 Task: Look for Airbnb options in Campo Alegre, Brazil from 26th December, 2023 to 30th December, 2023 for 1 adult. Place can be private room with 1  bedroom having 1 bed and 1 bathroom. Property type can be hotel.
Action: Mouse moved to (521, 140)
Screenshot: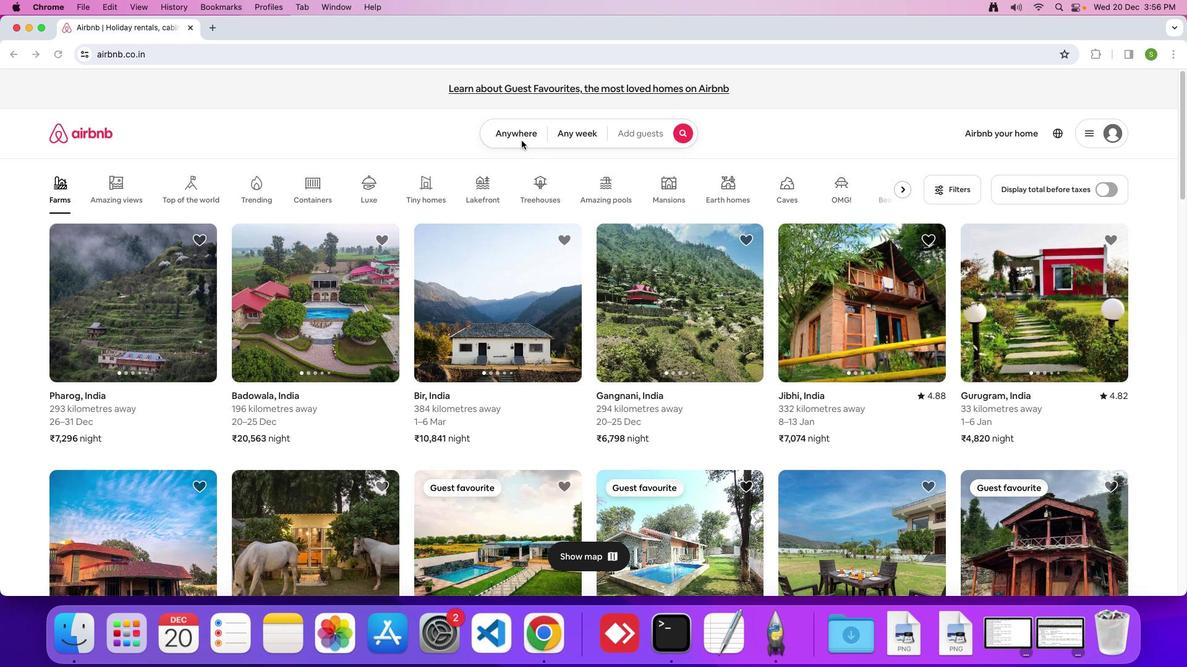
Action: Mouse pressed left at (521, 140)
Screenshot: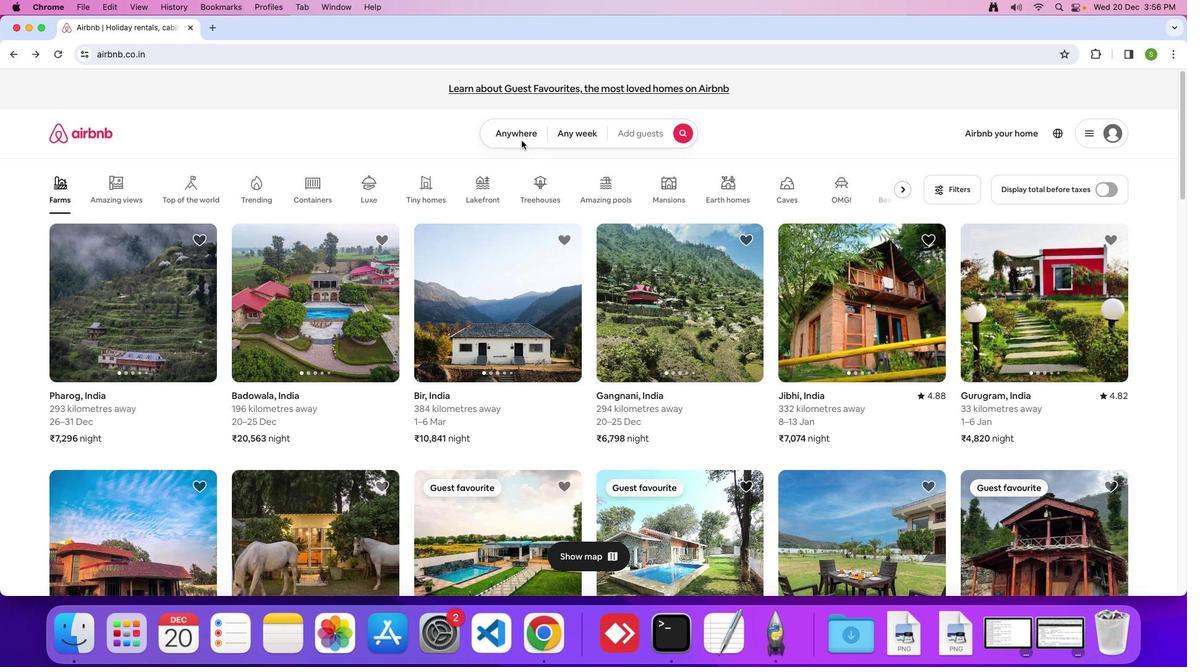 
Action: Mouse moved to (509, 137)
Screenshot: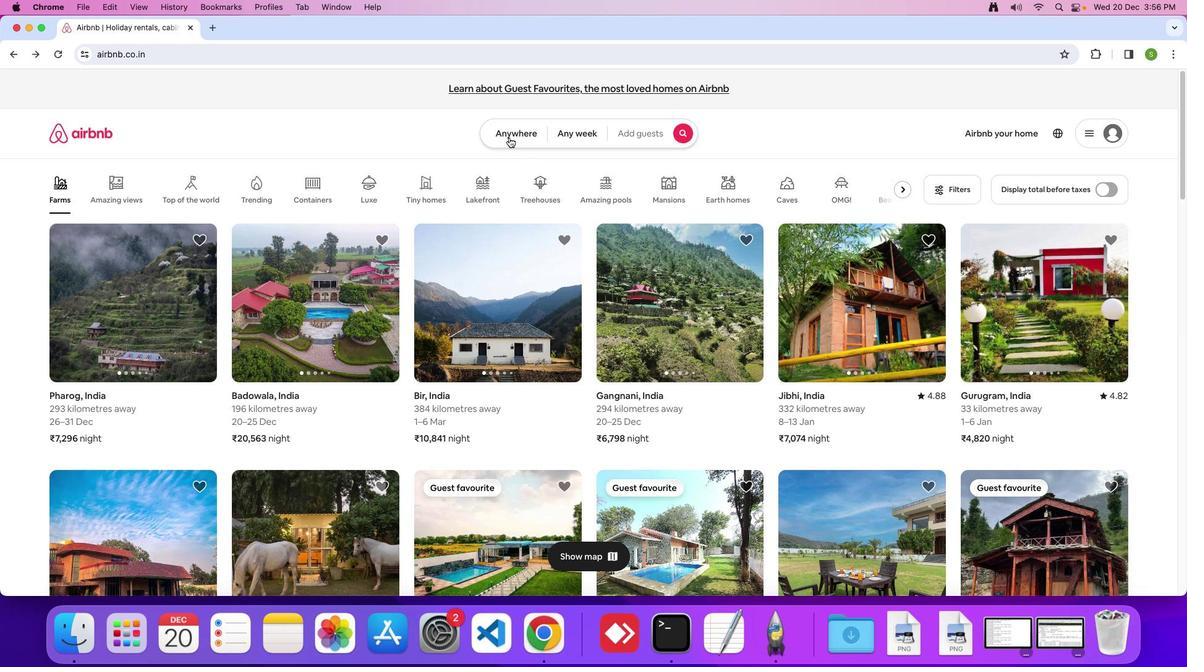 
Action: Mouse pressed left at (509, 137)
Screenshot: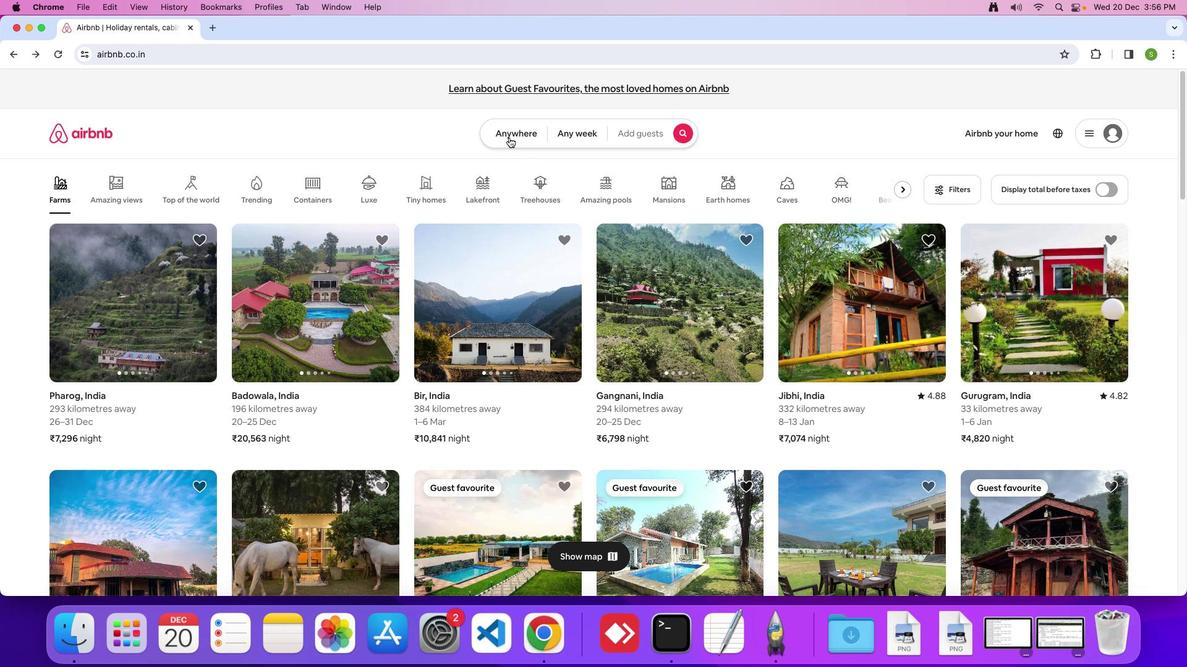 
Action: Mouse moved to (467, 174)
Screenshot: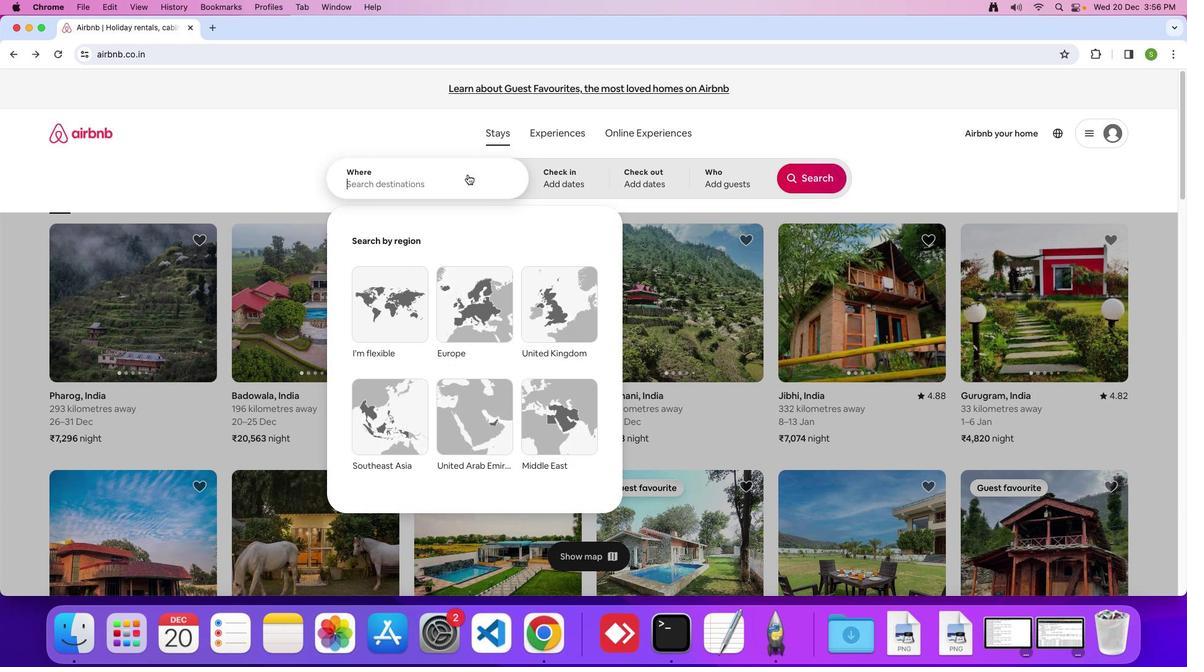 
Action: Mouse pressed left at (467, 174)
Screenshot: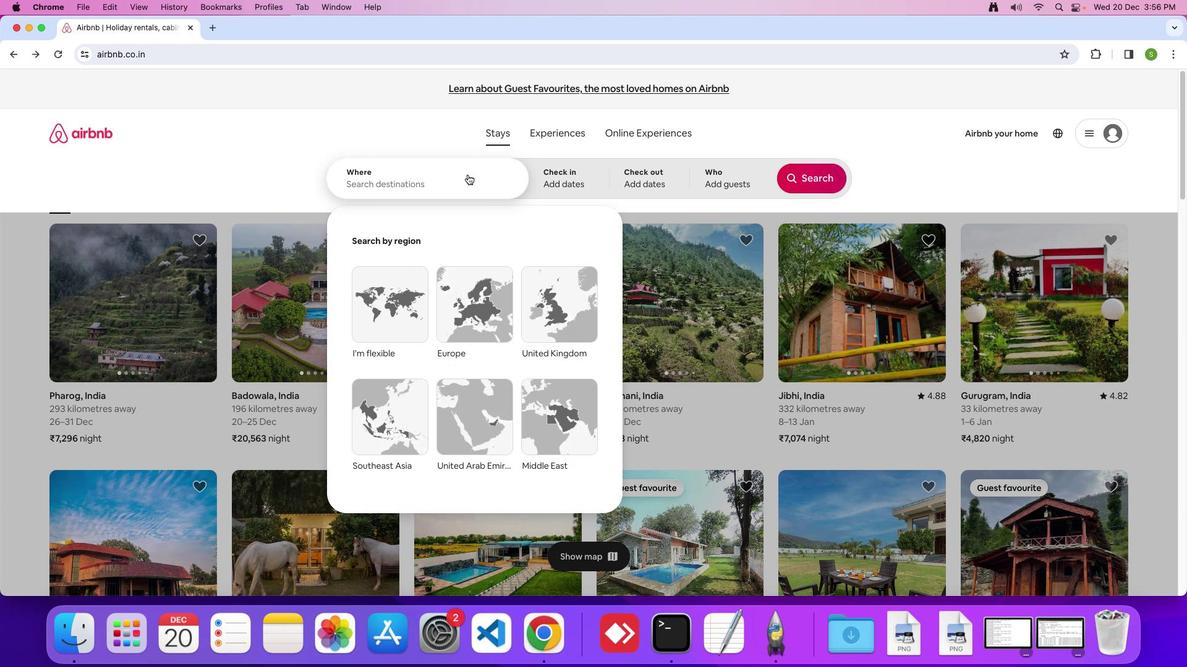 
Action: Mouse moved to (466, 175)
Screenshot: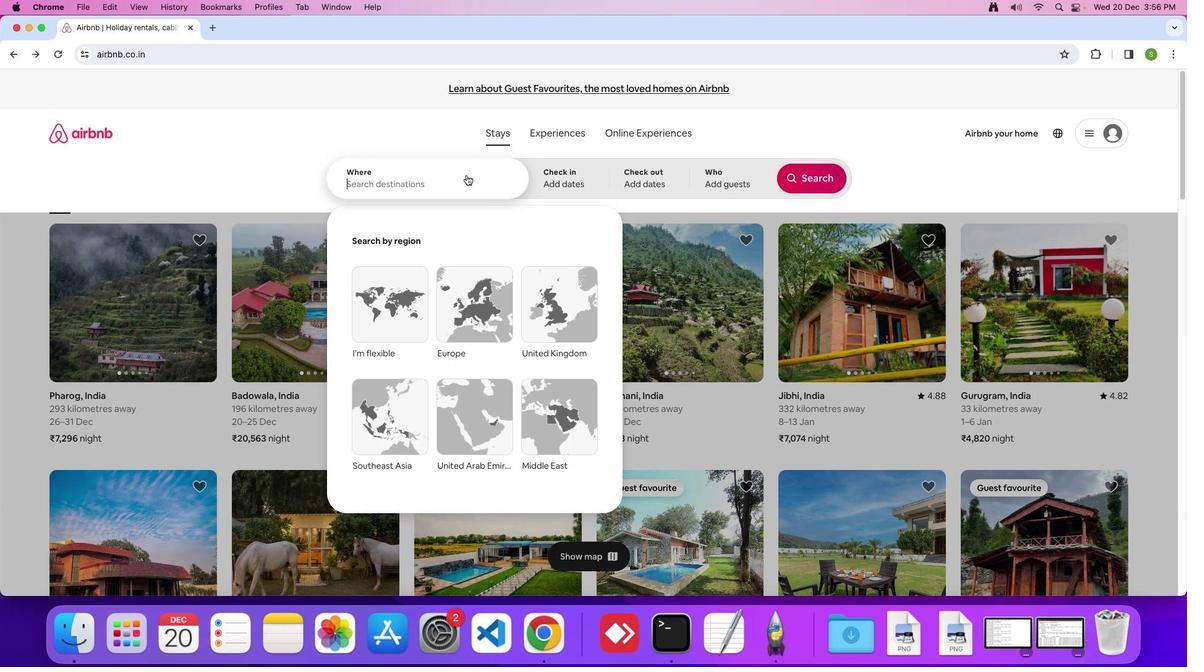 
Action: Key pressed 'C'Key.caps_lock'a''m''p''o'Key.spaceKey.shift'A''l''e''g''r''a'Key.backspace'e'','Key.spaceKey.shift'B''r''a''z''i''l'Key.enter
Screenshot: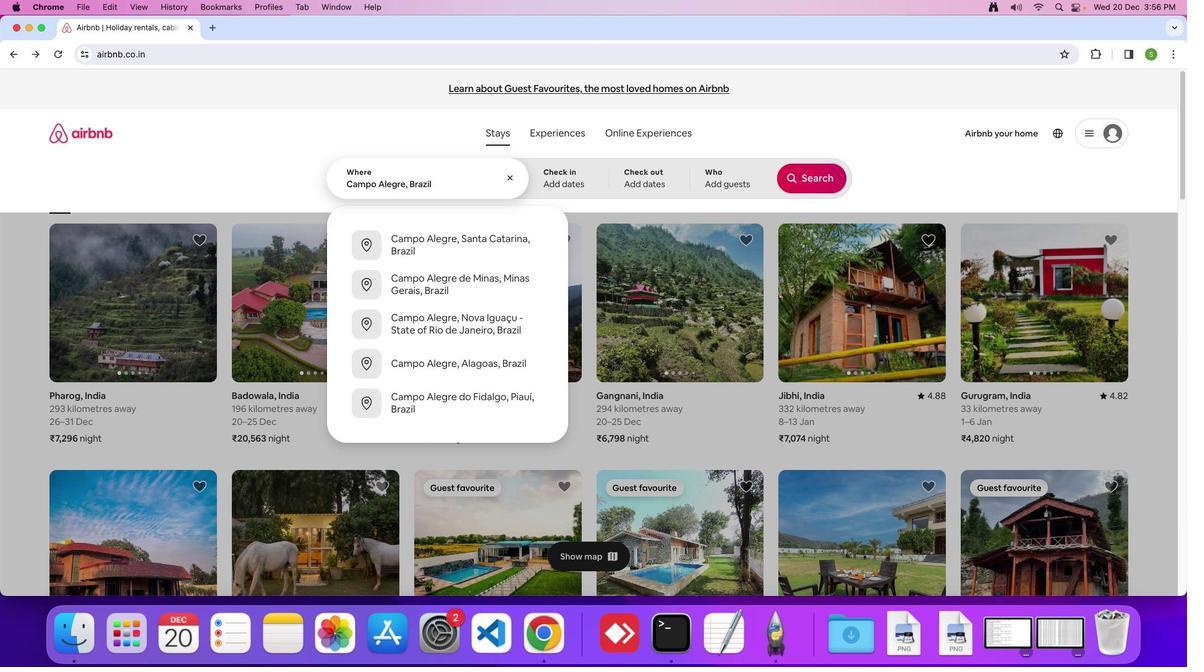 
Action: Mouse moved to (442, 447)
Screenshot: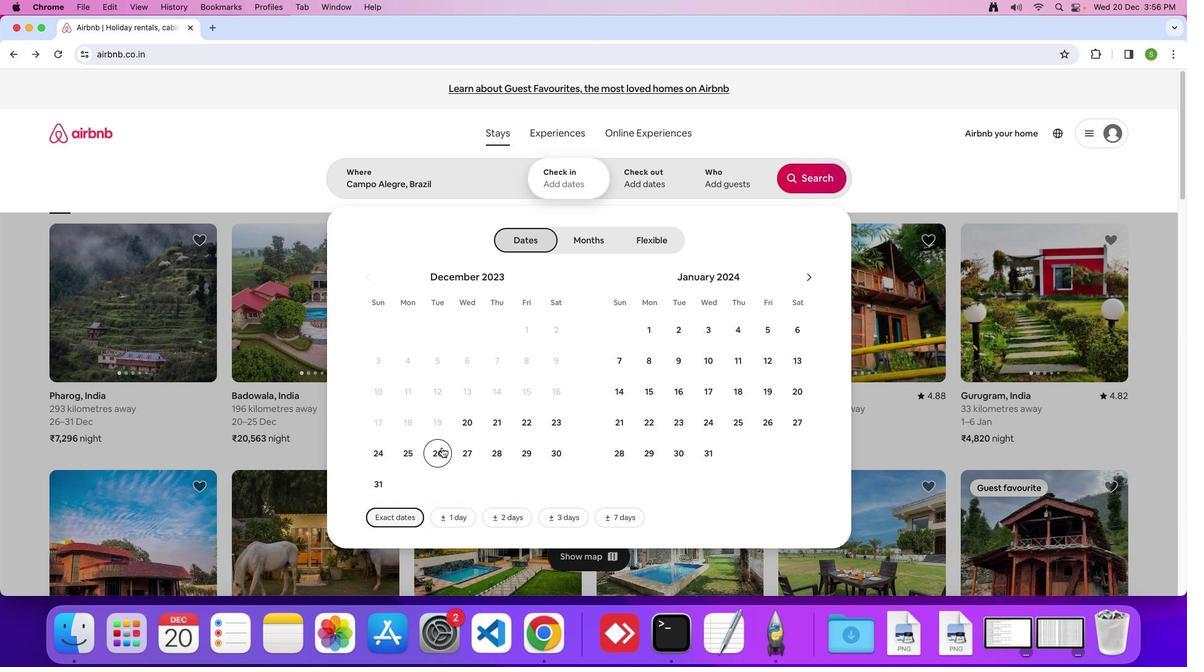 
Action: Mouse pressed left at (442, 447)
Screenshot: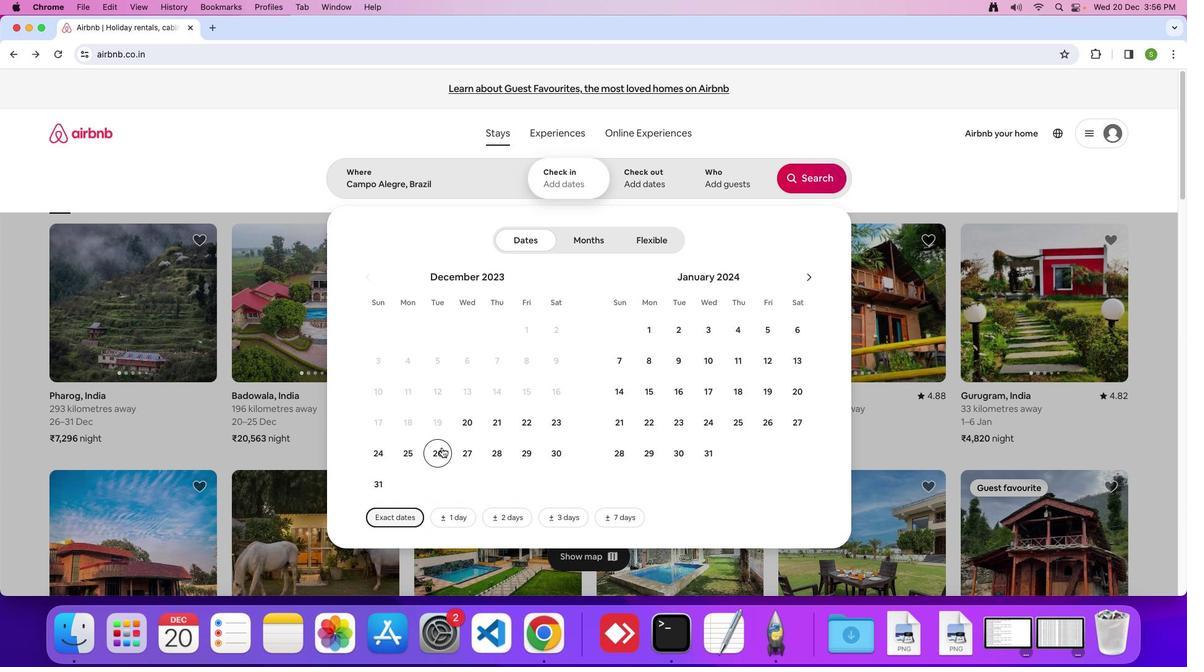 
Action: Mouse moved to (558, 460)
Screenshot: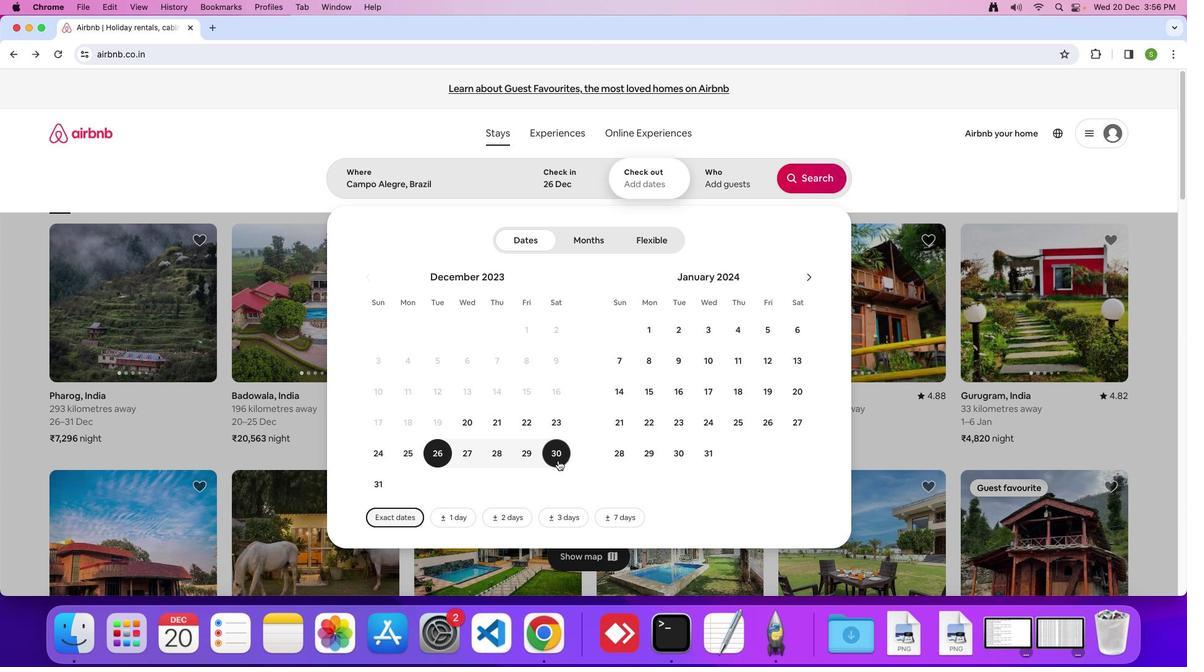 
Action: Mouse pressed left at (558, 460)
Screenshot: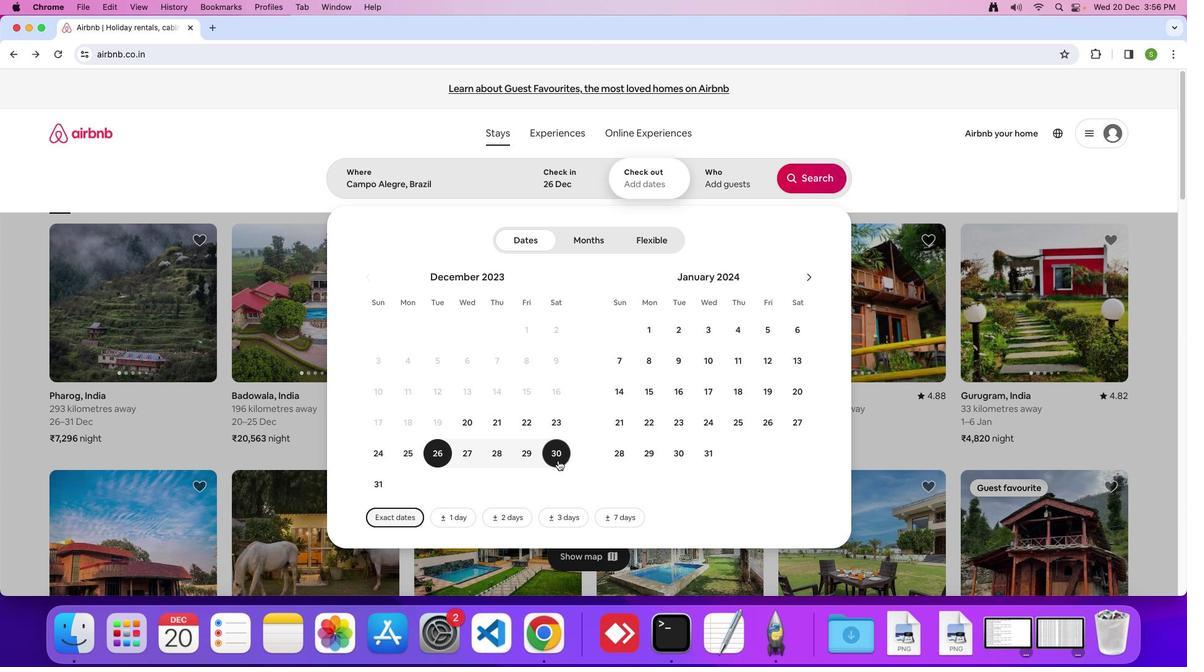 
Action: Mouse moved to (743, 189)
Screenshot: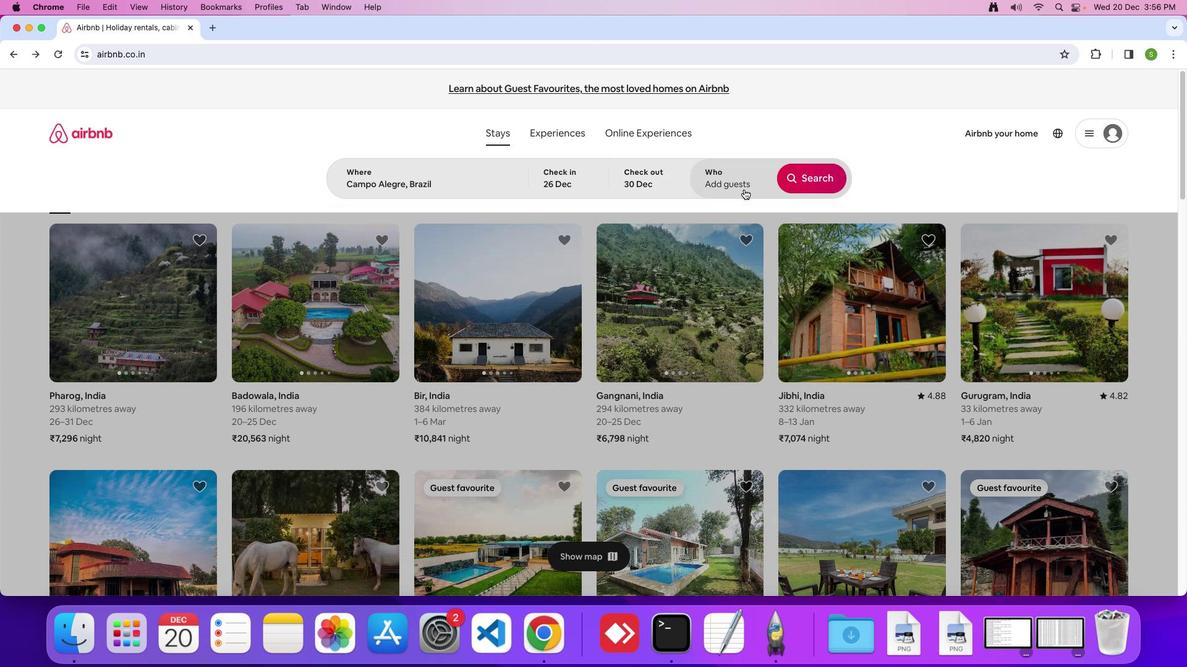 
Action: Mouse pressed left at (743, 189)
Screenshot: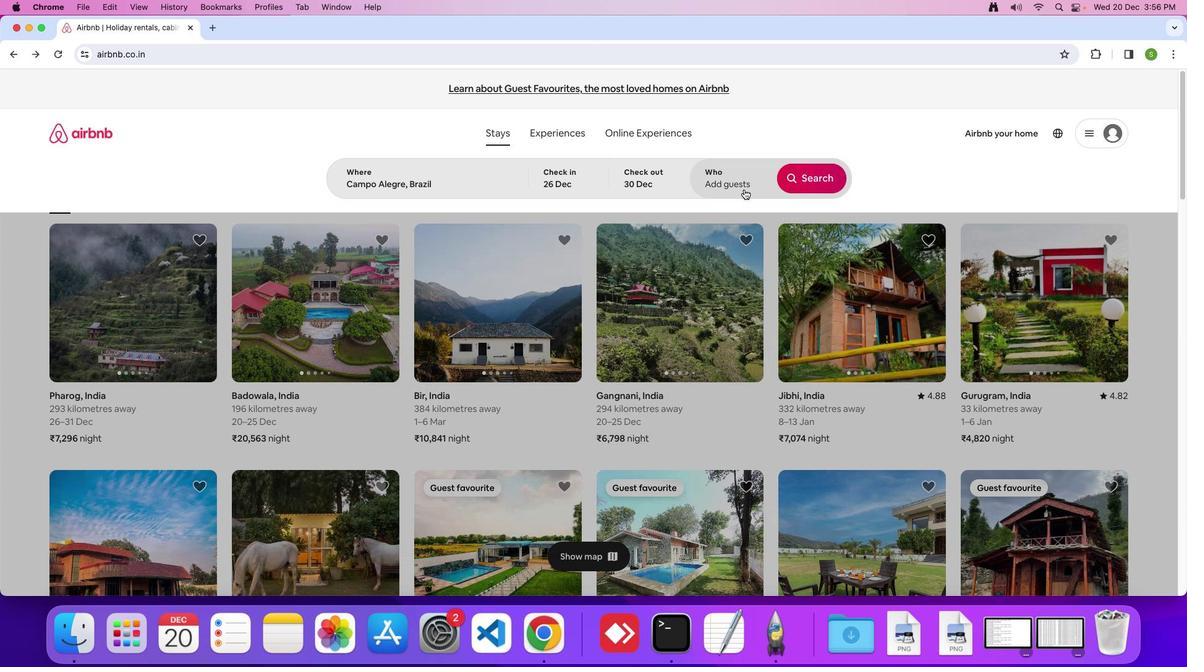 
Action: Mouse moved to (807, 240)
Screenshot: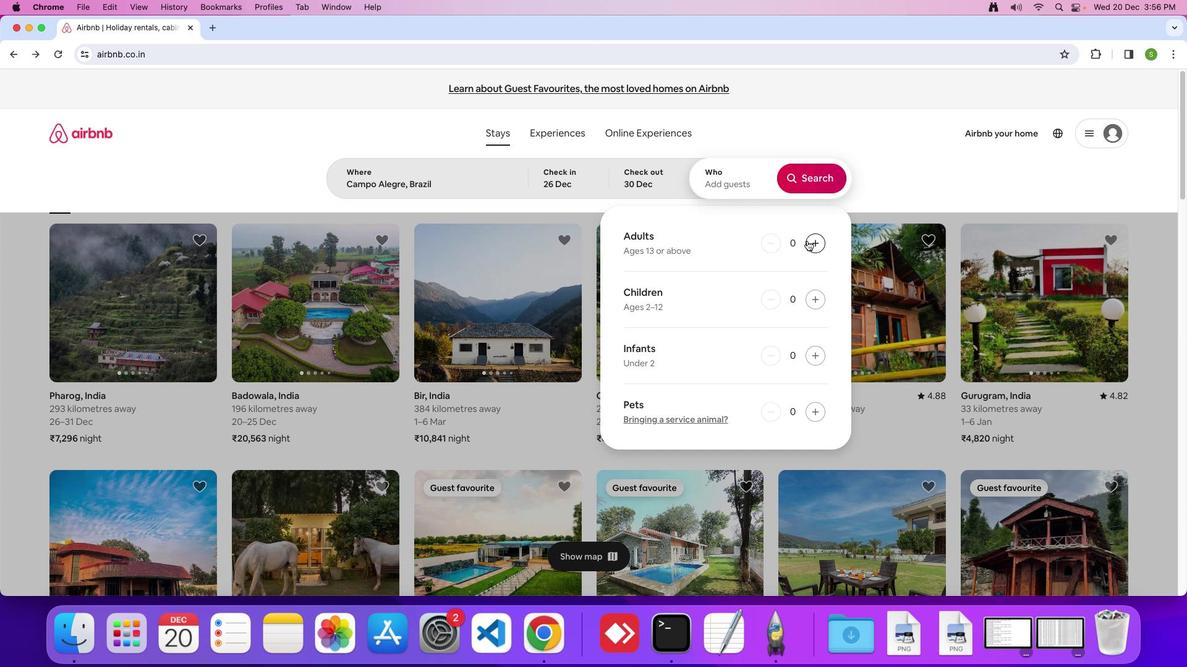 
Action: Mouse pressed left at (807, 240)
Screenshot: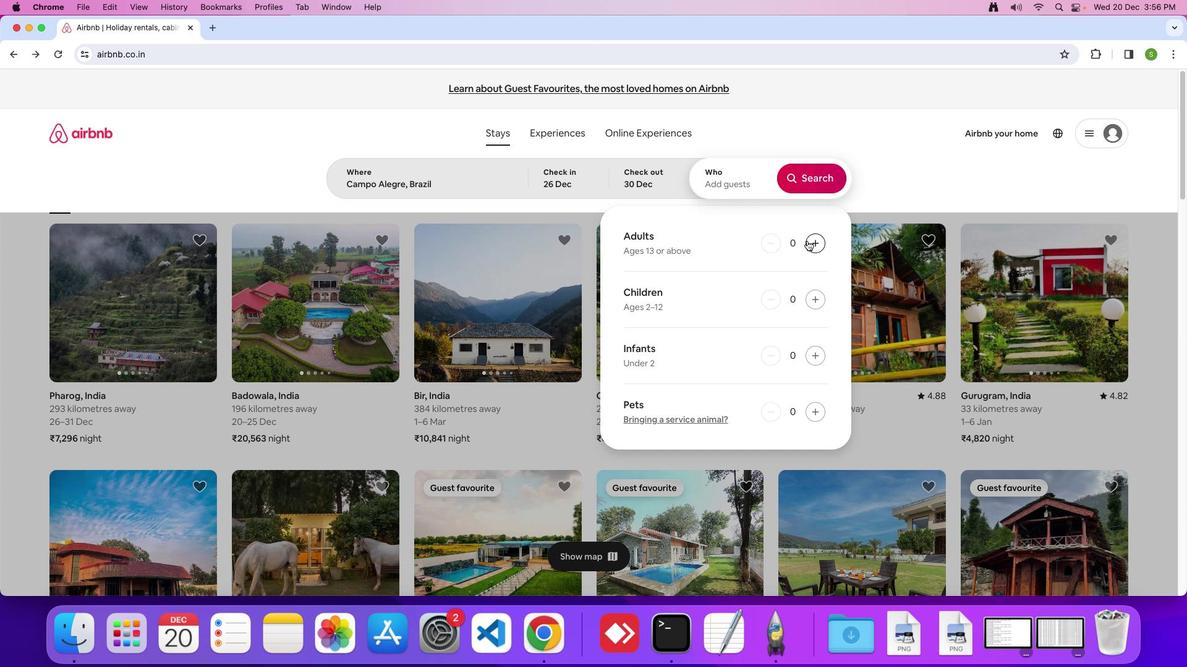 
Action: Mouse moved to (803, 181)
Screenshot: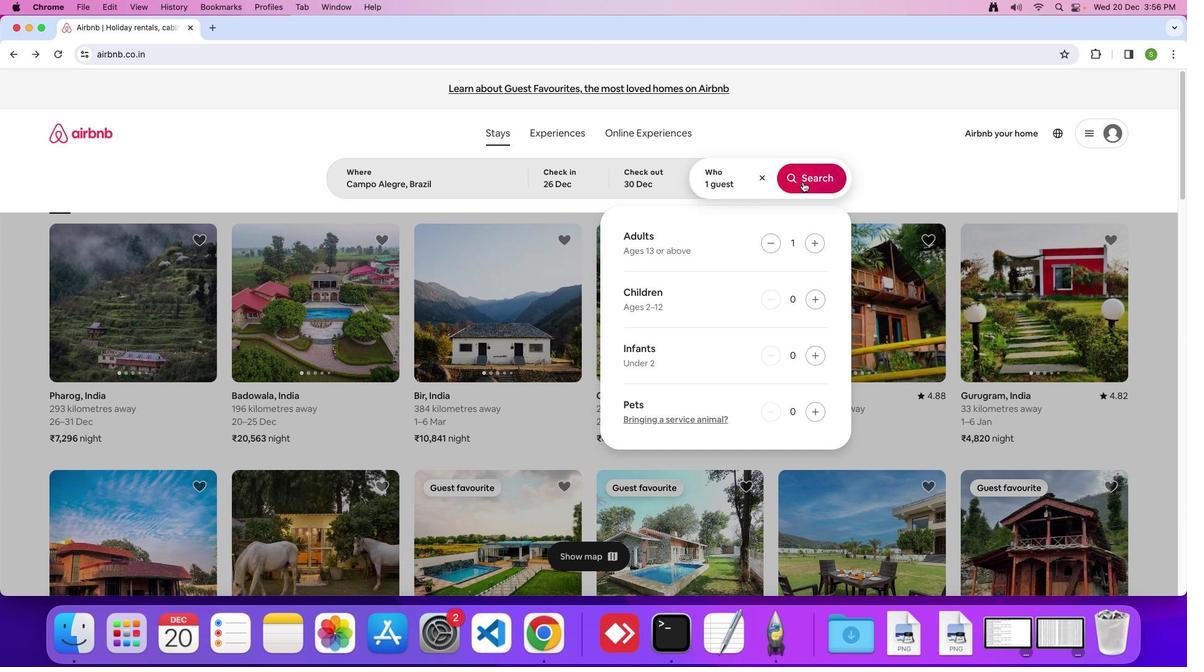 
Action: Mouse pressed left at (803, 181)
Screenshot: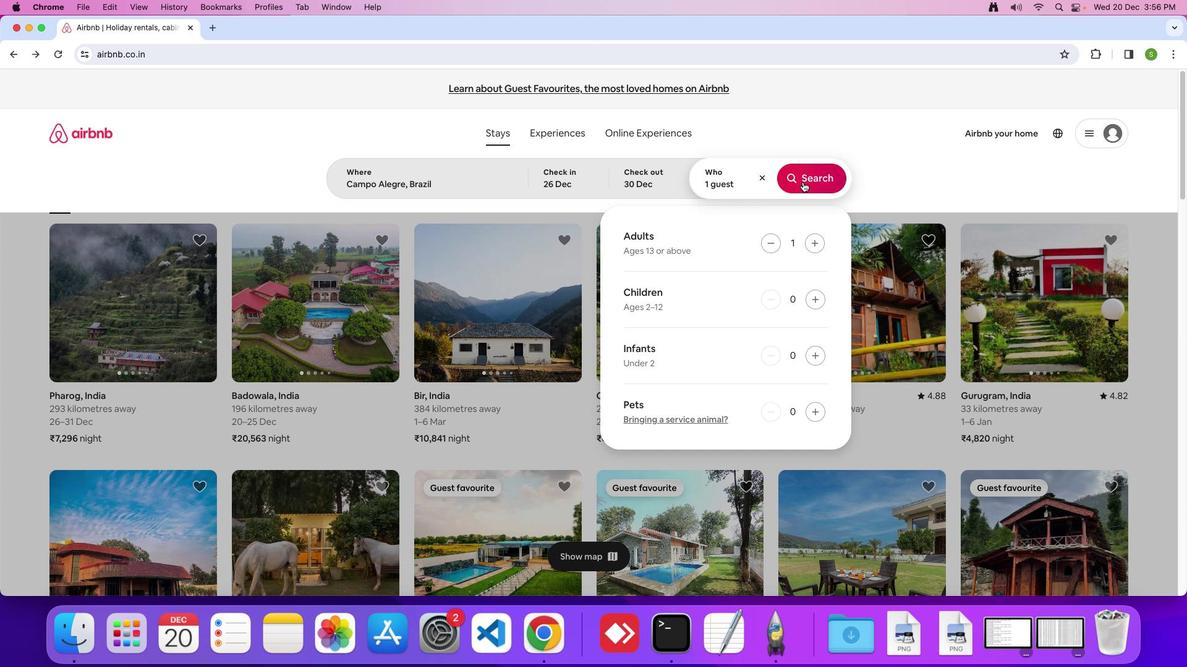 
Action: Mouse moved to (979, 146)
Screenshot: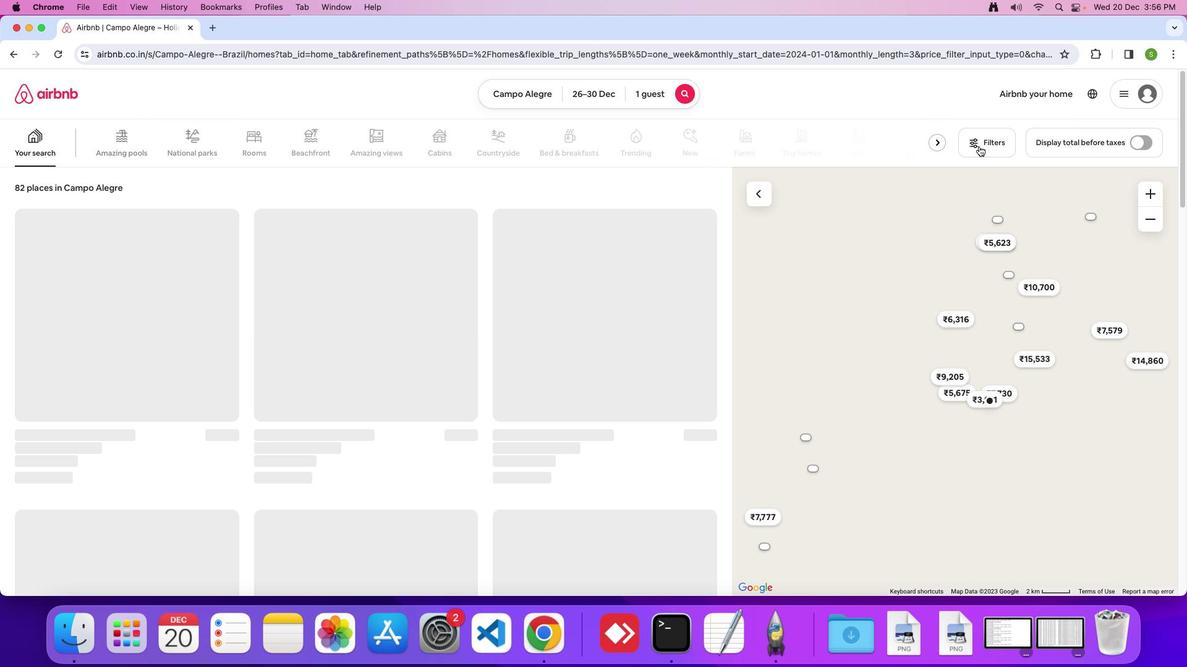 
Action: Mouse pressed left at (979, 146)
Screenshot: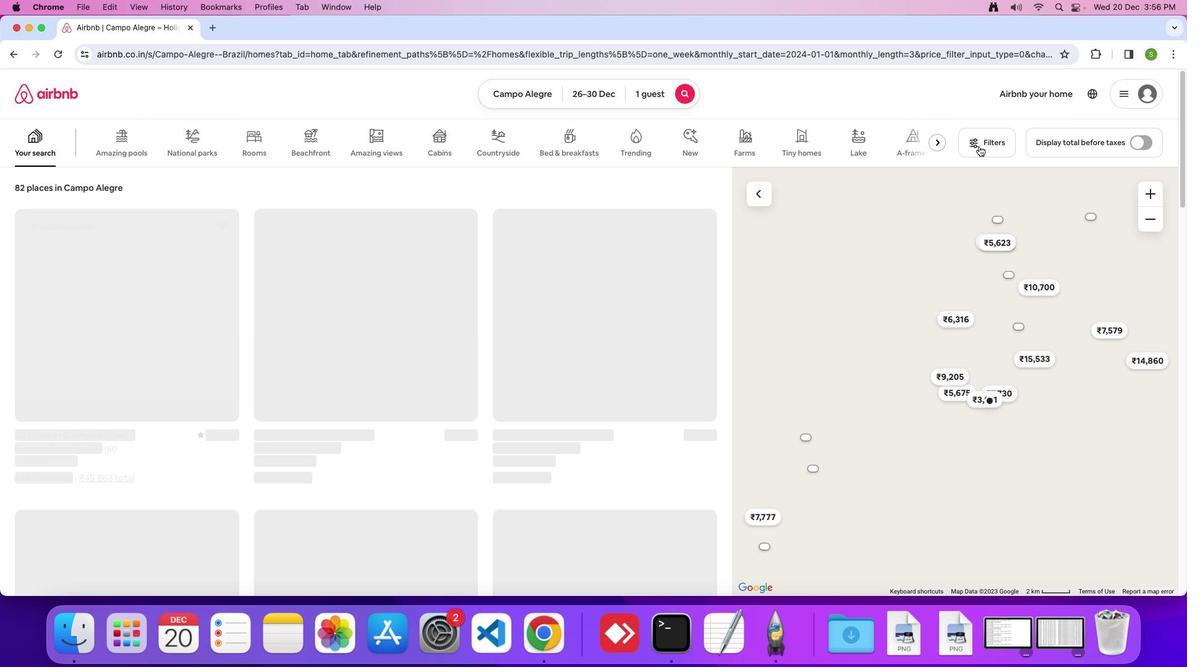 
Action: Mouse moved to (598, 394)
Screenshot: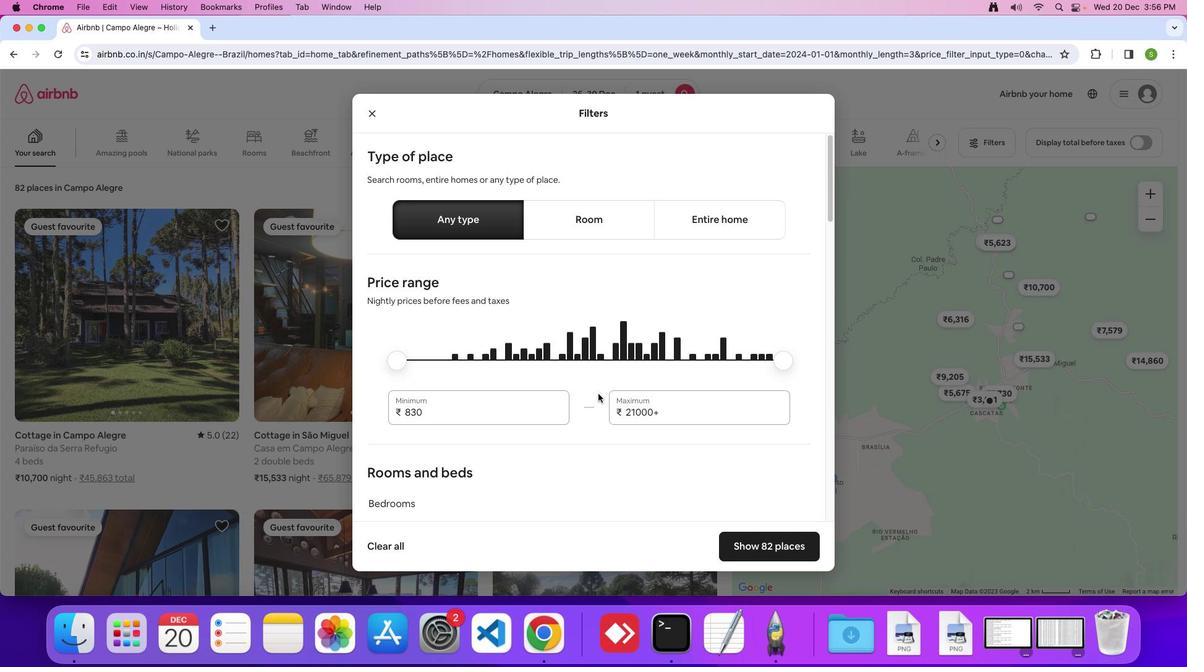 
Action: Mouse scrolled (598, 394) with delta (0, 0)
Screenshot: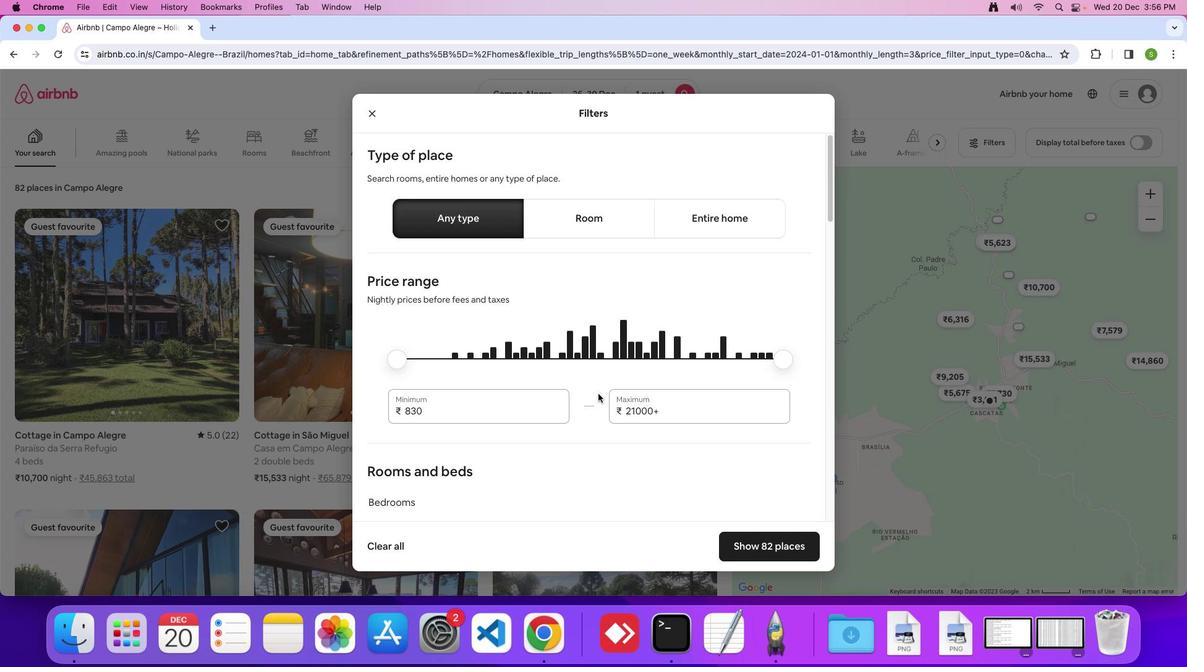 
Action: Mouse scrolled (598, 394) with delta (0, 0)
Screenshot: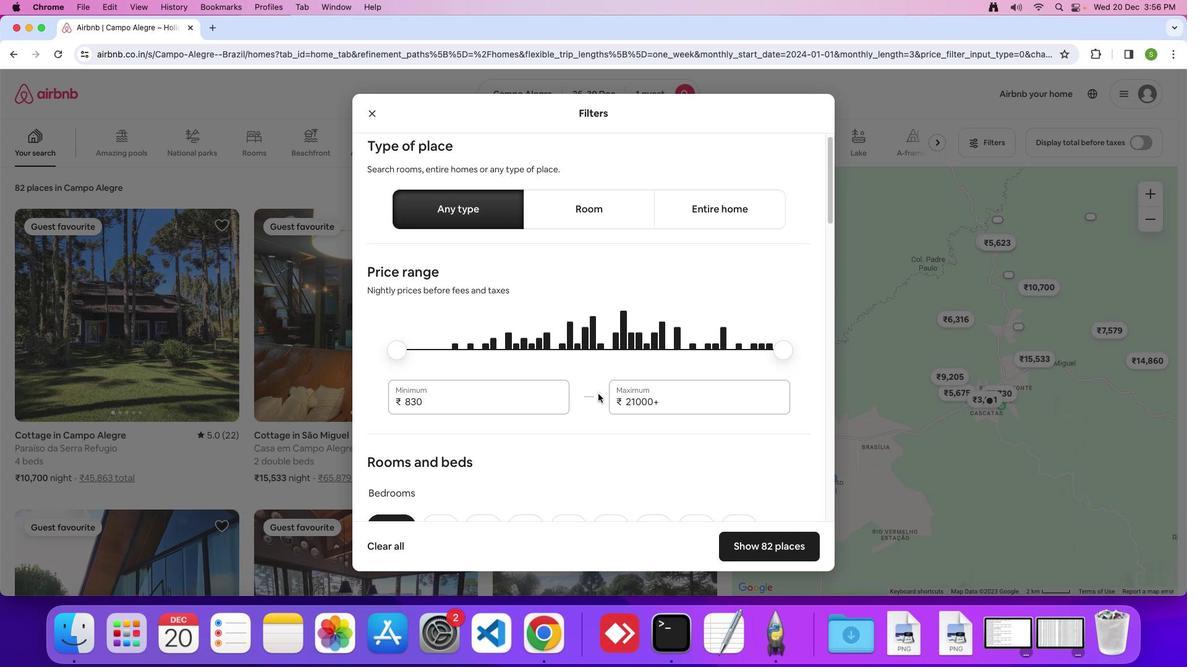 
Action: Mouse moved to (598, 394)
Screenshot: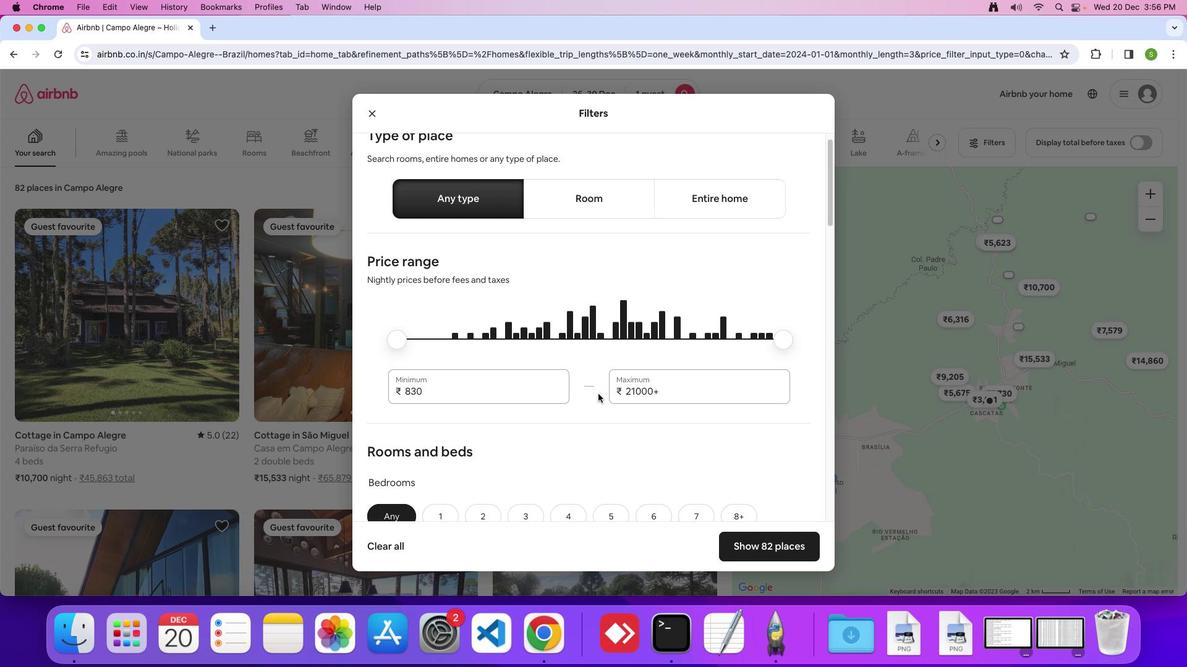 
Action: Mouse scrolled (598, 394) with delta (0, 0)
Screenshot: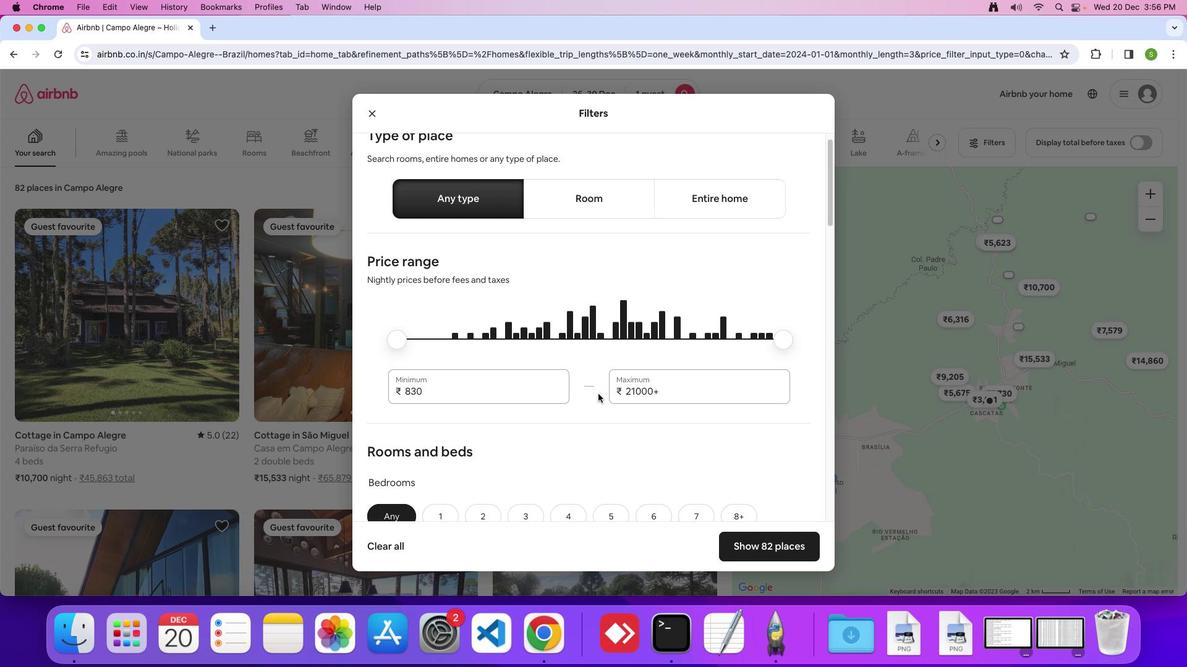 
Action: Mouse scrolled (598, 394) with delta (0, 0)
Screenshot: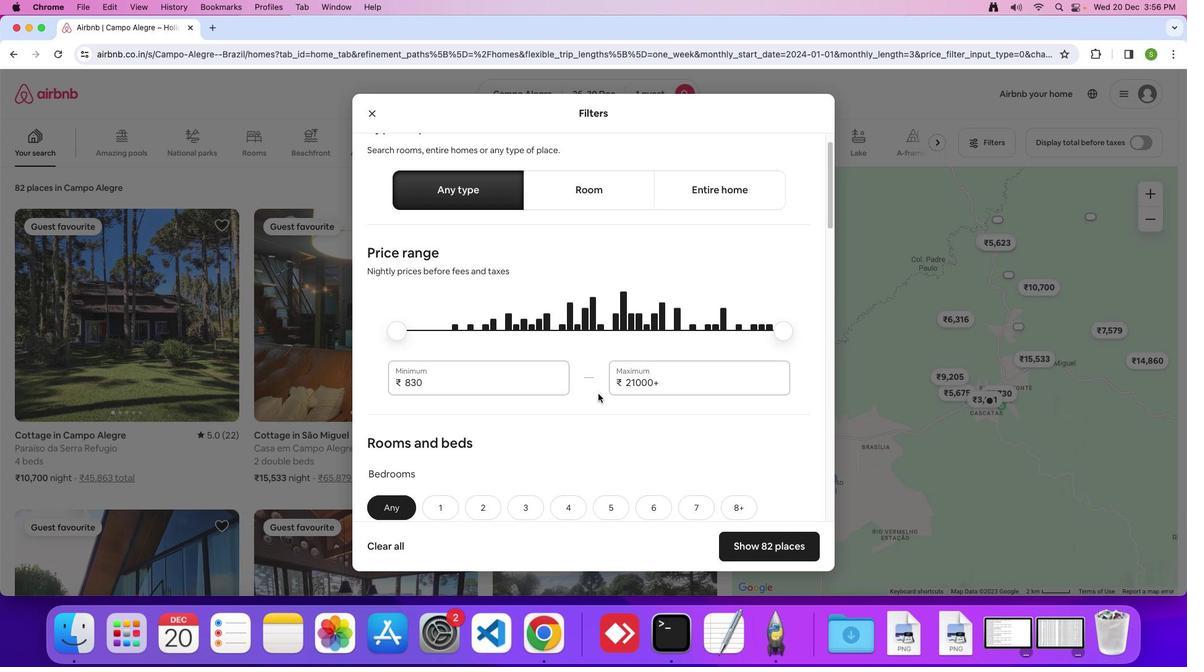 
Action: Mouse moved to (598, 394)
Screenshot: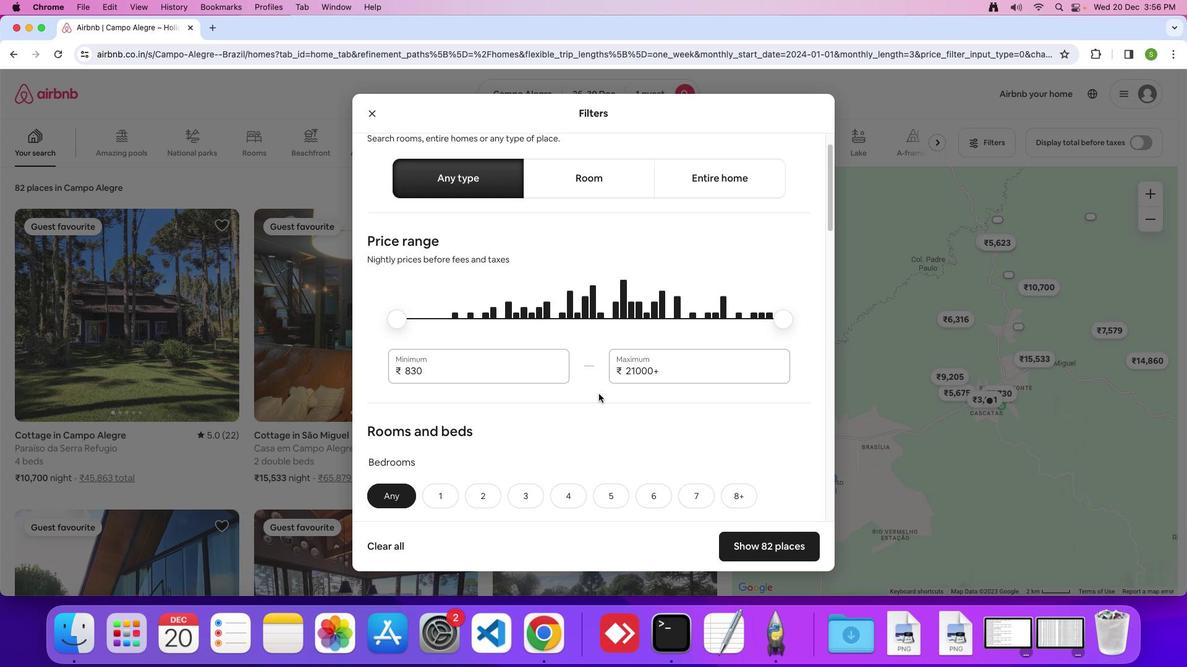 
Action: Mouse scrolled (598, 394) with delta (0, 0)
Screenshot: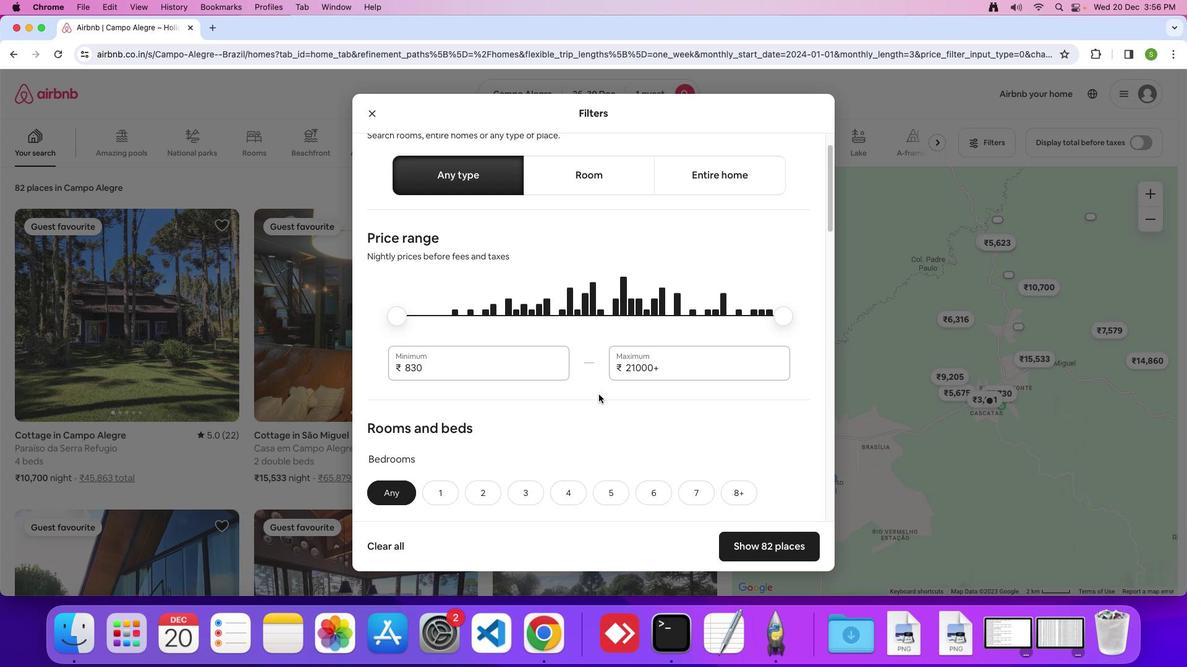 
Action: Mouse moved to (599, 394)
Screenshot: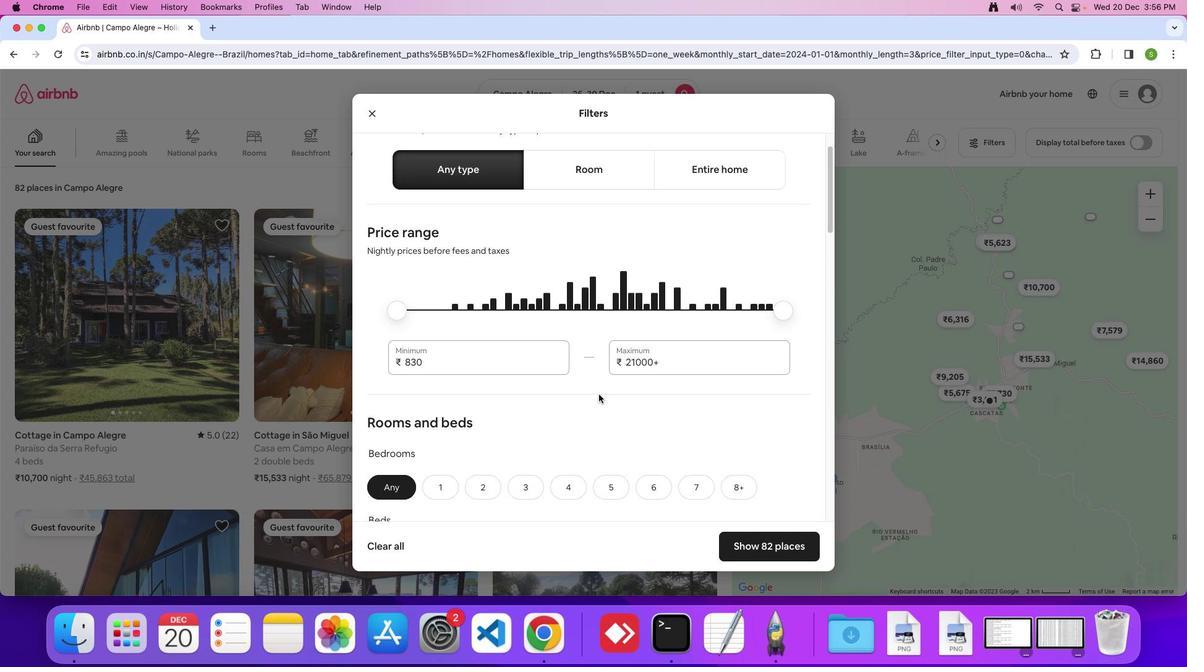 
Action: Mouse scrolled (599, 394) with delta (0, 0)
Screenshot: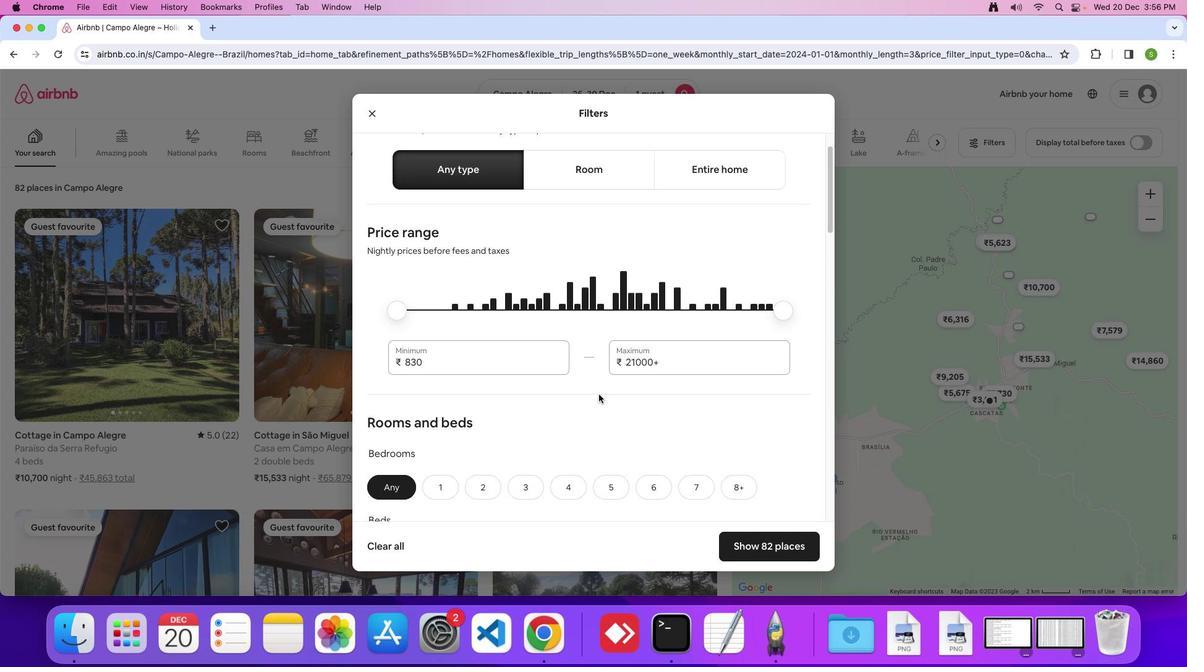 
Action: Mouse scrolled (599, 394) with delta (0, -1)
Screenshot: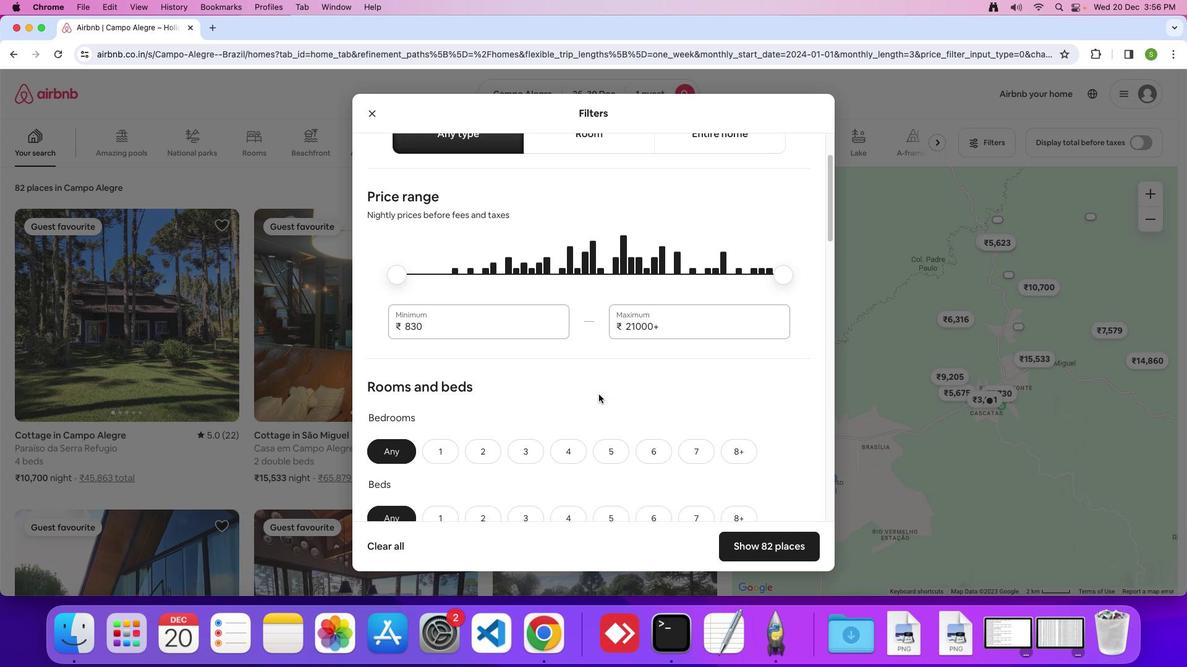 
Action: Mouse scrolled (599, 394) with delta (0, 0)
Screenshot: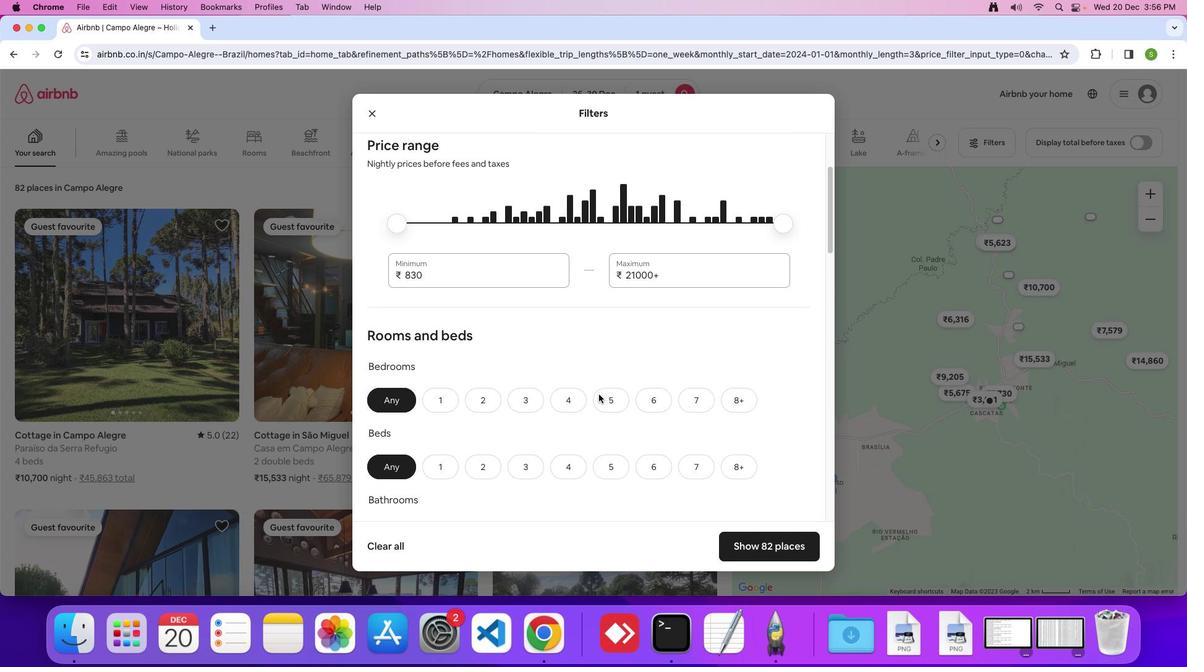 
Action: Mouse scrolled (599, 394) with delta (0, 0)
Screenshot: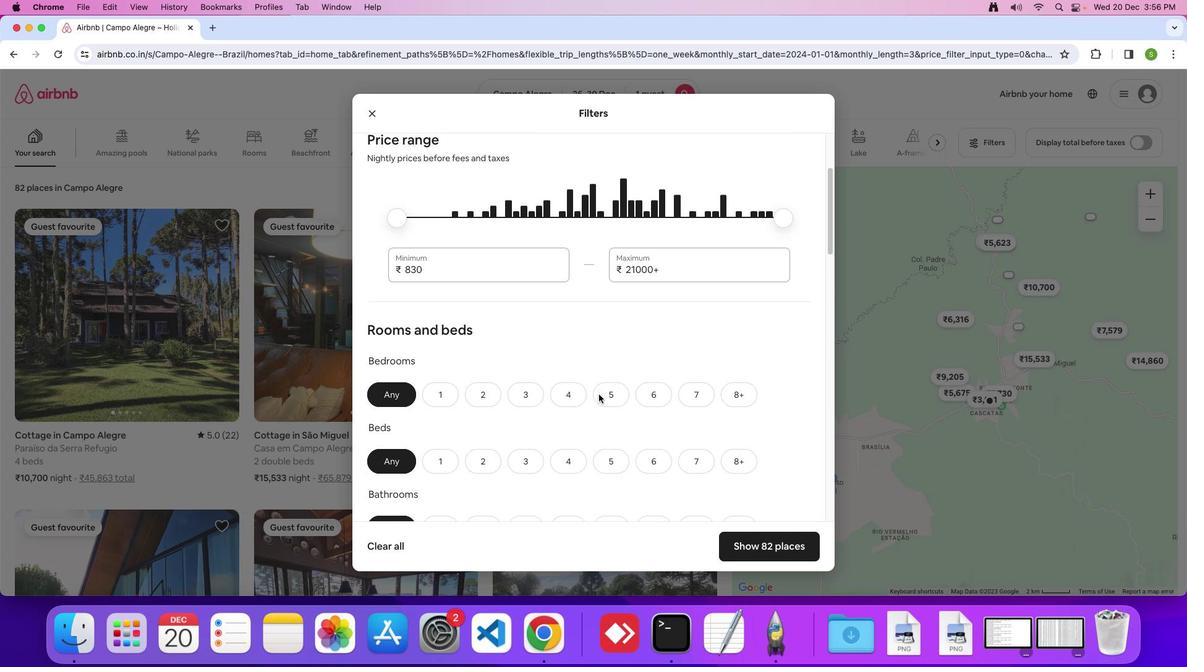 
Action: Mouse scrolled (599, 394) with delta (0, 0)
Screenshot: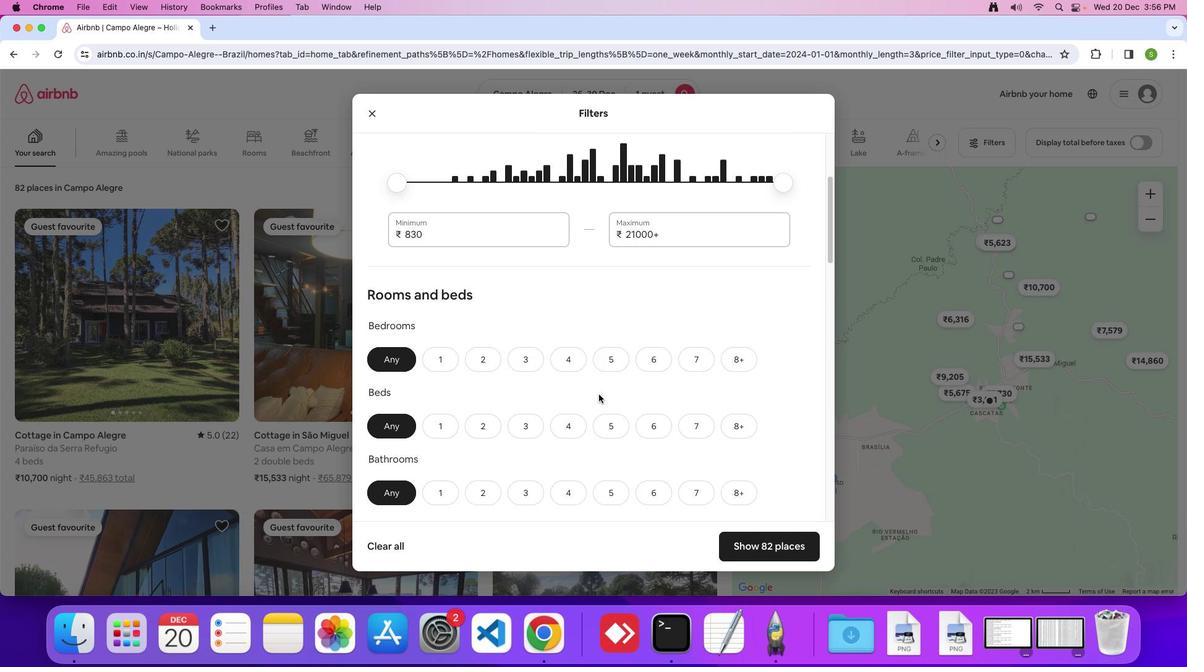 
Action: Mouse scrolled (599, 394) with delta (0, 0)
Screenshot: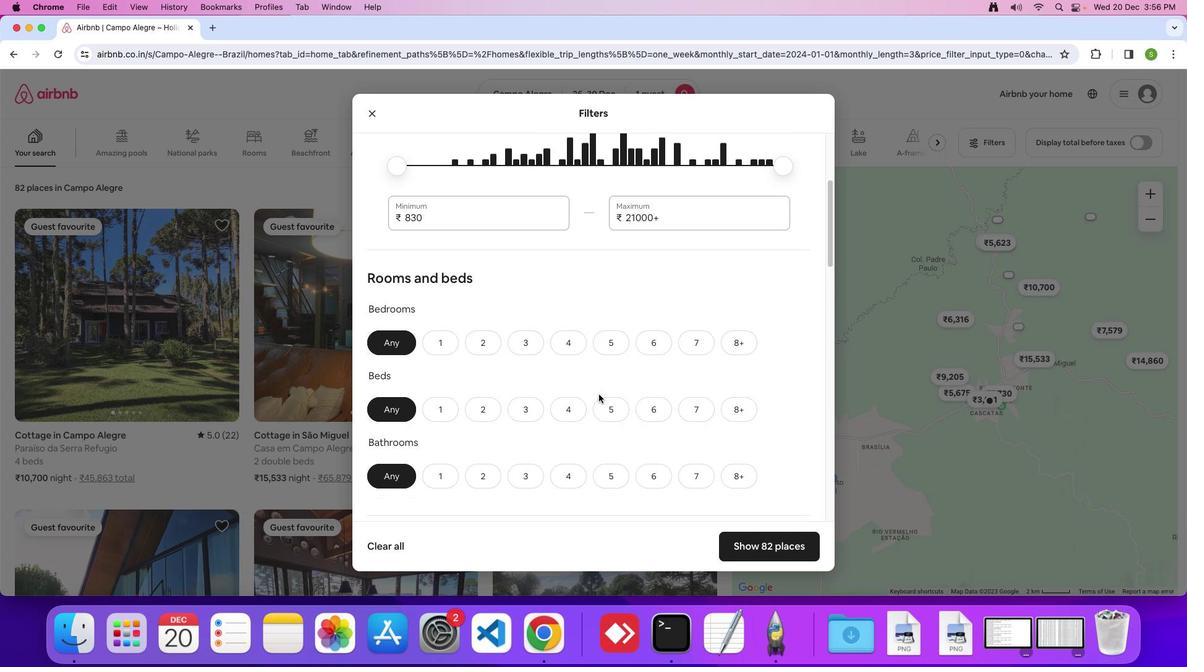 
Action: Mouse scrolled (599, 394) with delta (0, 0)
Screenshot: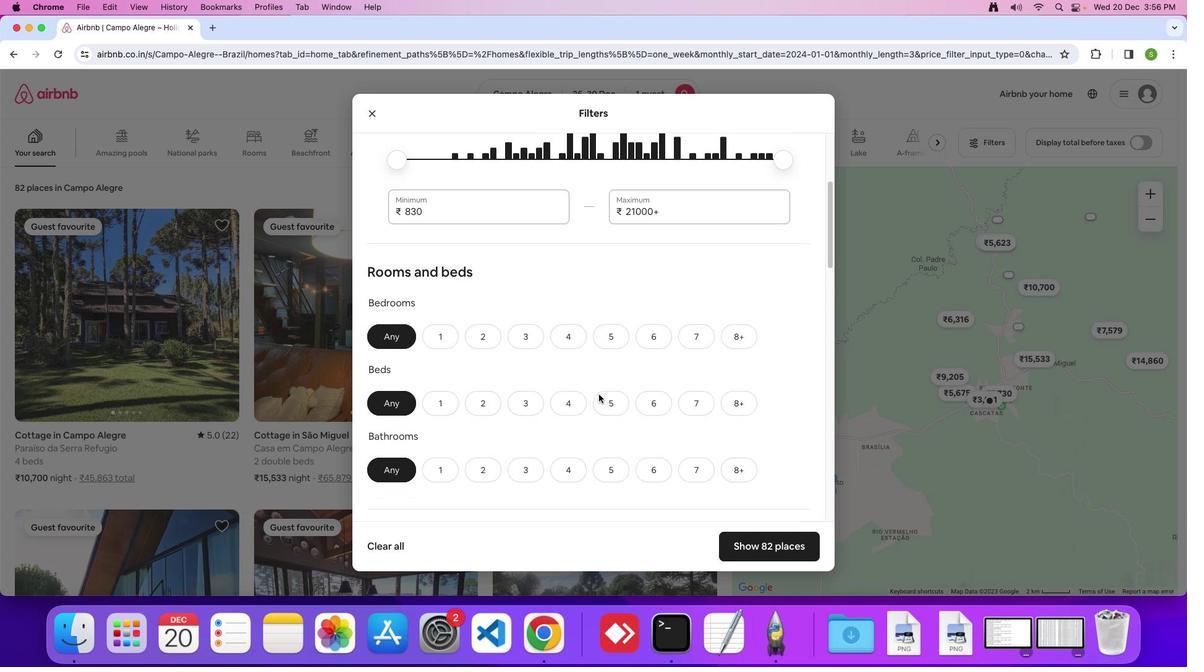 
Action: Mouse scrolled (599, 394) with delta (0, 0)
Screenshot: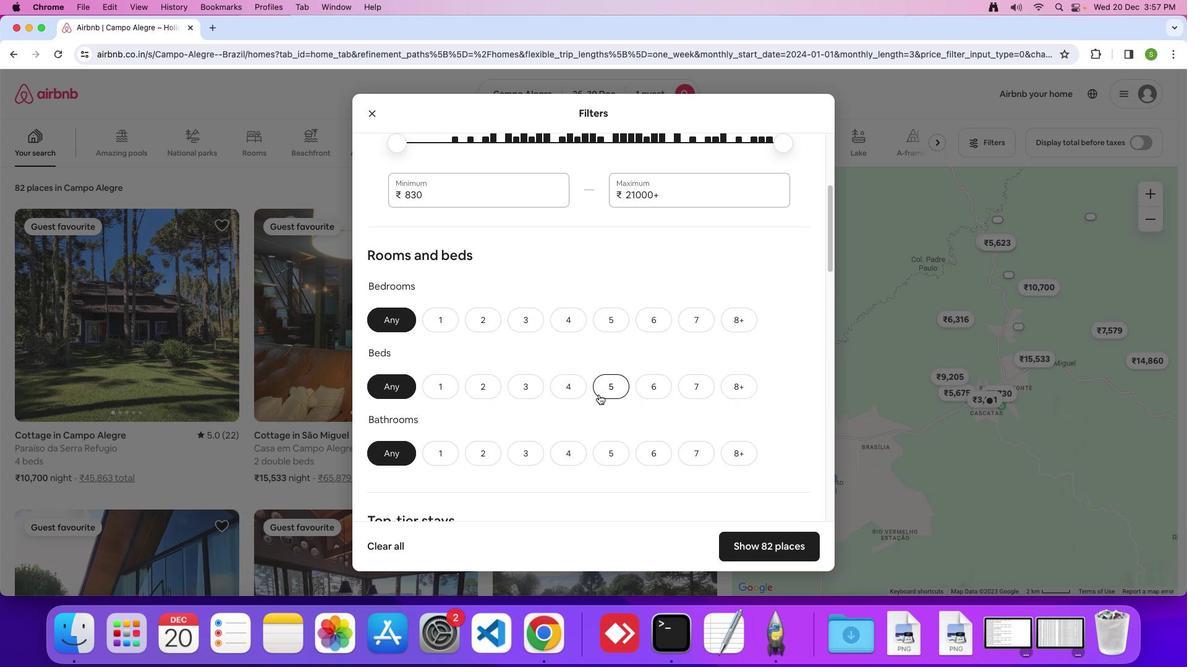 
Action: Mouse scrolled (599, 394) with delta (0, 0)
Screenshot: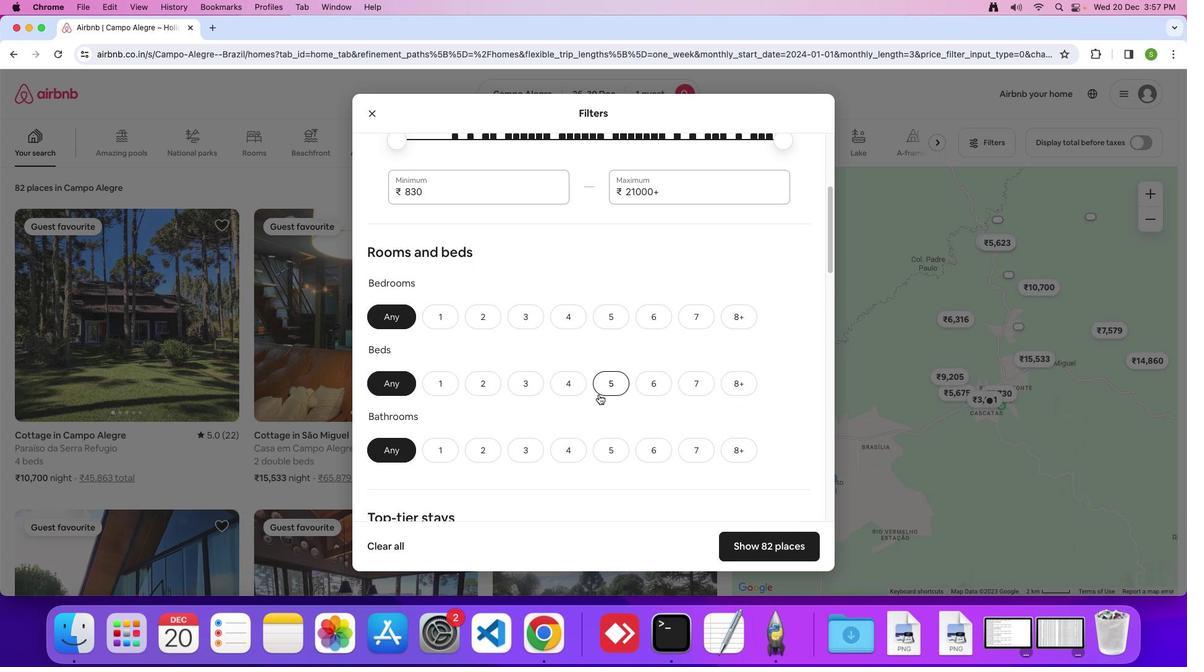 
Action: Mouse scrolled (599, 394) with delta (0, -1)
Screenshot: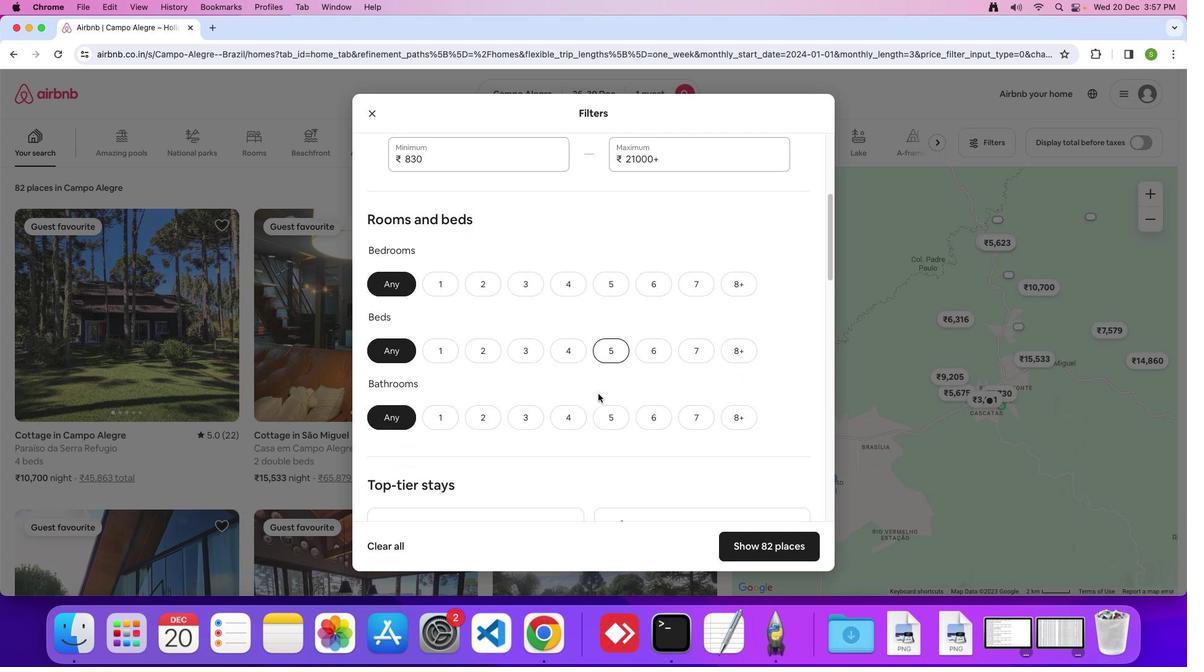 
Action: Mouse moved to (450, 239)
Screenshot: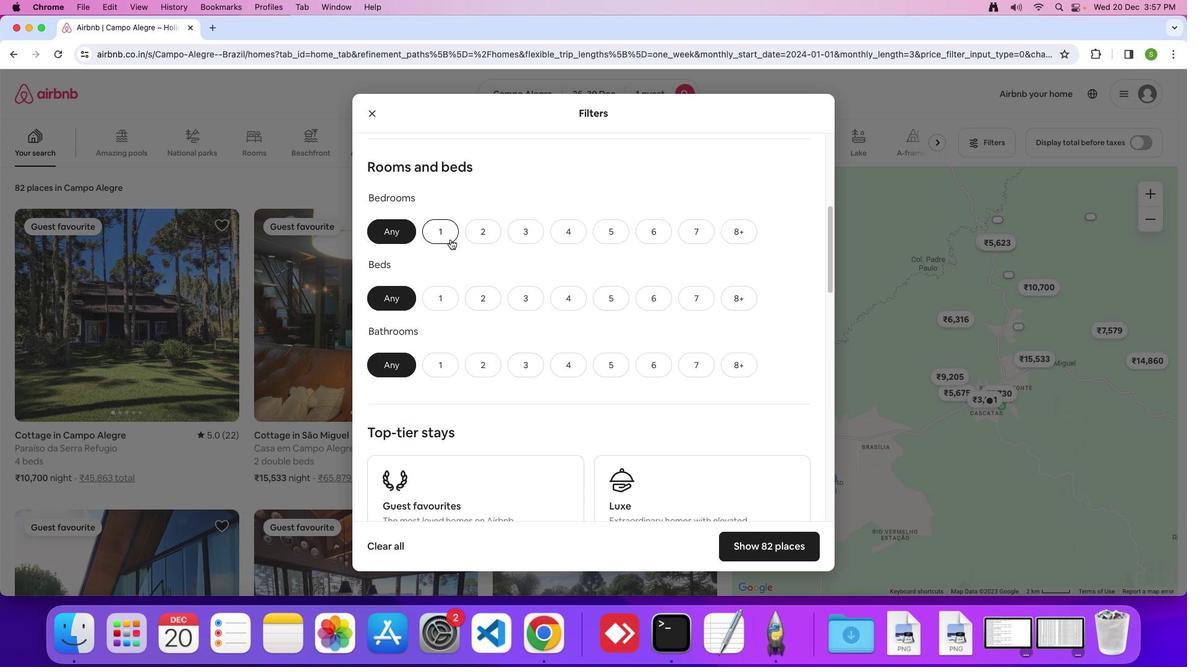 
Action: Mouse pressed left at (450, 239)
Screenshot: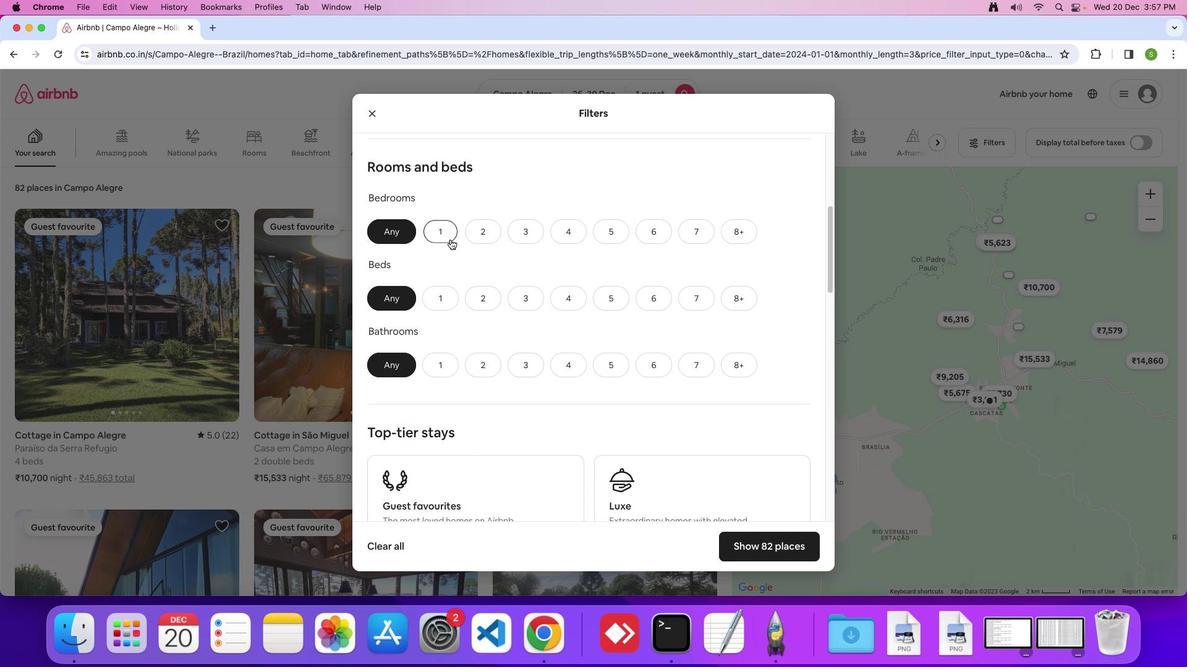 
Action: Mouse moved to (443, 301)
Screenshot: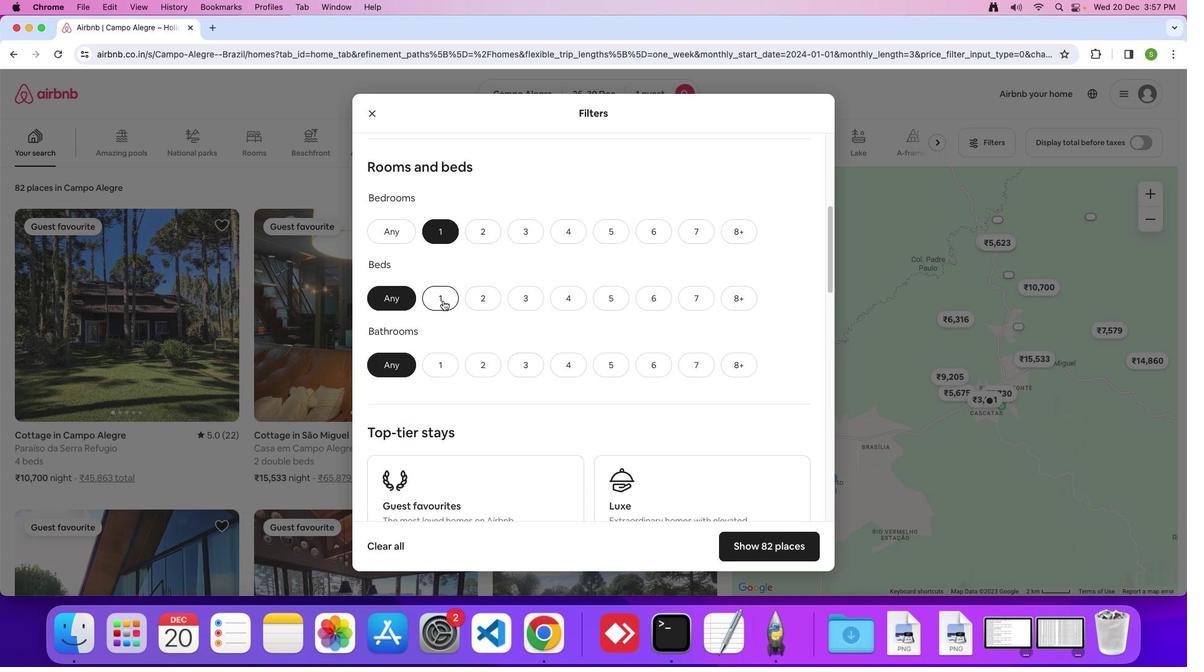 
Action: Mouse pressed left at (443, 301)
Screenshot: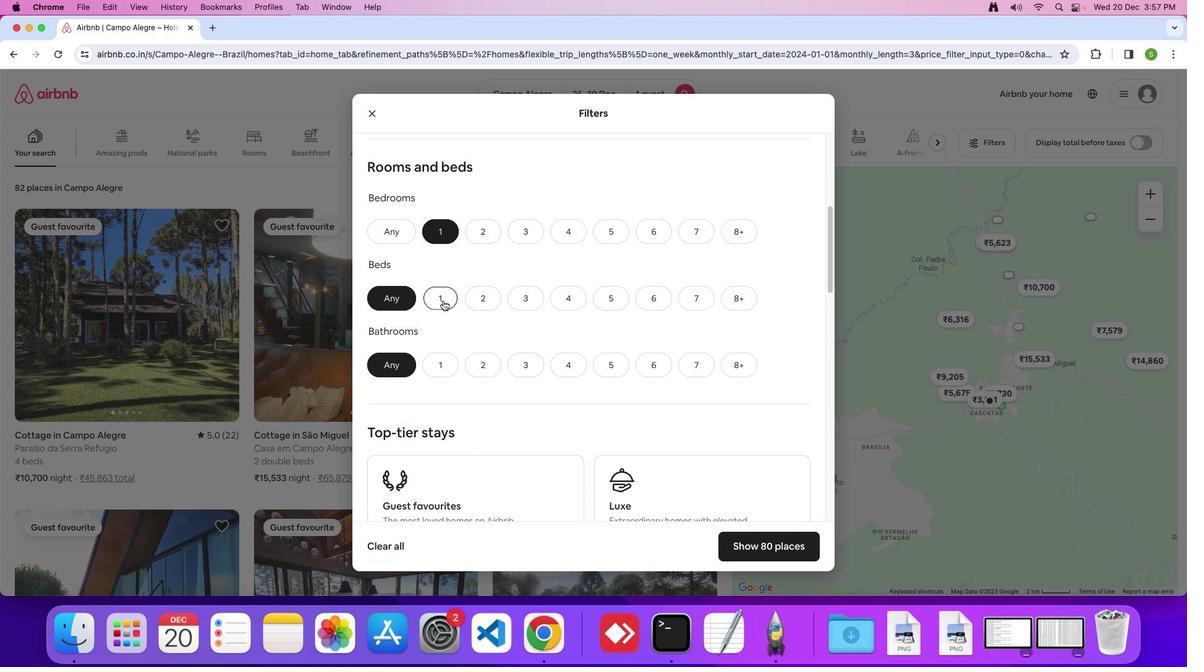 
Action: Mouse moved to (443, 358)
Screenshot: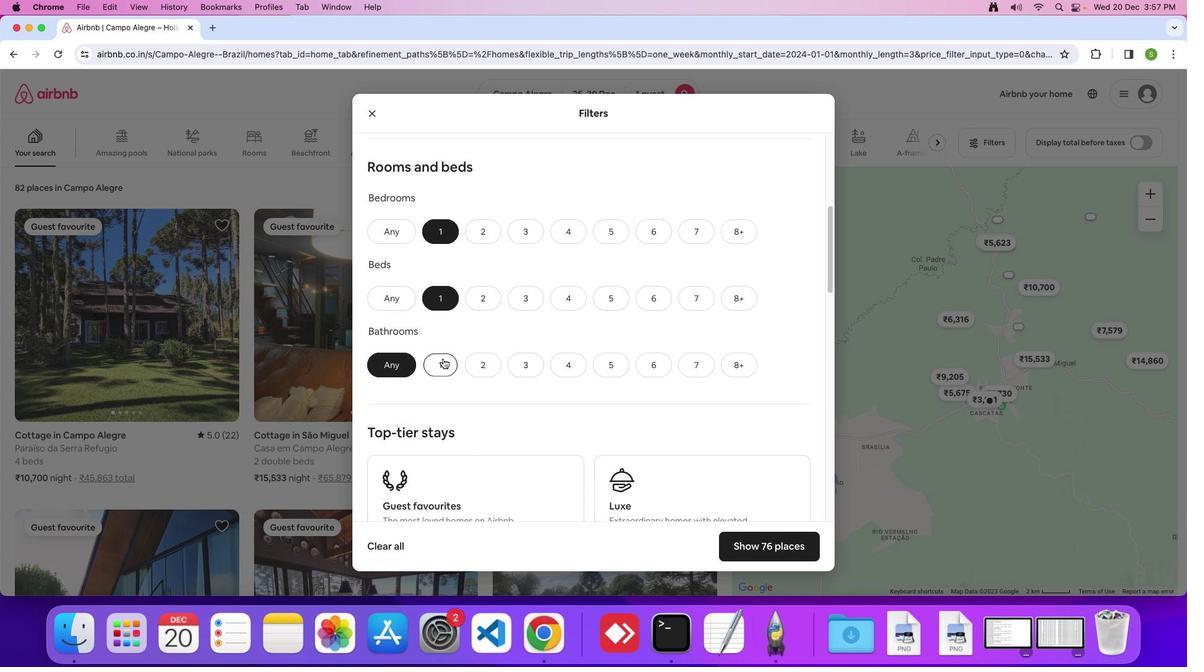 
Action: Mouse pressed left at (443, 358)
Screenshot: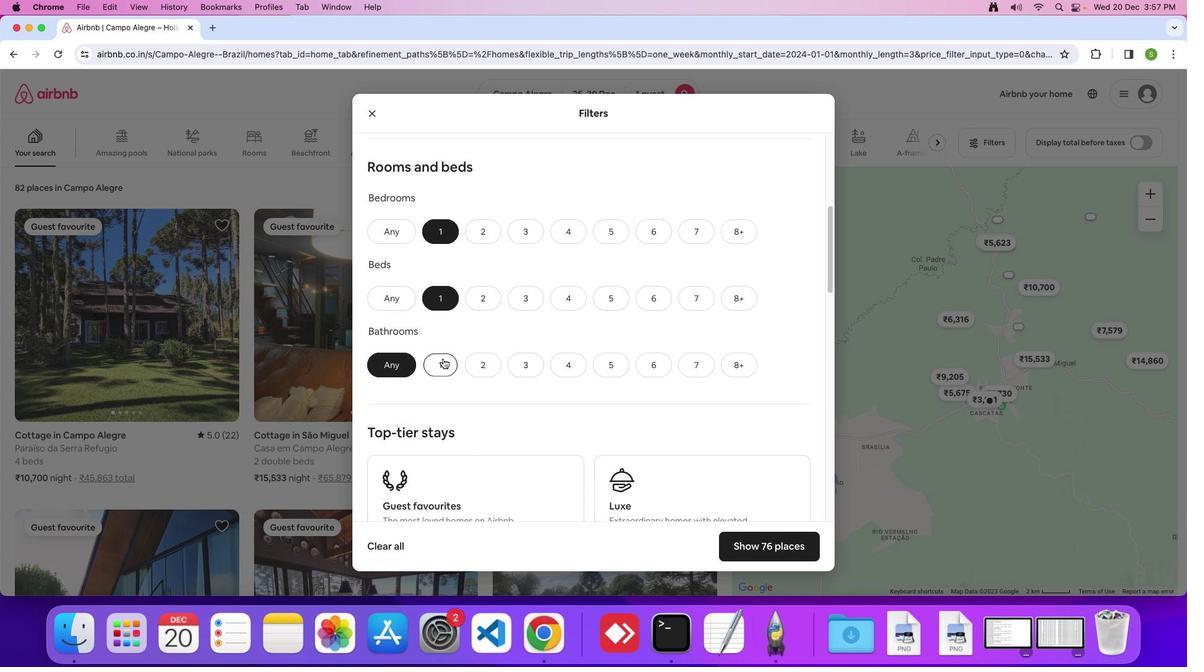 
Action: Mouse moved to (510, 343)
Screenshot: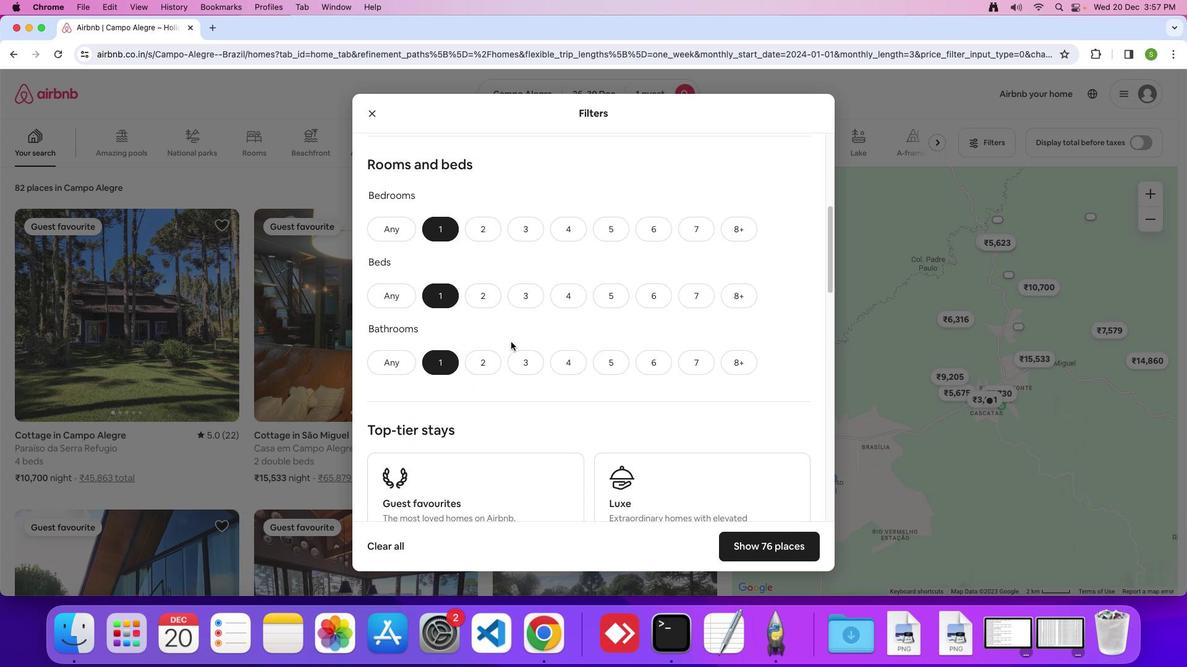
Action: Mouse scrolled (510, 343) with delta (0, 0)
Screenshot: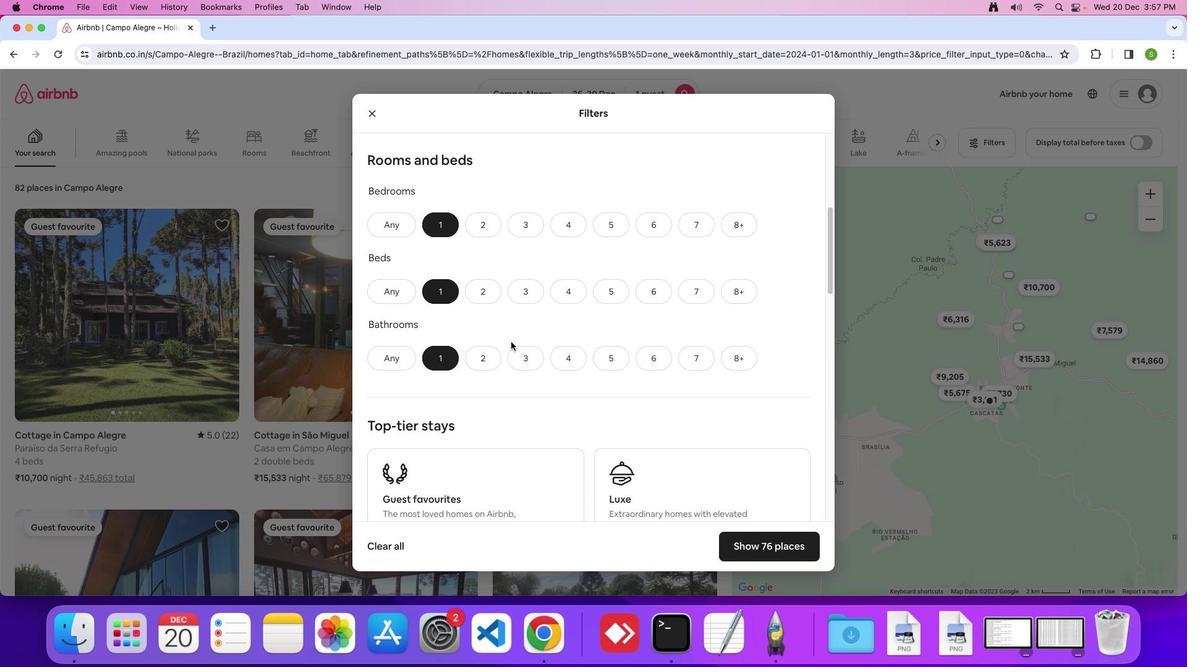 
Action: Mouse moved to (510, 342)
Screenshot: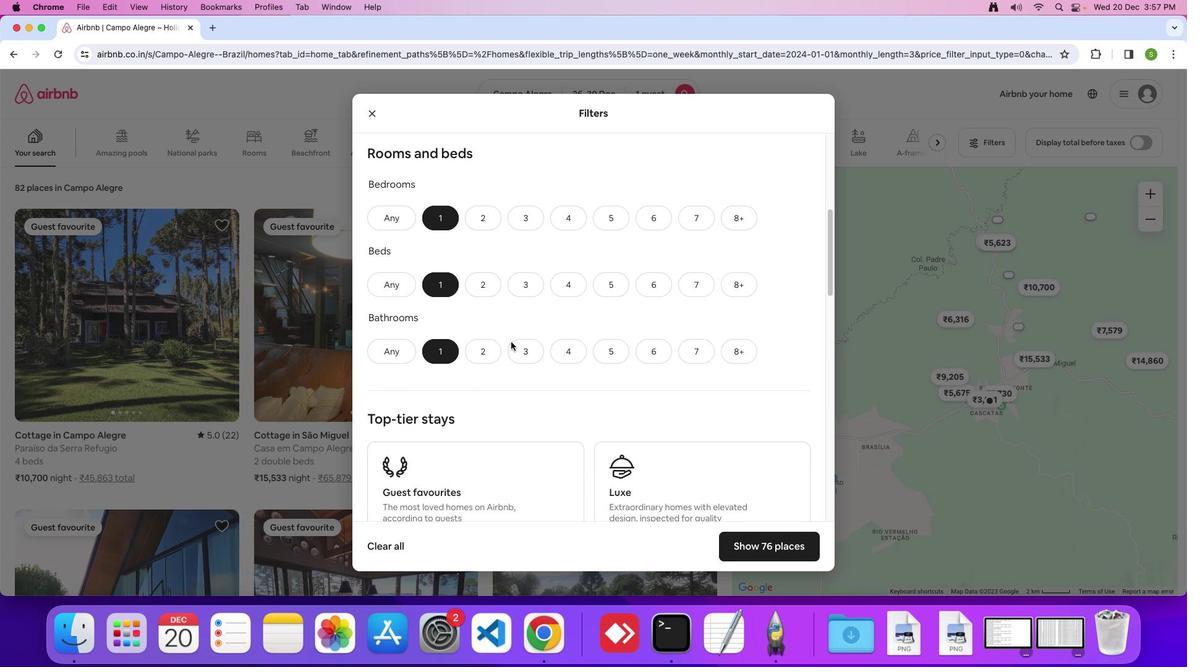 
Action: Mouse scrolled (510, 342) with delta (0, 0)
Screenshot: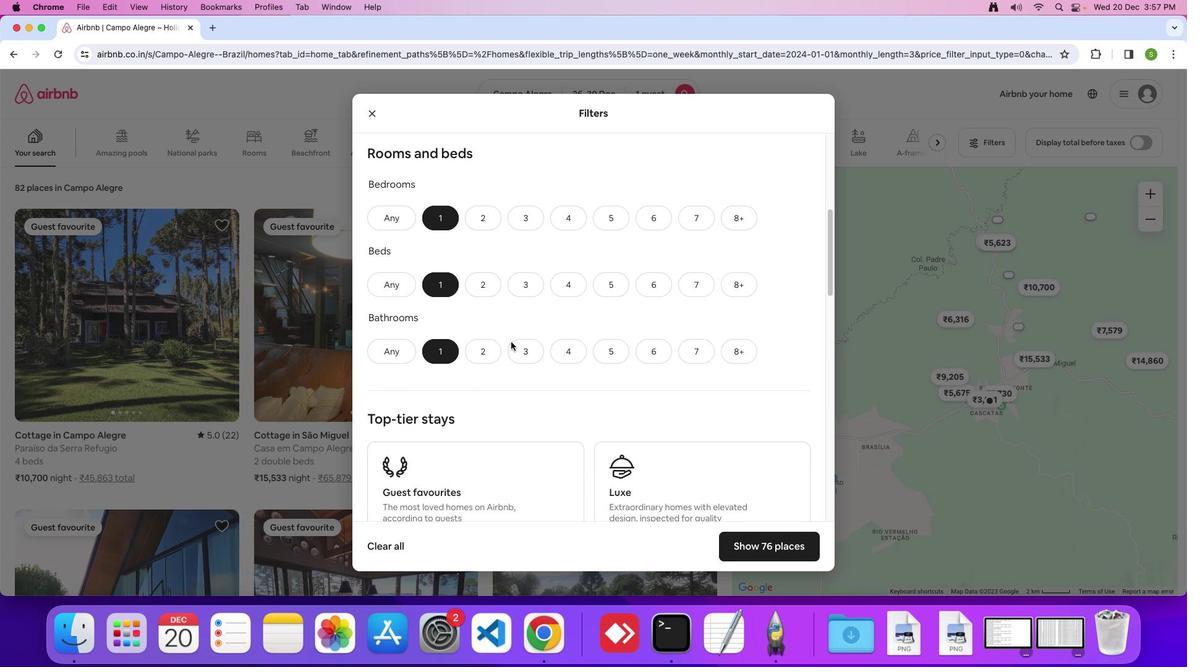 
Action: Mouse moved to (511, 341)
Screenshot: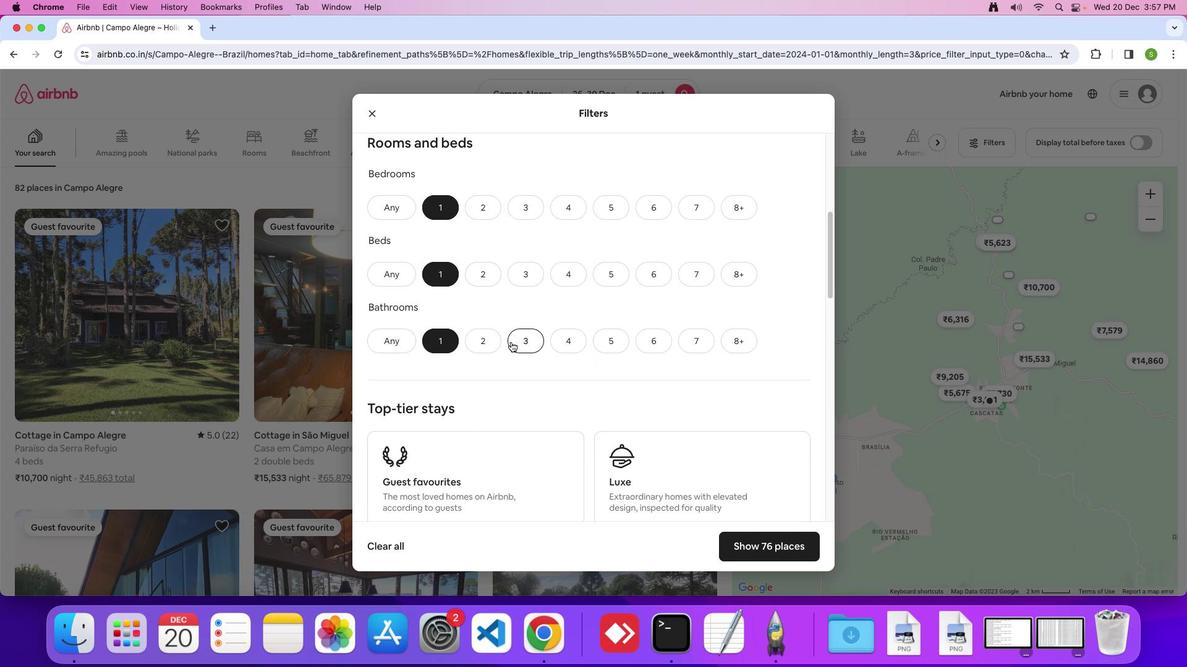 
Action: Mouse scrolled (511, 341) with delta (0, 0)
Screenshot: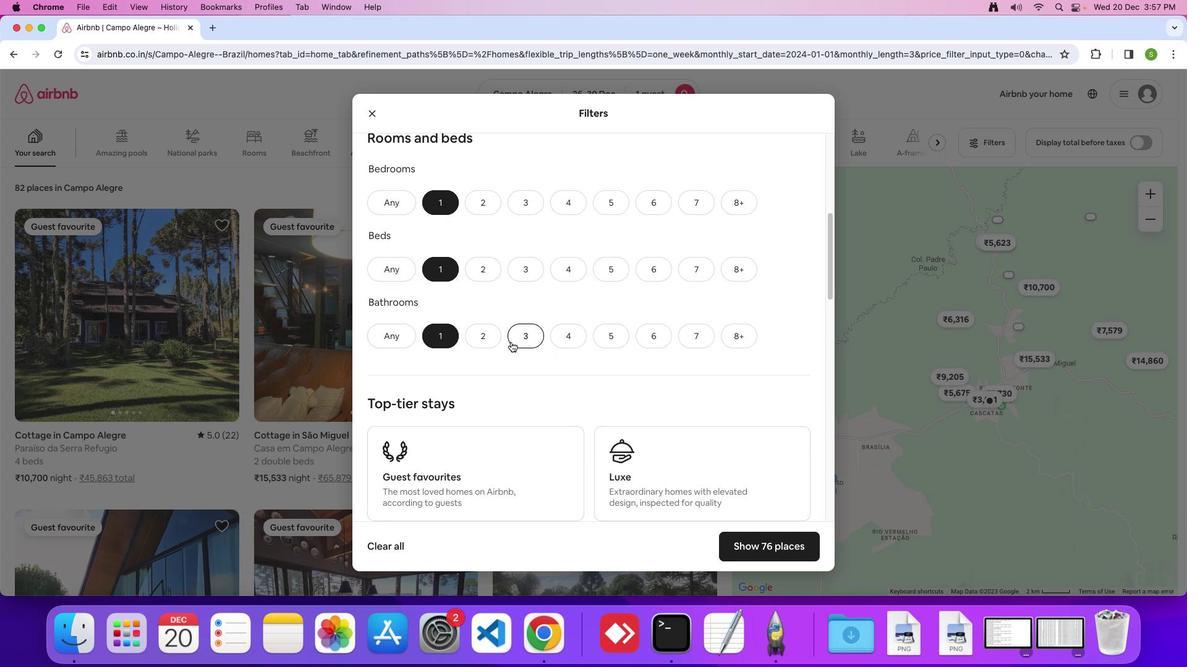 
Action: Mouse scrolled (511, 341) with delta (0, 0)
Screenshot: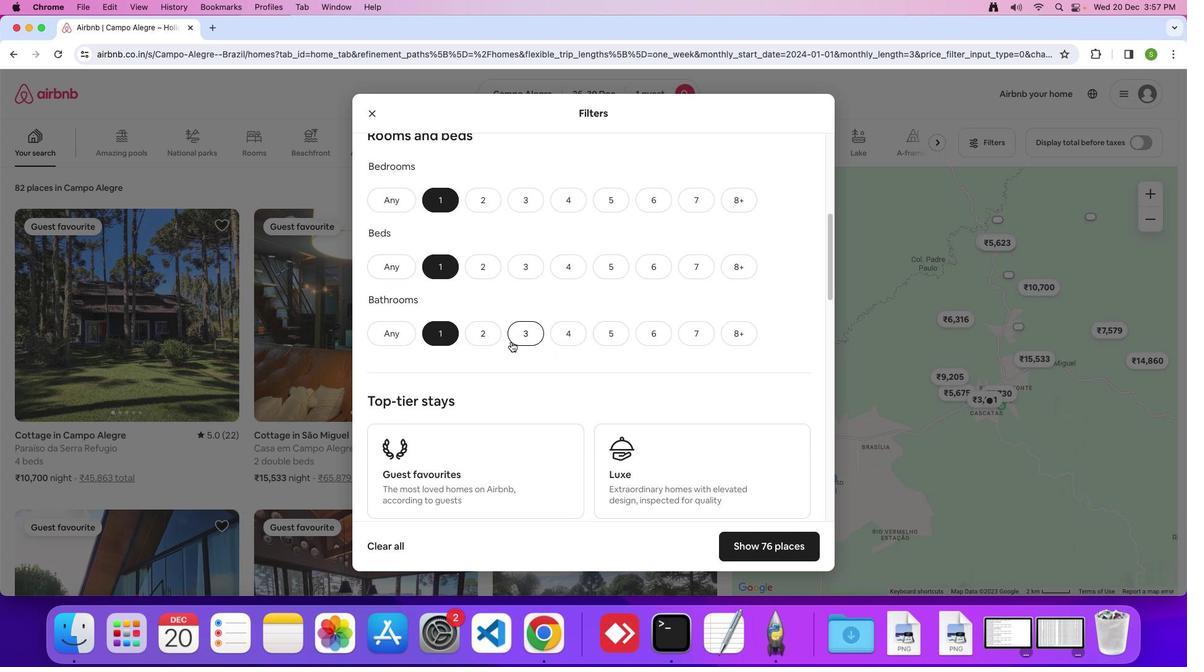 
Action: Mouse scrolled (511, 341) with delta (0, -1)
Screenshot: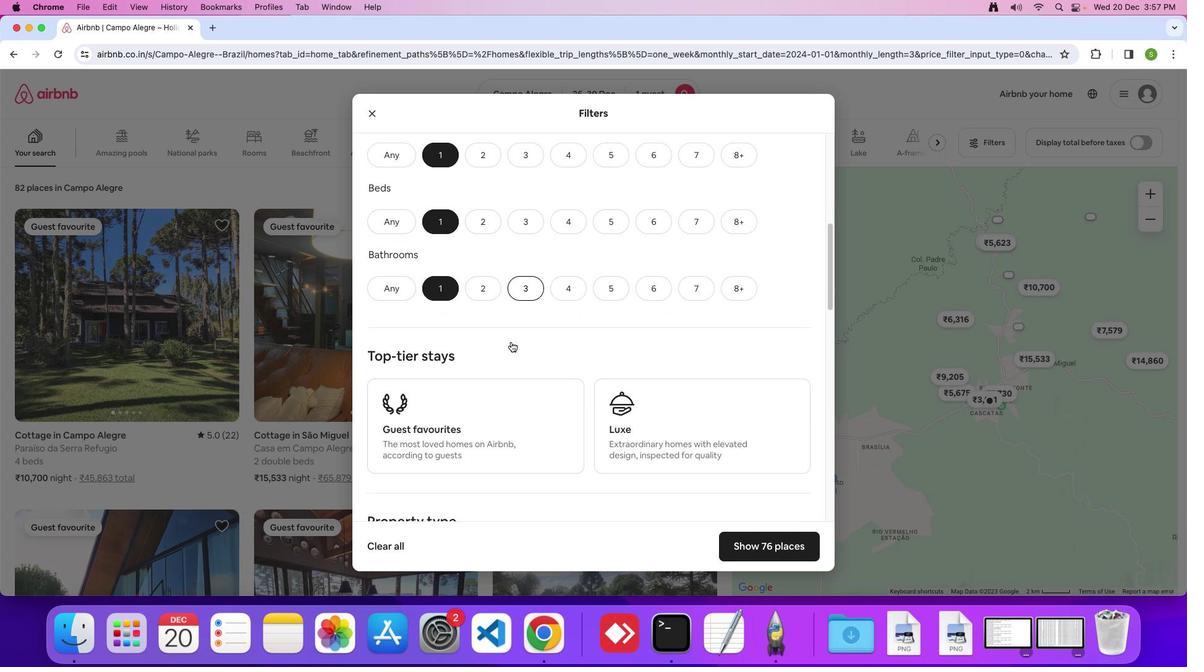 
Action: Mouse scrolled (511, 341) with delta (0, 0)
Screenshot: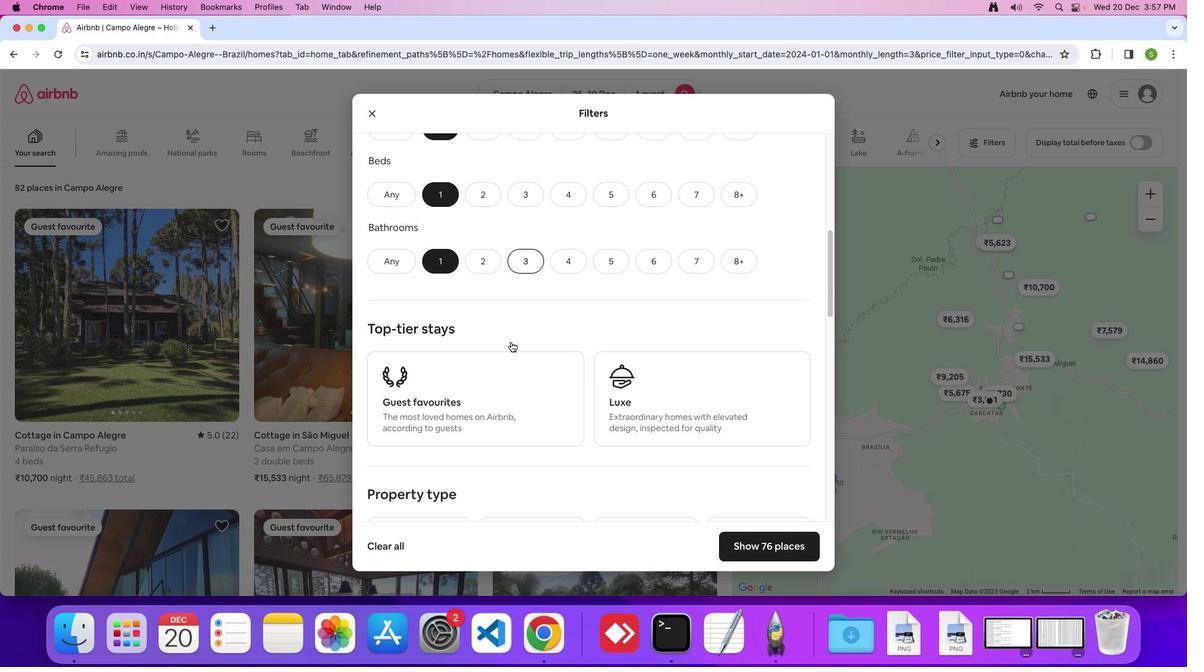 
Action: Mouse scrolled (511, 341) with delta (0, 0)
Screenshot: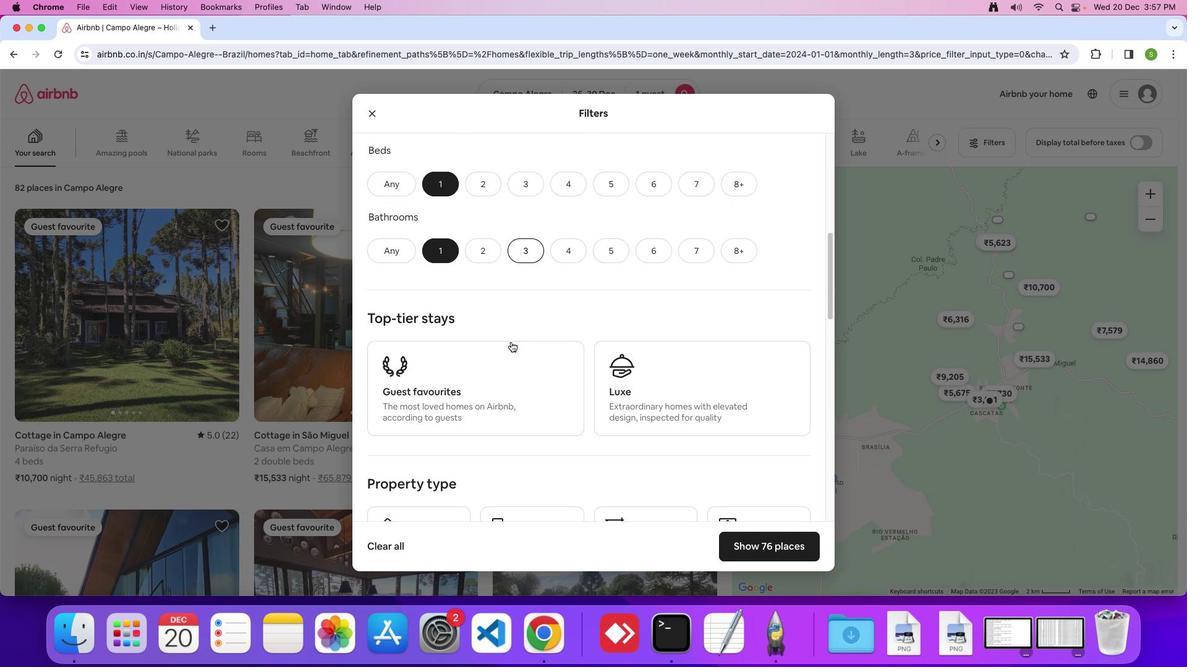 
Action: Mouse scrolled (511, 341) with delta (0, 0)
Screenshot: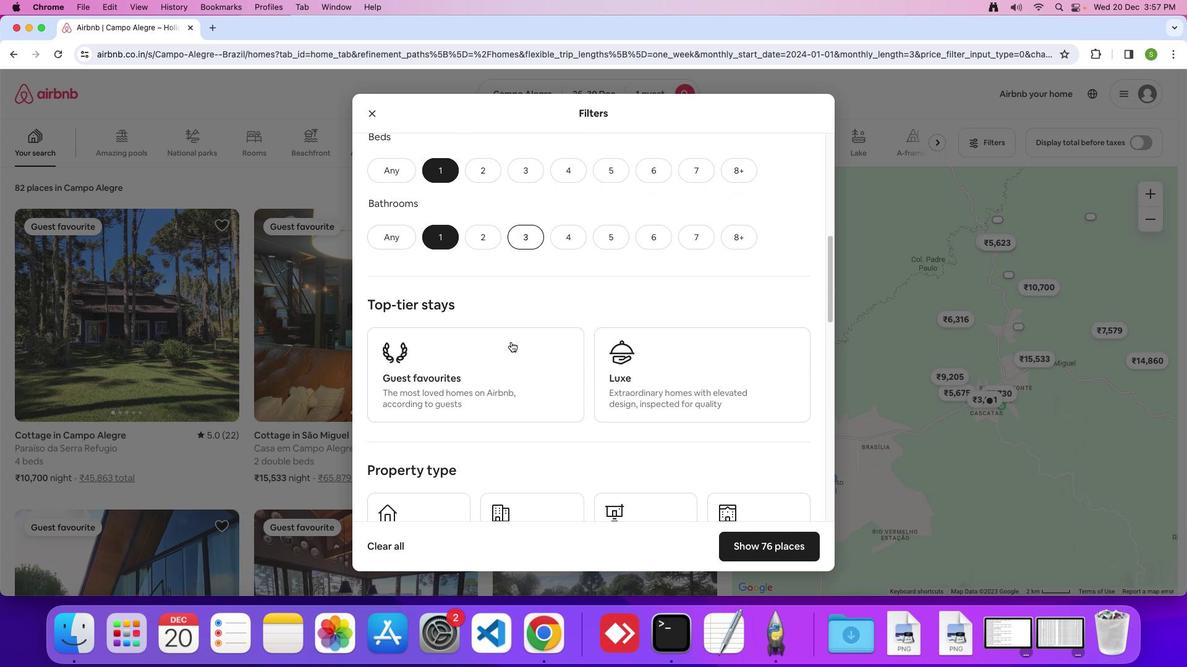 
Action: Mouse scrolled (511, 341) with delta (0, 0)
Screenshot: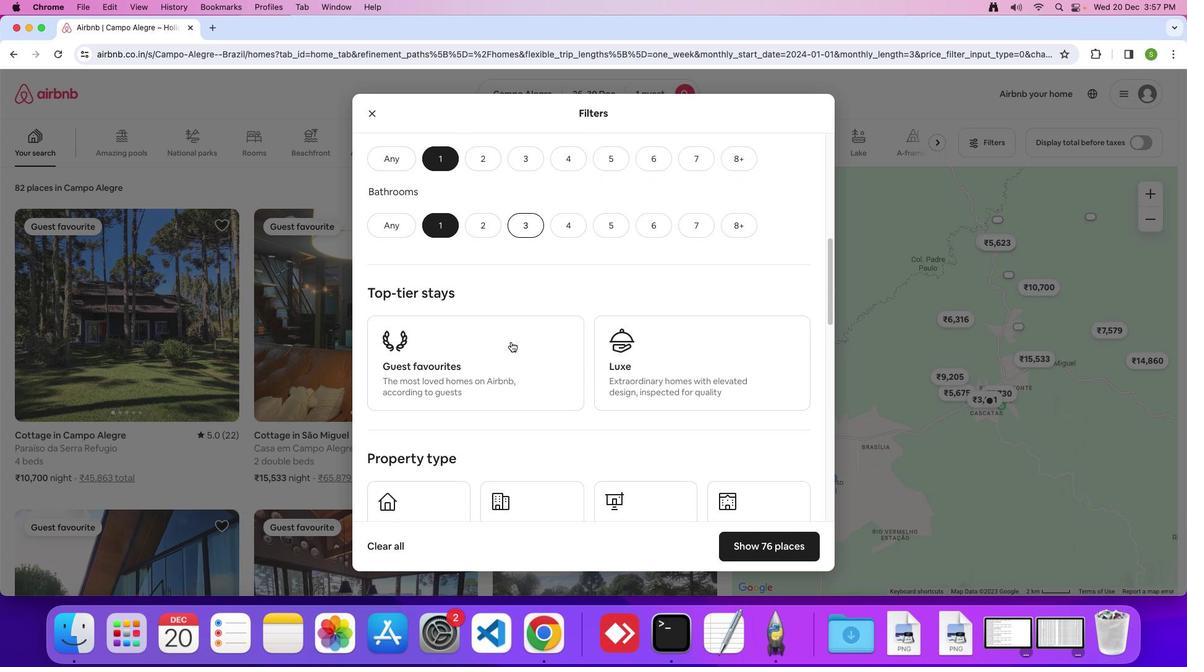 
Action: Mouse scrolled (511, 341) with delta (0, -1)
Screenshot: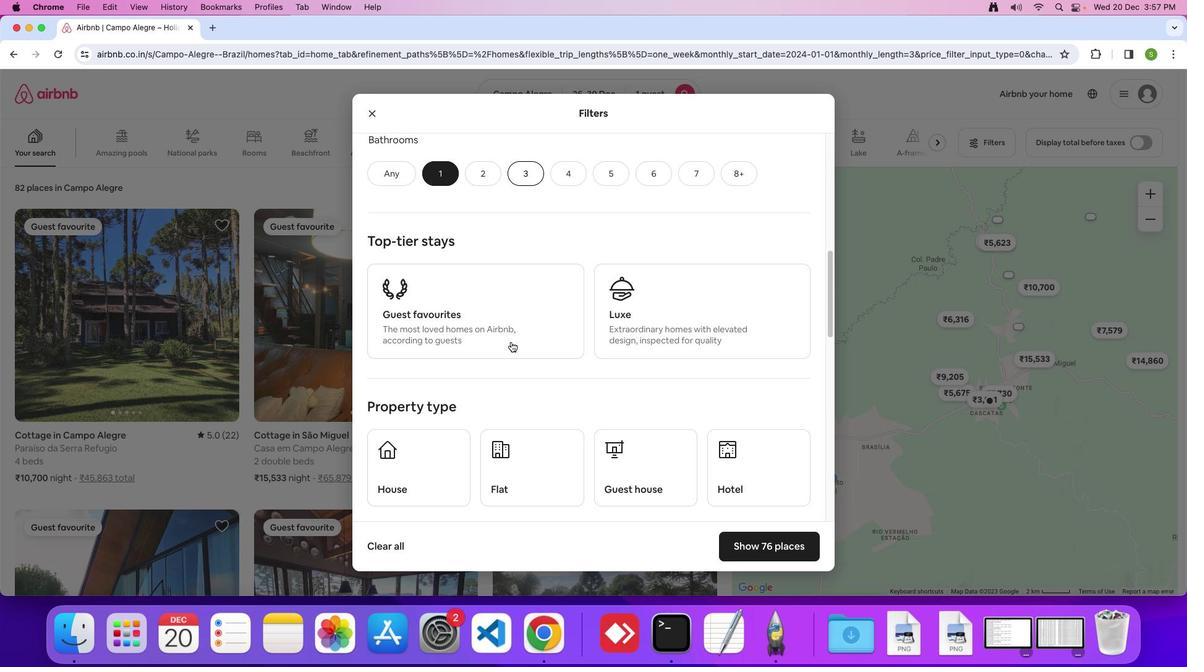 
Action: Mouse scrolled (511, 341) with delta (0, 0)
Screenshot: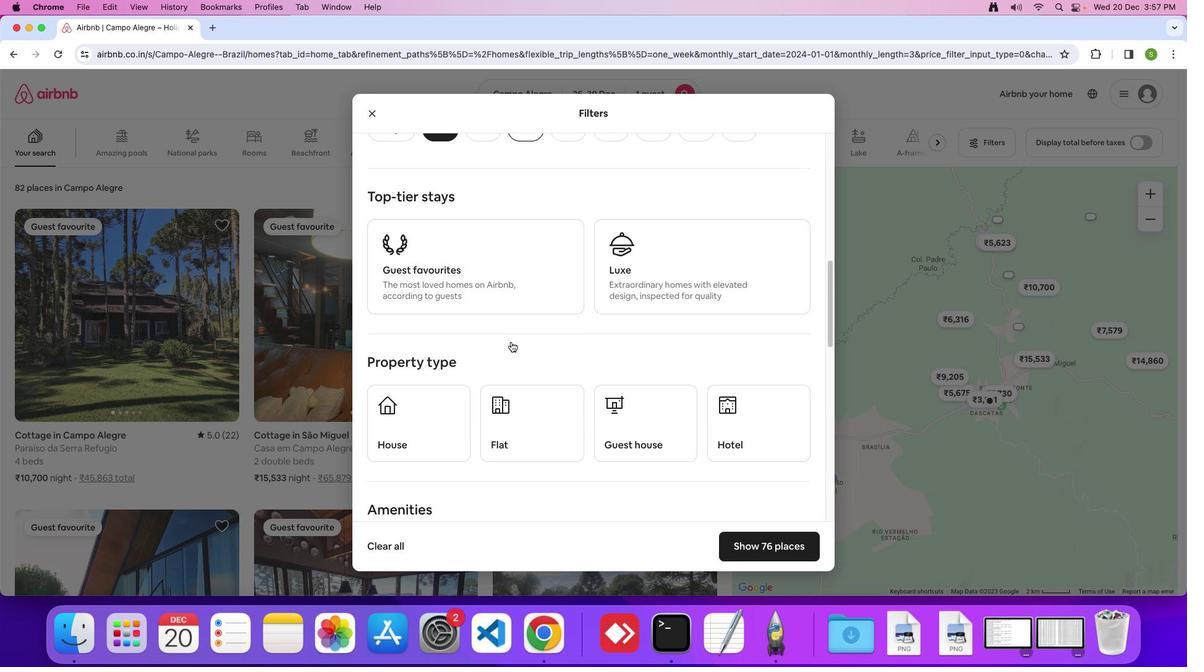 
Action: Mouse scrolled (511, 341) with delta (0, 0)
Screenshot: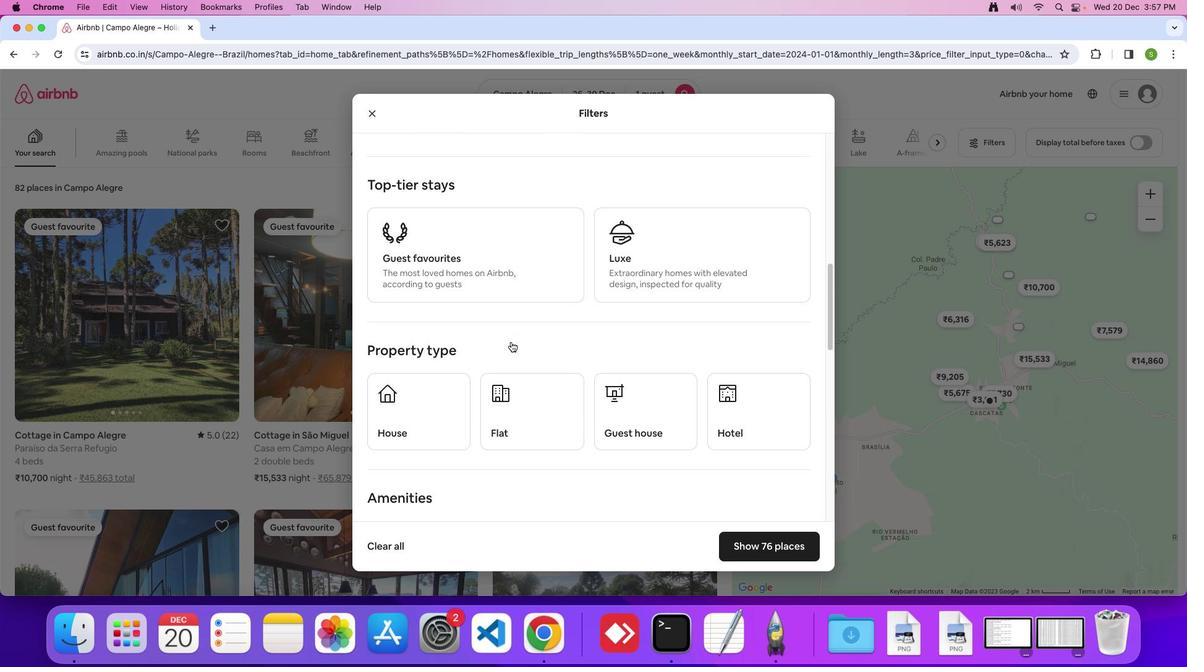 
Action: Mouse moved to (788, 424)
Screenshot: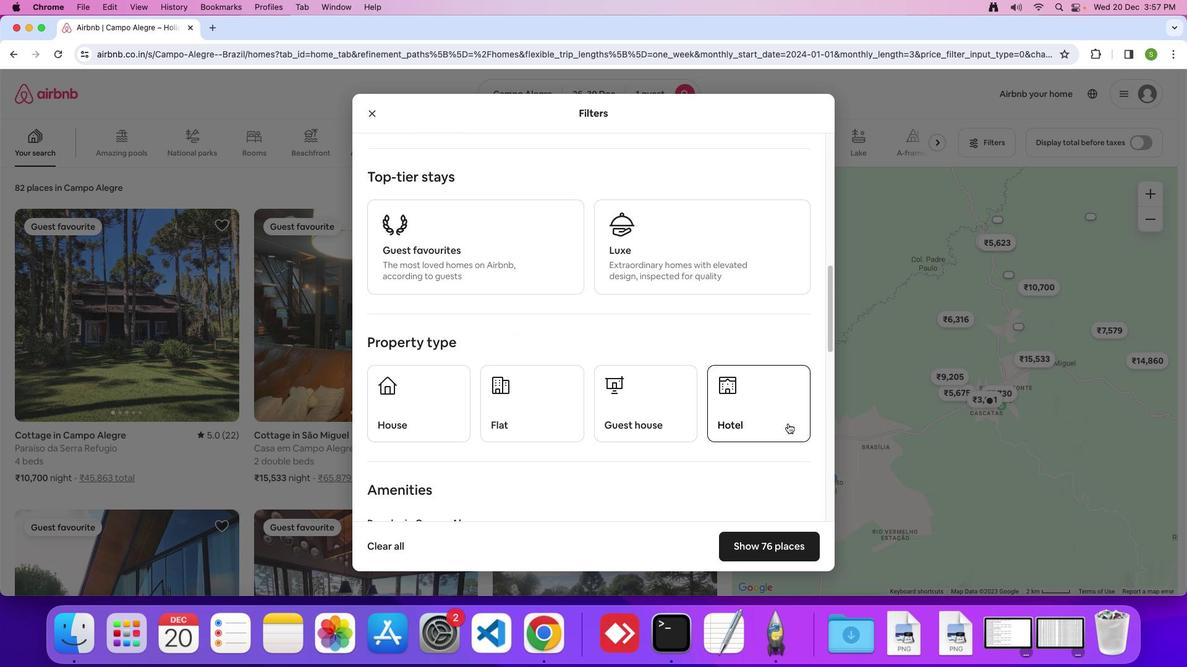 
Action: Mouse pressed left at (788, 424)
Screenshot: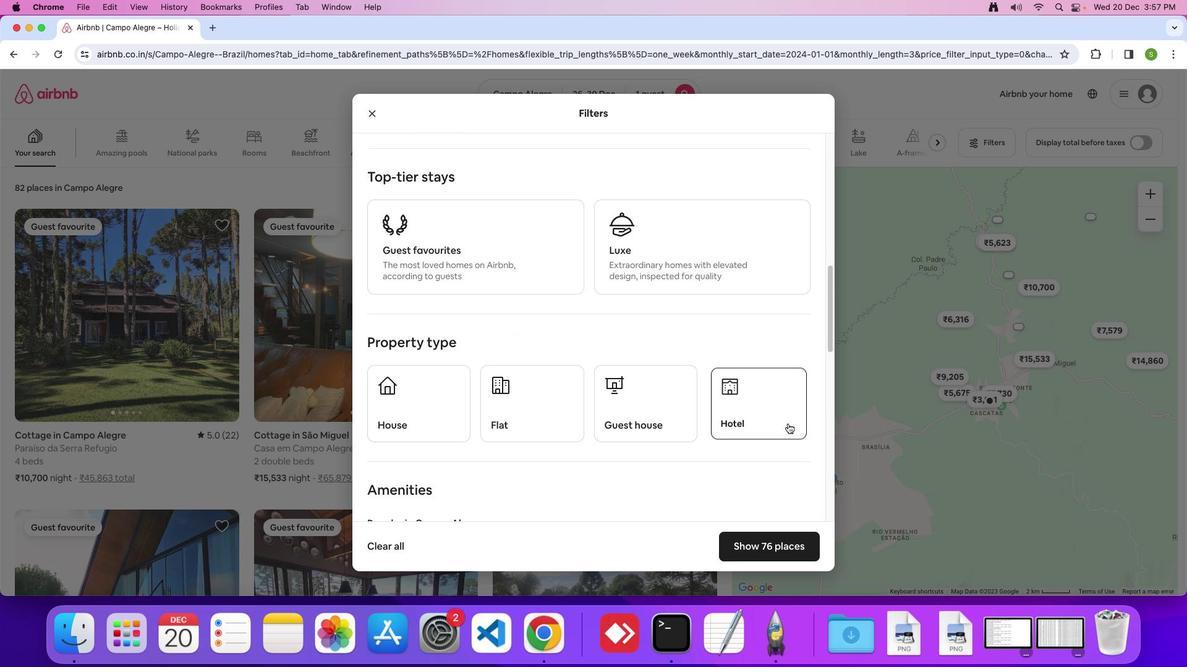 
Action: Mouse moved to (582, 419)
Screenshot: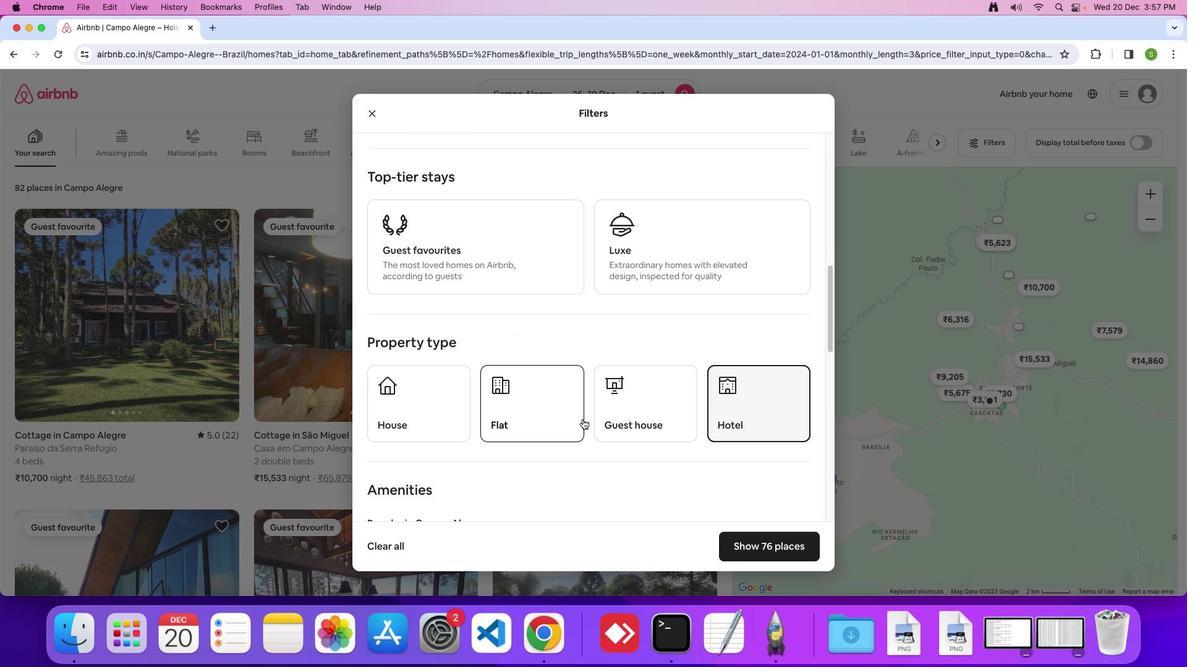 
Action: Mouse scrolled (582, 419) with delta (0, 0)
Screenshot: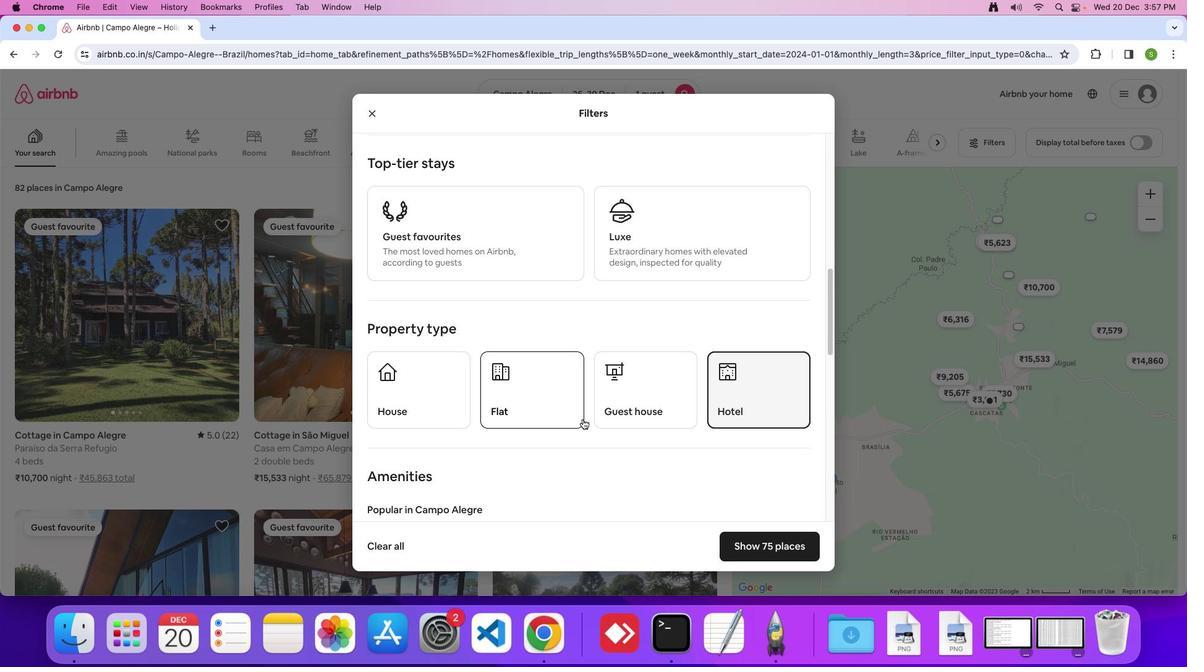 
Action: Mouse scrolled (582, 419) with delta (0, 0)
Screenshot: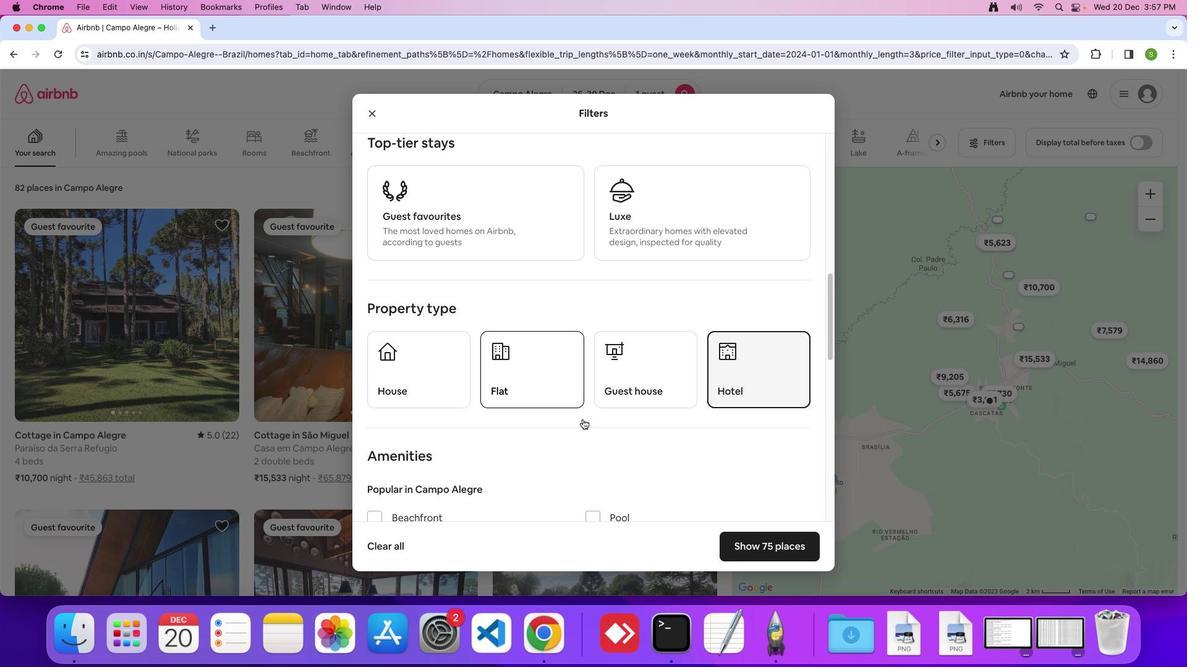 
Action: Mouse scrolled (582, 419) with delta (0, -1)
Screenshot: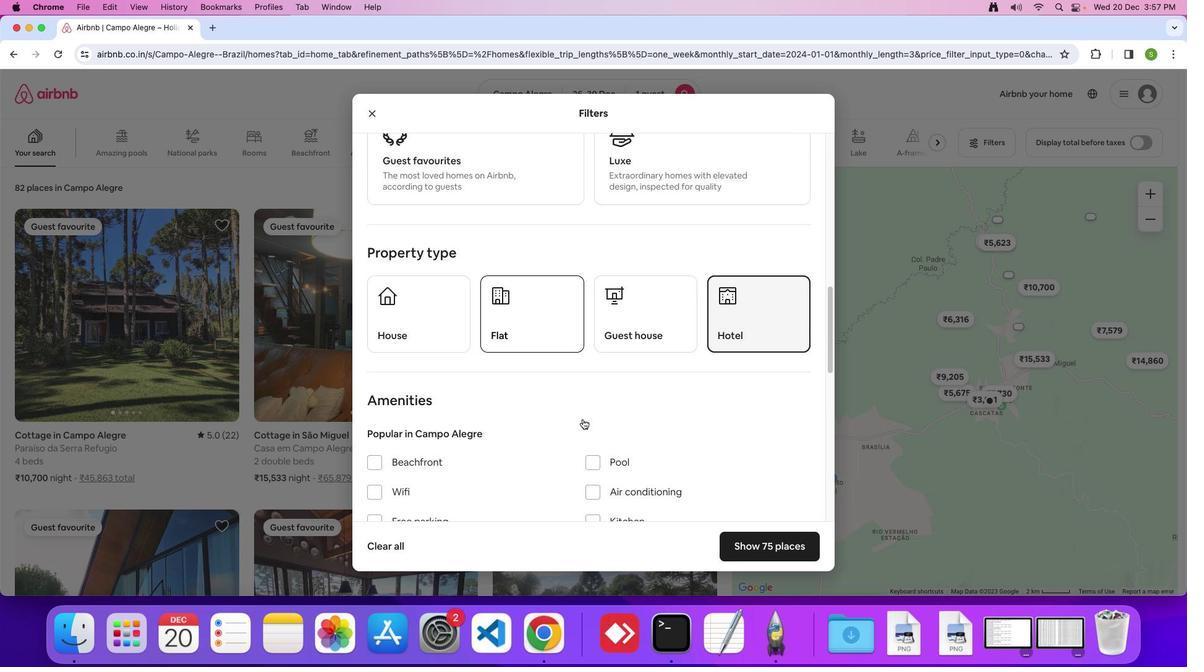 
Action: Mouse moved to (583, 419)
Screenshot: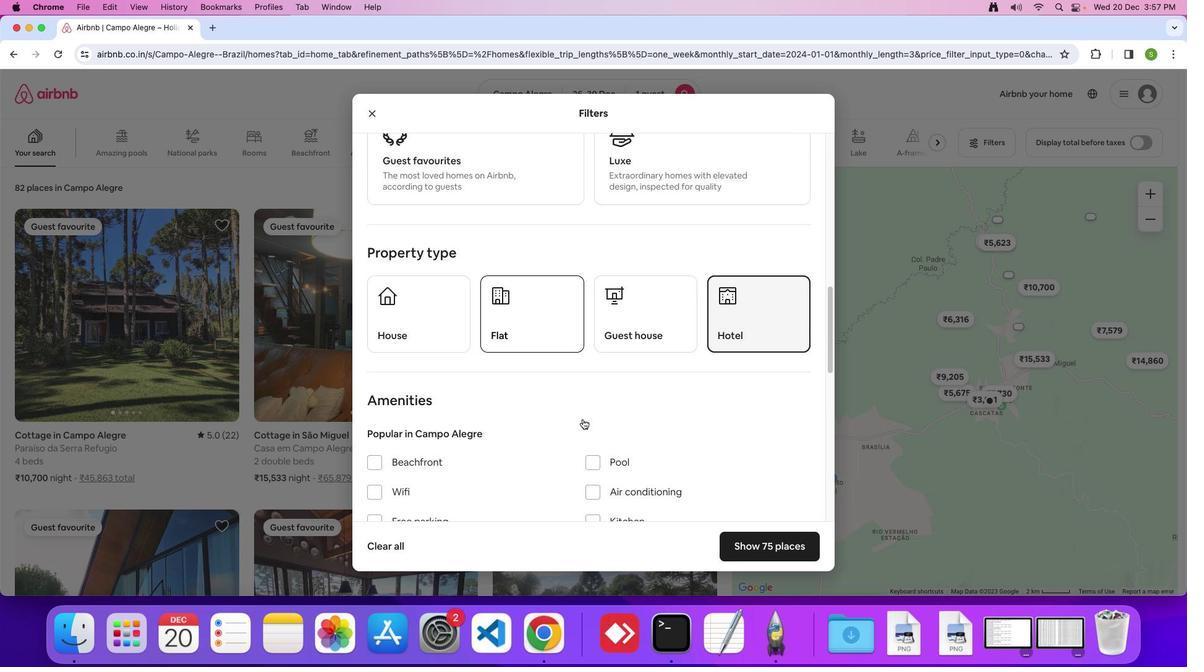 
Action: Mouse scrolled (583, 419) with delta (0, 0)
Screenshot: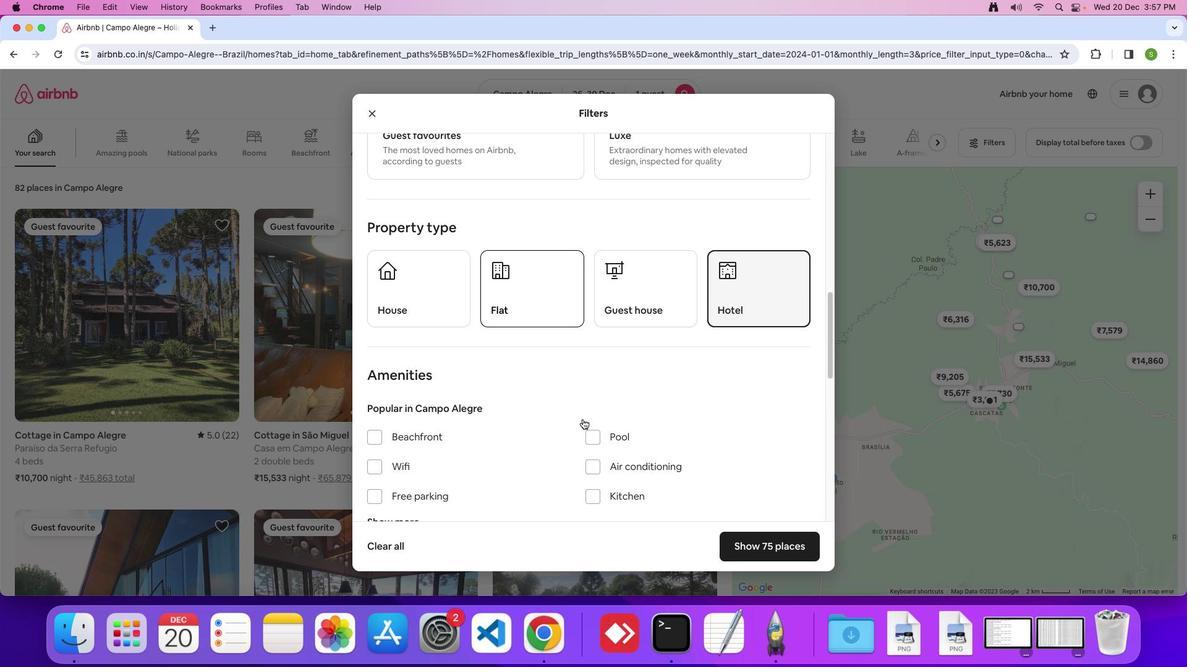
Action: Mouse scrolled (583, 419) with delta (0, 0)
Screenshot: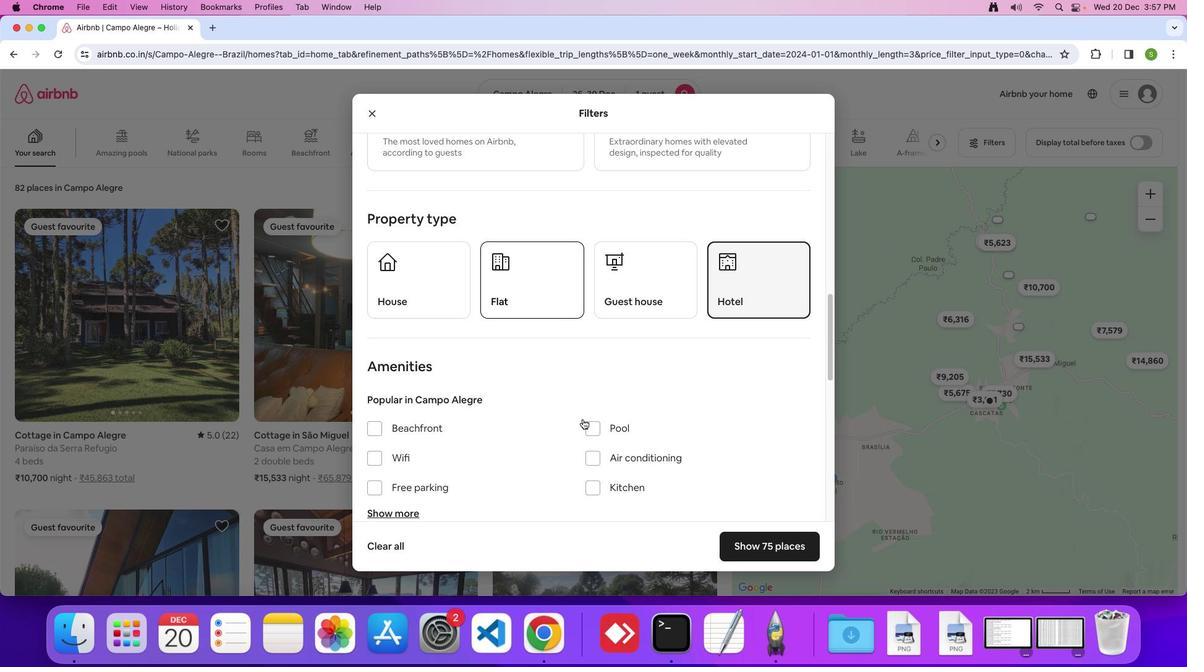 
Action: Mouse scrolled (583, 419) with delta (0, -1)
Screenshot: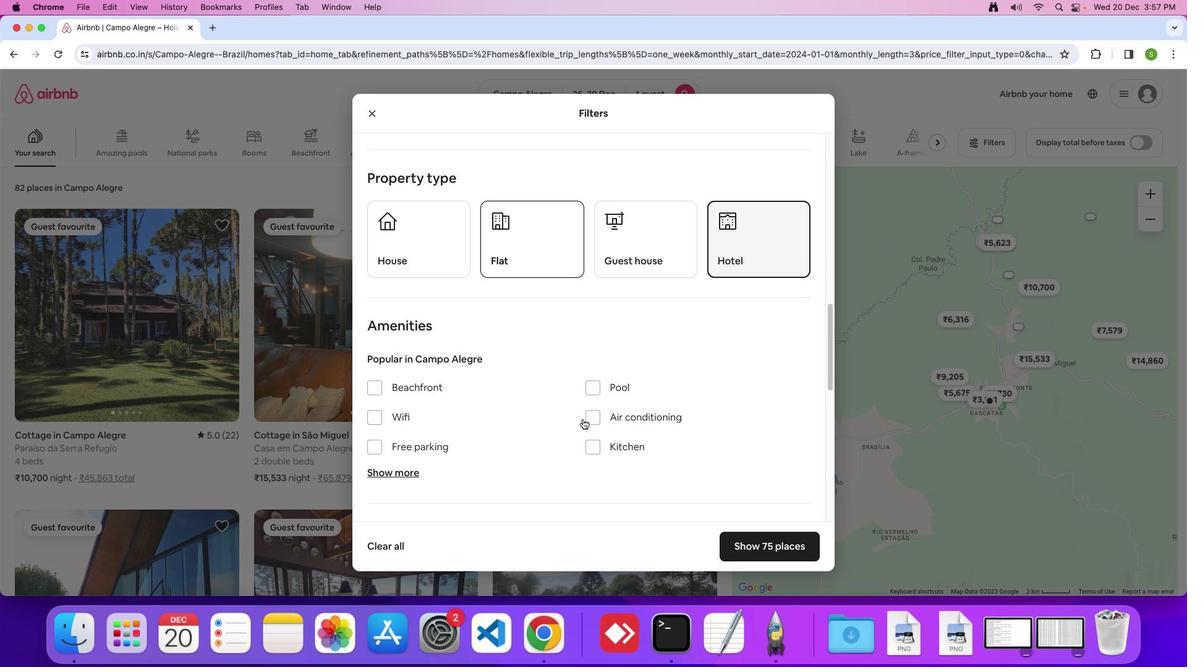 
Action: Mouse scrolled (583, 419) with delta (0, 0)
Screenshot: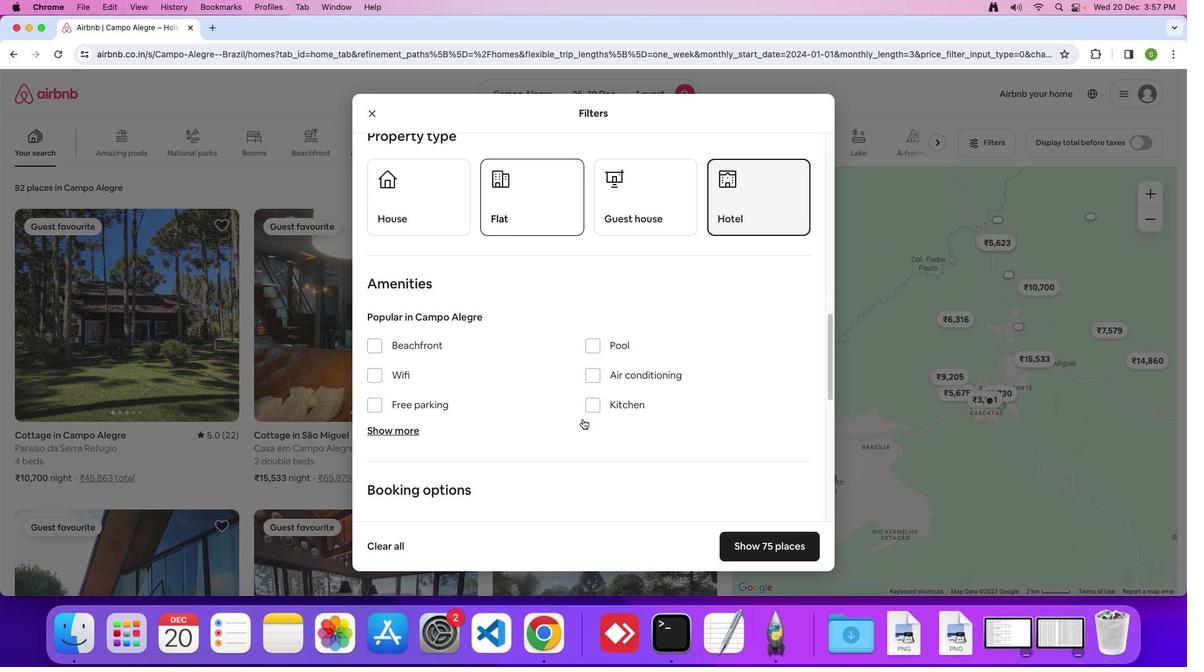 
Action: Mouse scrolled (583, 419) with delta (0, 0)
Screenshot: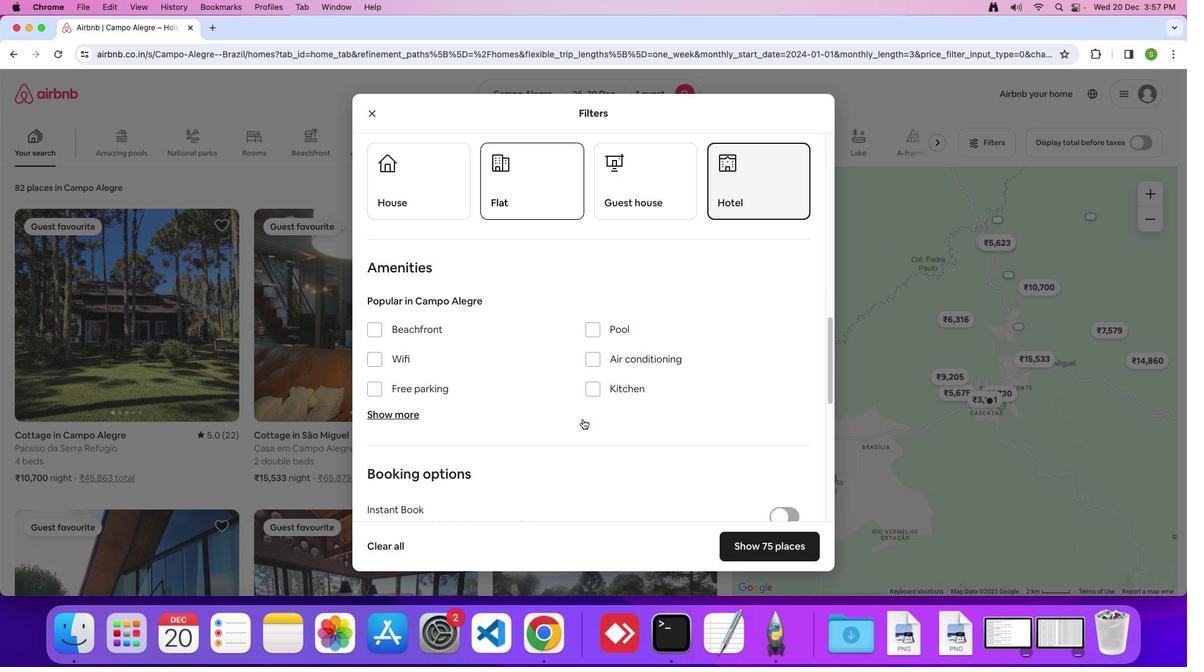 
Action: Mouse scrolled (583, 419) with delta (0, -1)
Screenshot: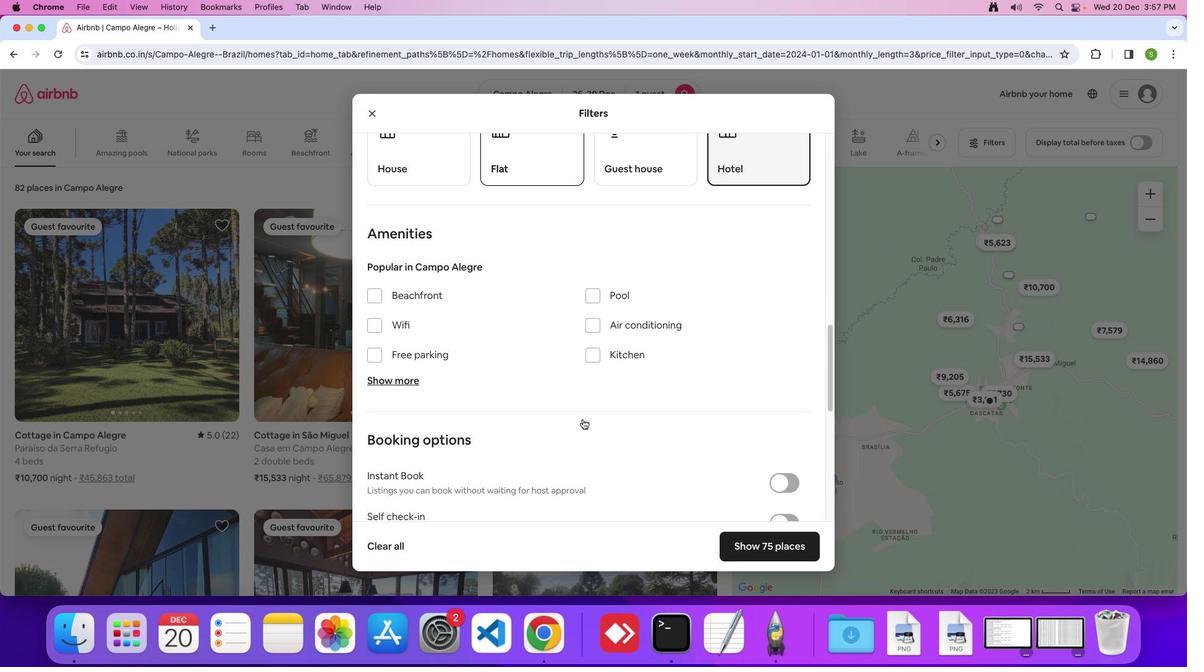 
Action: Mouse scrolled (583, 419) with delta (0, 0)
Screenshot: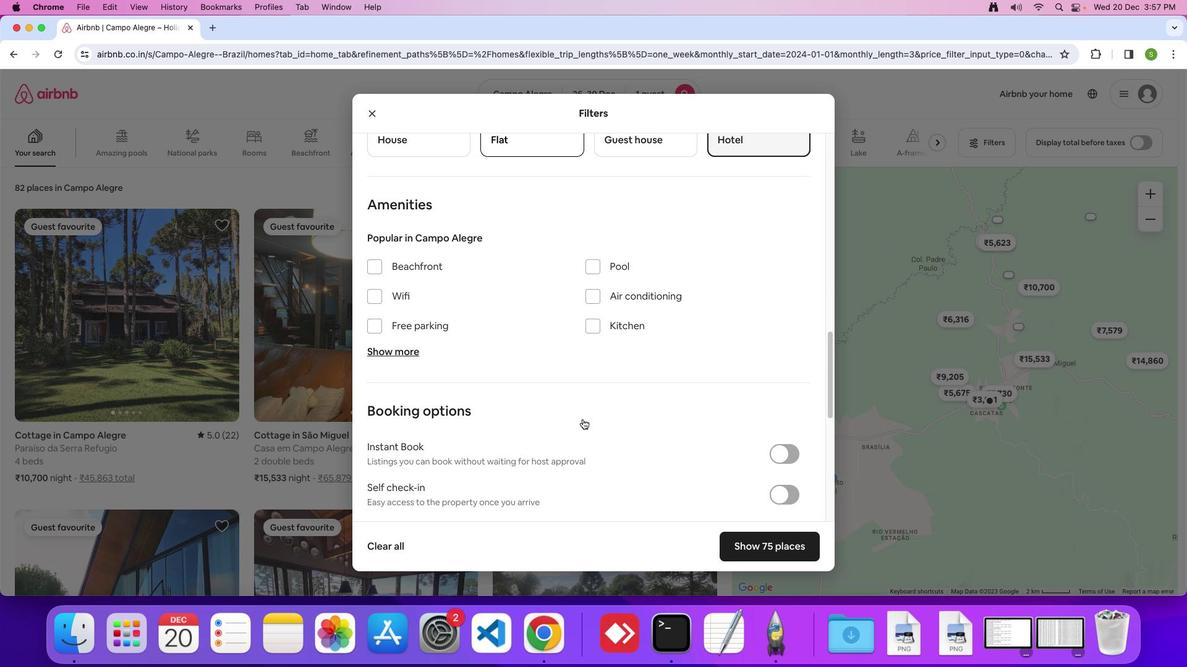 
Action: Mouse scrolled (583, 419) with delta (0, 0)
Screenshot: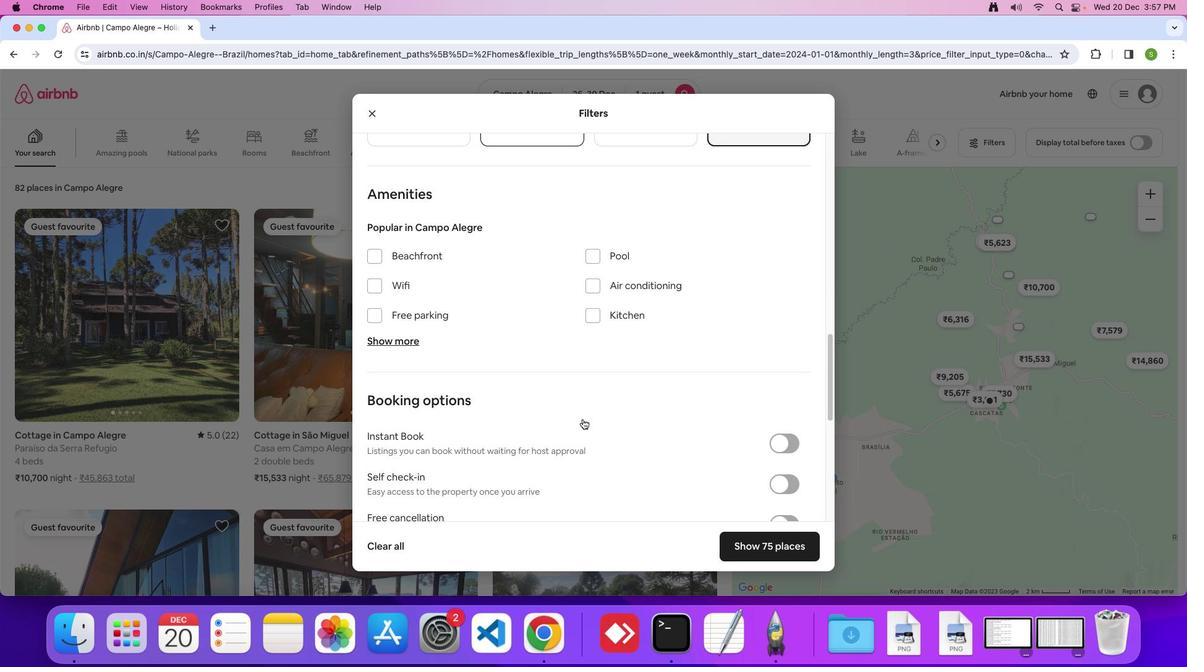 
Action: Mouse scrolled (583, 419) with delta (0, 0)
Screenshot: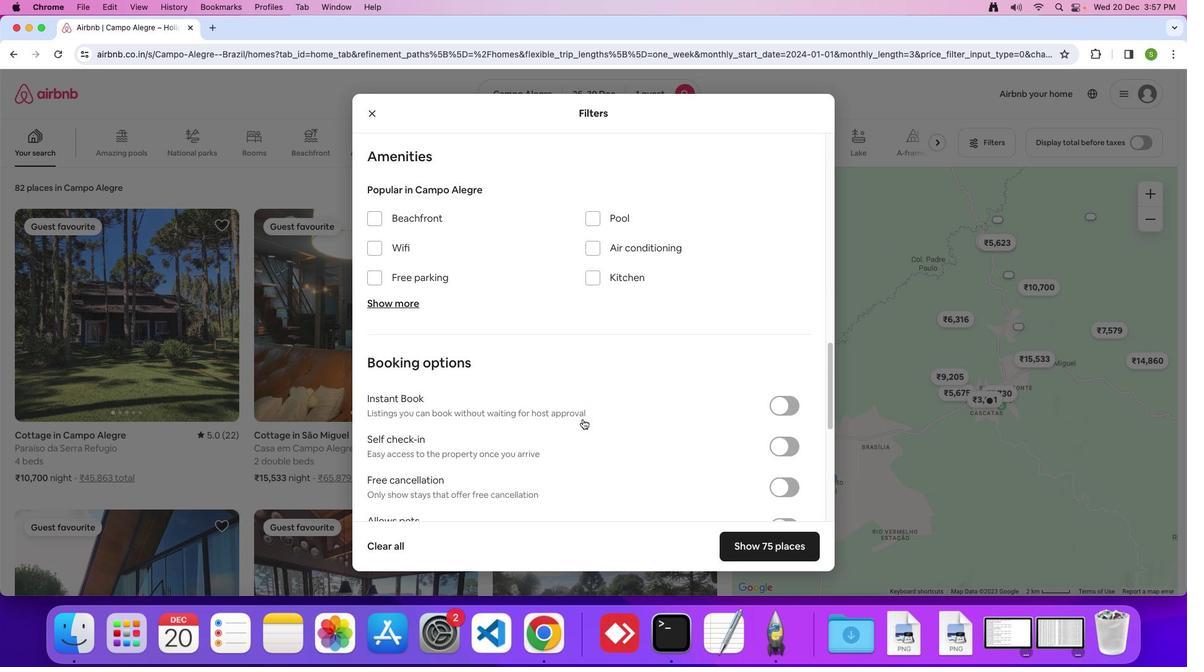 
Action: Mouse scrolled (583, 419) with delta (0, 0)
Screenshot: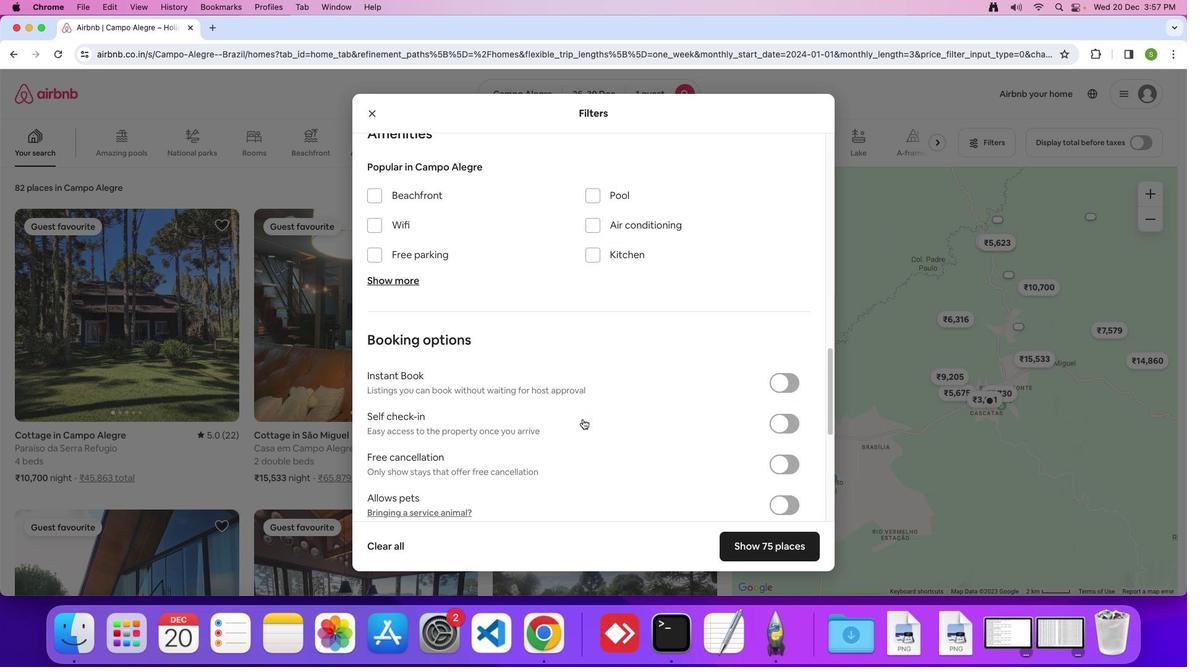 
Action: Mouse scrolled (583, 419) with delta (0, 0)
Screenshot: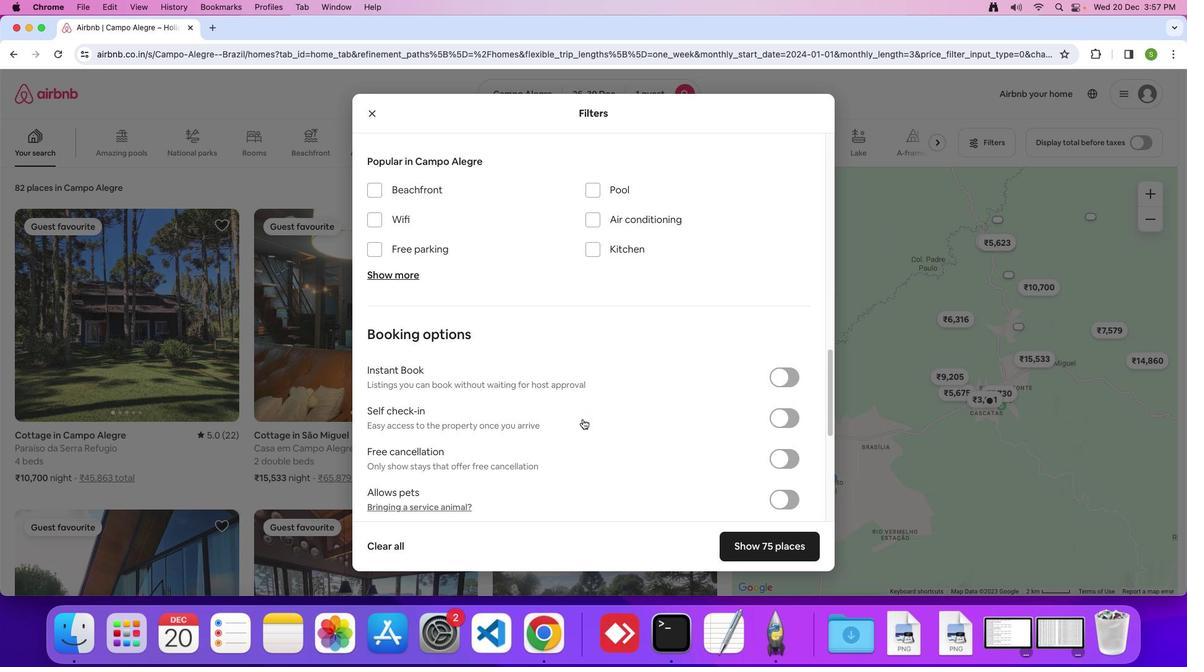 
Action: Mouse scrolled (583, 419) with delta (0, 0)
Screenshot: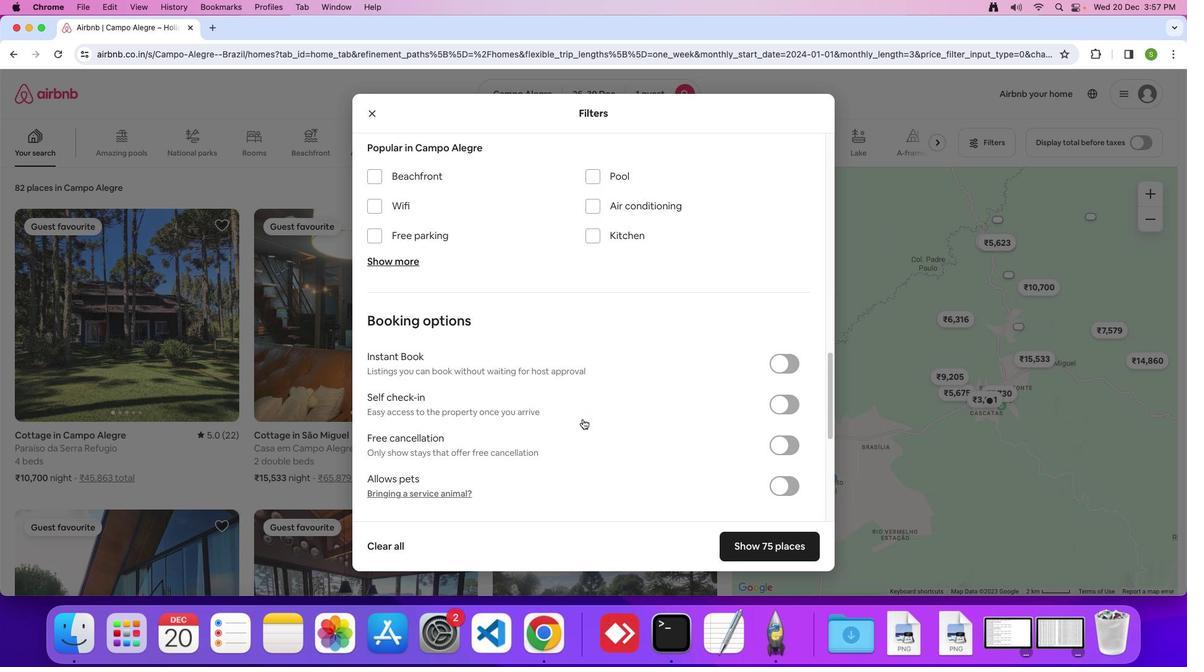 
Action: Mouse scrolled (583, 419) with delta (0, 0)
Screenshot: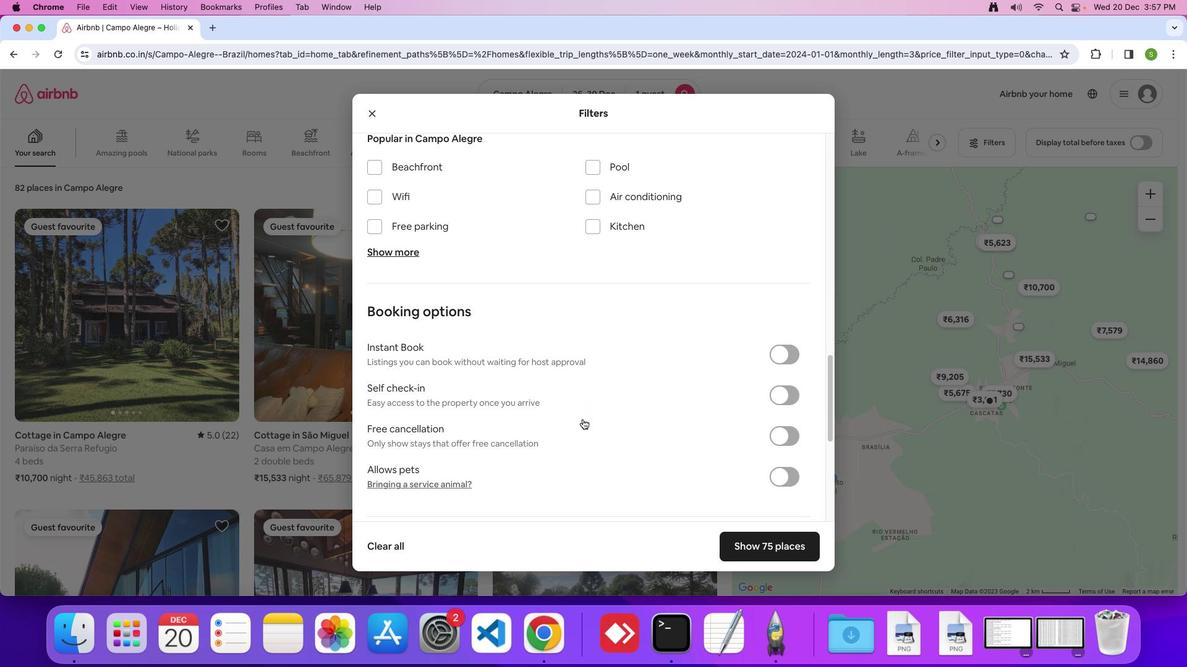 
Action: Mouse scrolled (583, 419) with delta (0, 0)
Screenshot: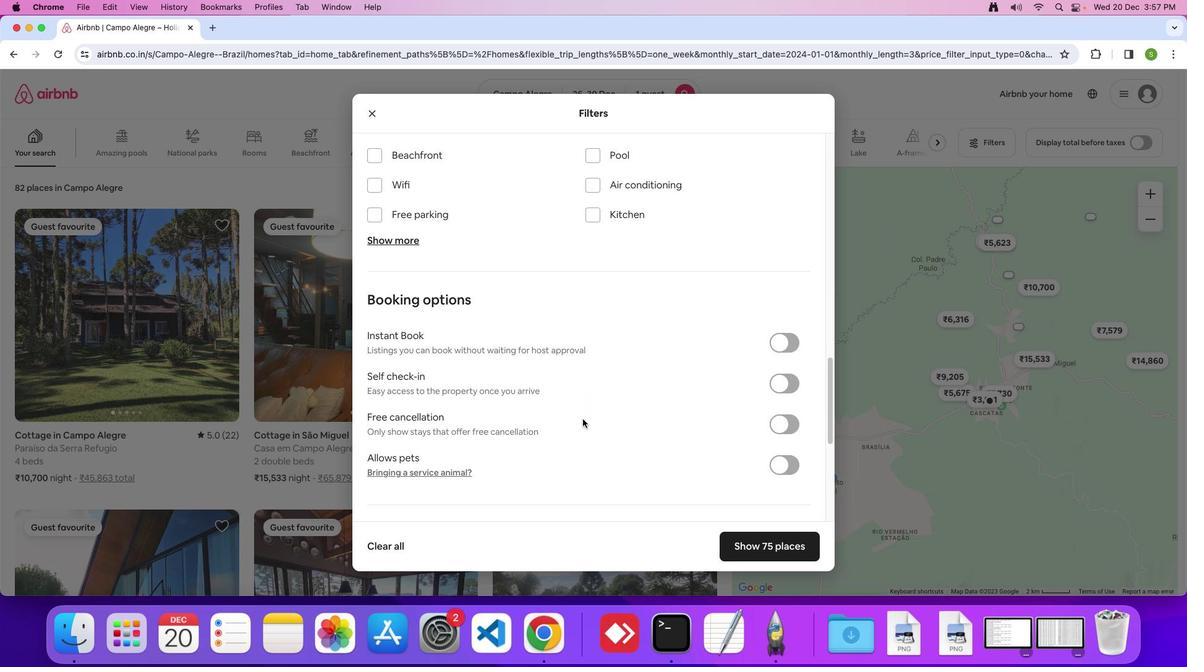 
Action: Mouse scrolled (583, 419) with delta (0, 0)
Screenshot: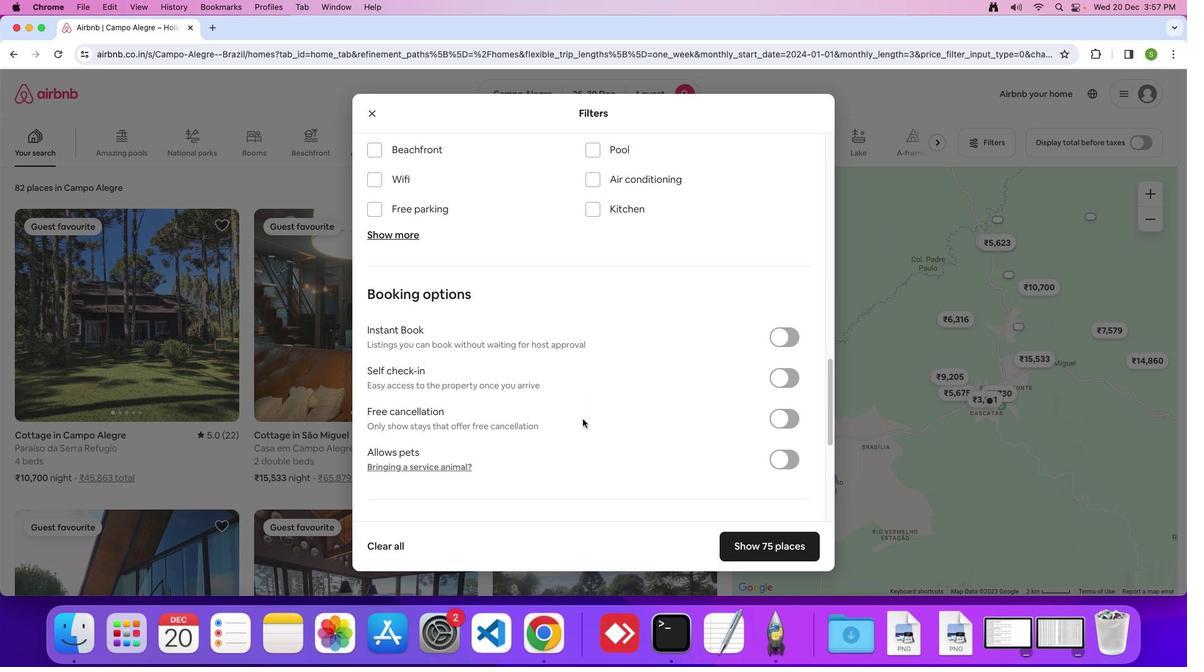 
Action: Mouse scrolled (583, 419) with delta (0, 0)
Screenshot: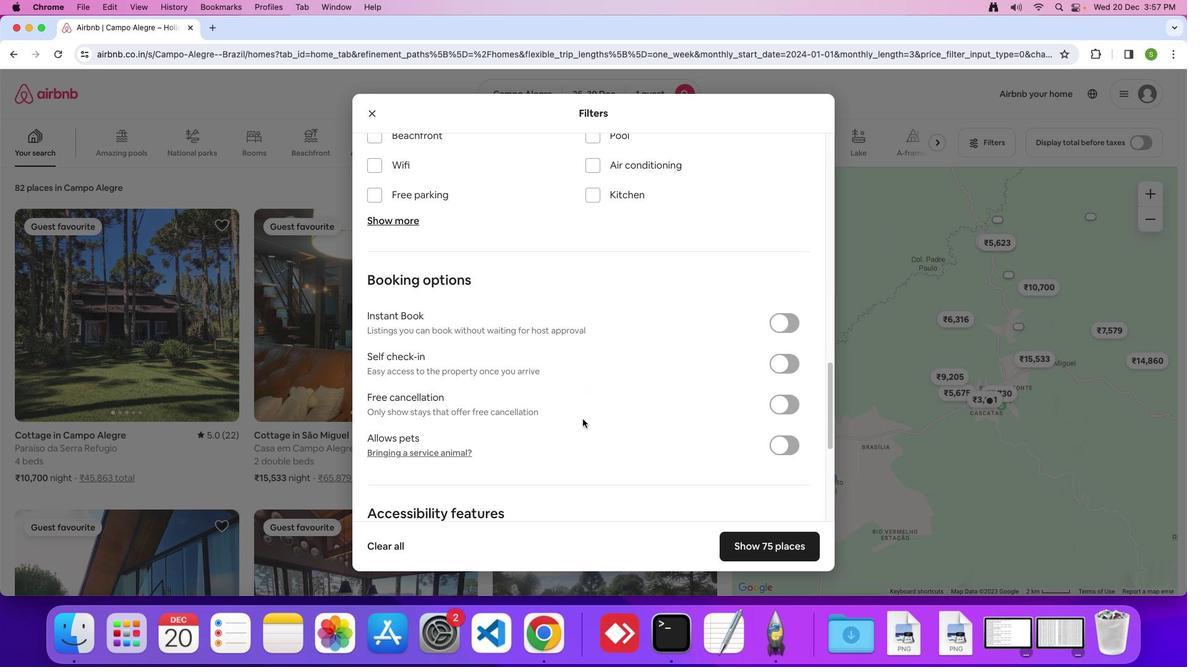 
Action: Mouse scrolled (583, 419) with delta (0, 0)
Screenshot: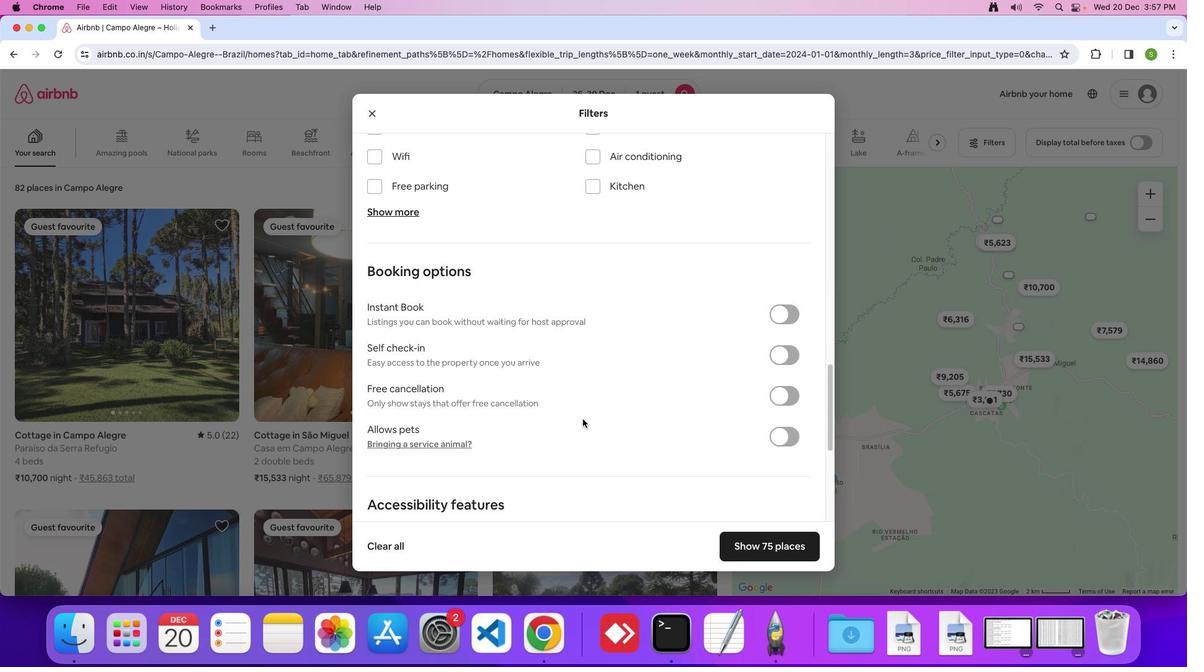 
Action: Mouse scrolled (583, 419) with delta (0, 0)
Screenshot: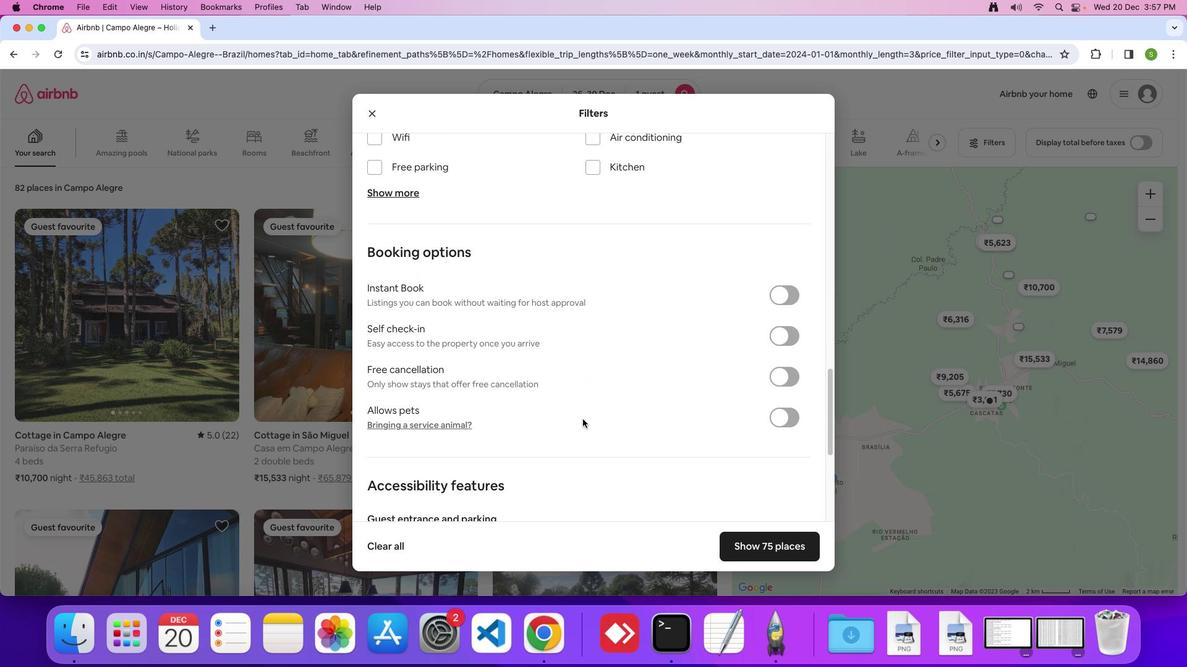 
Action: Mouse scrolled (583, 419) with delta (0, 0)
Screenshot: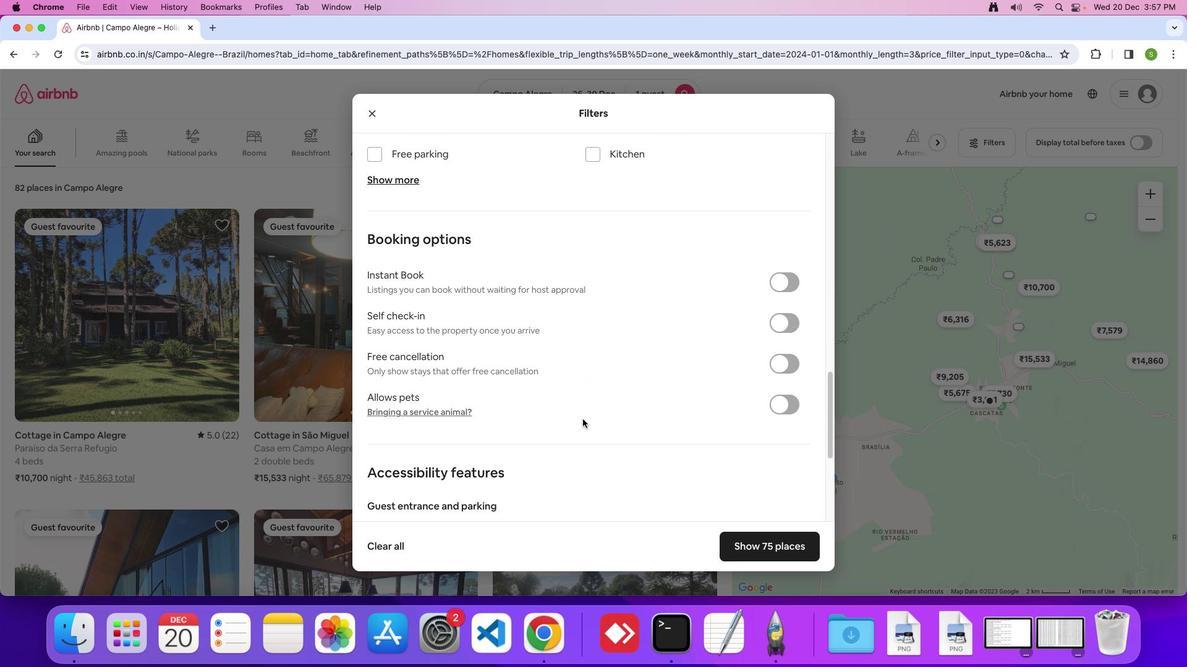 
Action: Mouse scrolled (583, 419) with delta (0, 0)
Screenshot: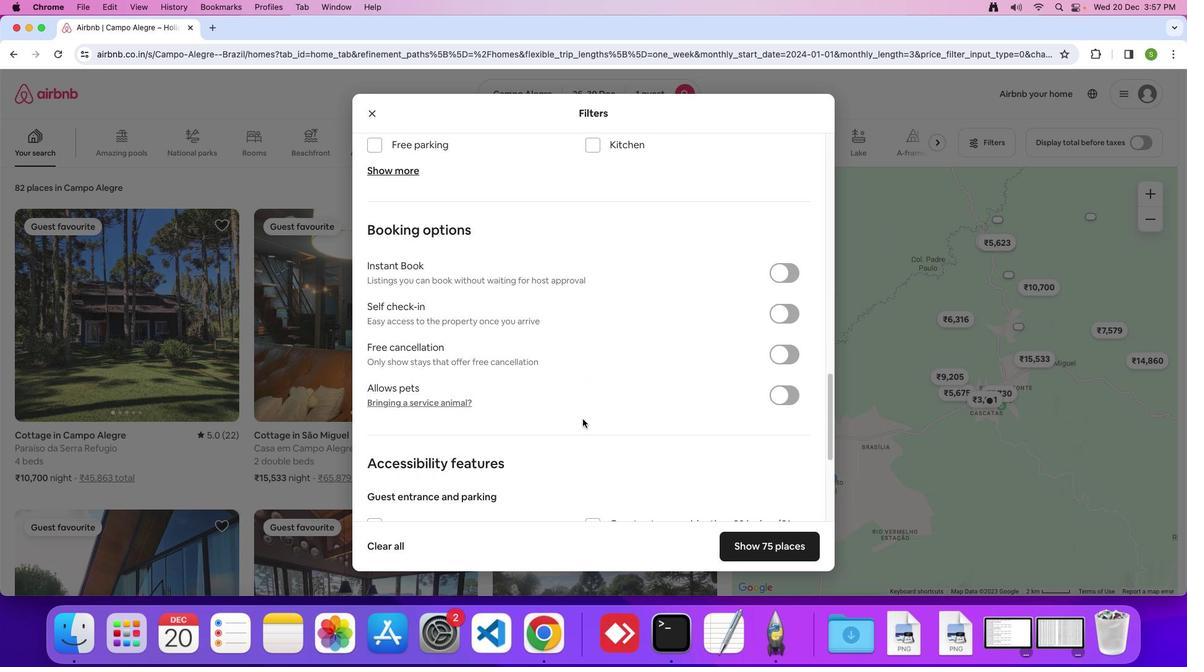 
Action: Mouse scrolled (583, 419) with delta (0, 0)
Screenshot: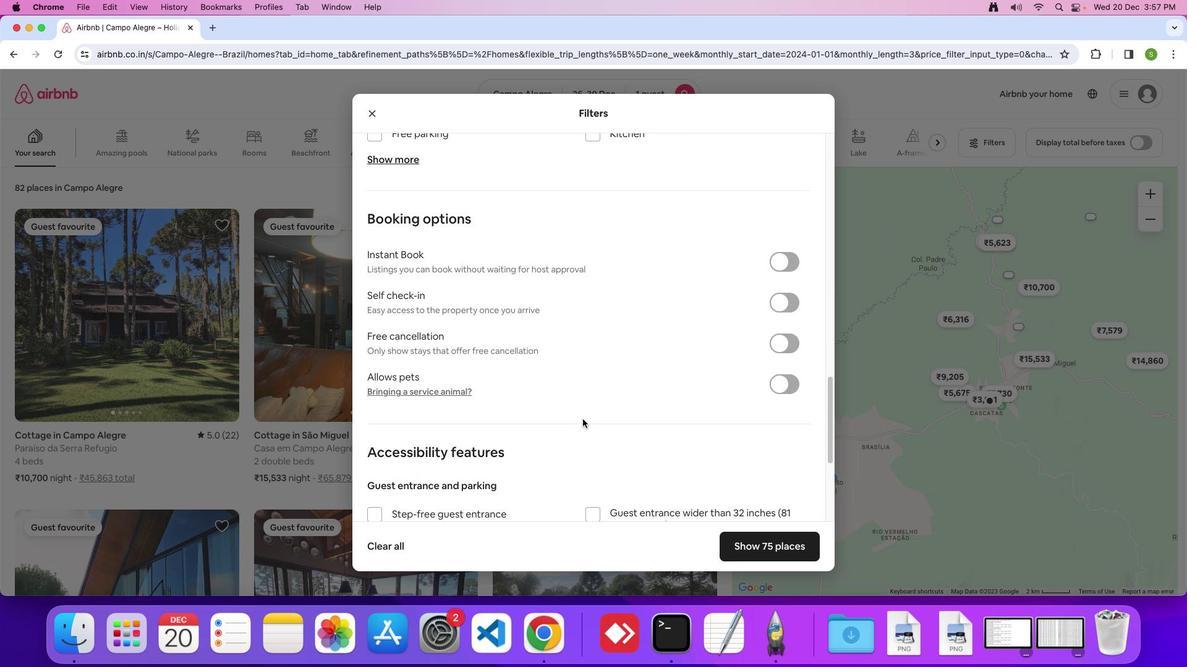 
Action: Mouse scrolled (583, 419) with delta (0, 0)
Screenshot: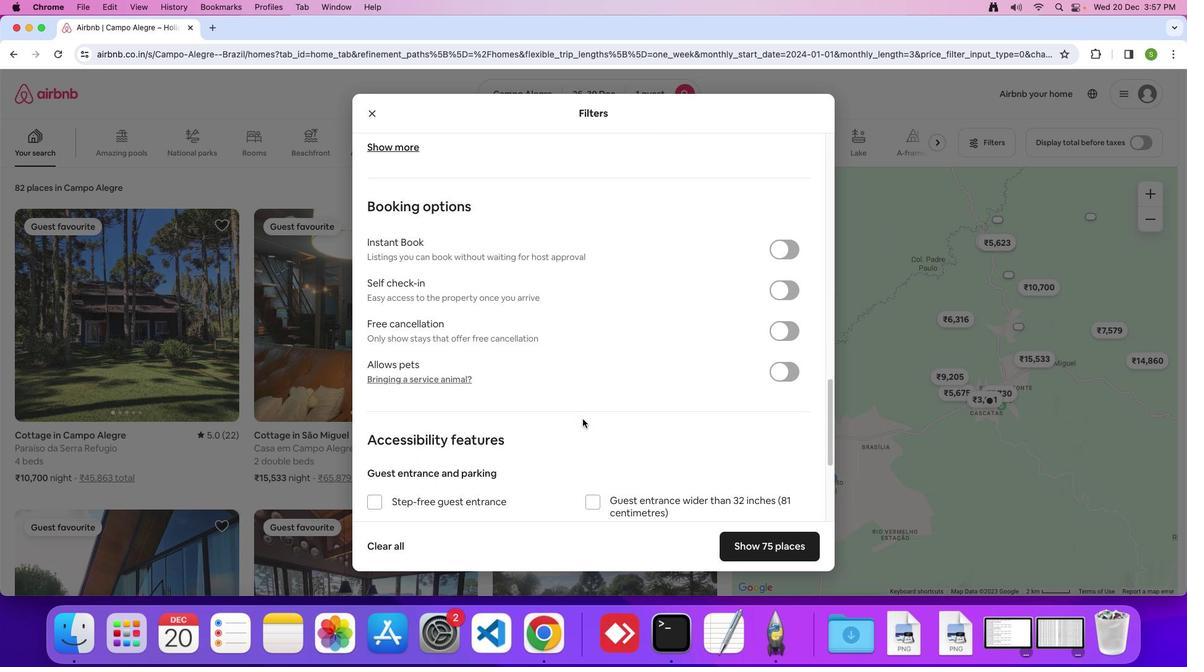 
Action: Mouse scrolled (583, 419) with delta (0, 0)
Screenshot: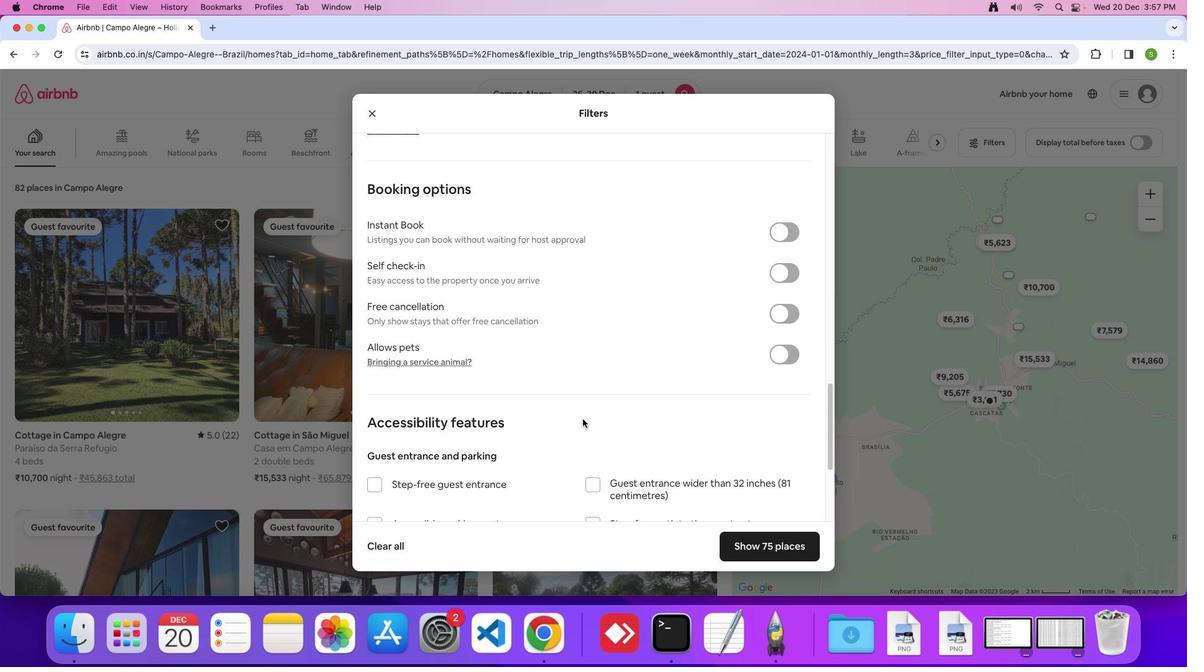 
Action: Mouse scrolled (583, 419) with delta (0, 0)
Screenshot: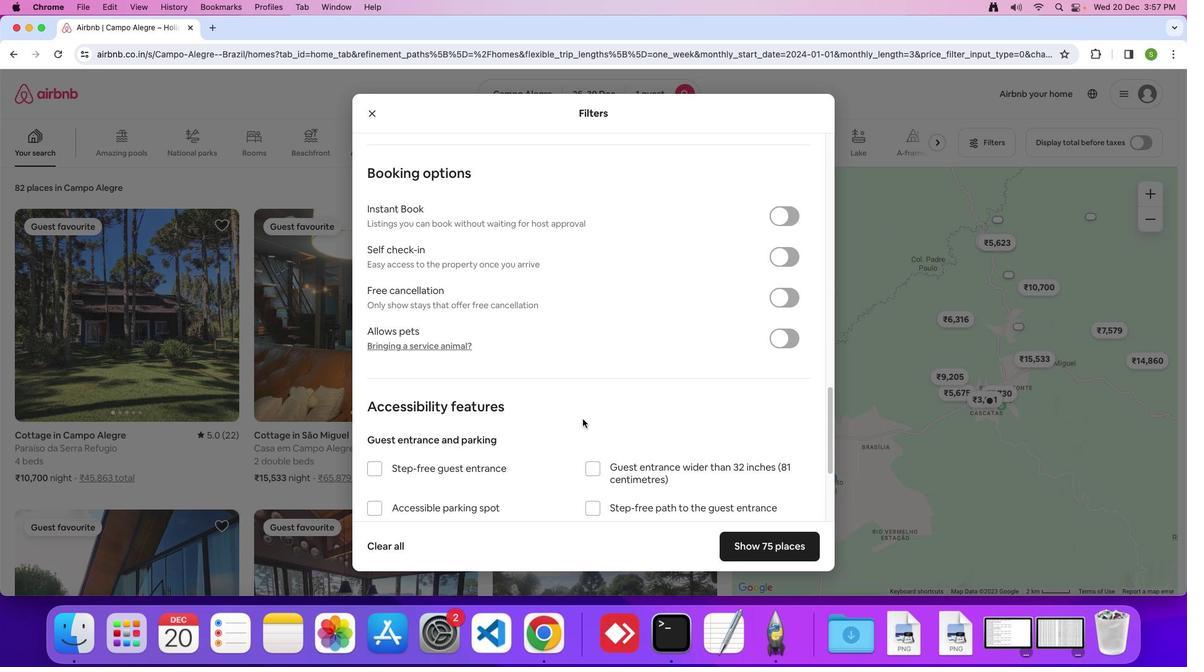 
Action: Mouse scrolled (583, 419) with delta (0, -1)
Screenshot: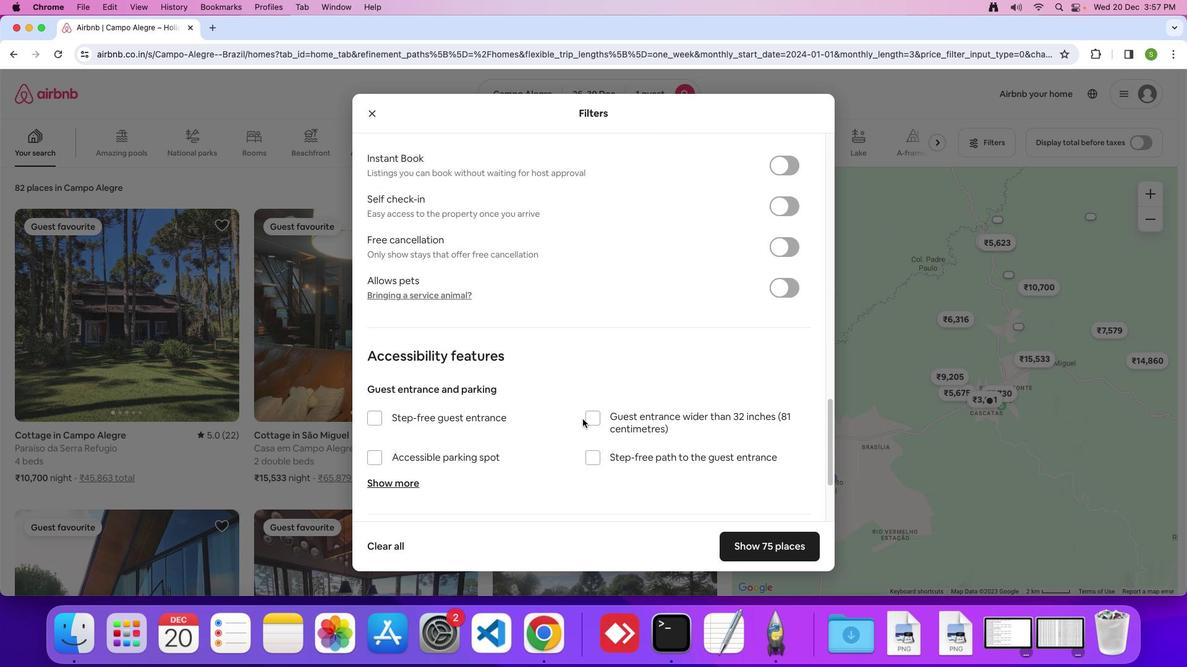 
Action: Mouse scrolled (583, 419) with delta (0, 0)
Screenshot: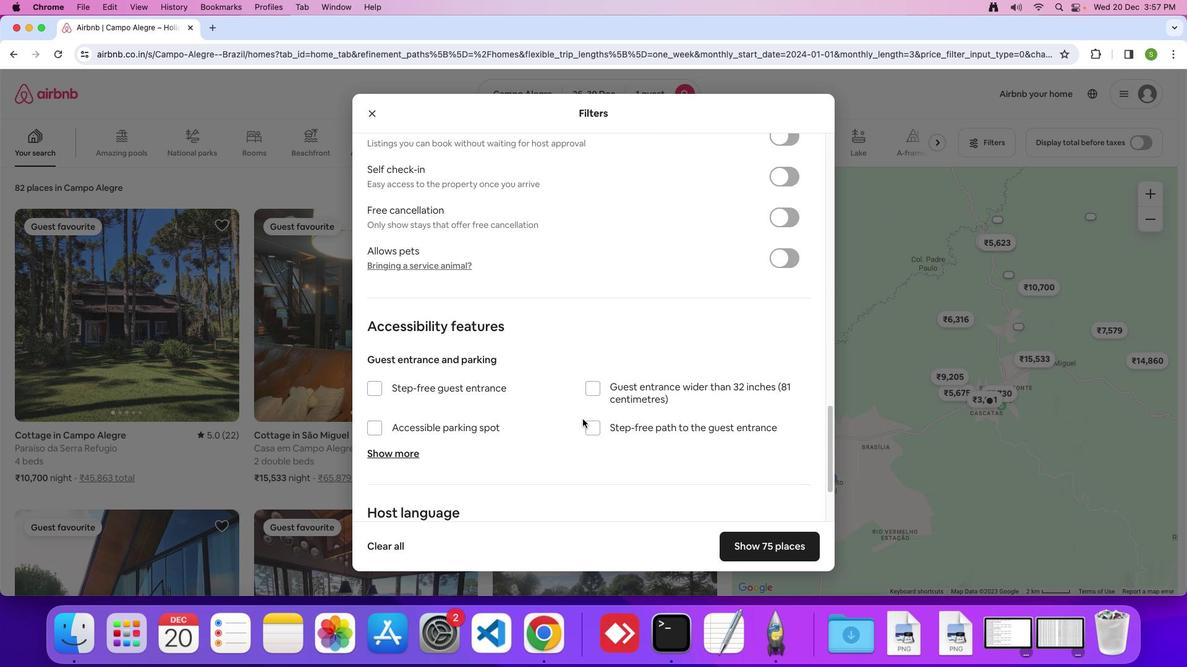 
Action: Mouse scrolled (583, 419) with delta (0, 0)
Screenshot: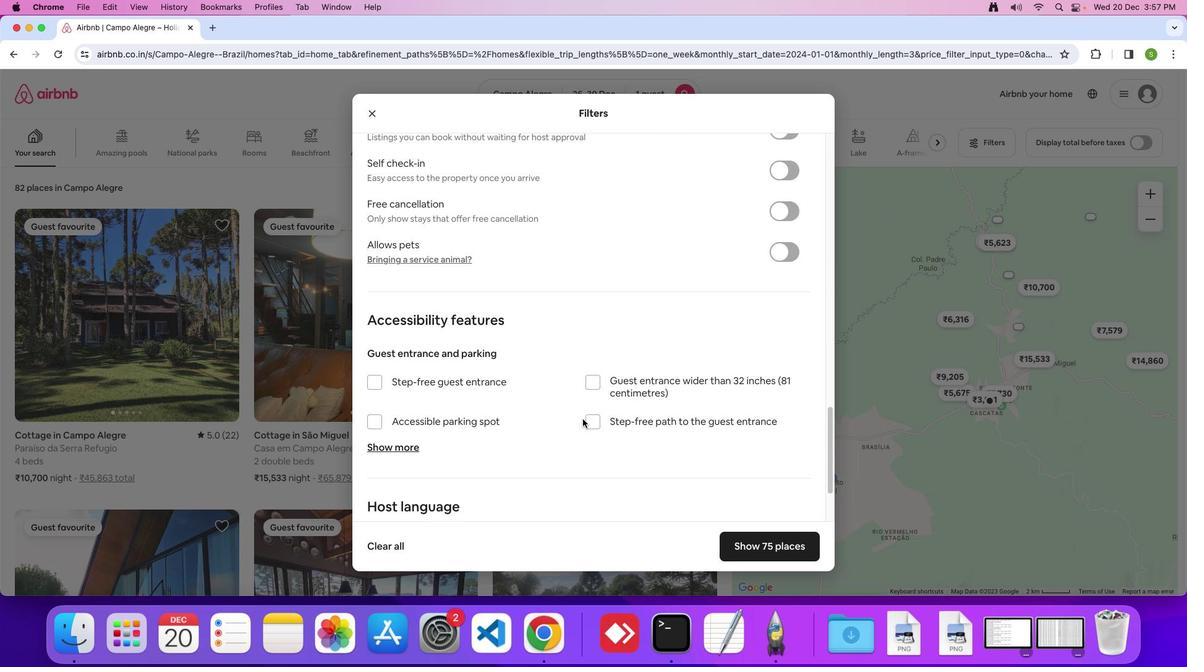 
Action: Mouse scrolled (583, 419) with delta (0, 0)
Screenshot: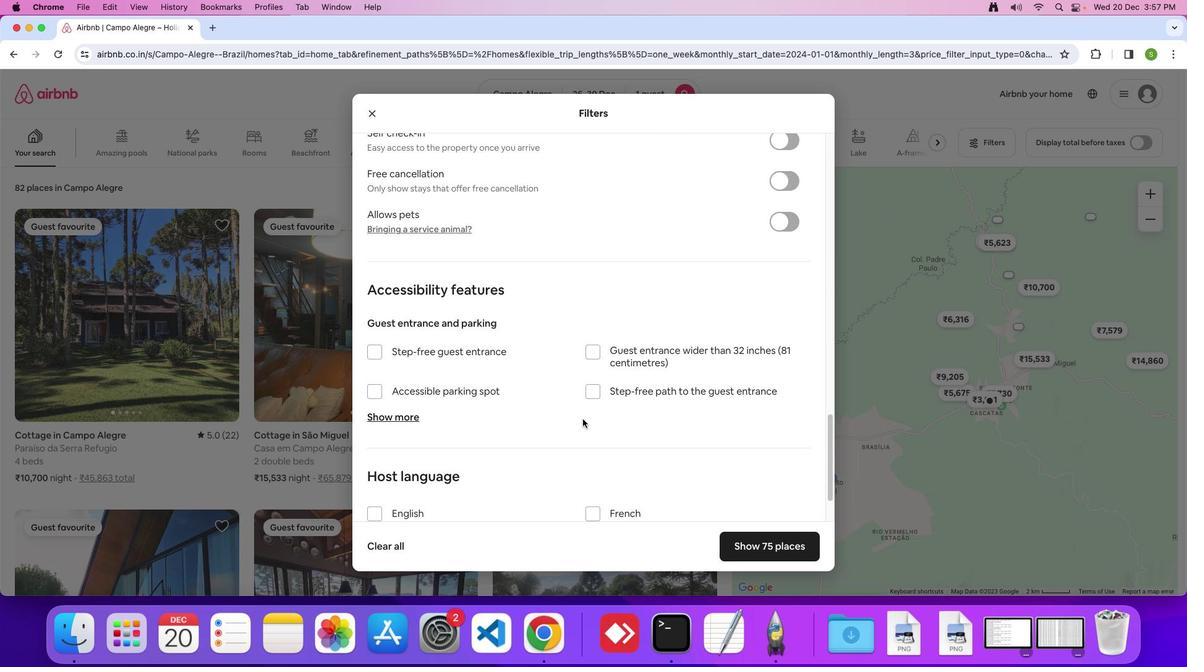 
Action: Mouse scrolled (583, 419) with delta (0, 0)
Screenshot: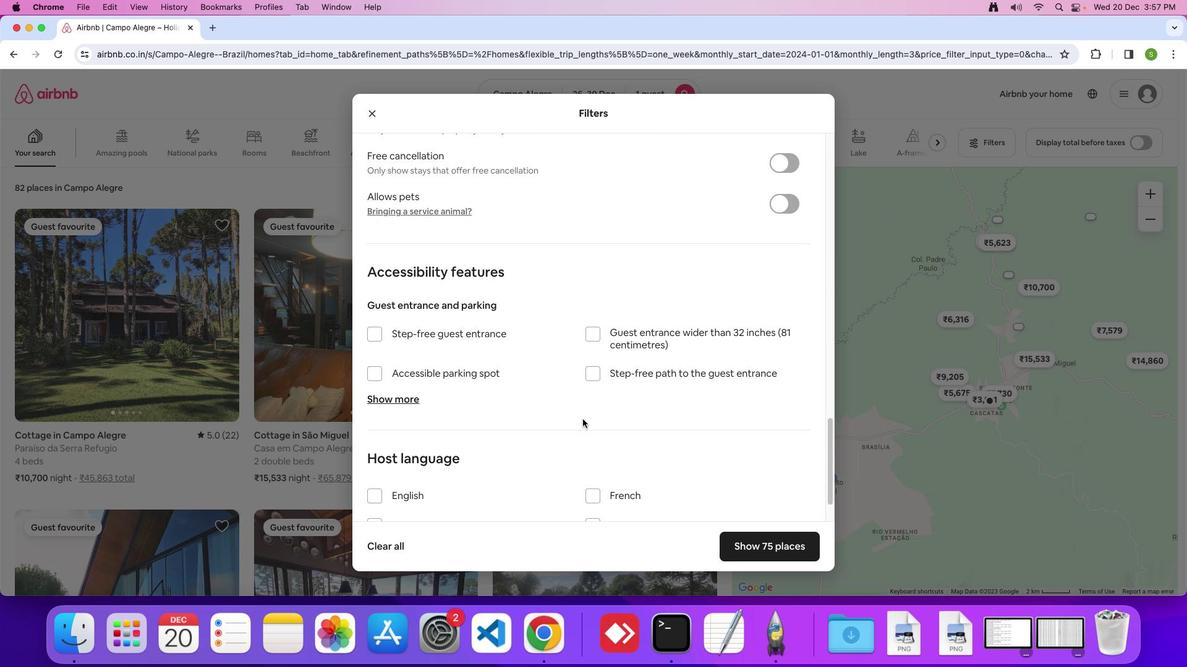 
Action: Mouse scrolled (583, 419) with delta (0, 0)
Screenshot: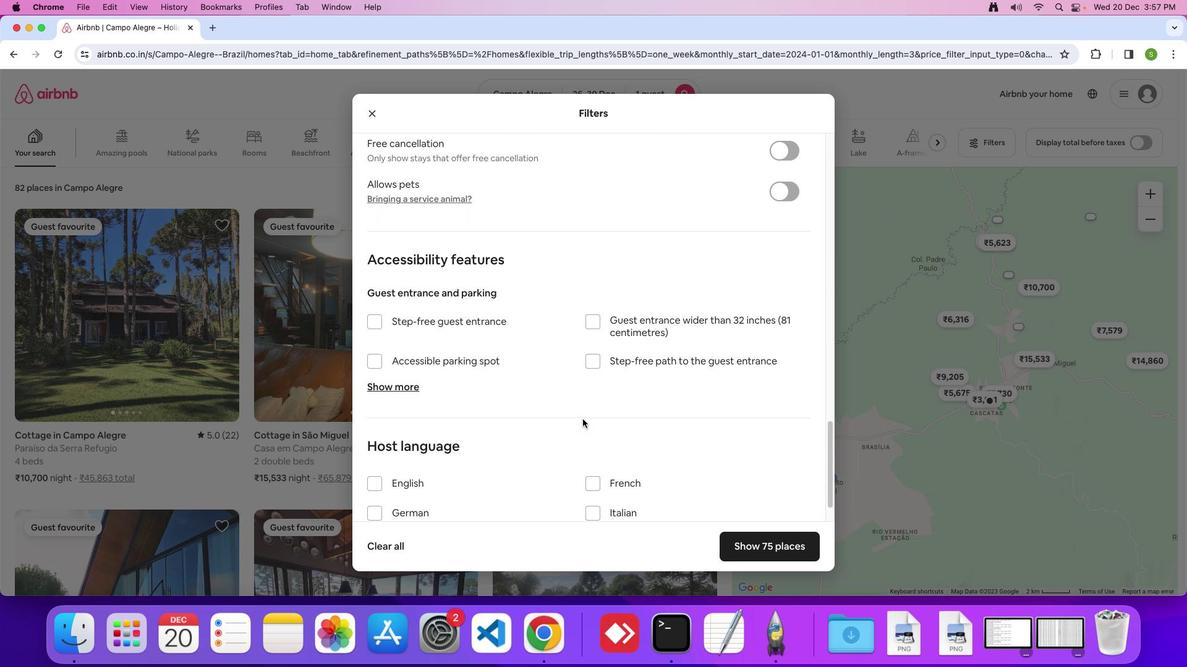 
Action: Mouse scrolled (583, 419) with delta (0, 0)
Screenshot: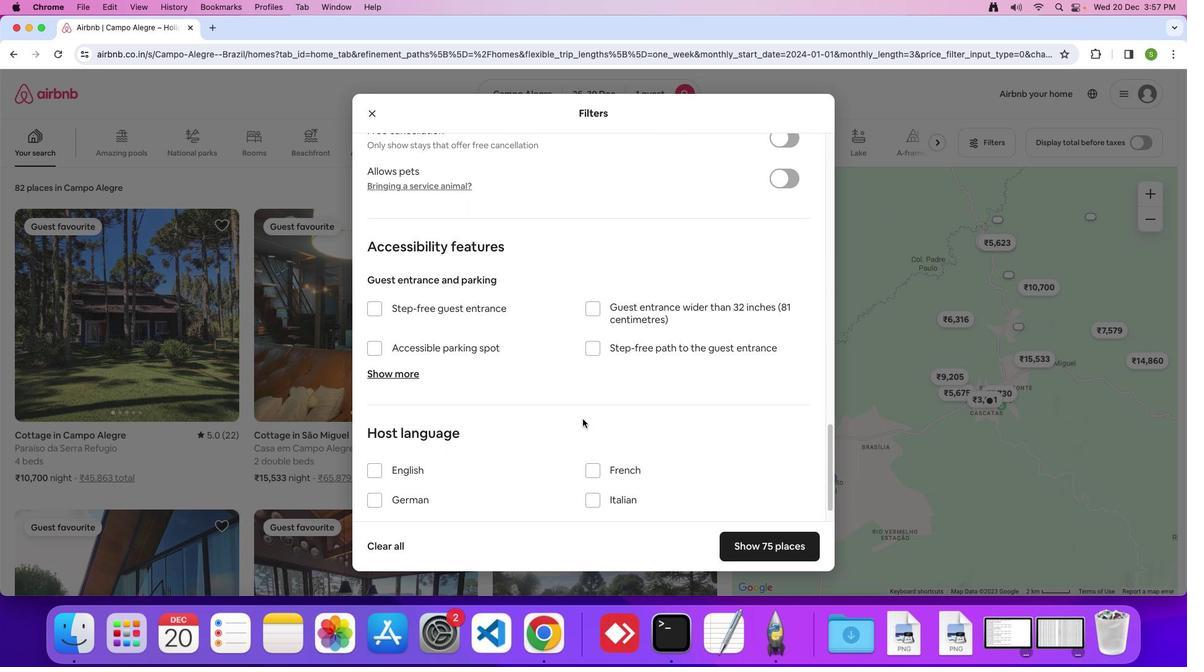 
Action: Mouse scrolled (583, 419) with delta (0, 0)
Screenshot: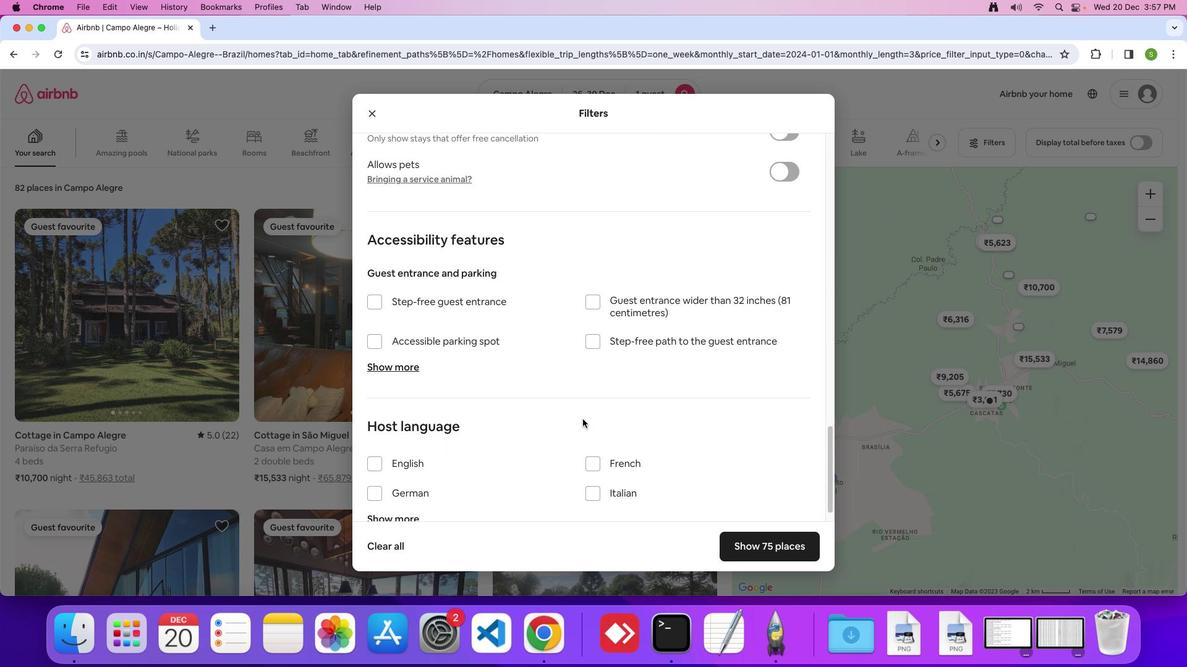 
Action: Mouse scrolled (583, 419) with delta (0, -1)
Screenshot: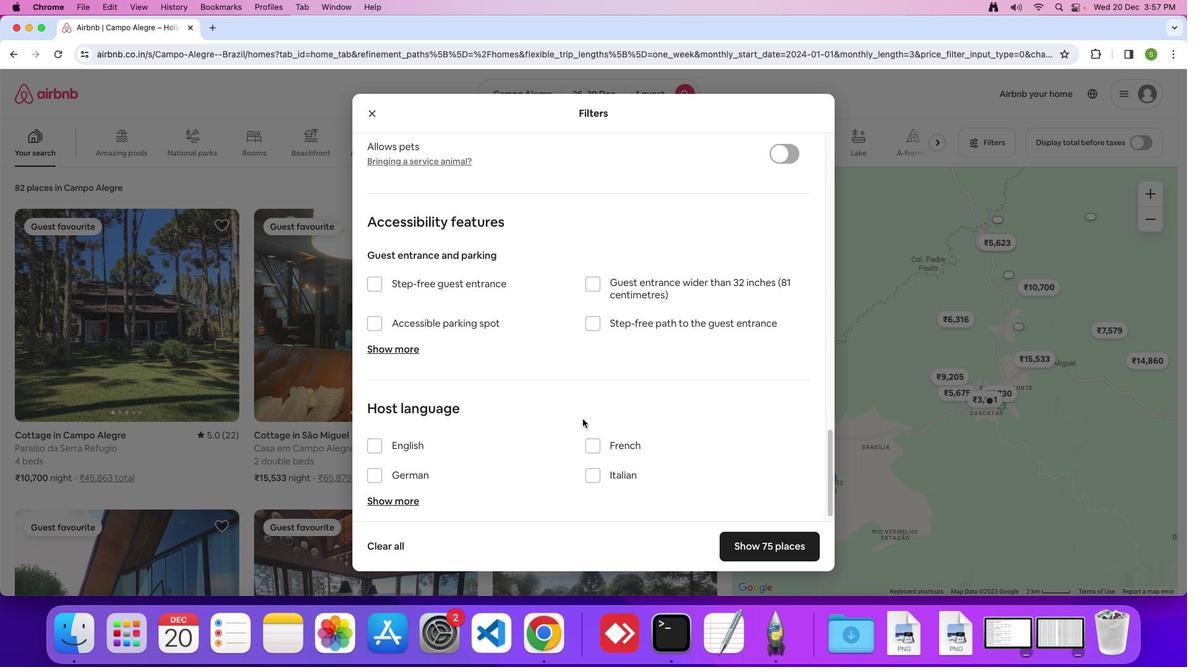 
Action: Mouse scrolled (583, 419) with delta (0, 0)
Screenshot: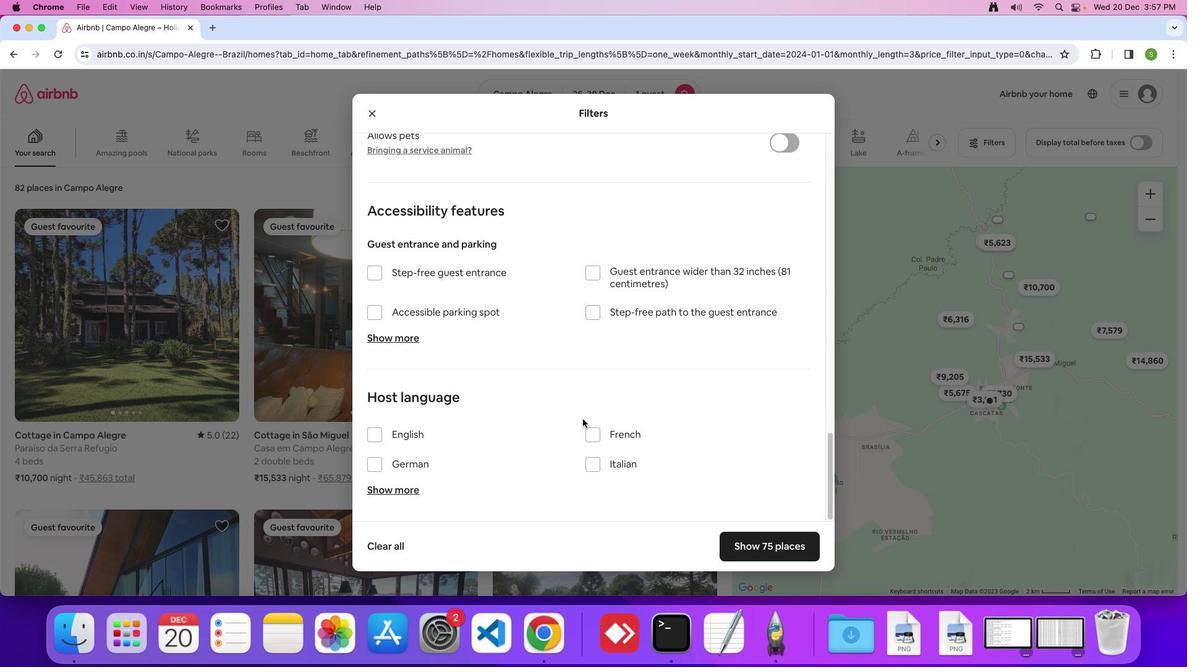 
Action: Mouse scrolled (583, 419) with delta (0, 0)
Screenshot: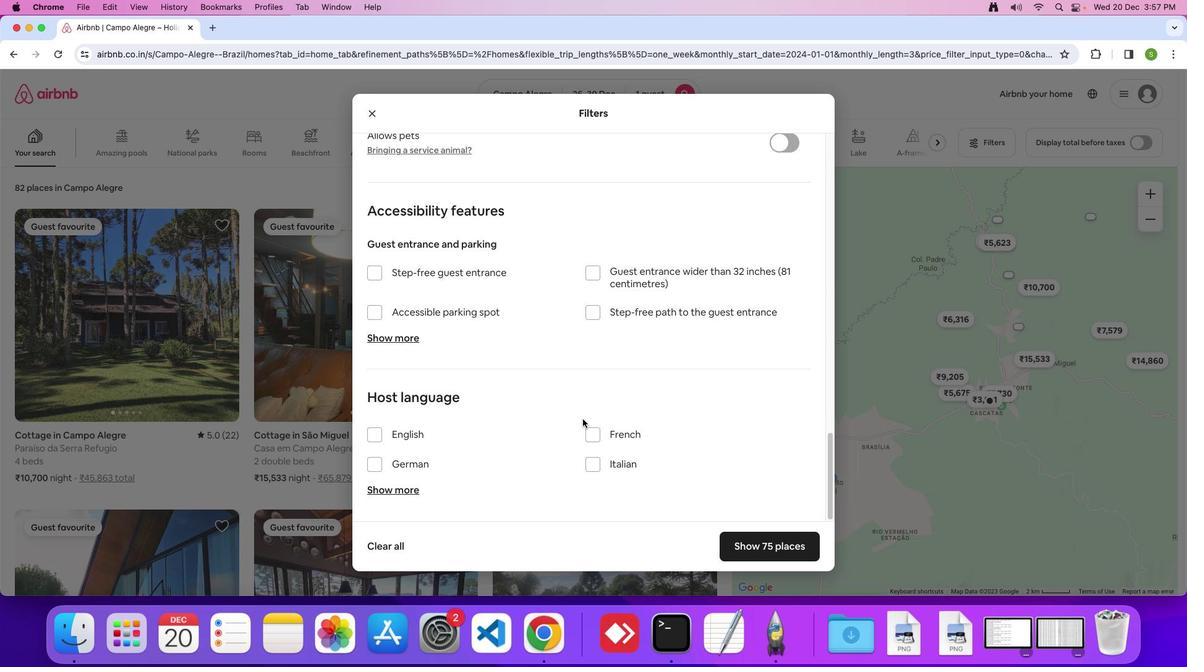
Action: Mouse moved to (753, 551)
Screenshot: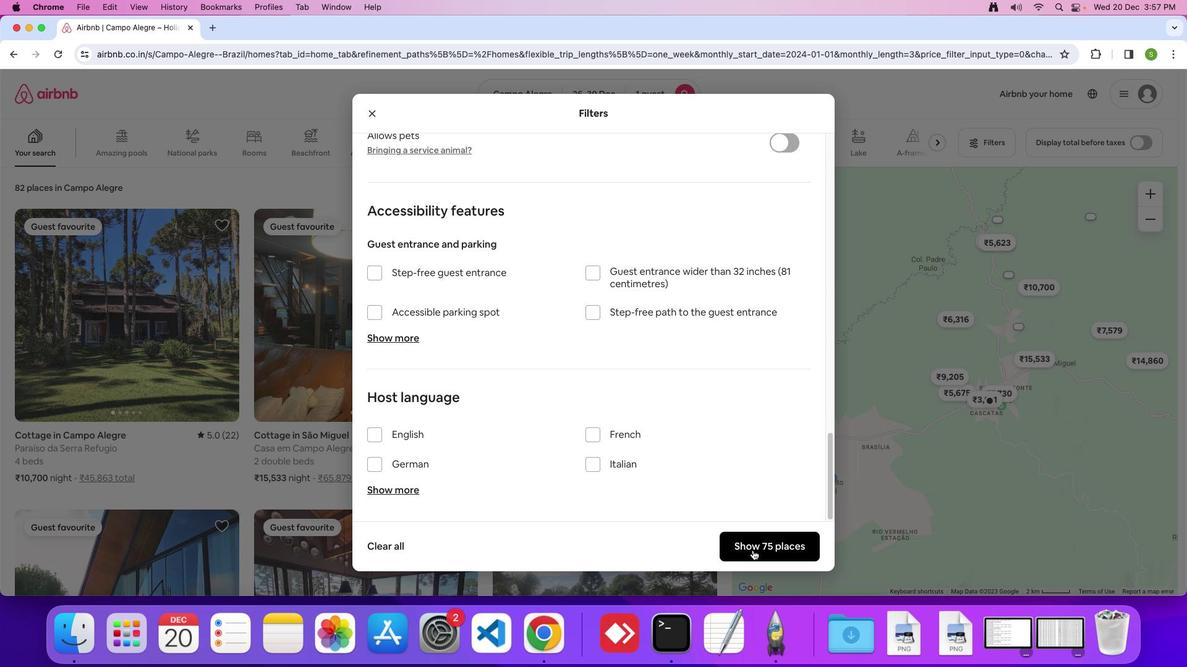 
Action: Mouse pressed left at (753, 551)
Screenshot: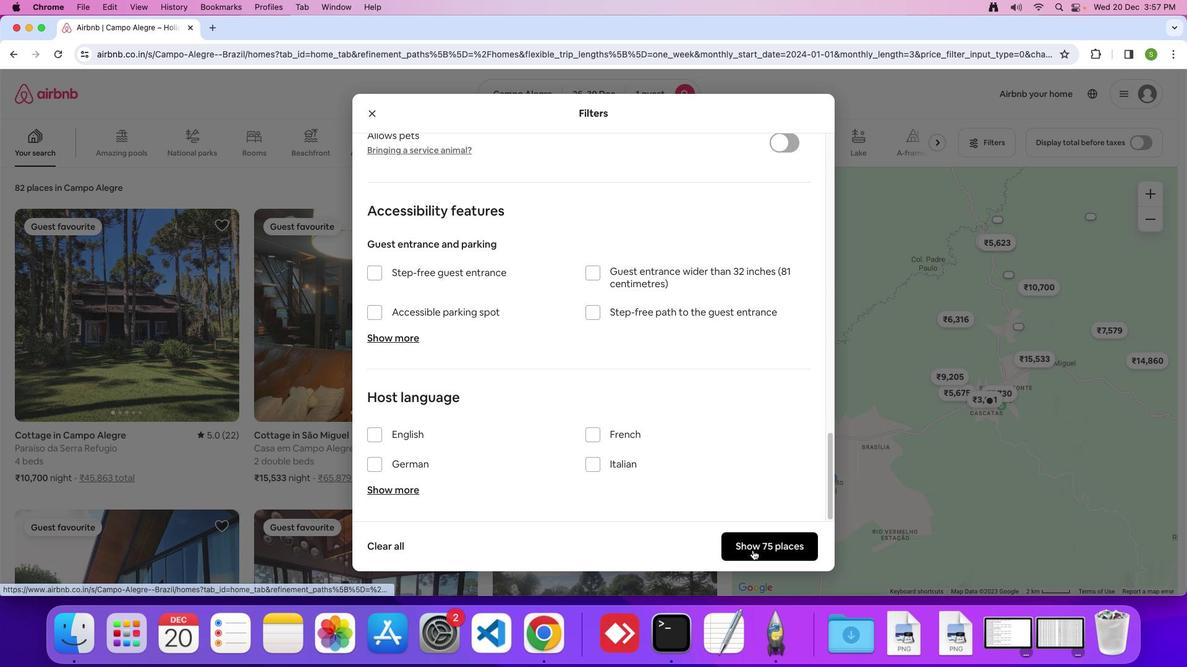 
Action: Mouse moved to (183, 306)
Screenshot: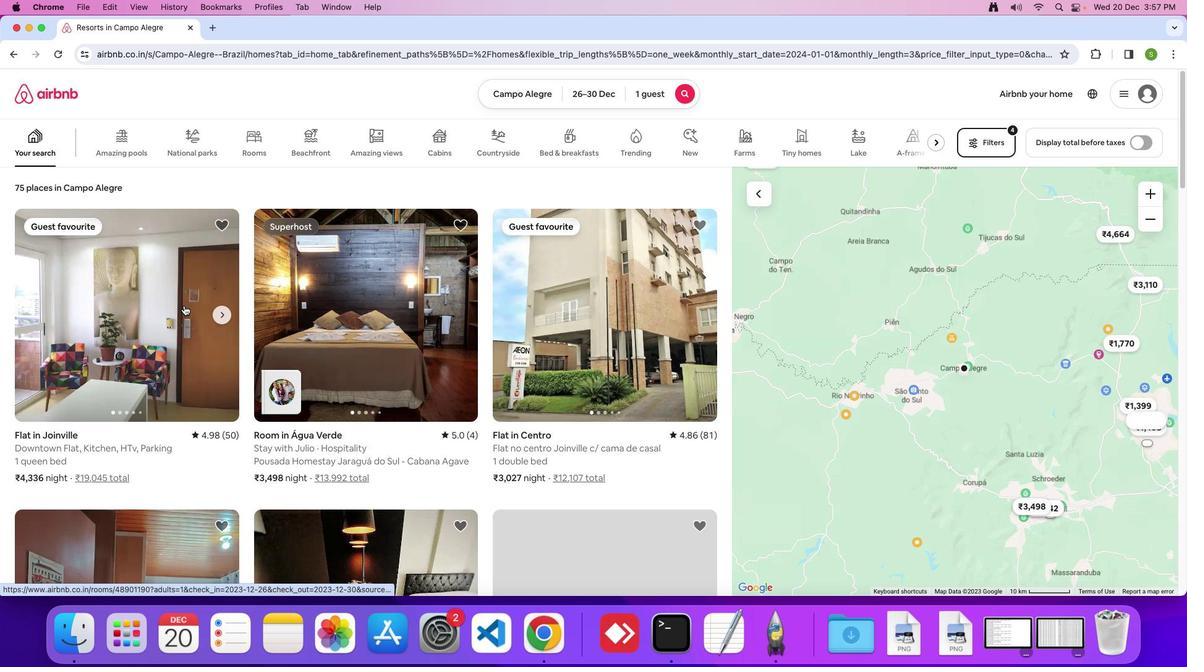 
Action: Mouse pressed left at (183, 306)
Screenshot: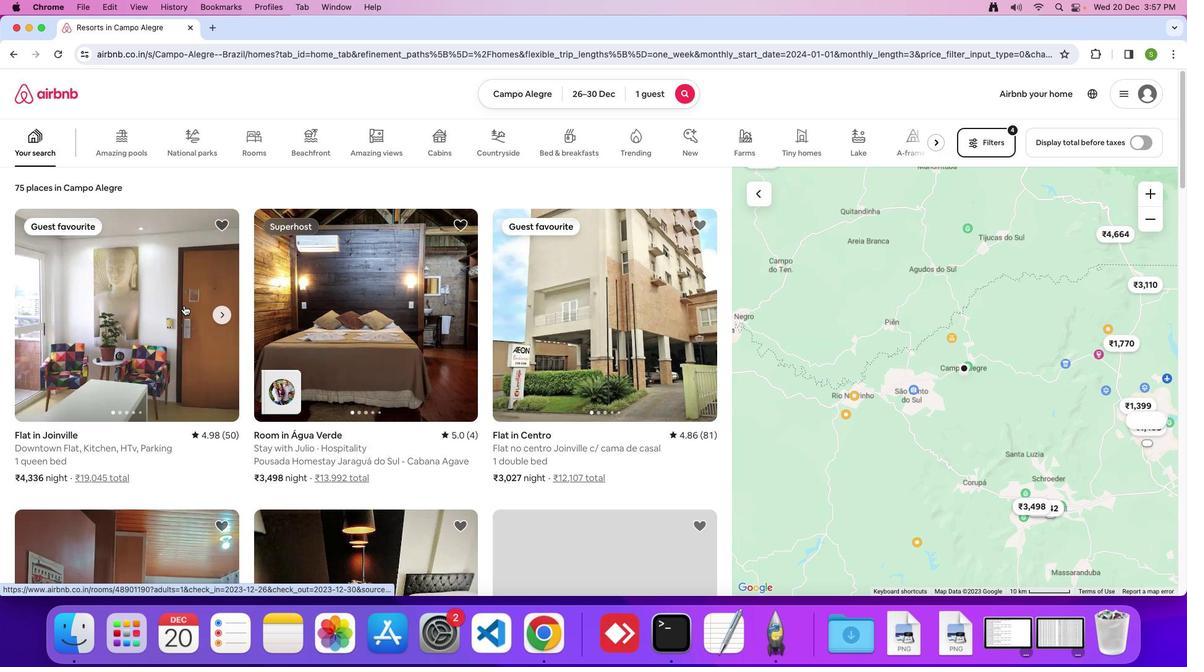 
Action: Mouse moved to (473, 322)
Screenshot: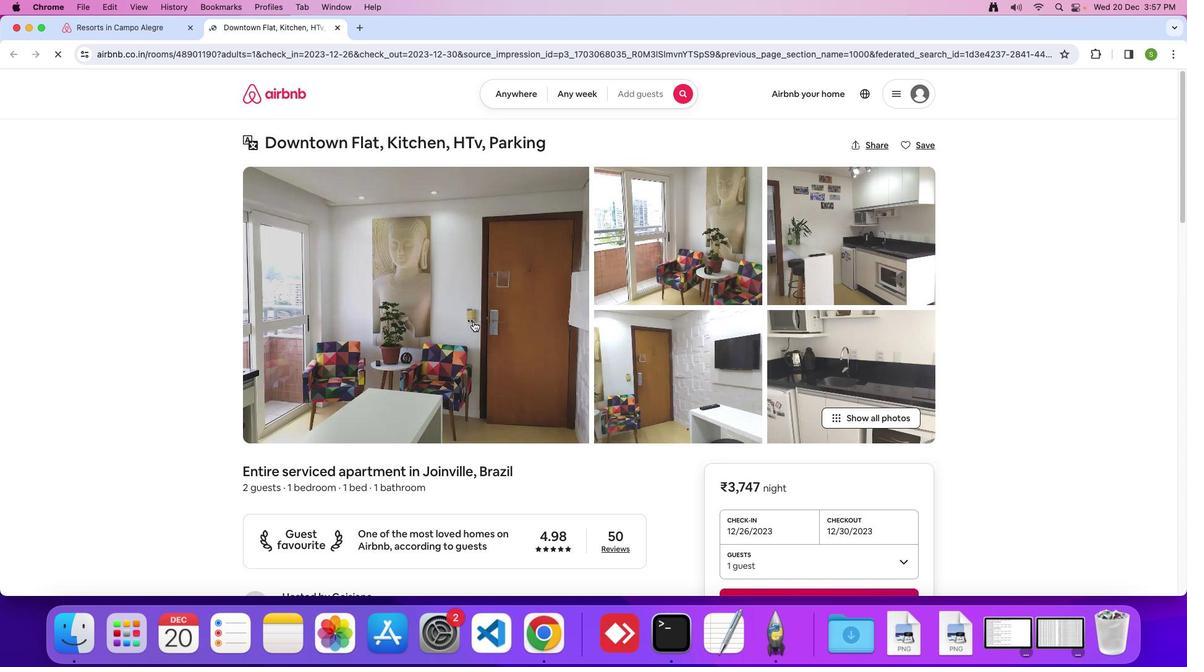 
Action: Mouse pressed left at (473, 322)
Screenshot: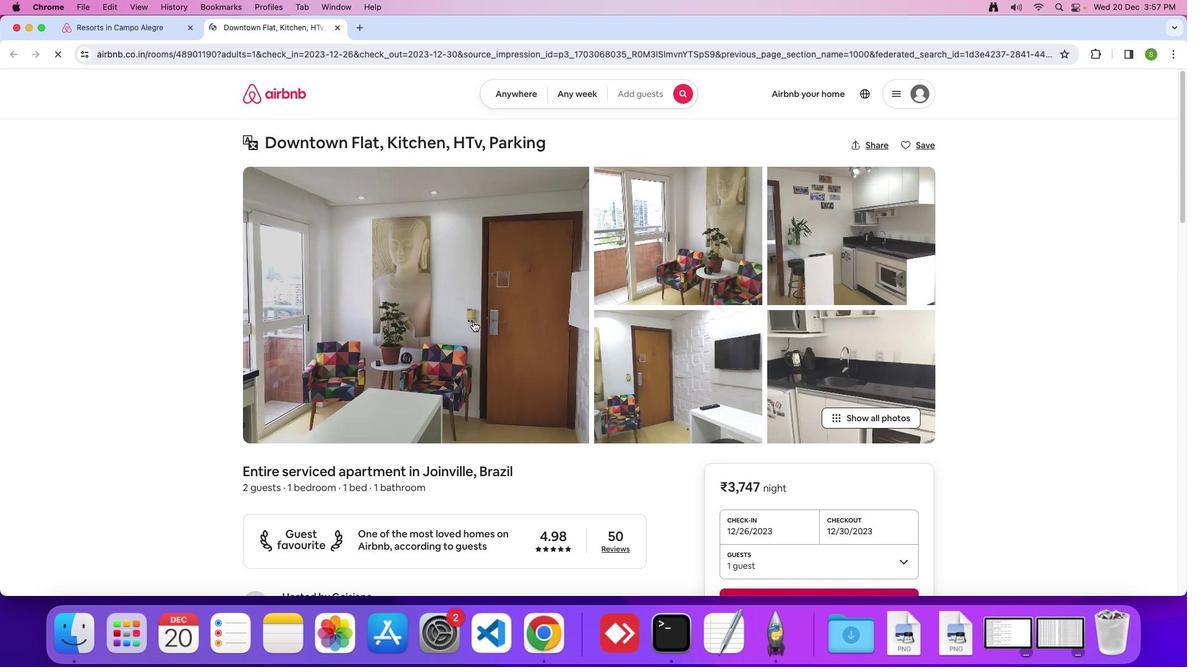 
Action: Mouse moved to (599, 385)
Screenshot: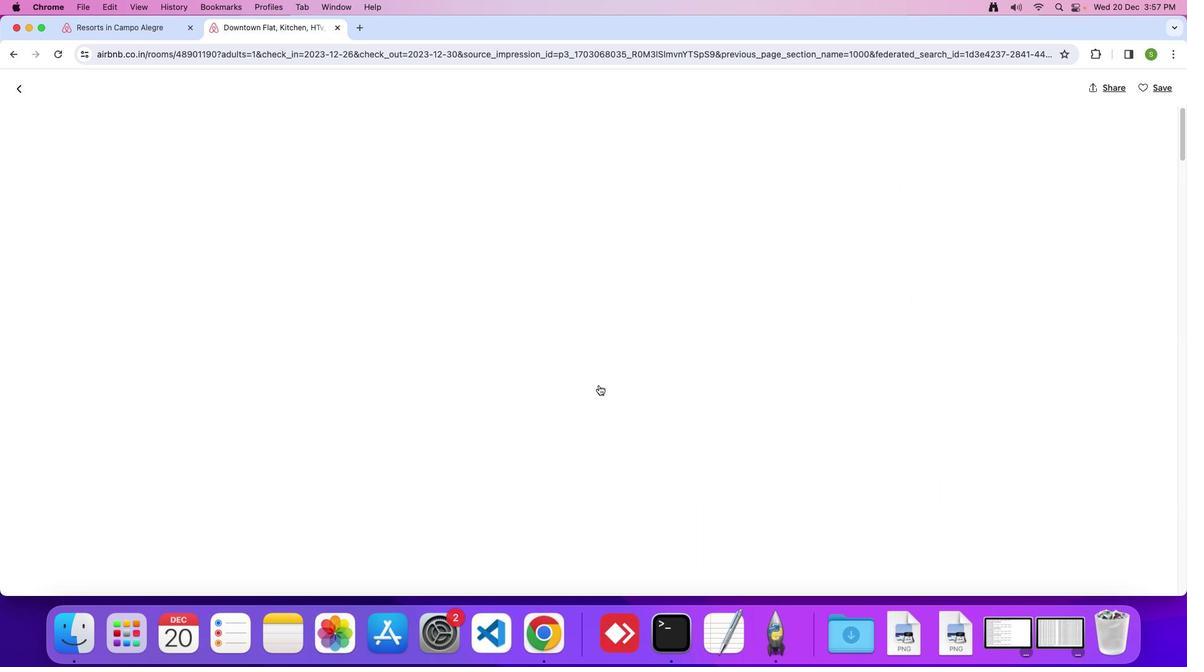 
Action: Mouse scrolled (599, 385) with delta (0, 0)
Screenshot: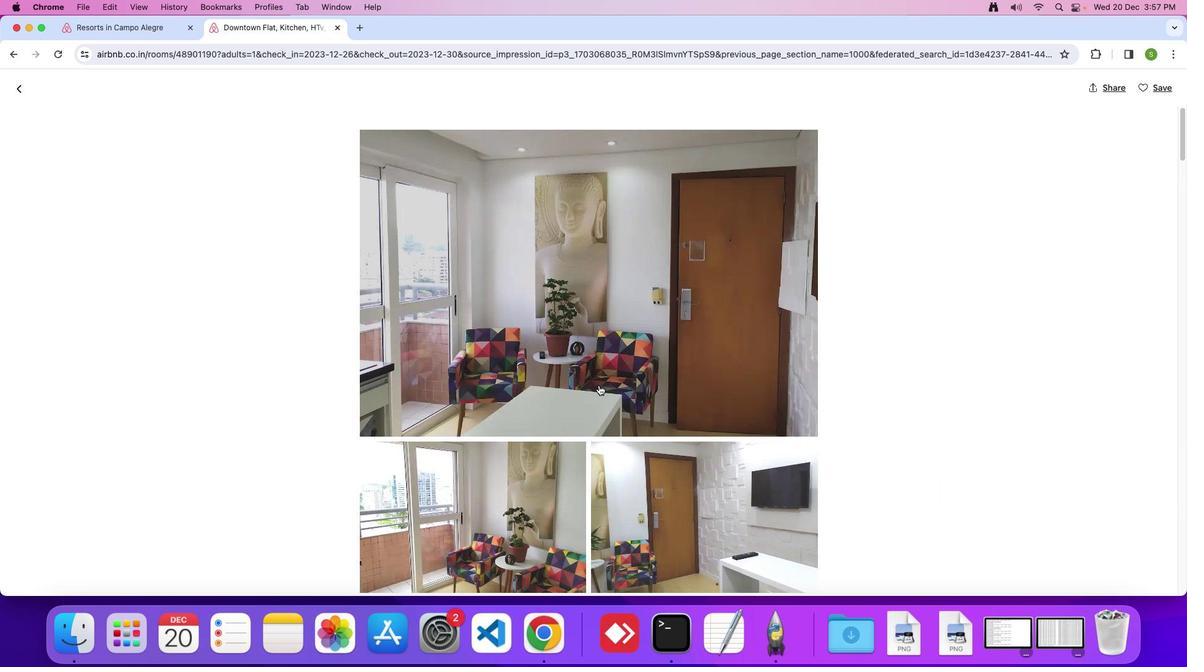 
Action: Mouse scrolled (599, 385) with delta (0, 0)
Screenshot: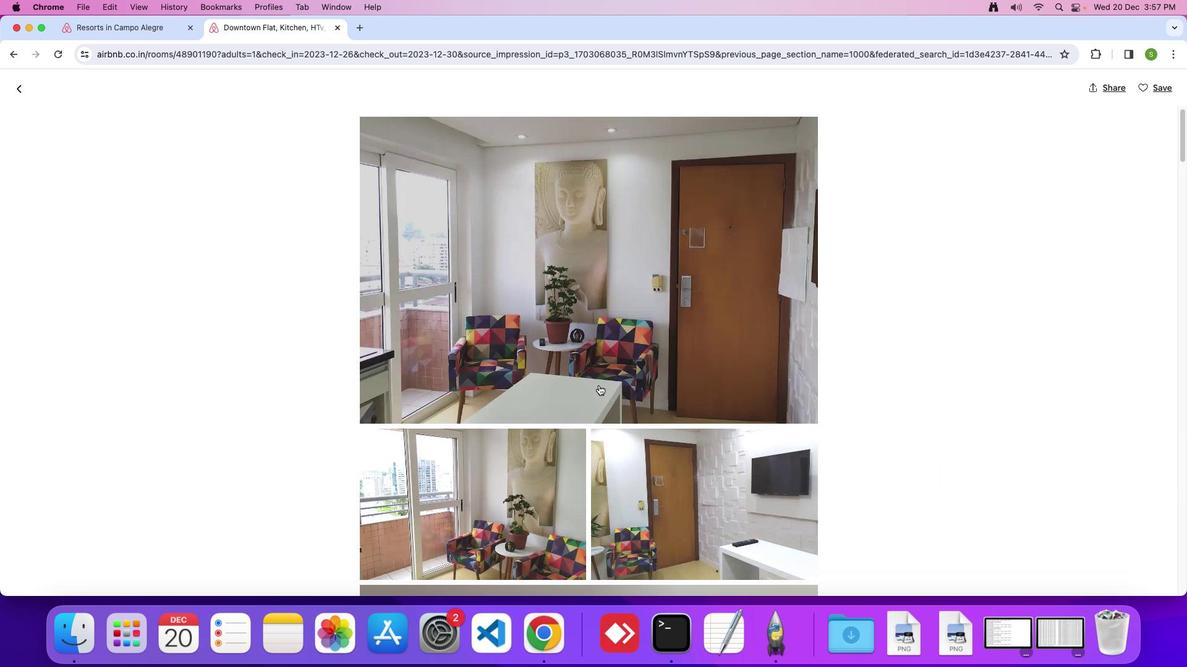 
Action: Mouse scrolled (599, 385) with delta (0, -1)
Screenshot: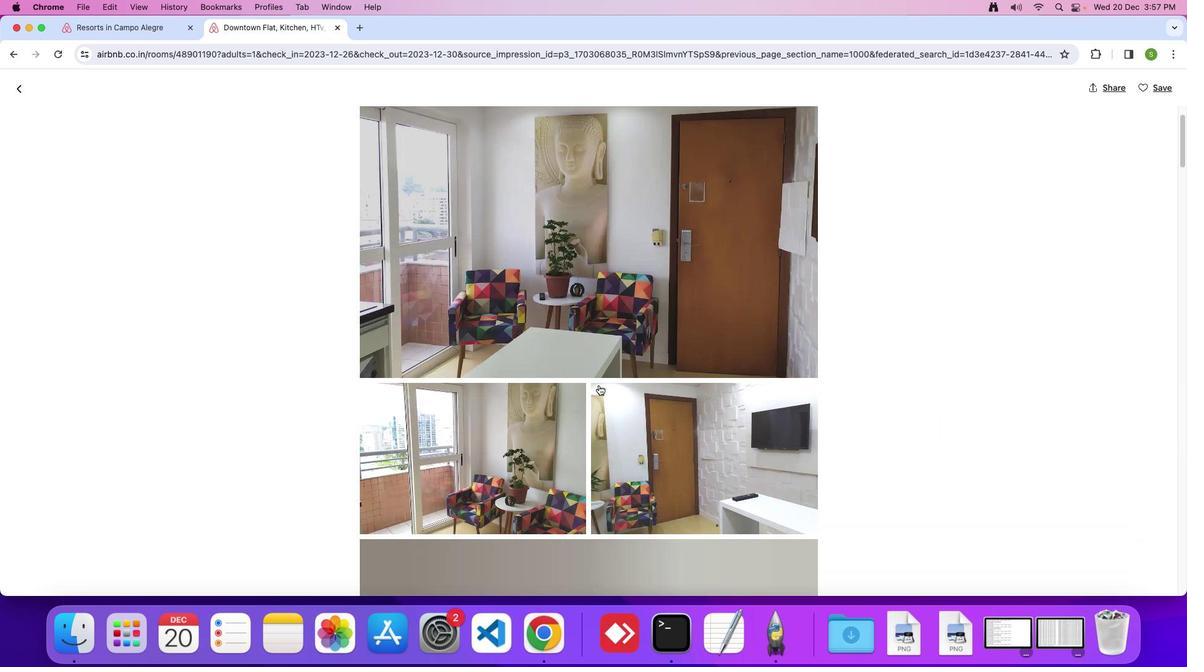 
Action: Mouse scrolled (599, 385) with delta (0, 0)
Screenshot: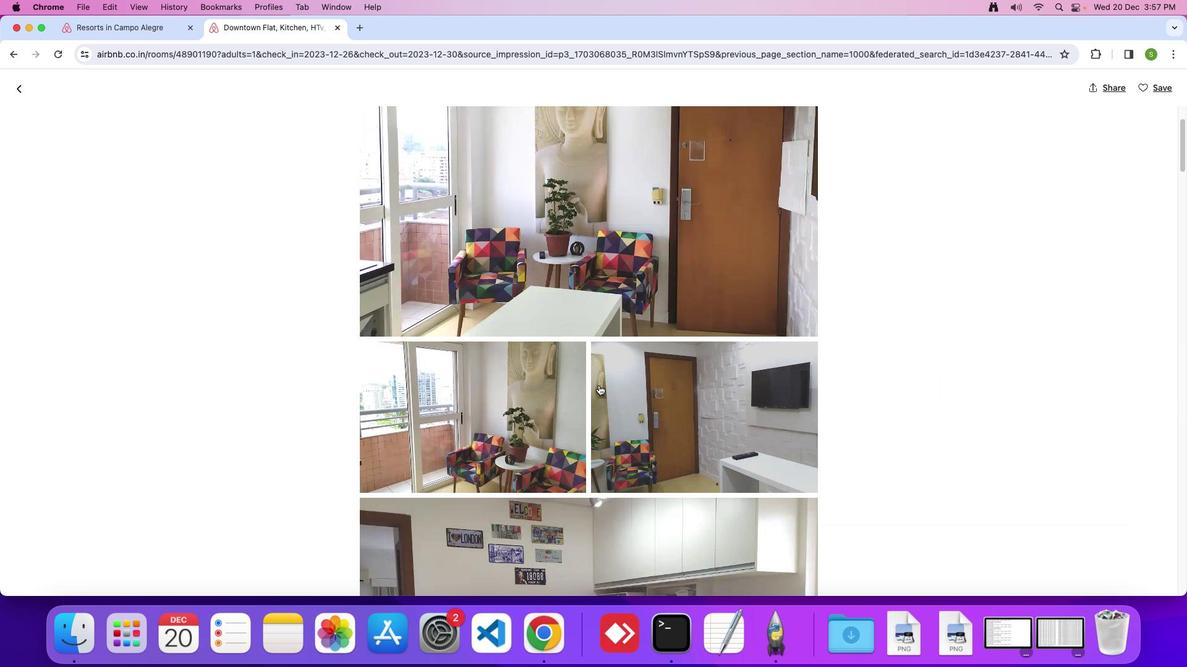 
Action: Mouse scrolled (599, 385) with delta (0, 0)
Screenshot: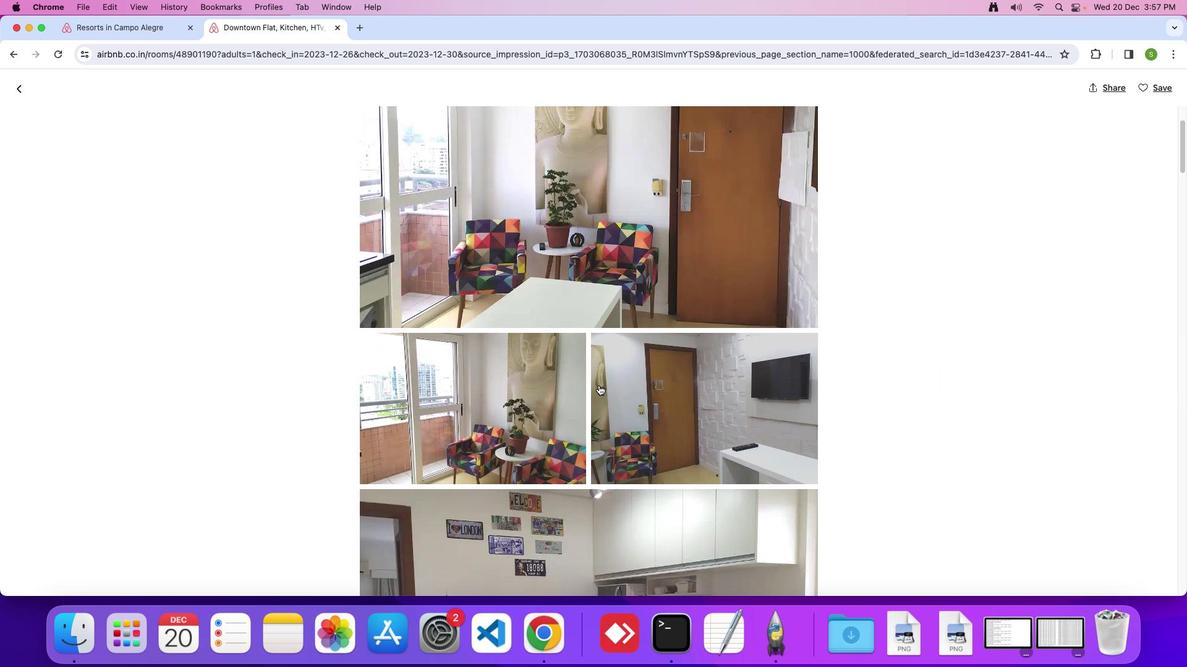 
Action: Mouse scrolled (599, 385) with delta (0, 0)
Screenshot: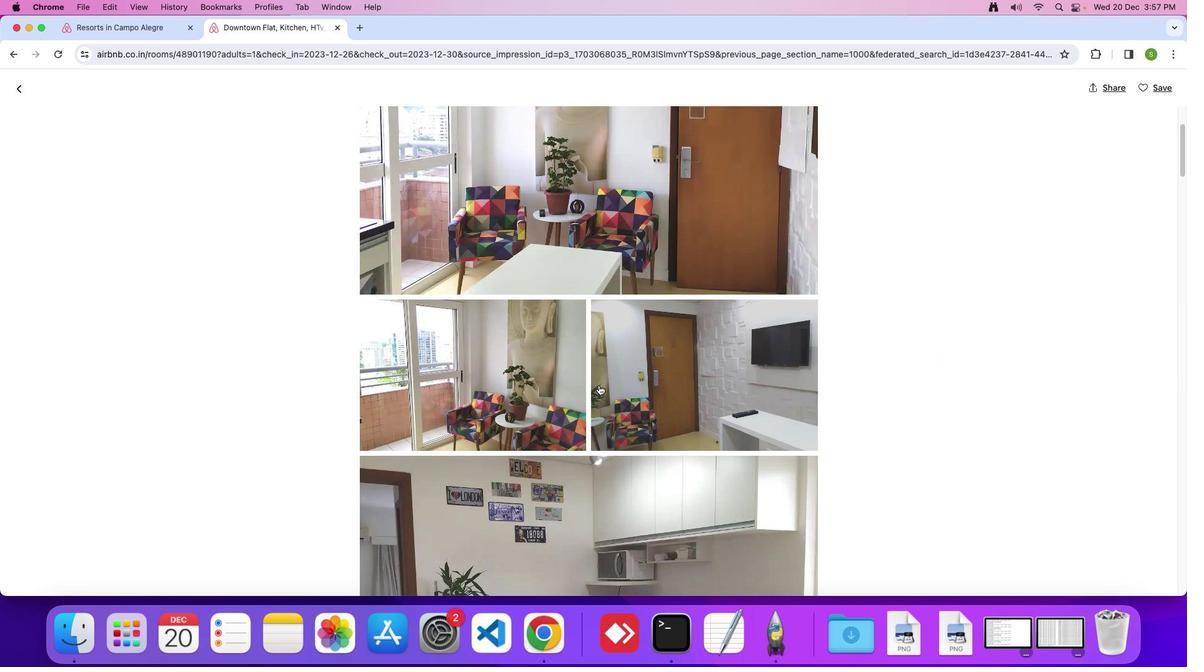 
Action: Mouse scrolled (599, 385) with delta (0, 0)
Screenshot: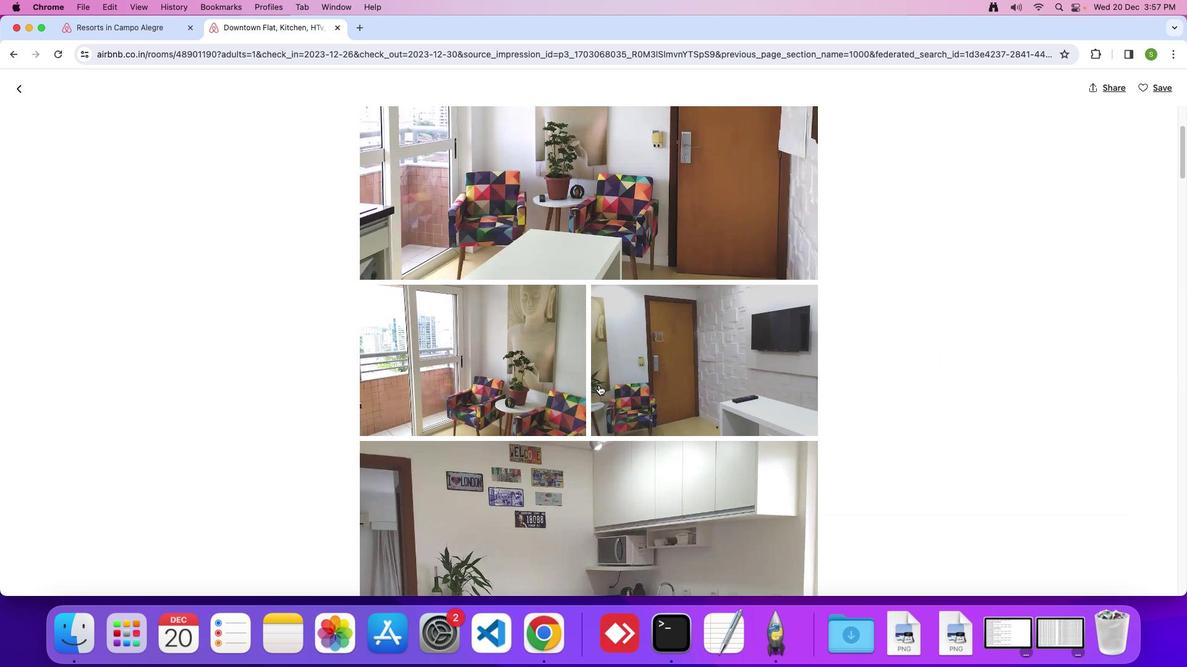 
Action: Mouse scrolled (599, 385) with delta (0, 0)
Screenshot: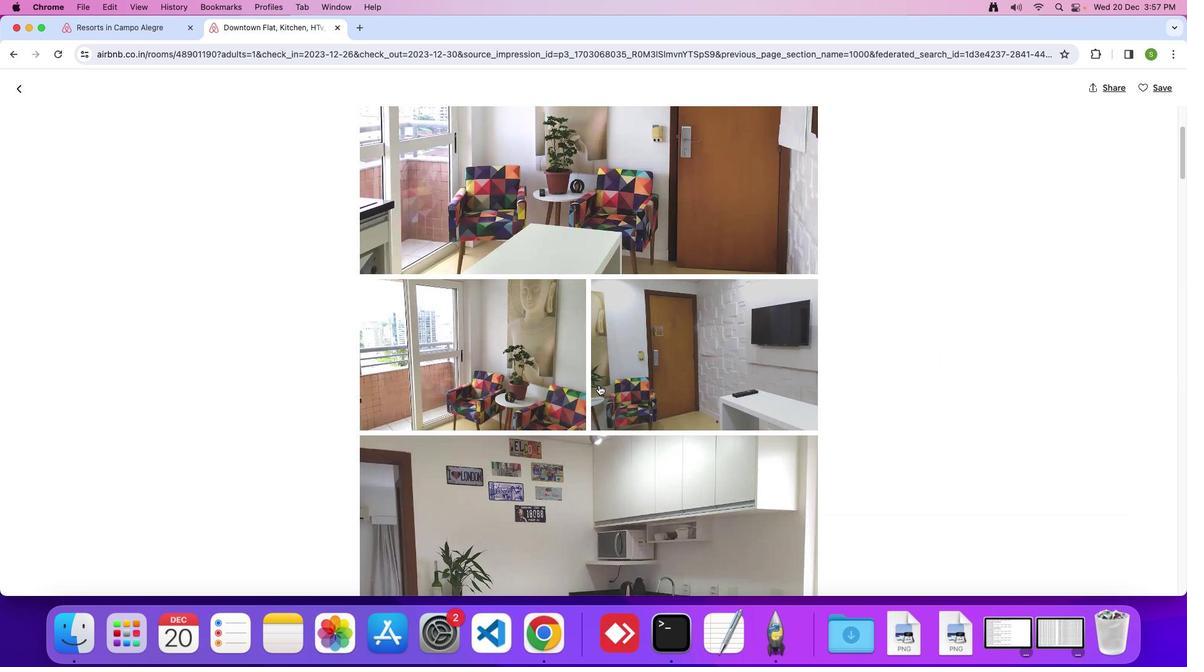 
Action: Mouse scrolled (599, 385) with delta (0, 0)
Screenshot: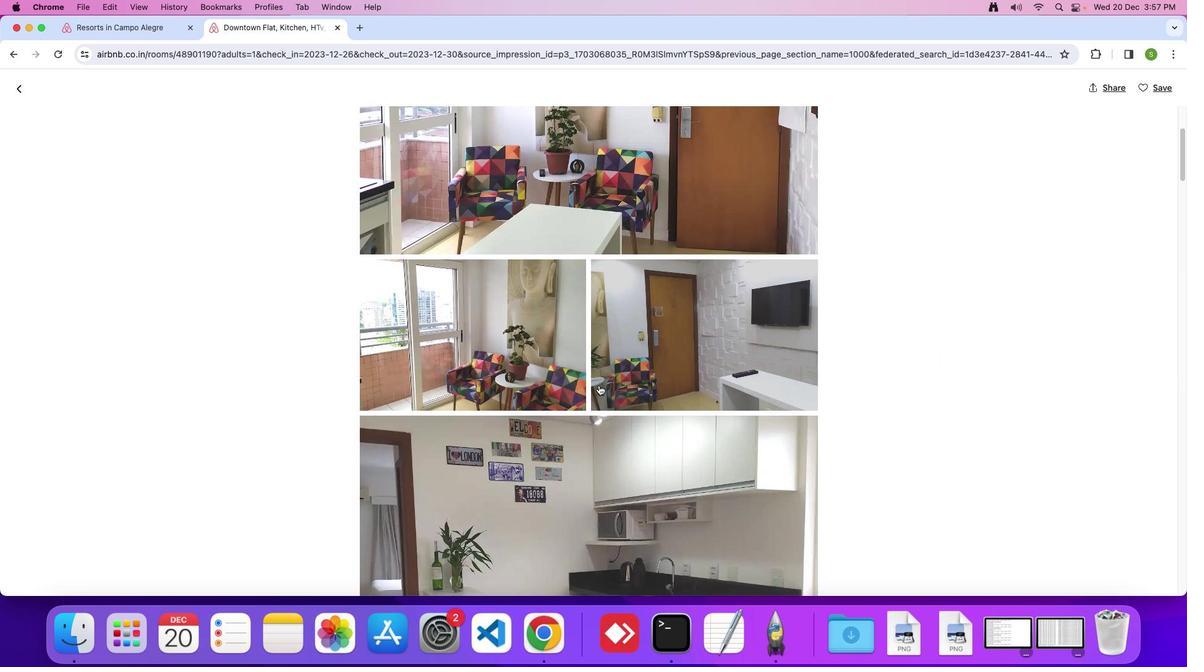 
Action: Mouse scrolled (599, 385) with delta (0, 0)
Screenshot: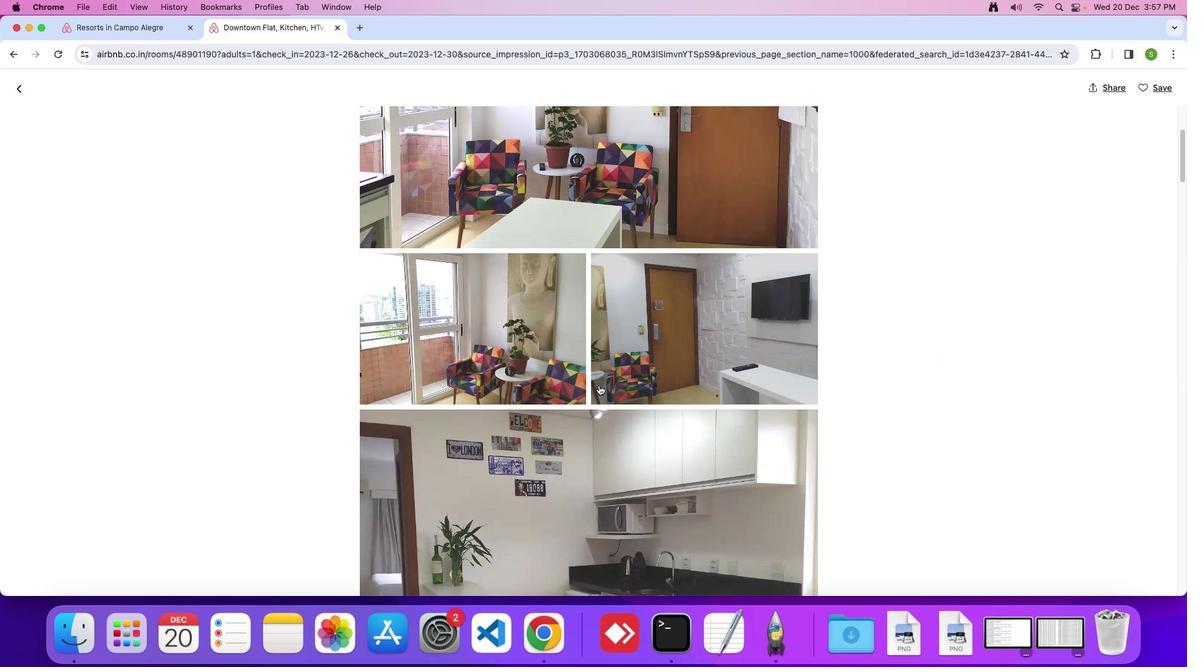 
Action: Mouse scrolled (599, 385) with delta (0, 0)
Screenshot: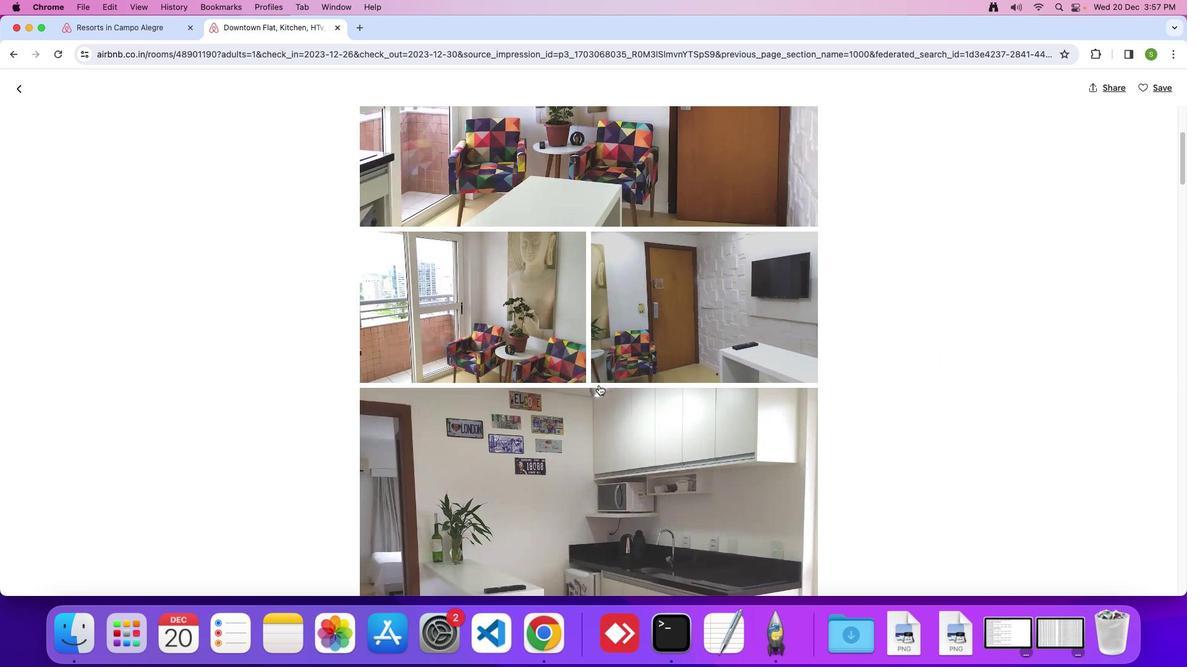 
Action: Mouse scrolled (599, 385) with delta (0, 0)
Screenshot: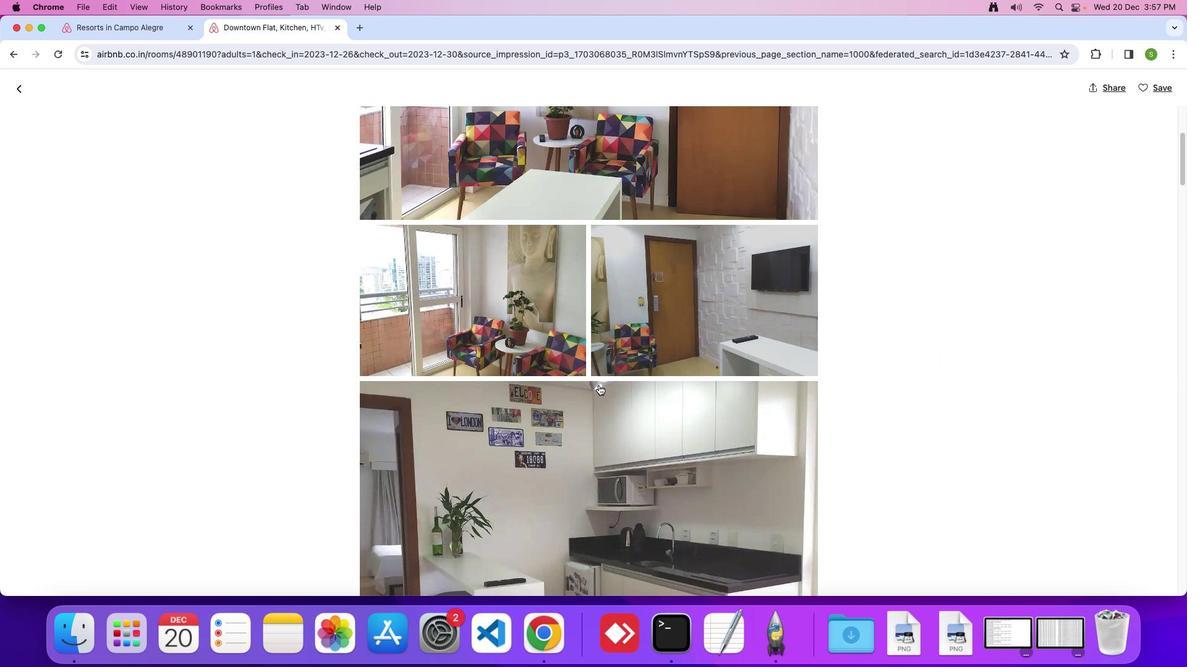 
Action: Mouse scrolled (599, 385) with delta (0, 0)
Screenshot: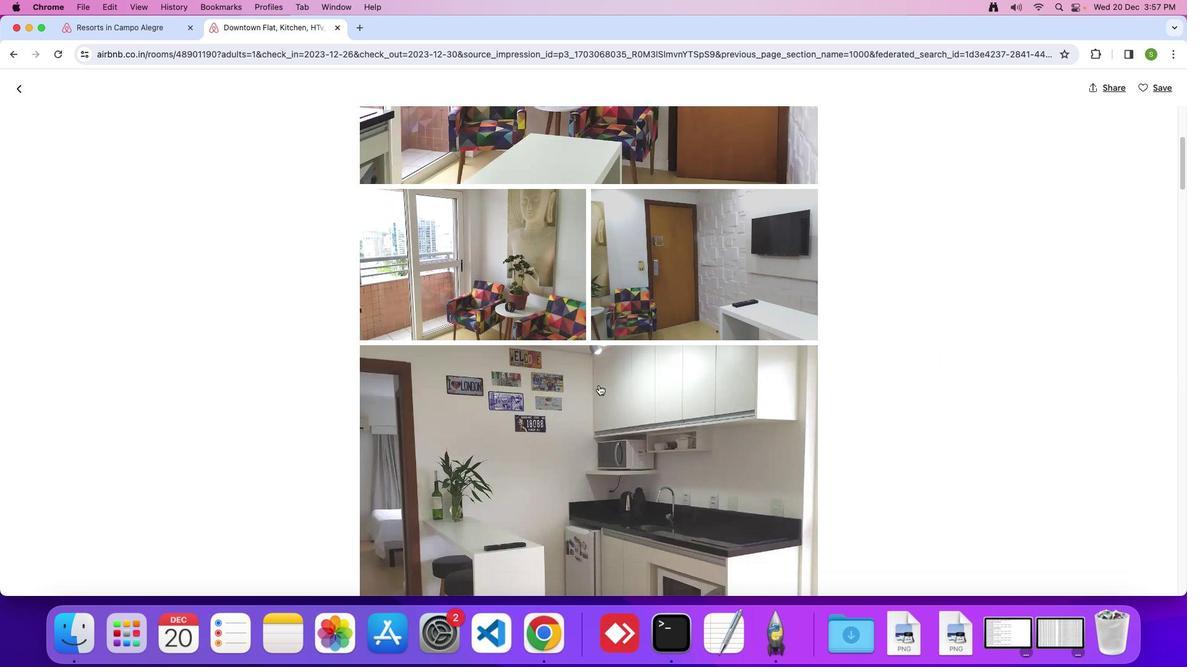 
Action: Mouse scrolled (599, 385) with delta (0, 0)
Screenshot: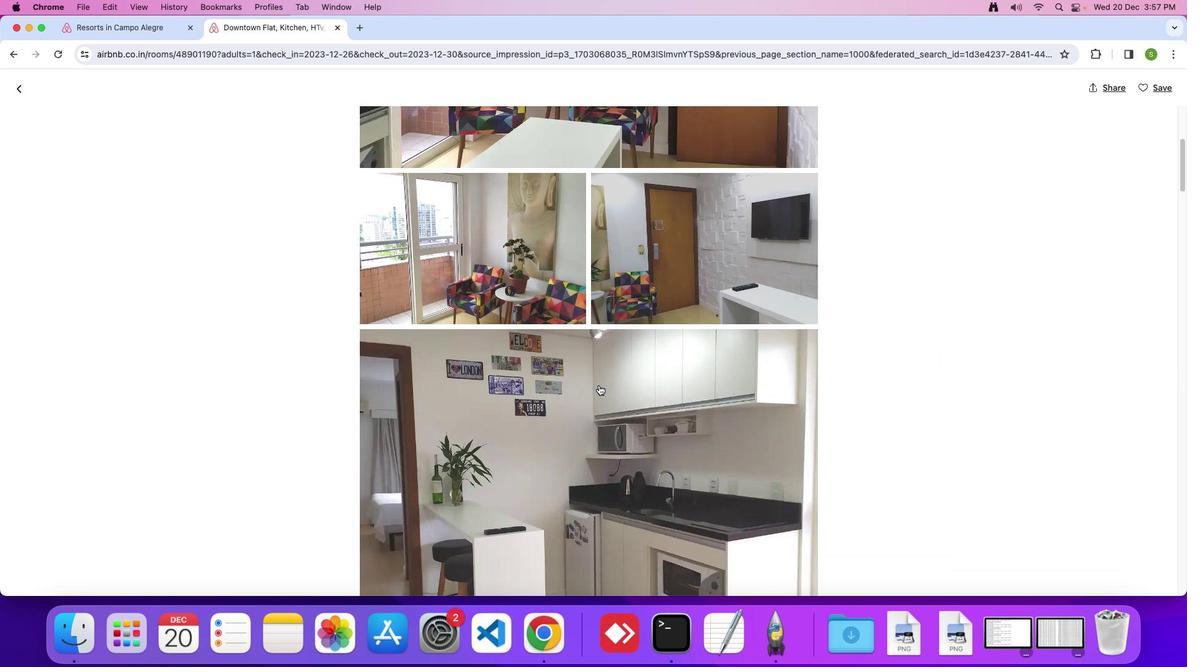 
Action: Mouse scrolled (599, 385) with delta (0, 0)
Screenshot: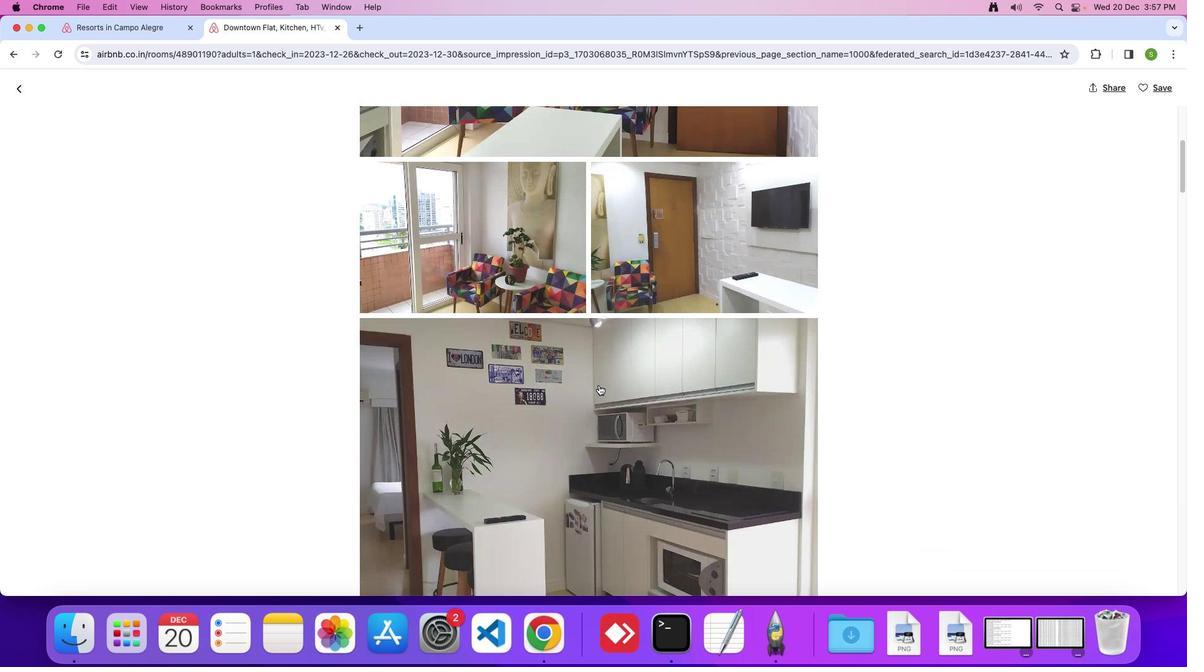 
Action: Mouse scrolled (599, 385) with delta (0, 0)
Screenshot: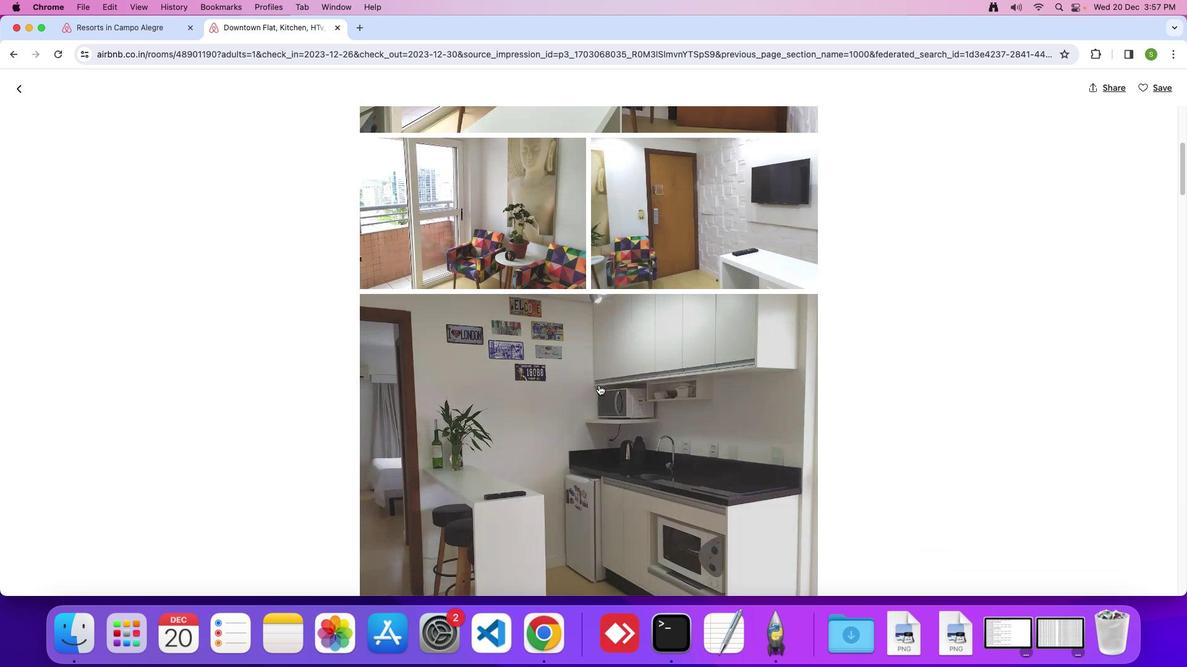 
Action: Mouse scrolled (599, 385) with delta (0, 0)
Screenshot: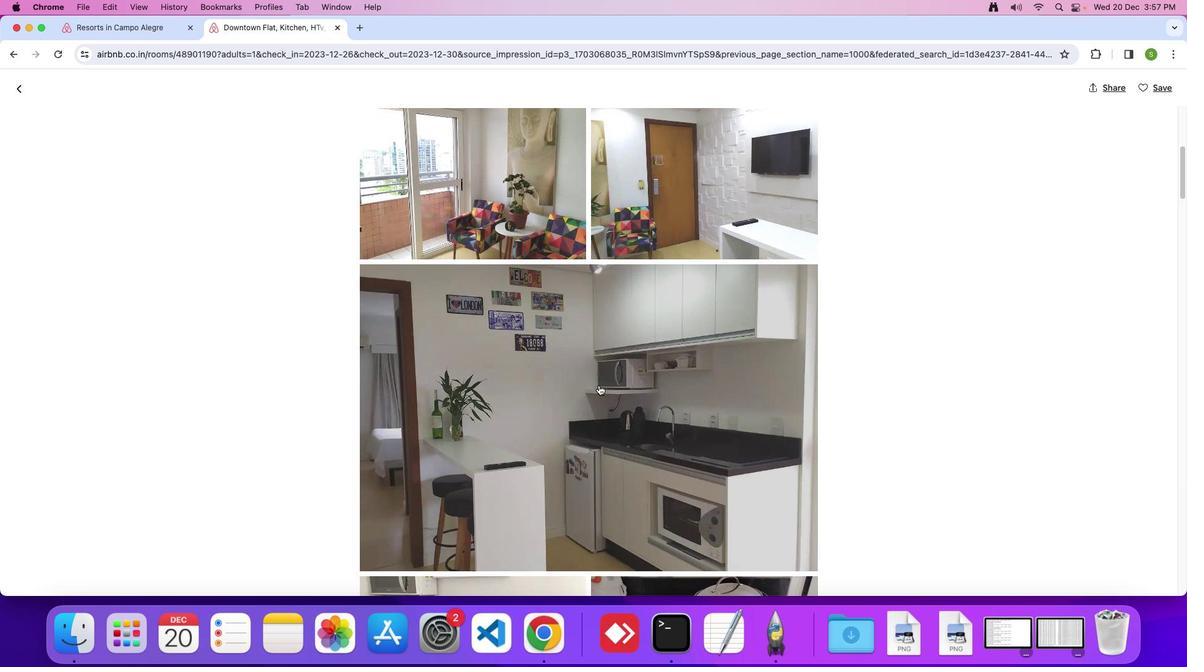 
Action: Mouse scrolled (599, 385) with delta (0, 0)
Screenshot: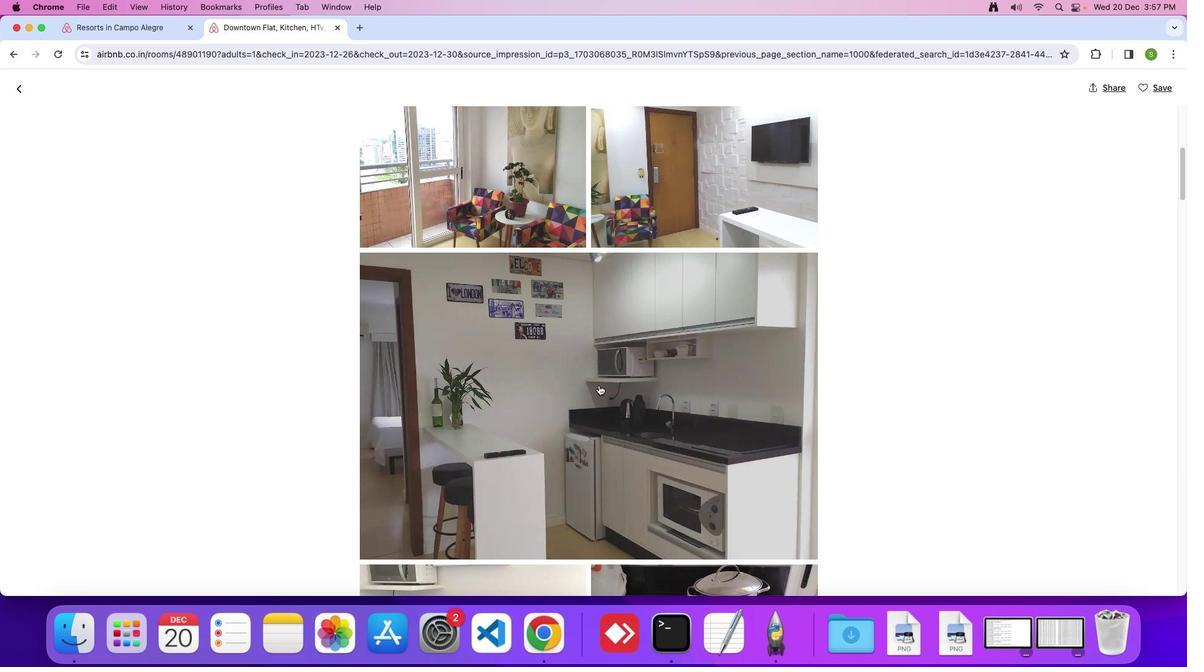 
Action: Mouse scrolled (599, 385) with delta (0, 0)
Screenshot: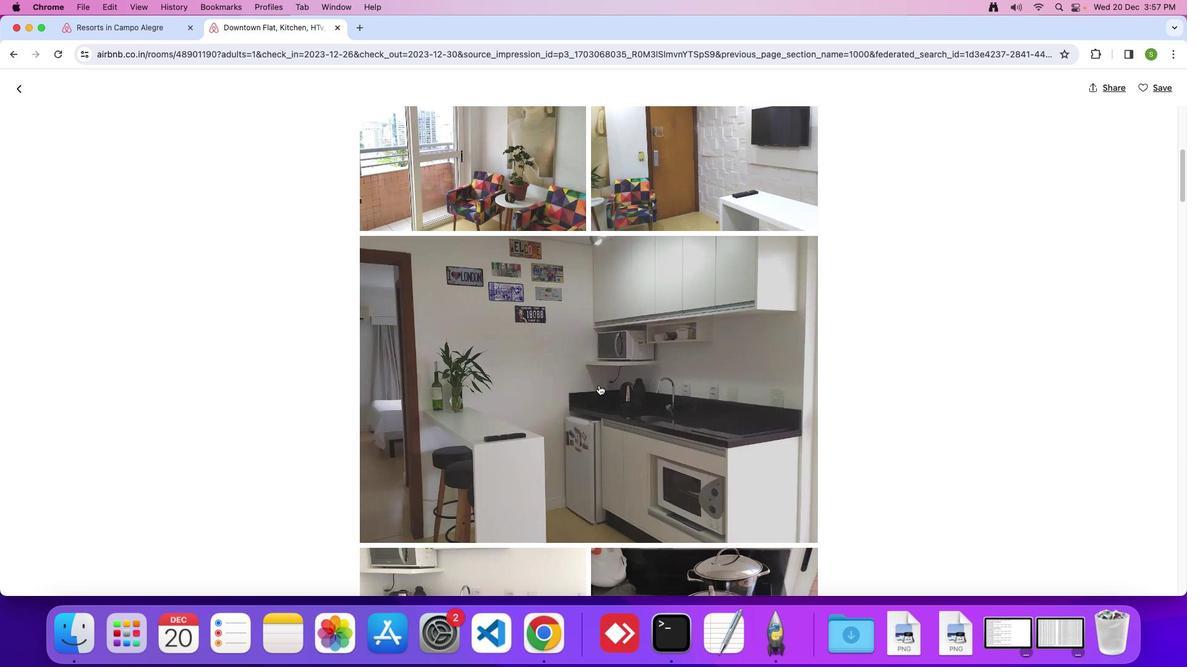 
Action: Mouse scrolled (599, 385) with delta (0, 0)
Screenshot: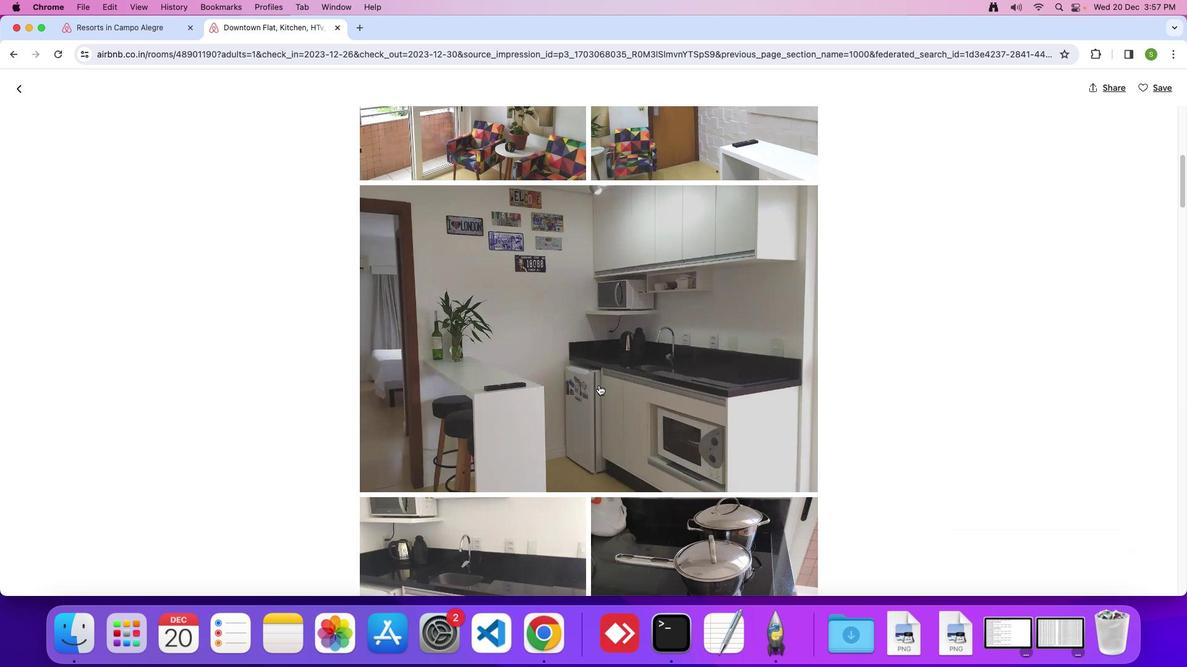 
Action: Mouse scrolled (599, 385) with delta (0, -1)
Screenshot: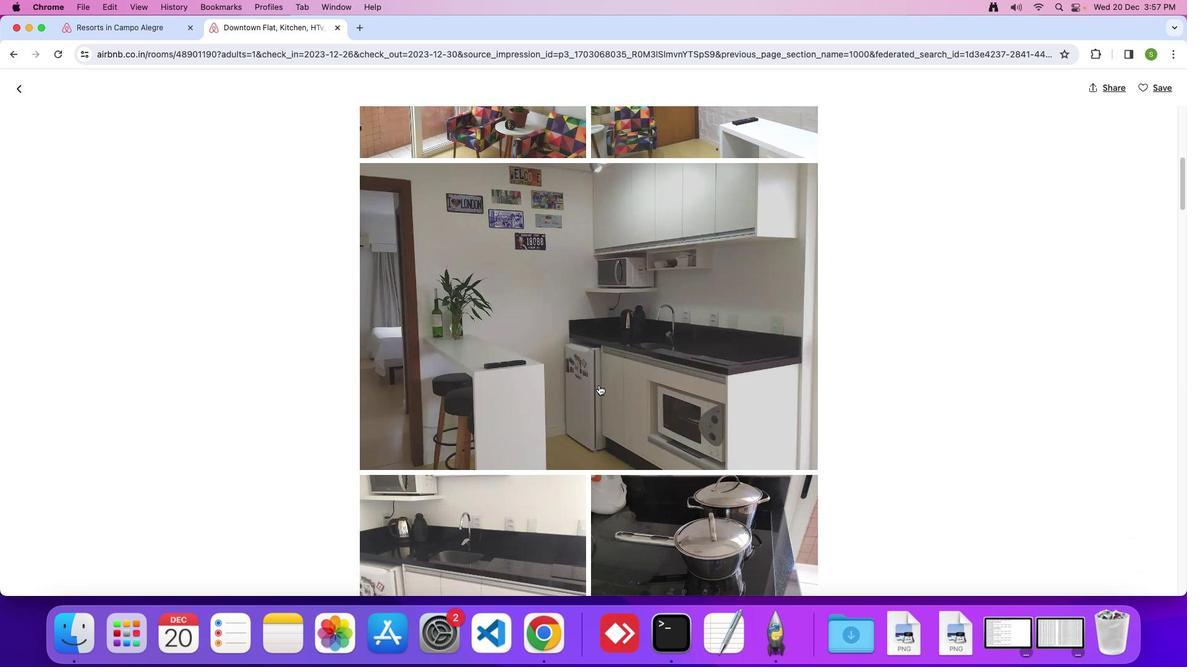 
Action: Mouse scrolled (599, 385) with delta (0, 0)
Screenshot: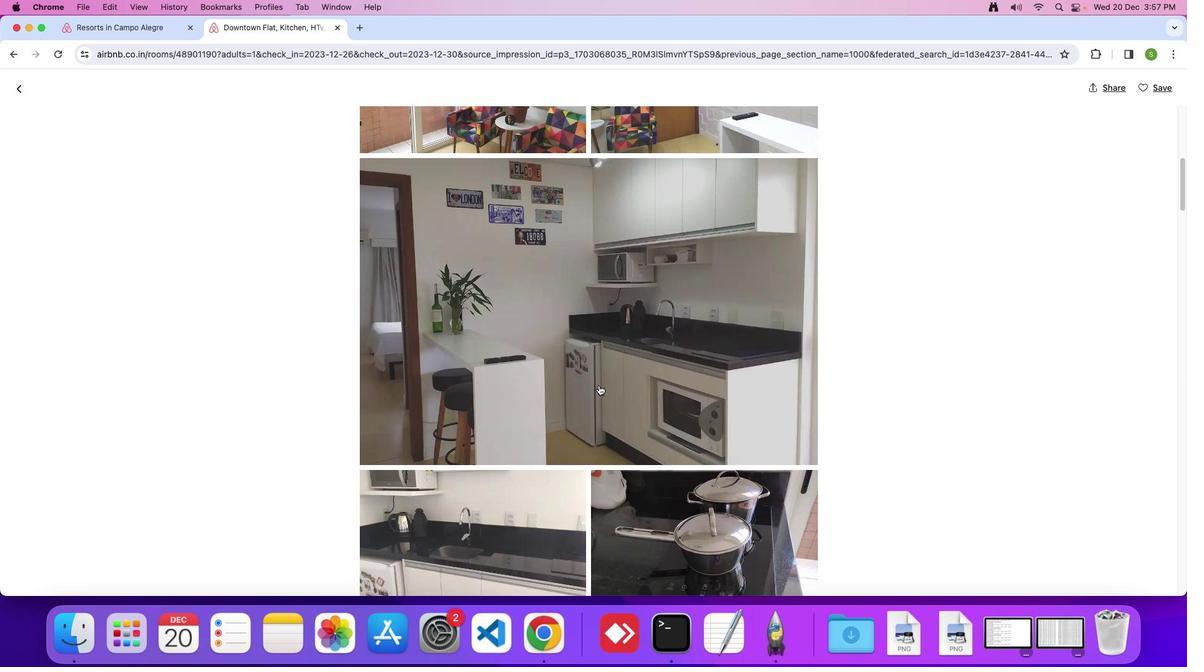 
Action: Mouse scrolled (599, 385) with delta (0, 0)
Screenshot: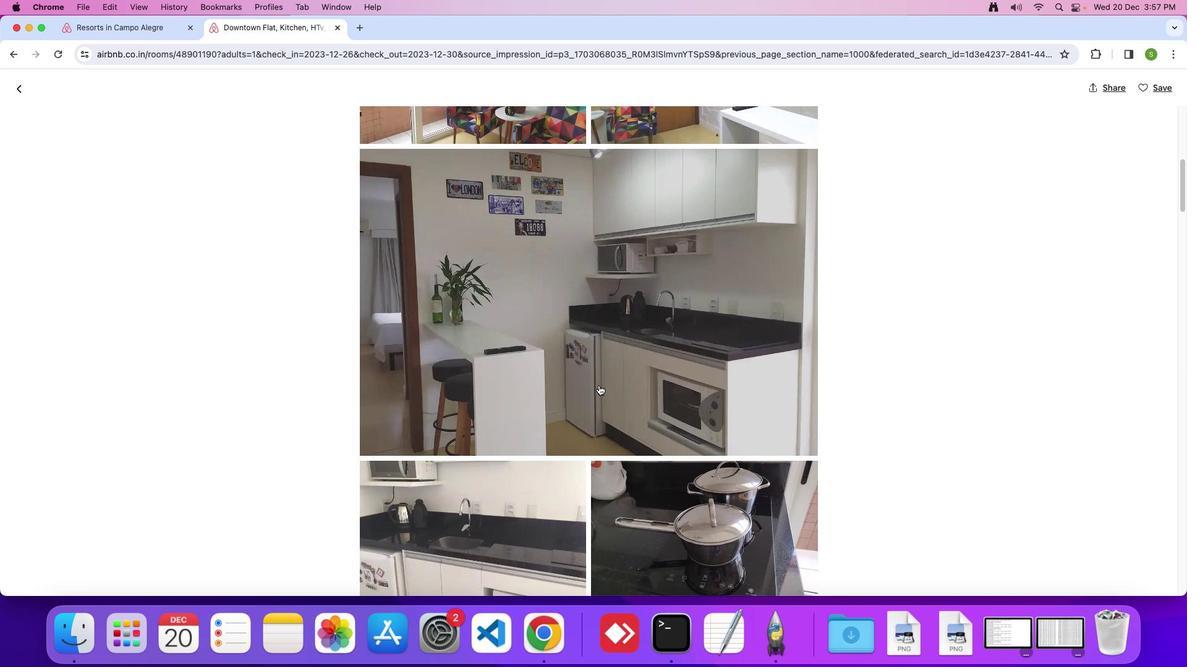 
Action: Mouse scrolled (599, 385) with delta (0, 0)
Screenshot: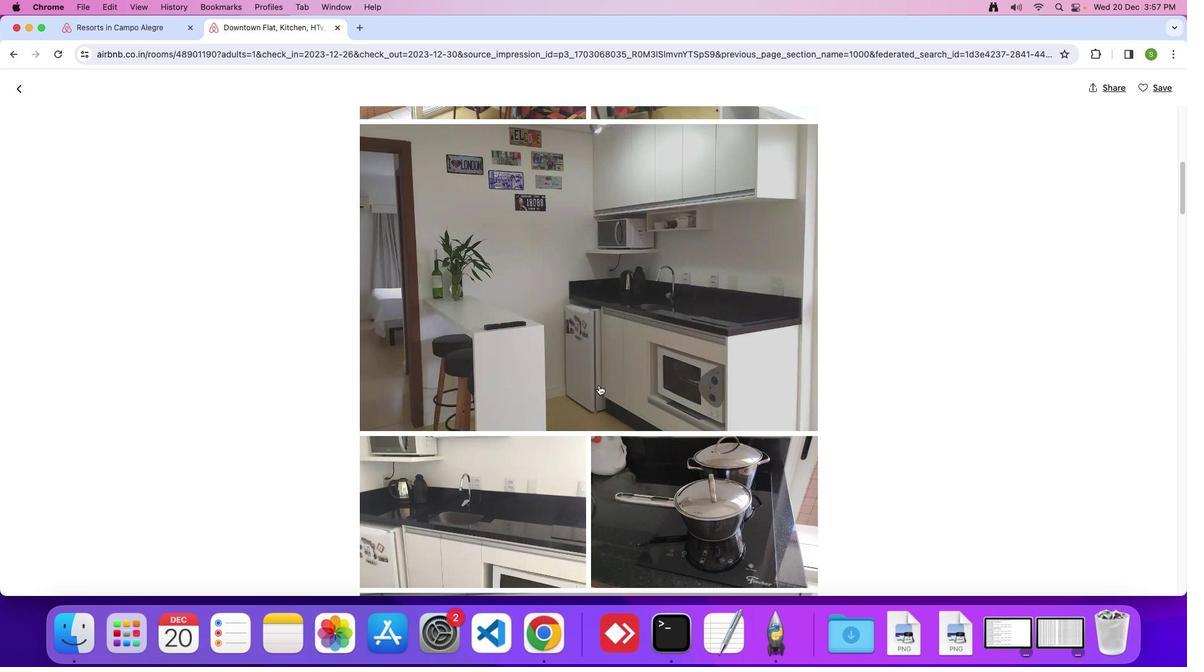 
Action: Mouse scrolled (599, 385) with delta (0, 0)
Screenshot: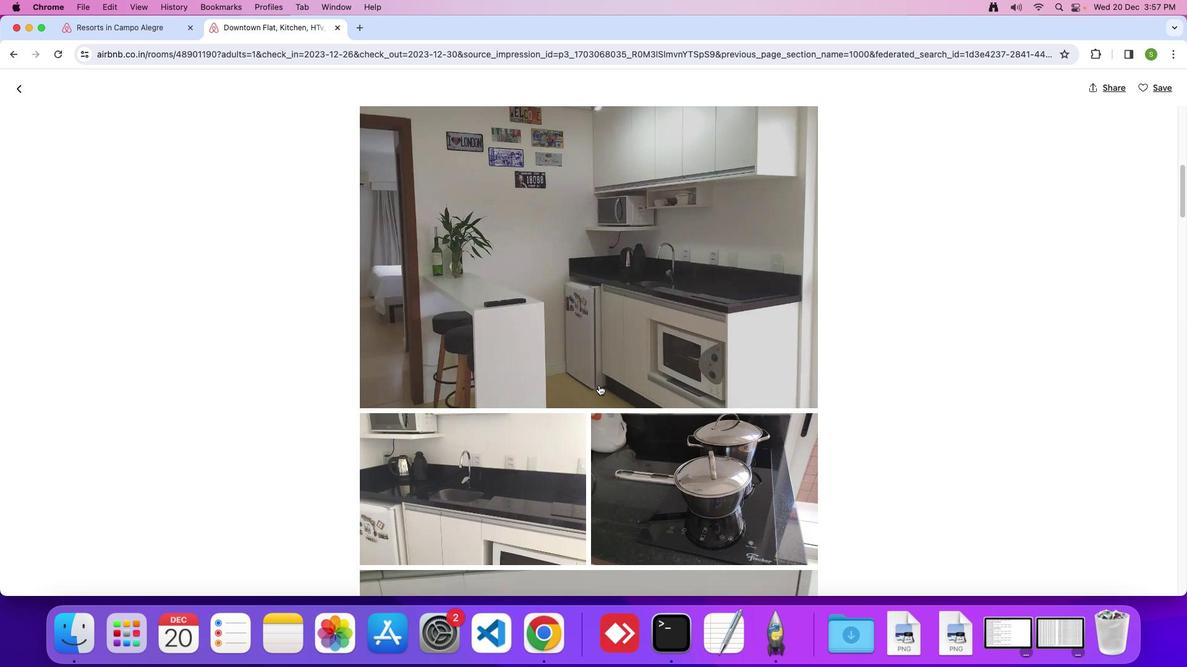 
Action: Mouse scrolled (599, 385) with delta (0, -1)
Screenshot: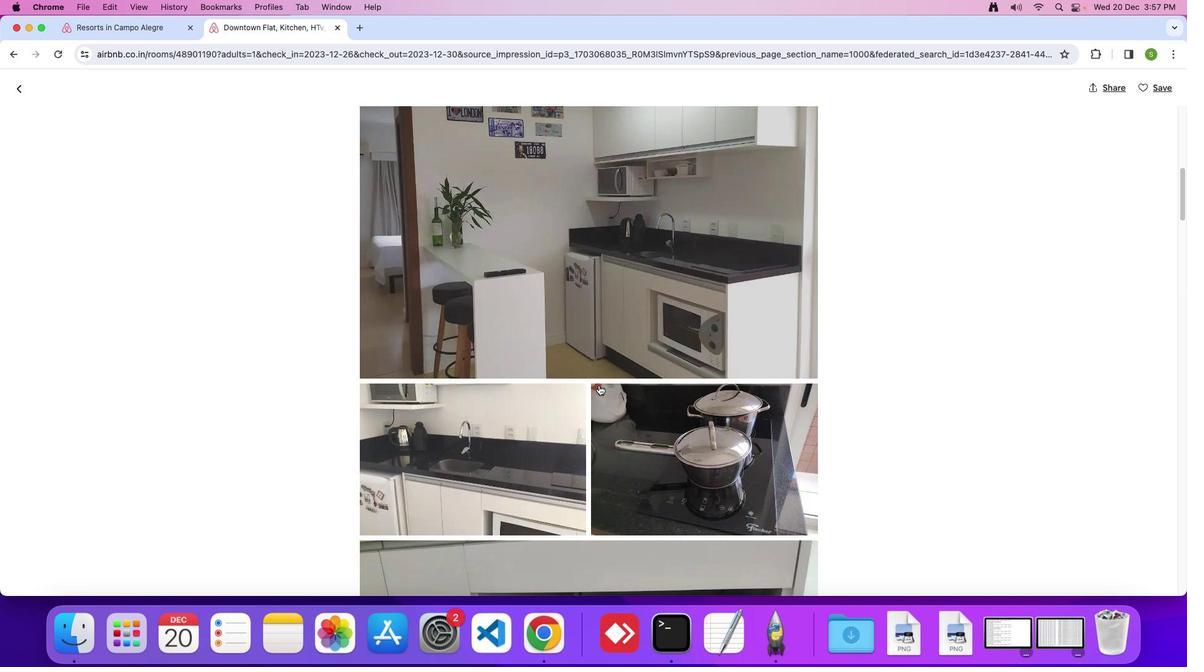 
Action: Mouse scrolled (599, 385) with delta (0, 0)
Screenshot: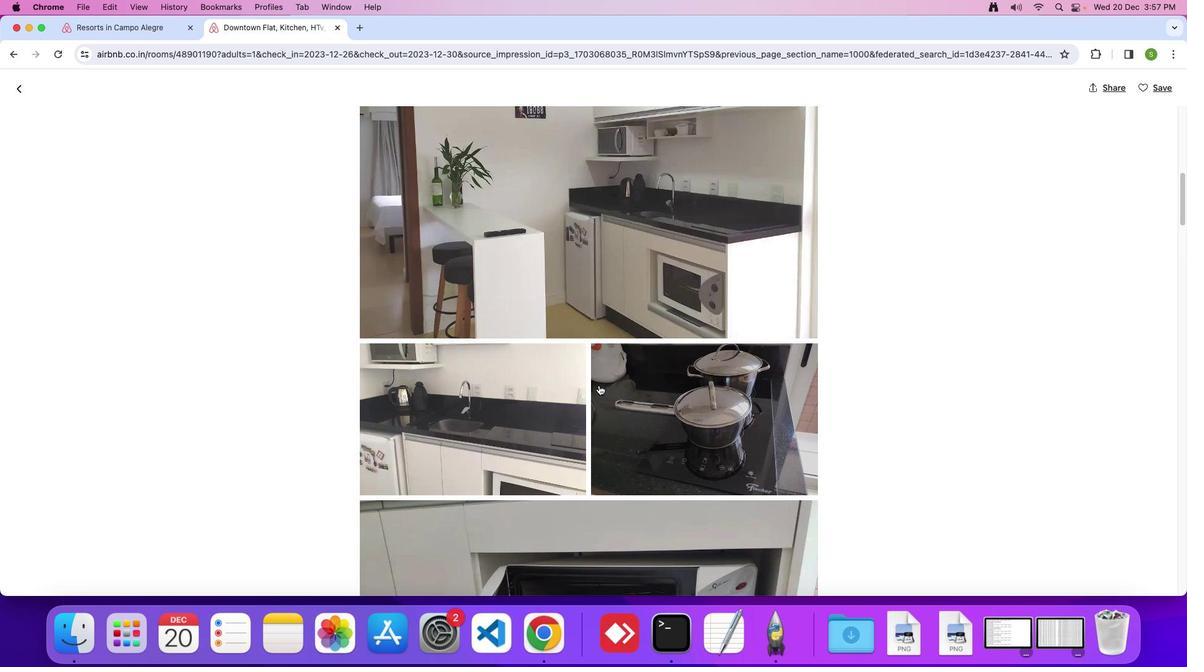 
Action: Mouse scrolled (599, 385) with delta (0, 0)
Screenshot: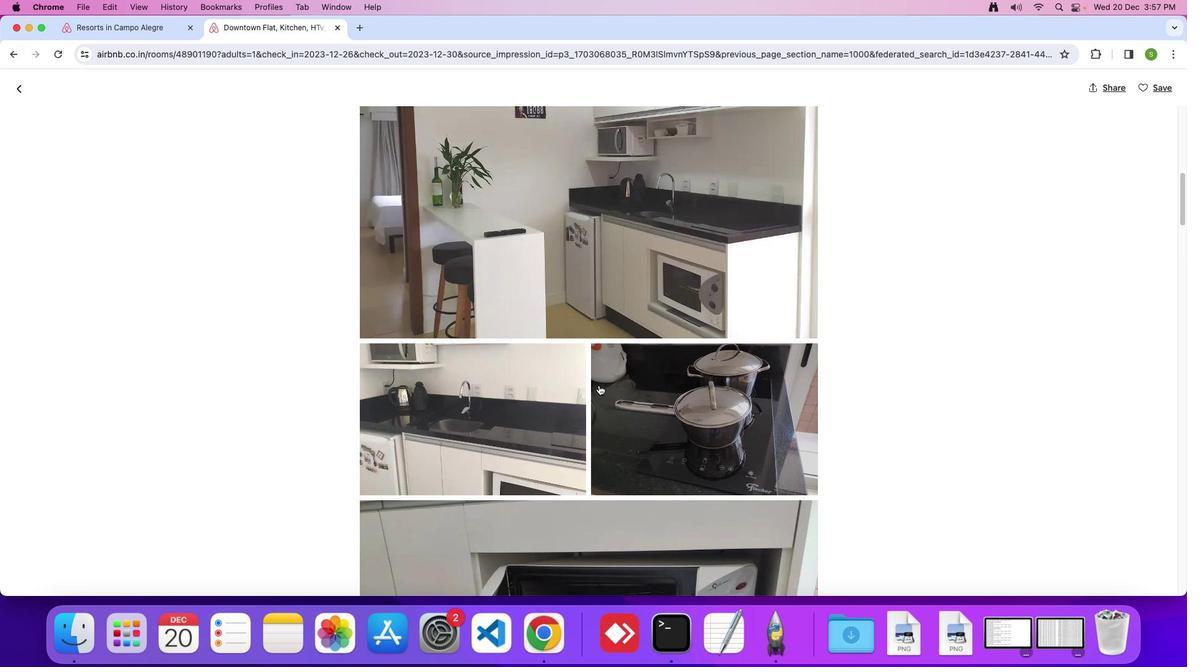 
Action: Mouse scrolled (599, 385) with delta (0, 0)
Screenshot: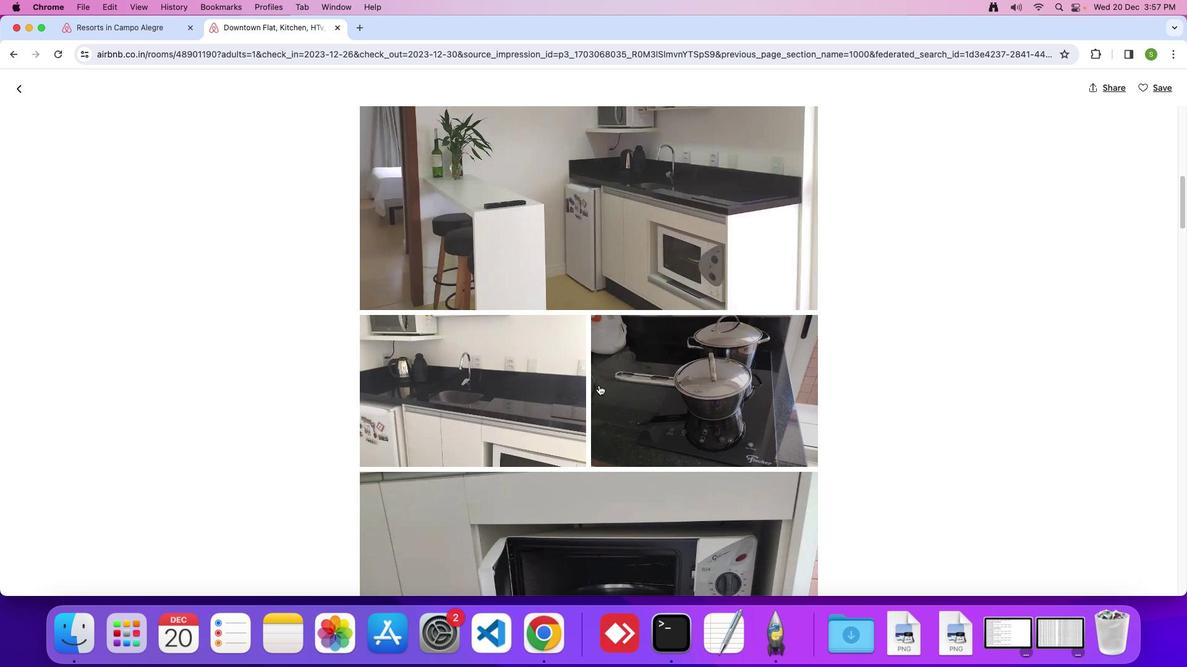
Action: Mouse scrolled (599, 385) with delta (0, 0)
Screenshot: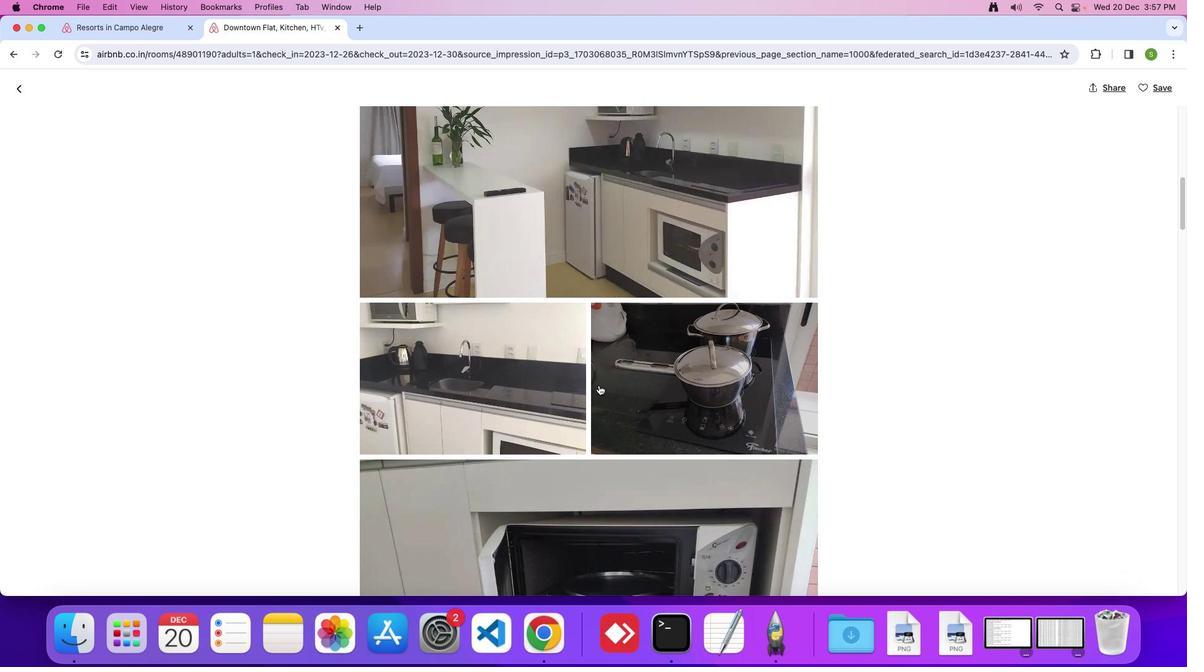 
Action: Mouse scrolled (599, 385) with delta (0, 0)
Screenshot: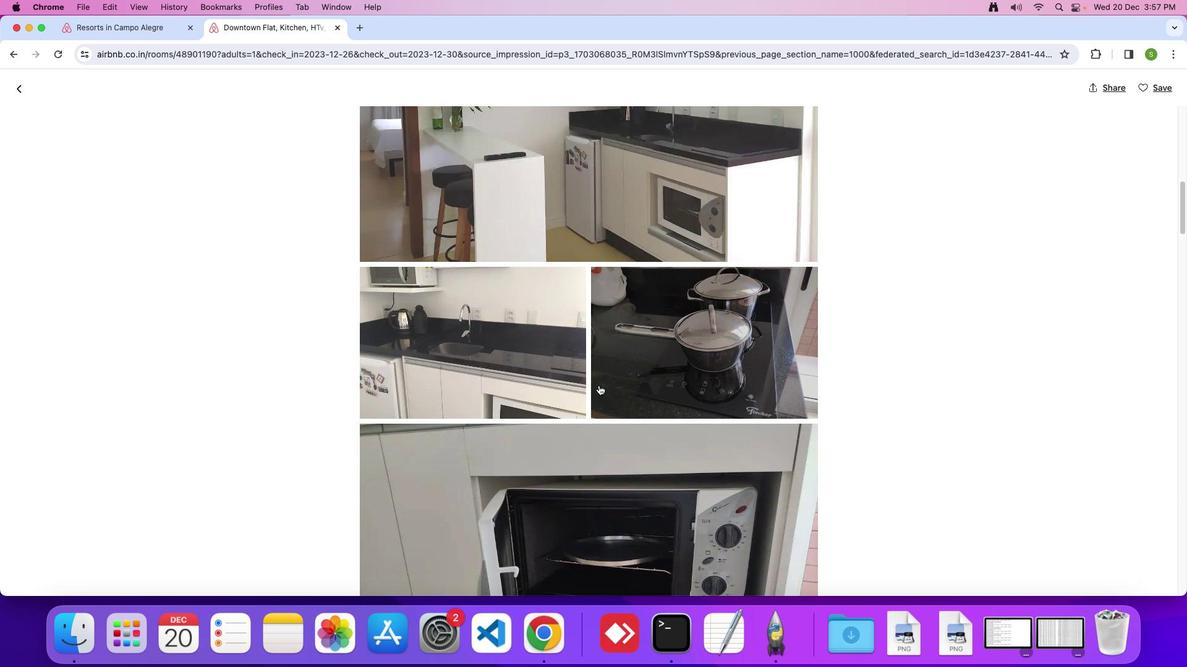 
Action: Mouse scrolled (599, 385) with delta (0, 0)
Screenshot: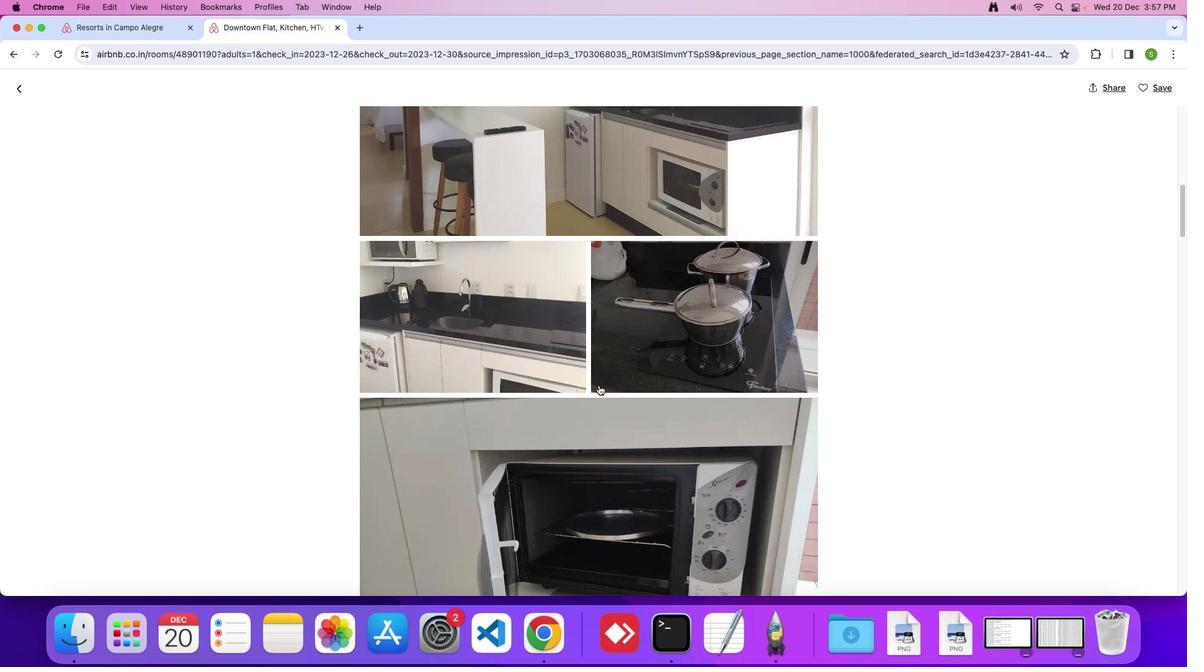 
Action: Mouse scrolled (599, 385) with delta (0, 0)
Screenshot: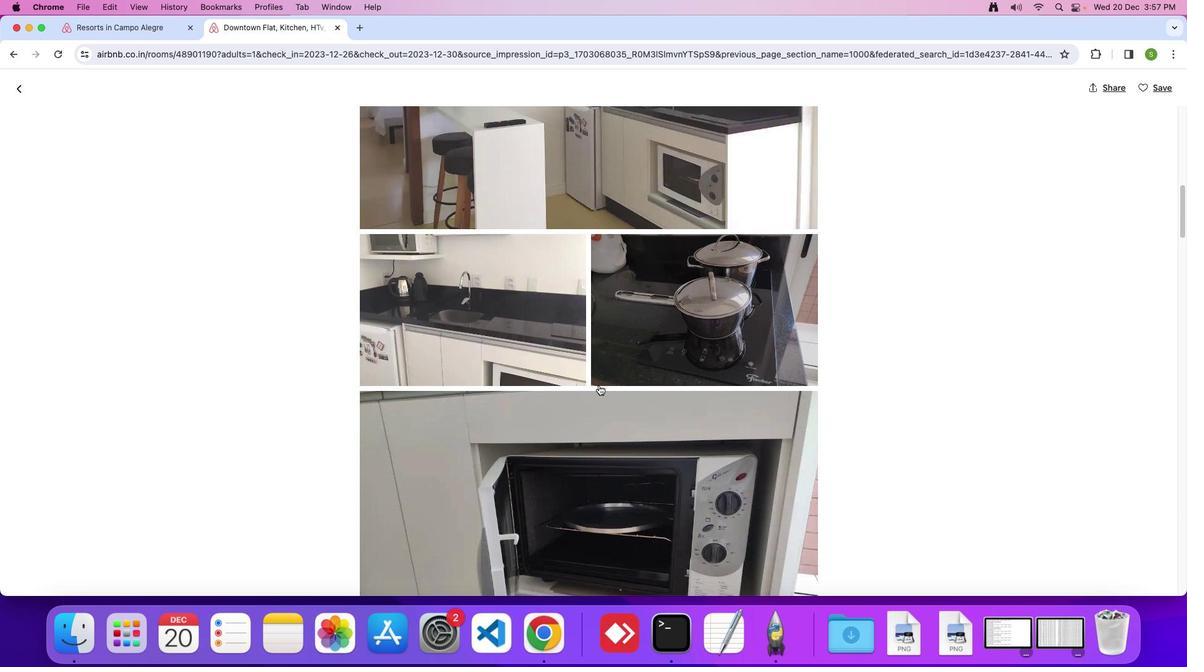 
Action: Mouse scrolled (599, 385) with delta (0, 0)
Screenshot: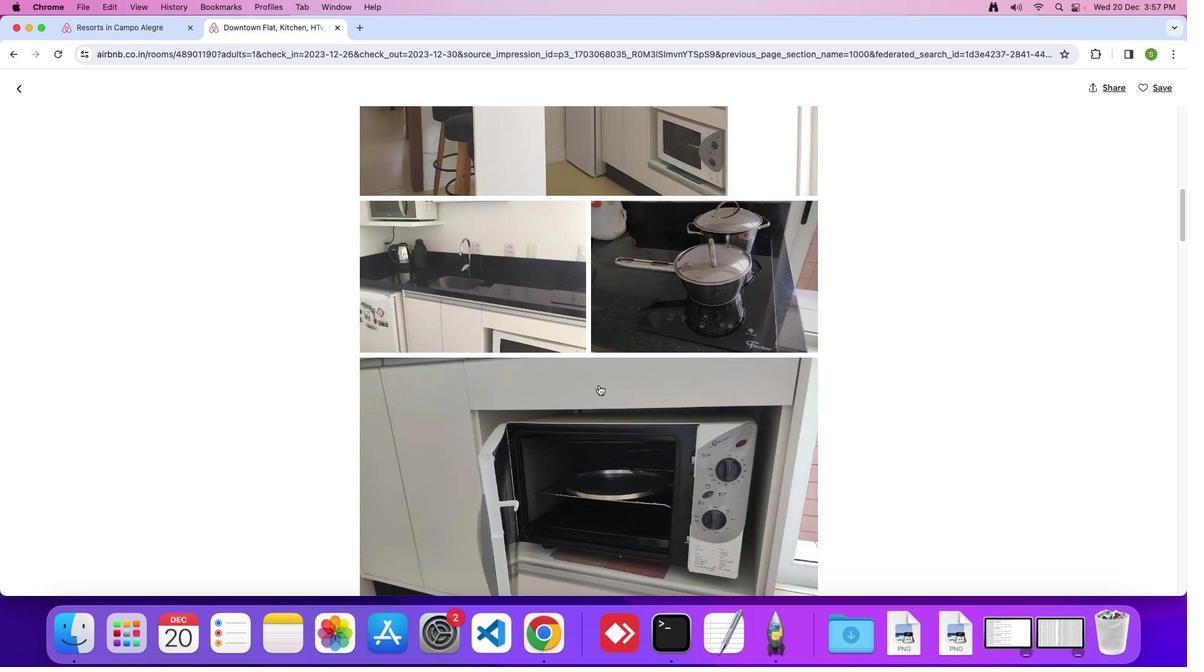 
Action: Mouse scrolled (599, 385) with delta (0, 0)
Screenshot: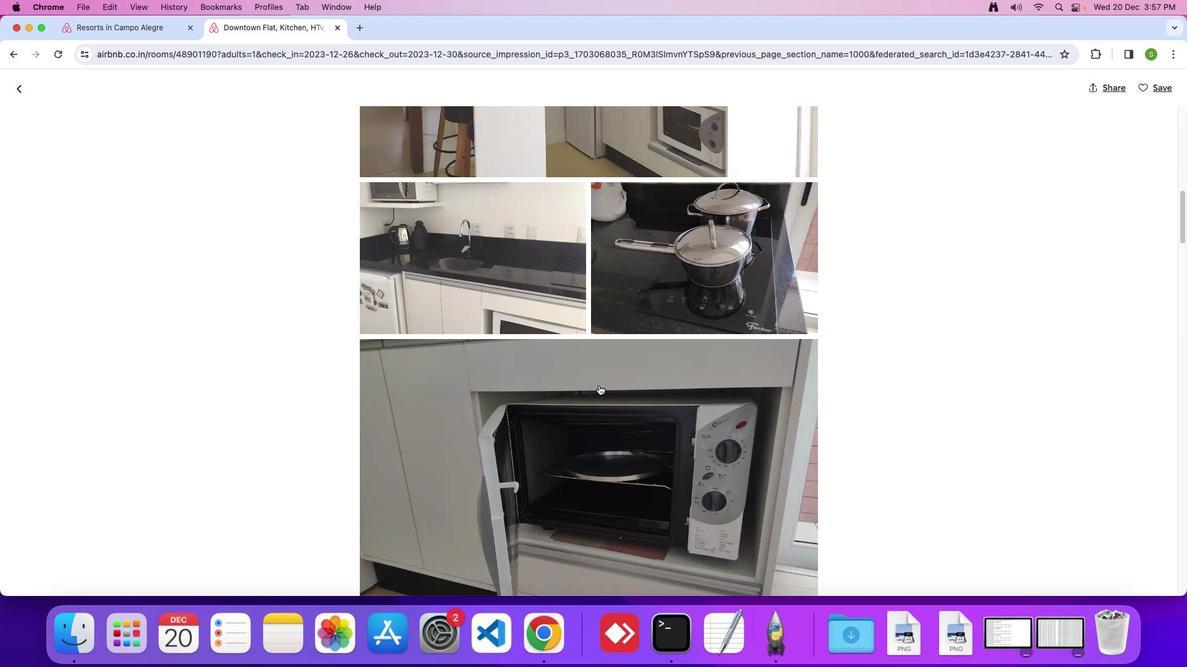 
Action: Mouse scrolled (599, 385) with delta (0, 0)
Screenshot: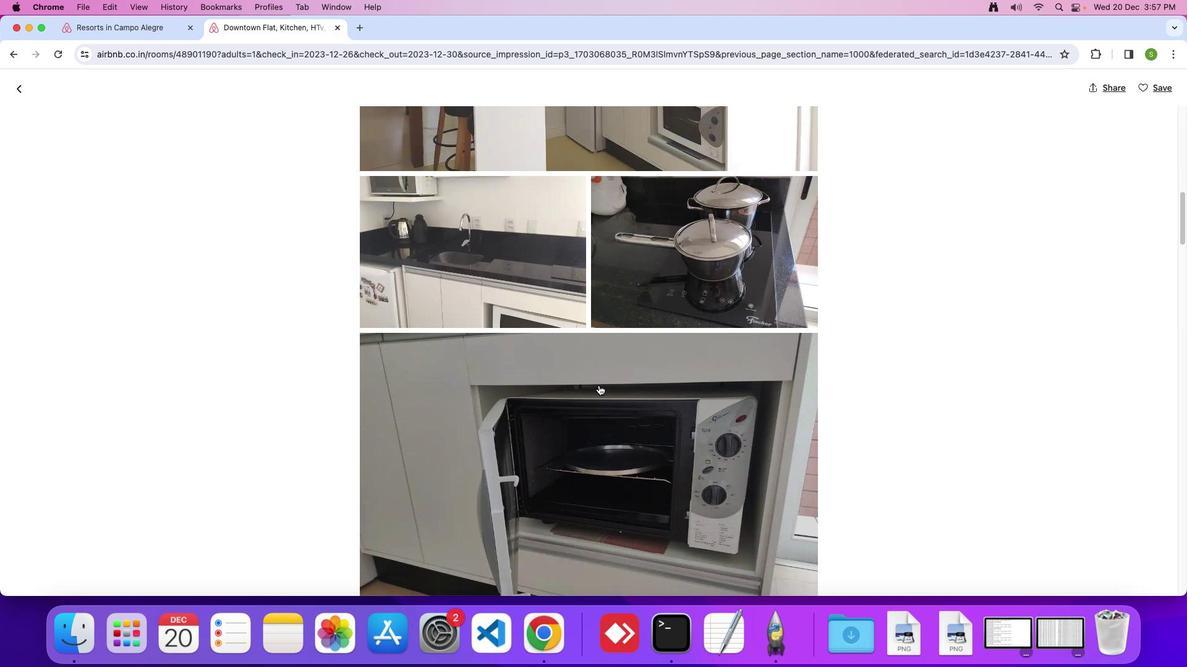 
Action: Mouse scrolled (599, 385) with delta (0, 0)
Screenshot: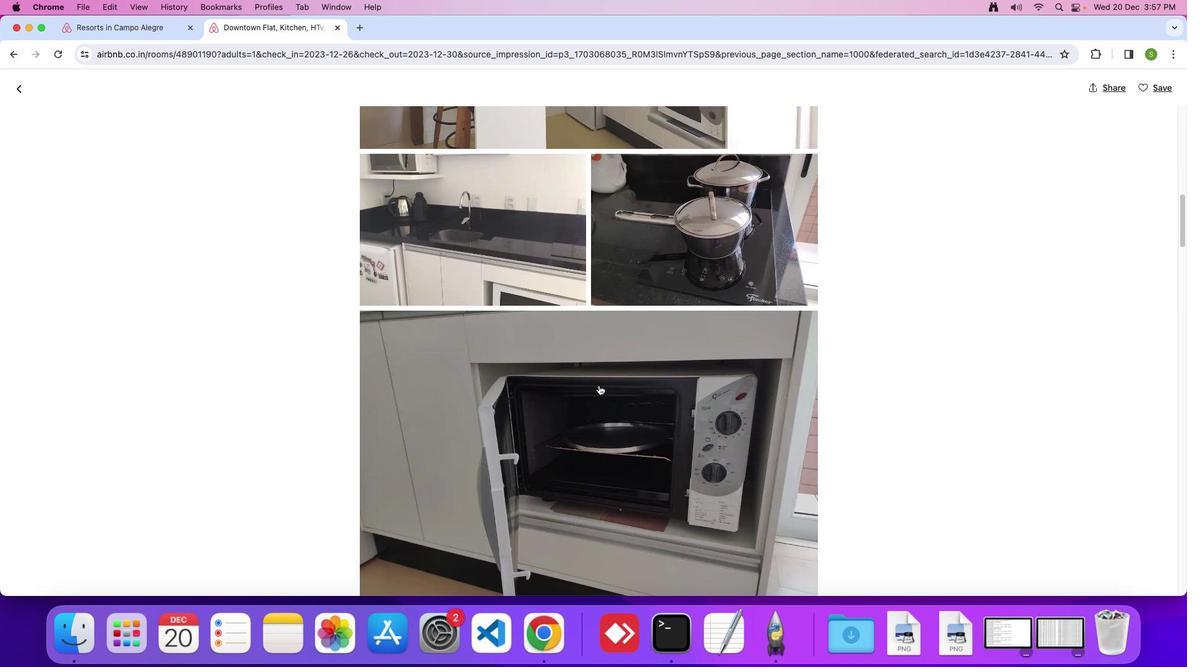 
Action: Mouse scrolled (599, 385) with delta (0, 0)
Screenshot: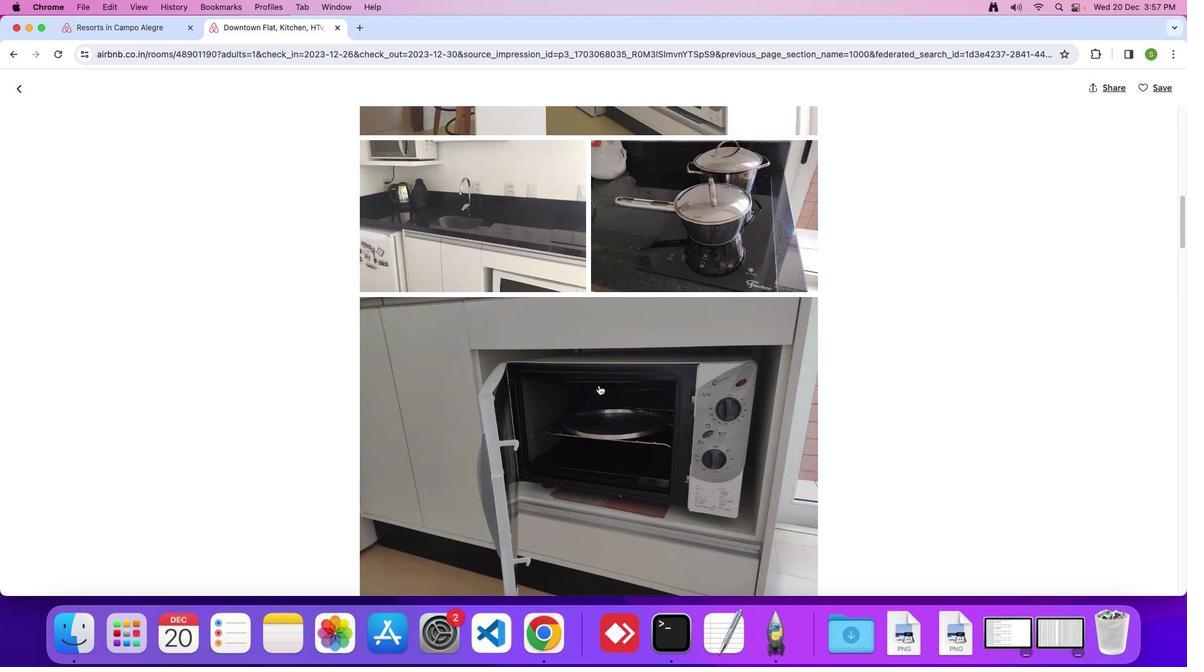 
Action: Mouse scrolled (599, 385) with delta (0, -1)
Screenshot: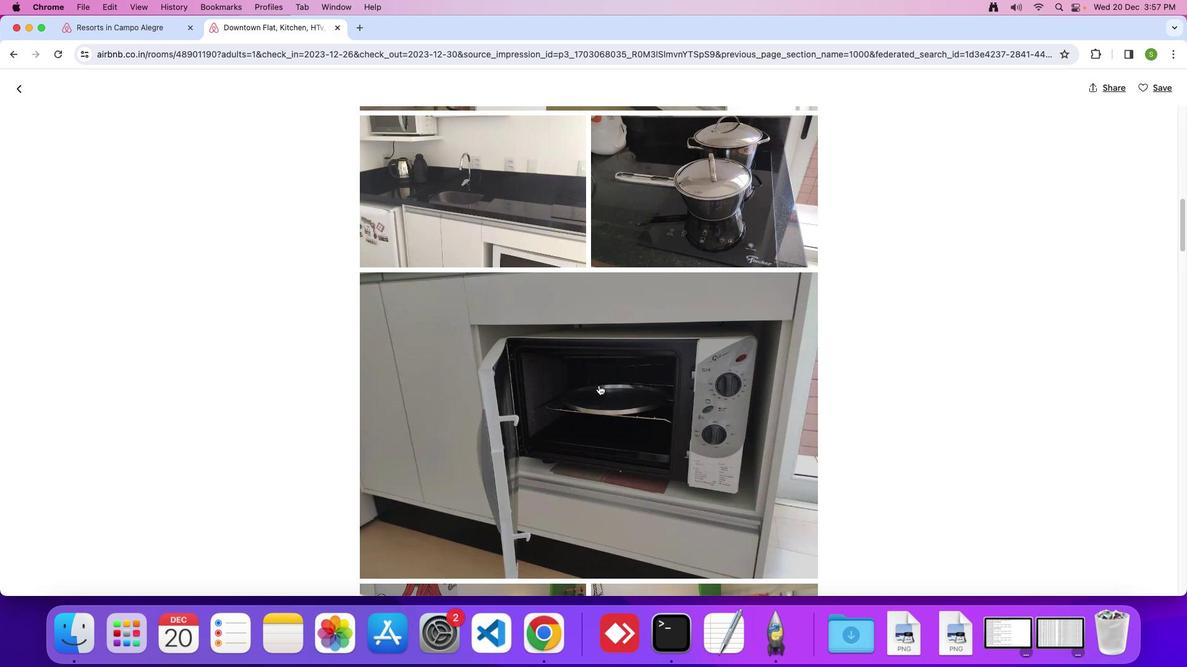 
Action: Mouse scrolled (599, 385) with delta (0, 0)
Screenshot: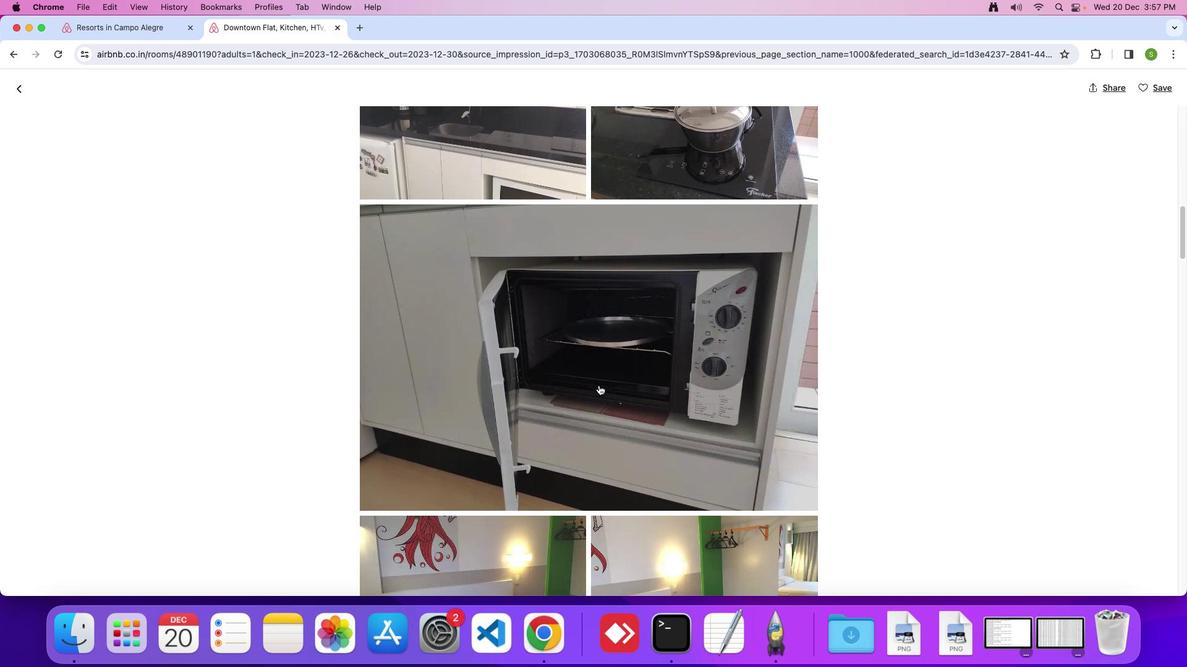 
Action: Mouse scrolled (599, 385) with delta (0, 0)
Screenshot: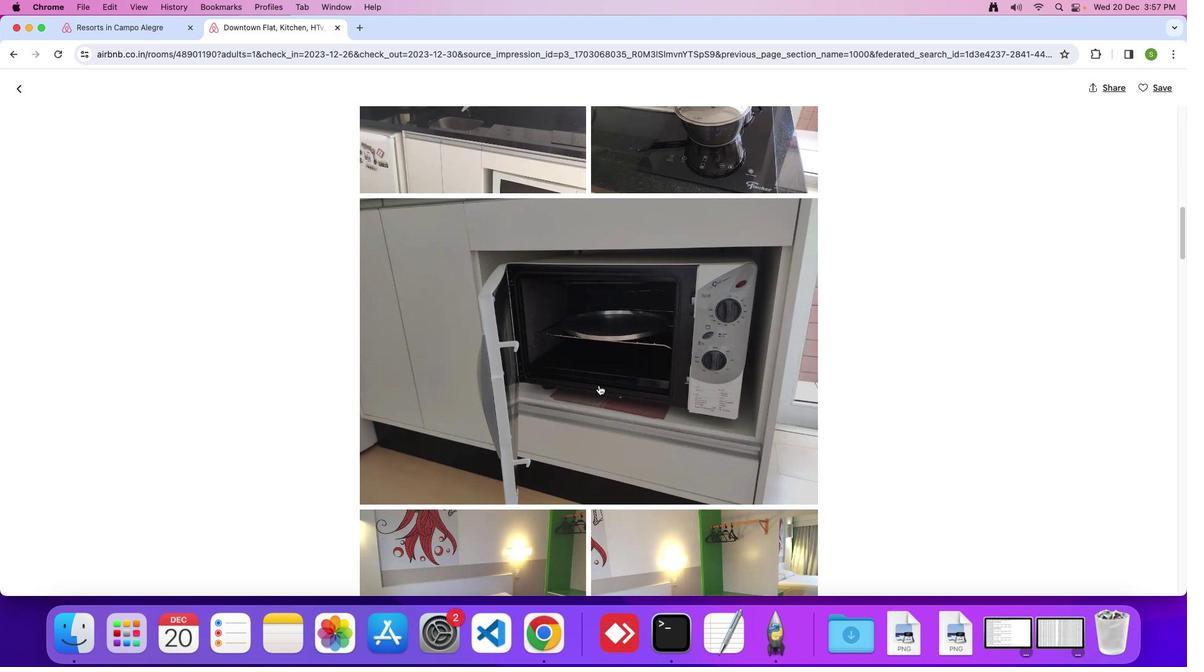 
Action: Mouse scrolled (599, 385) with delta (0, -1)
Screenshot: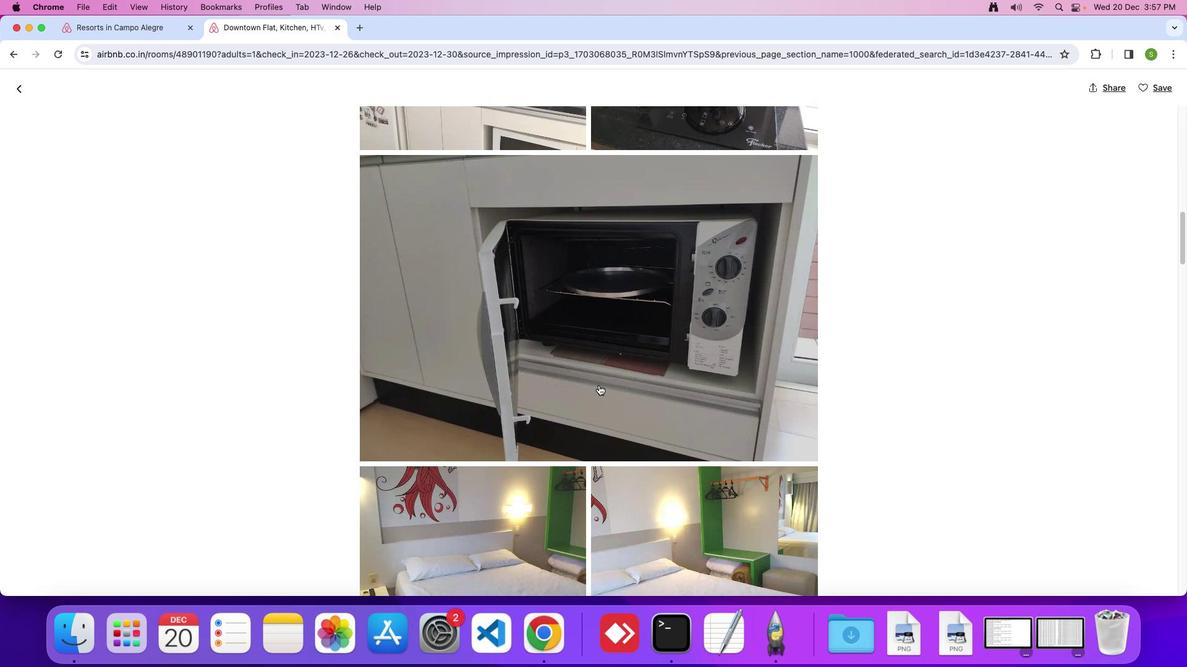 
Action: Mouse scrolled (599, 385) with delta (0, 0)
Screenshot: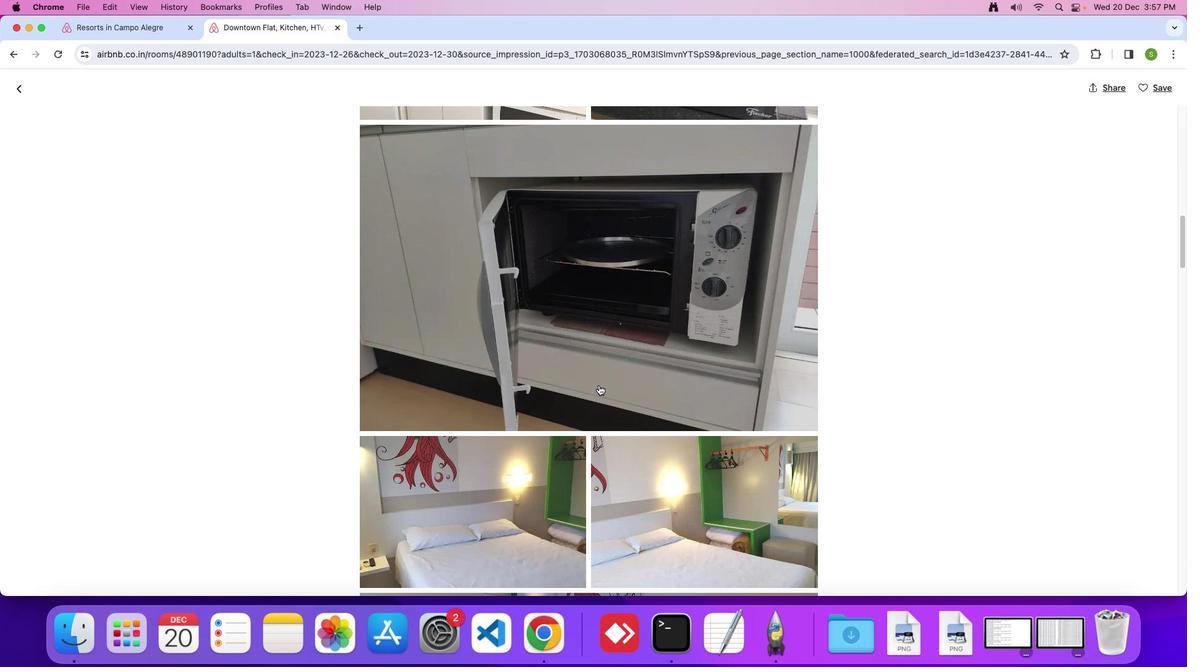 
Action: Mouse scrolled (599, 385) with delta (0, 0)
Screenshot: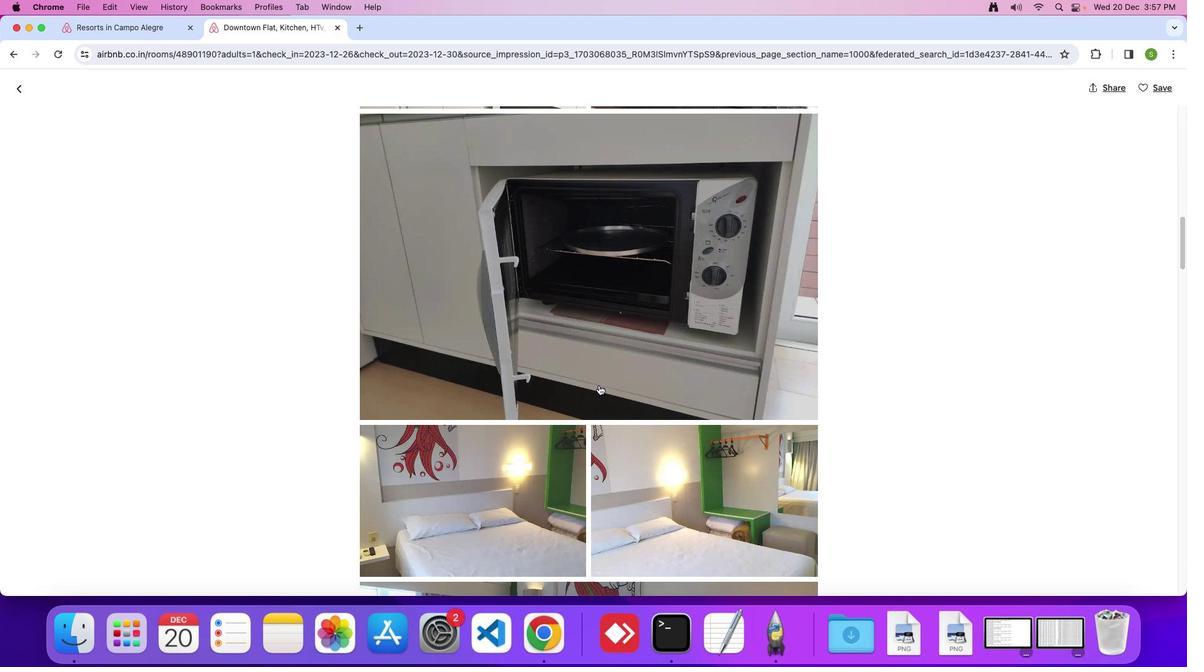 
Action: Mouse scrolled (599, 385) with delta (0, 0)
Screenshot: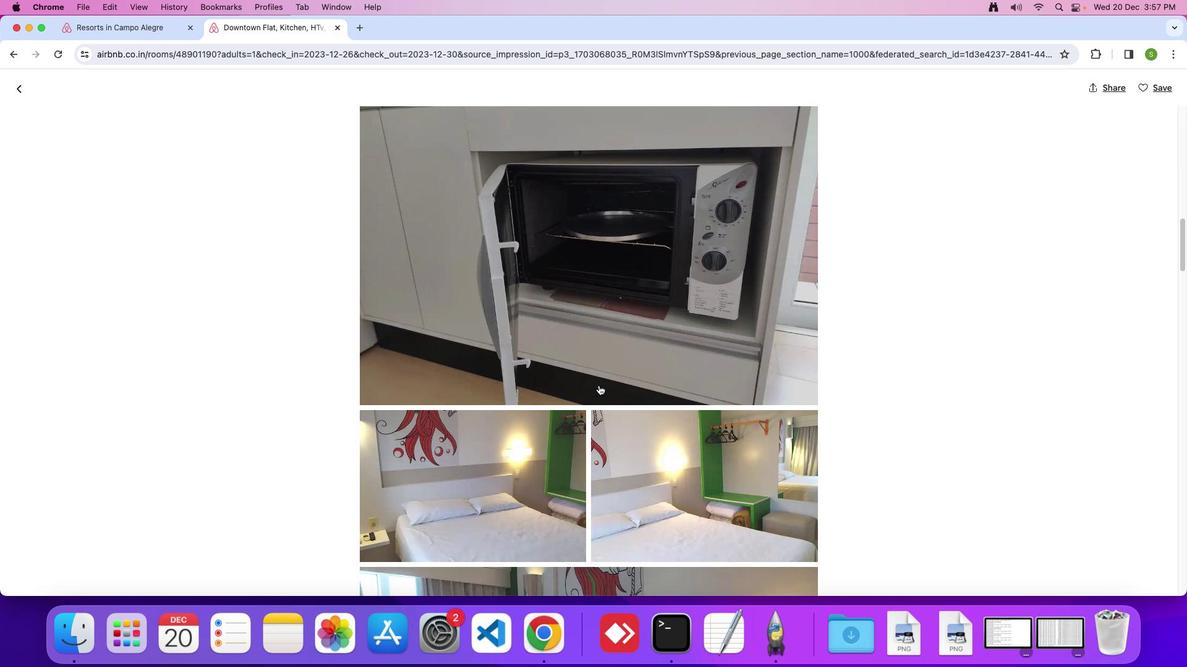 
Action: Mouse moved to (599, 385)
Screenshot: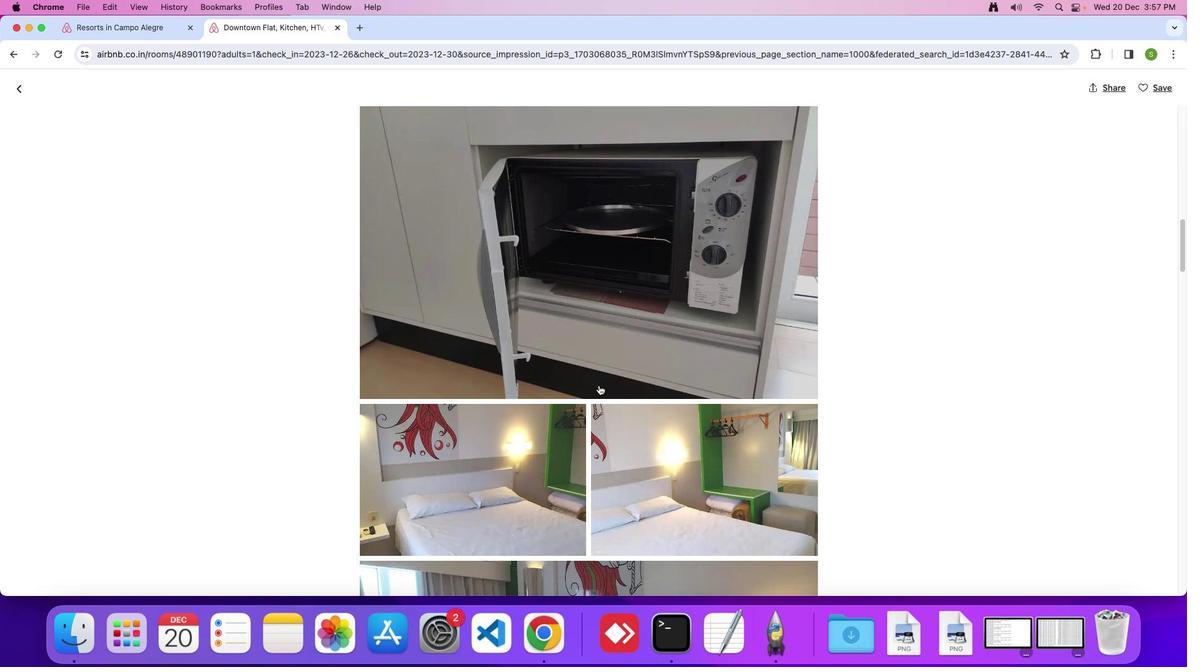 
Action: Mouse scrolled (599, 385) with delta (0, 0)
Screenshot: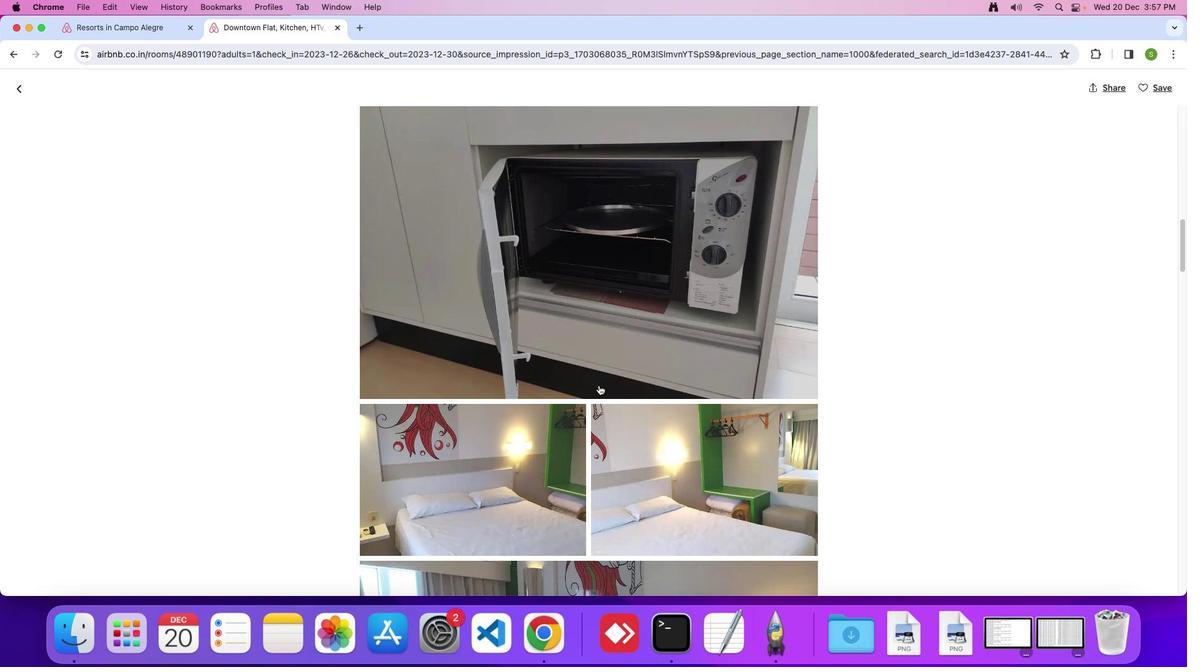 
Action: Mouse scrolled (599, 385) with delta (0, -1)
Screenshot: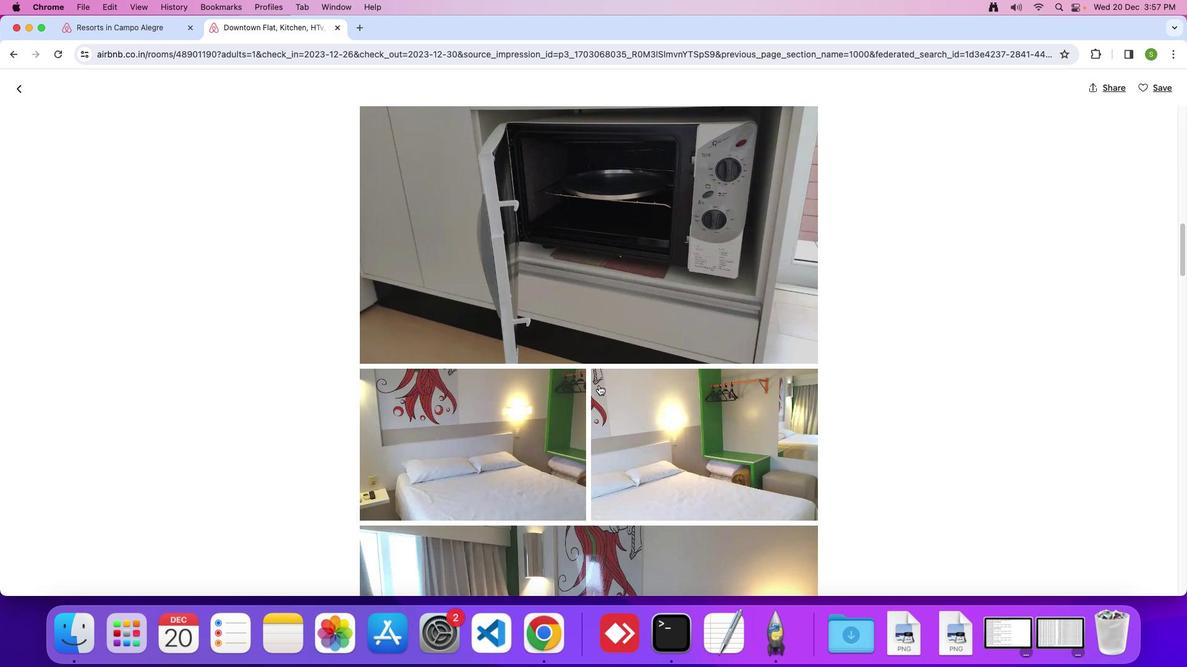 
Action: Mouse scrolled (599, 385) with delta (0, 0)
Screenshot: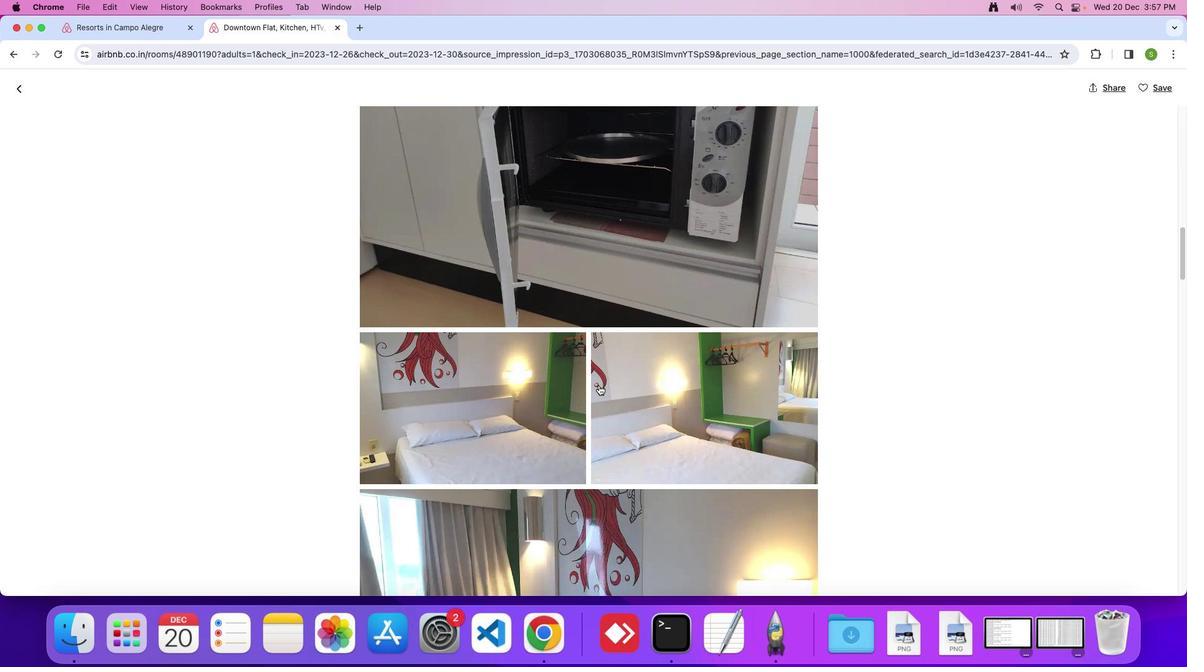 
Action: Mouse scrolled (599, 385) with delta (0, 0)
Screenshot: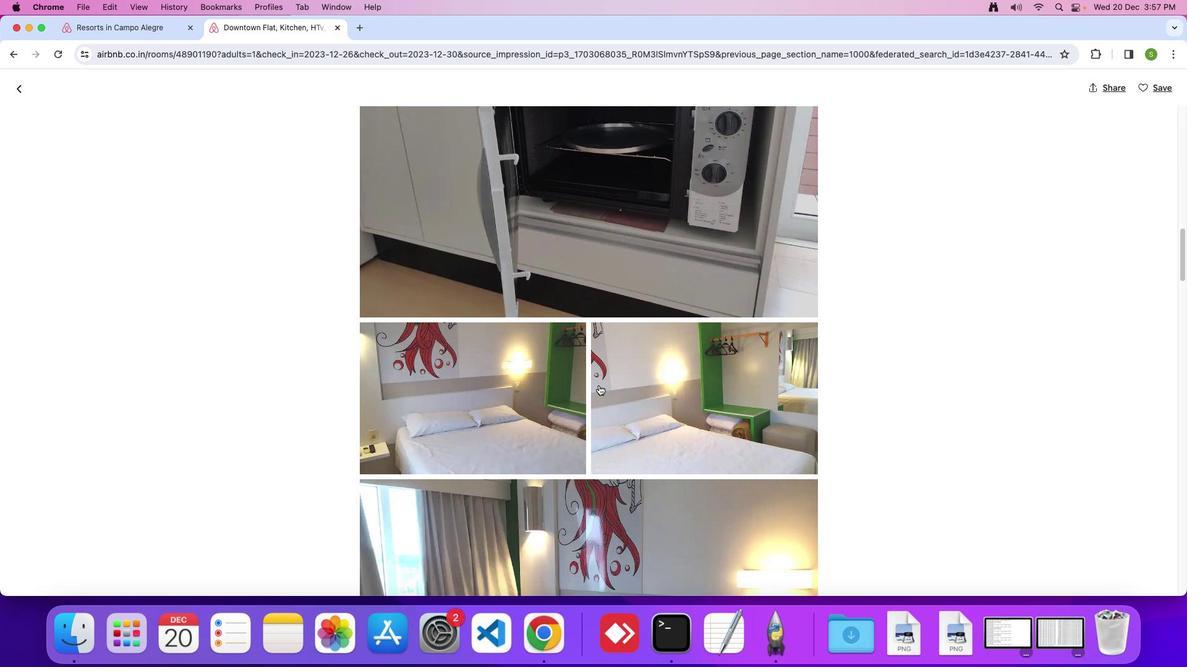 
Action: Mouse scrolled (599, 385) with delta (0, 0)
Screenshot: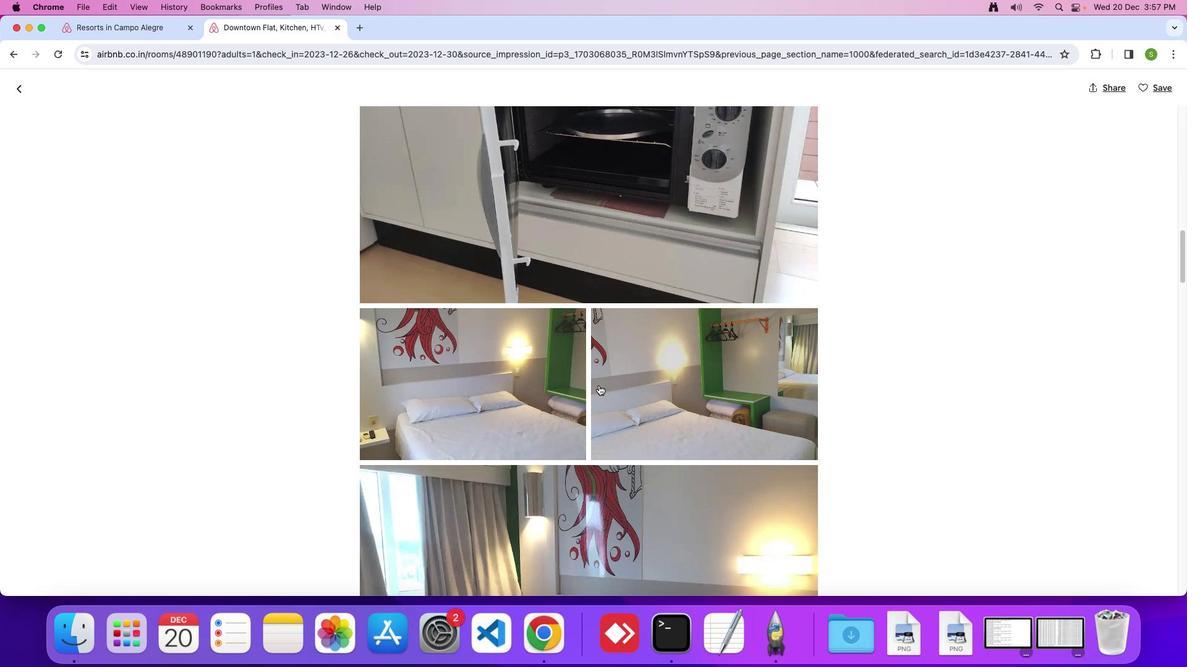 
Action: Mouse scrolled (599, 385) with delta (0, 0)
Screenshot: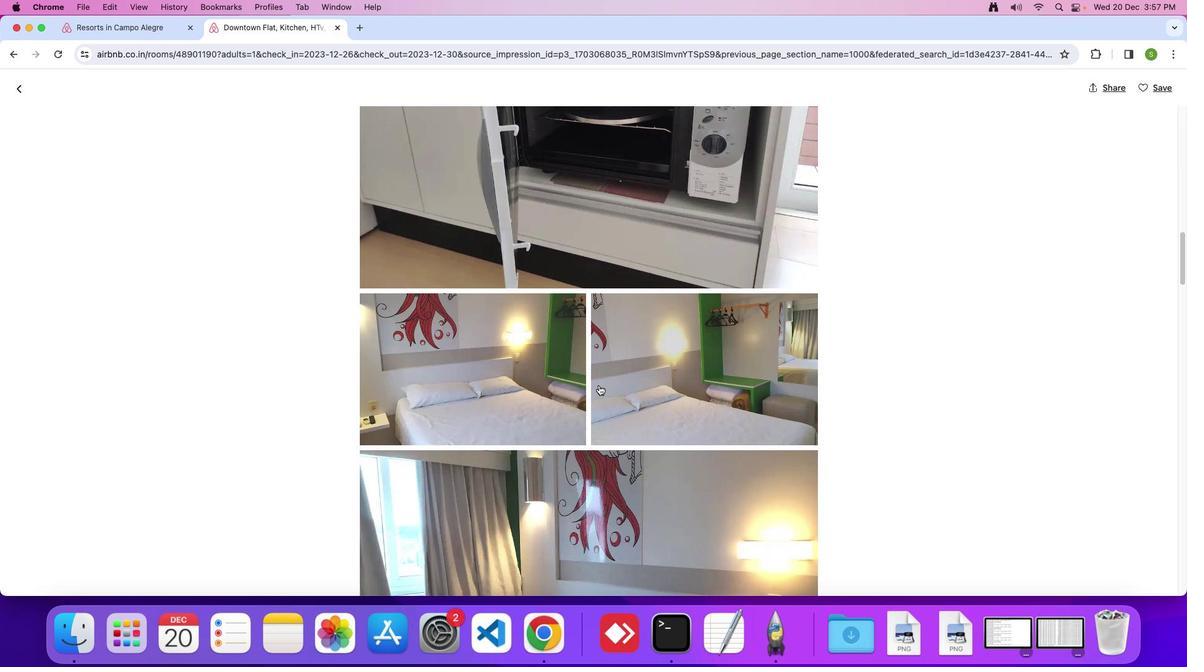 
Action: Mouse scrolled (599, 385) with delta (0, -1)
Screenshot: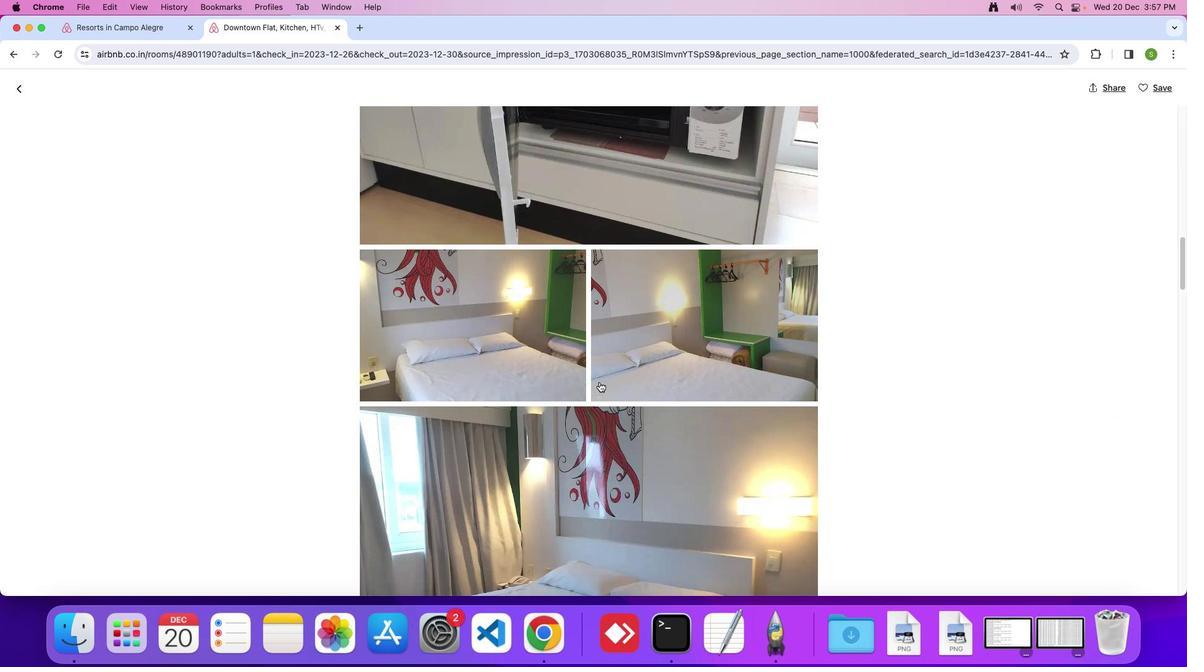 
Action: Mouse moved to (658, 340)
Screenshot: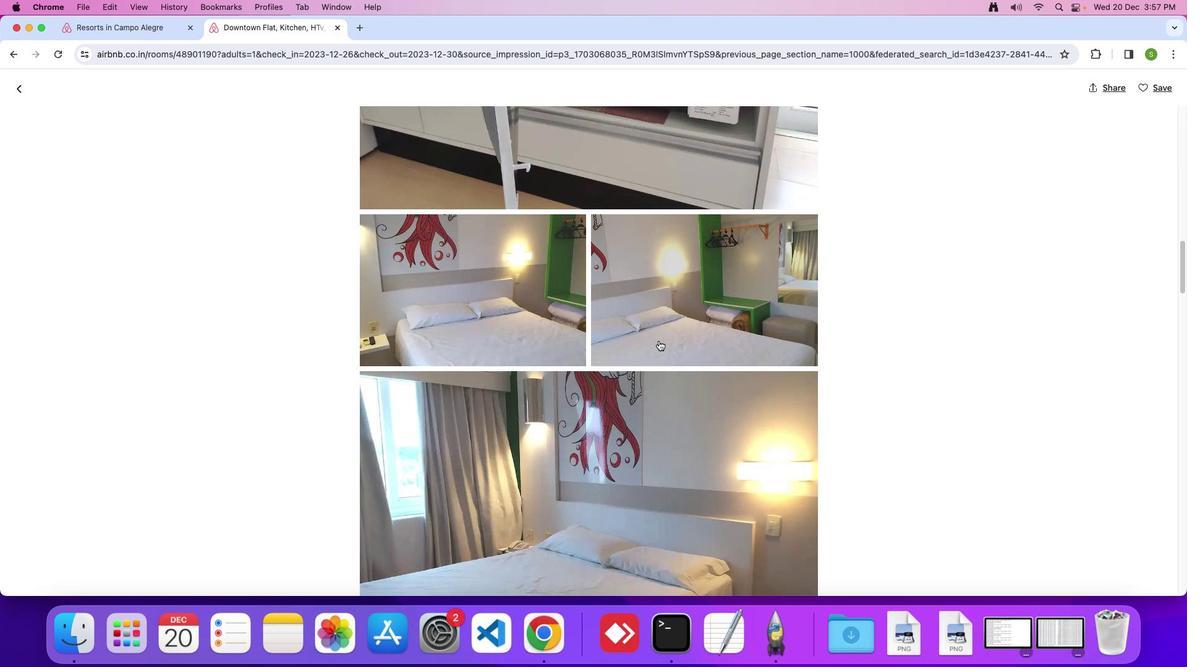 
Action: Mouse scrolled (658, 340) with delta (0, 0)
Screenshot: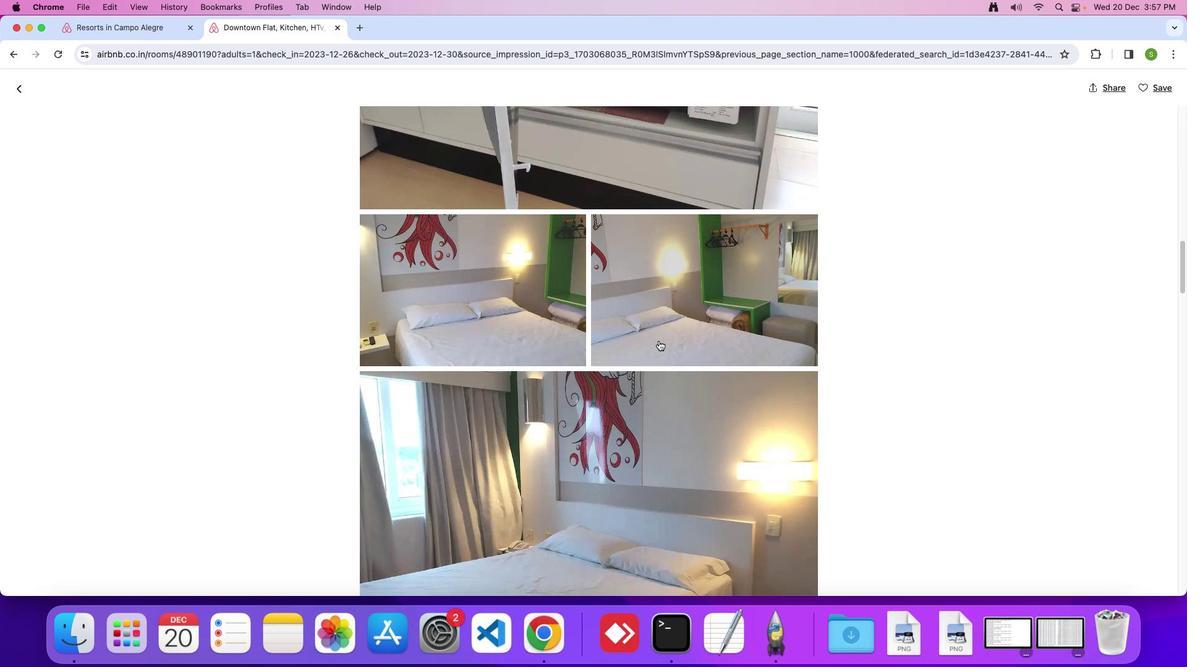 
Action: Mouse scrolled (658, 340) with delta (0, 0)
Screenshot: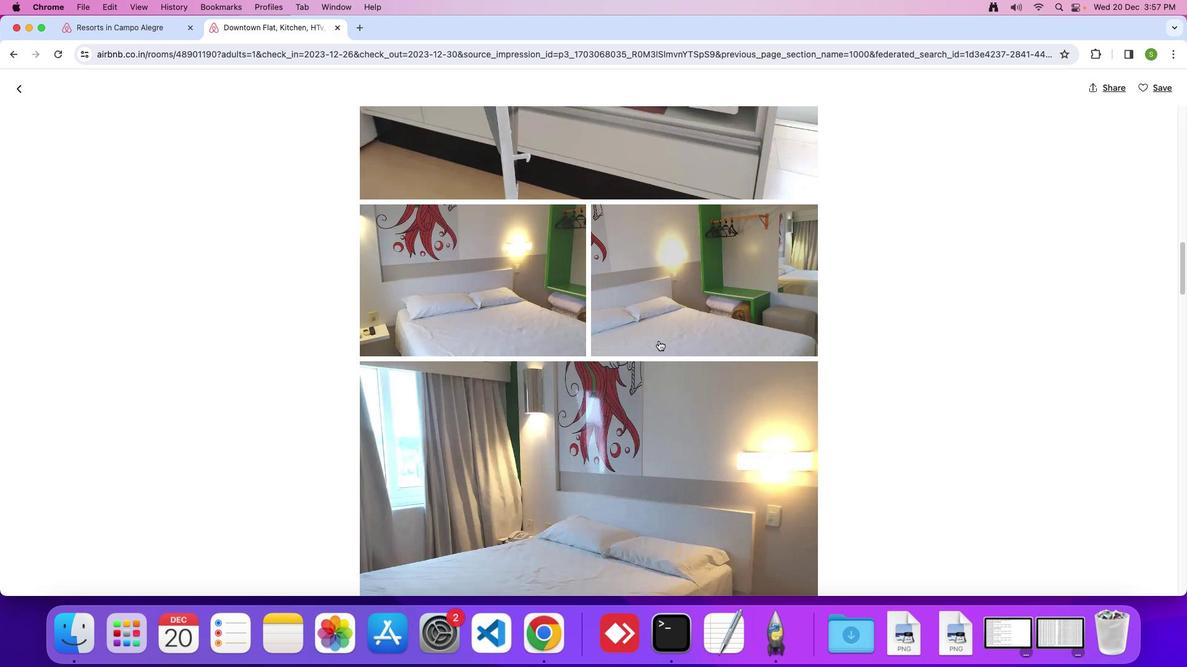 
Action: Mouse moved to (658, 340)
Screenshot: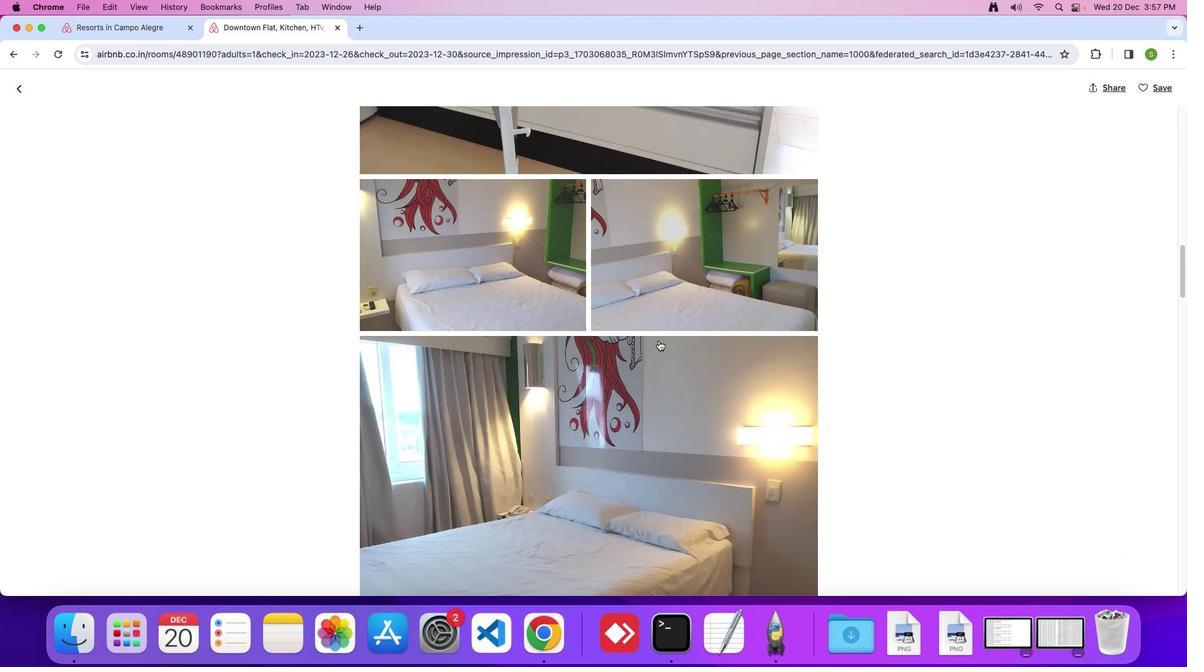 
Action: Mouse scrolled (658, 340) with delta (0, -1)
Screenshot: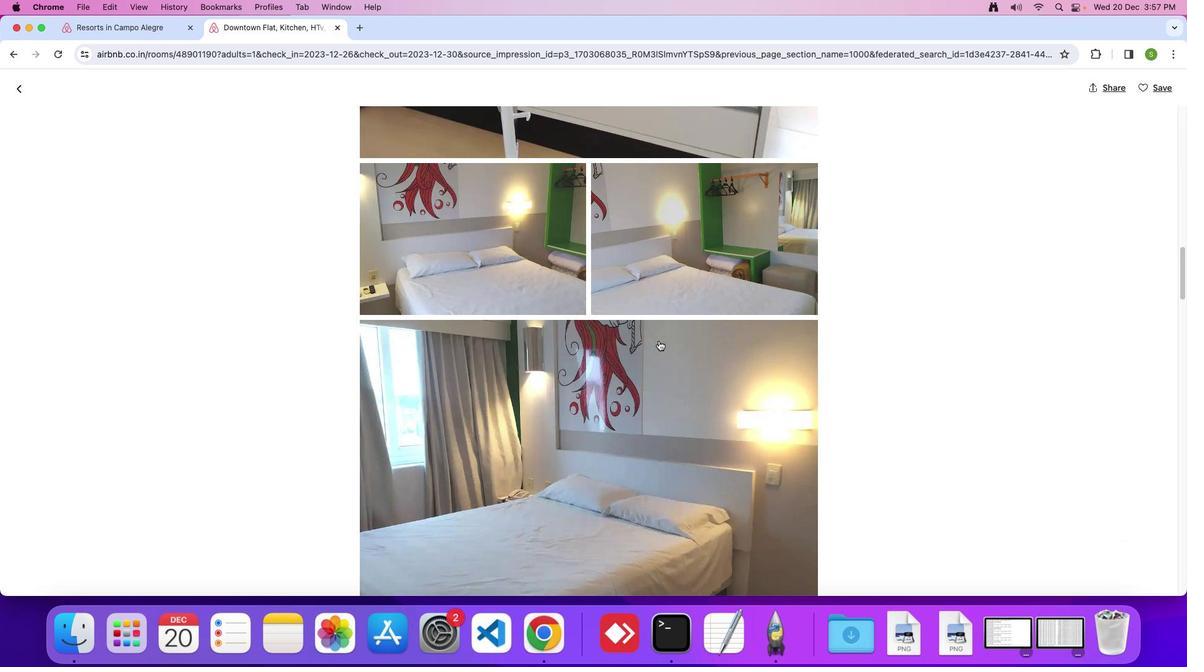 
Action: Mouse moved to (610, 374)
Screenshot: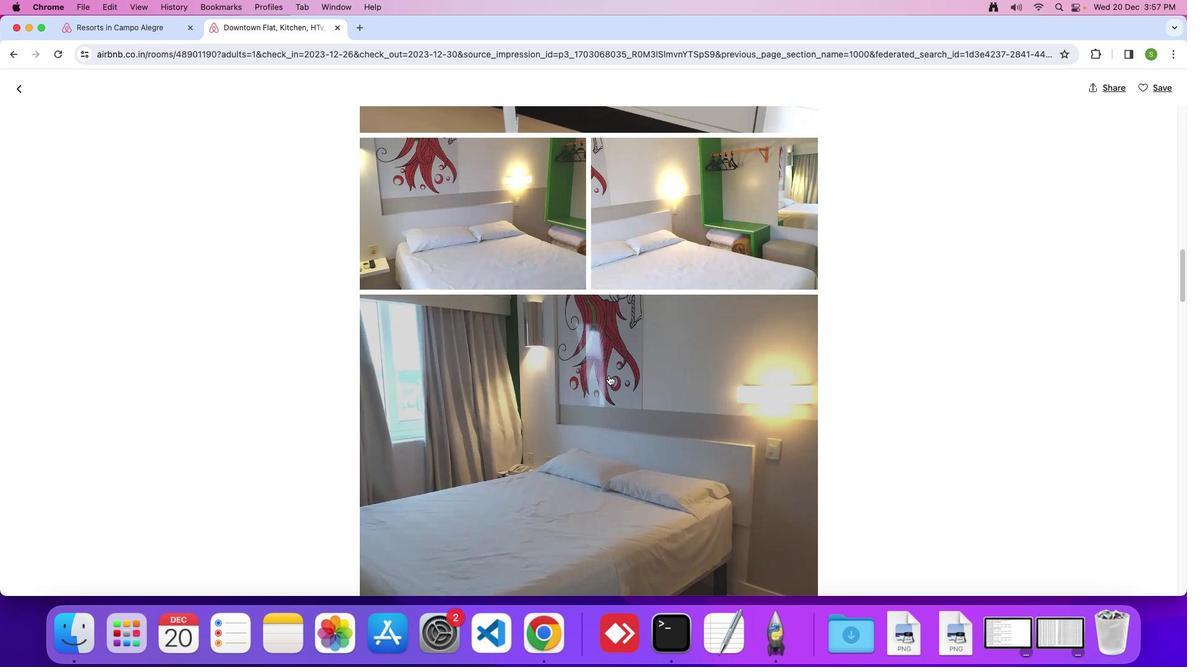 
Action: Mouse scrolled (610, 374) with delta (0, 0)
Screenshot: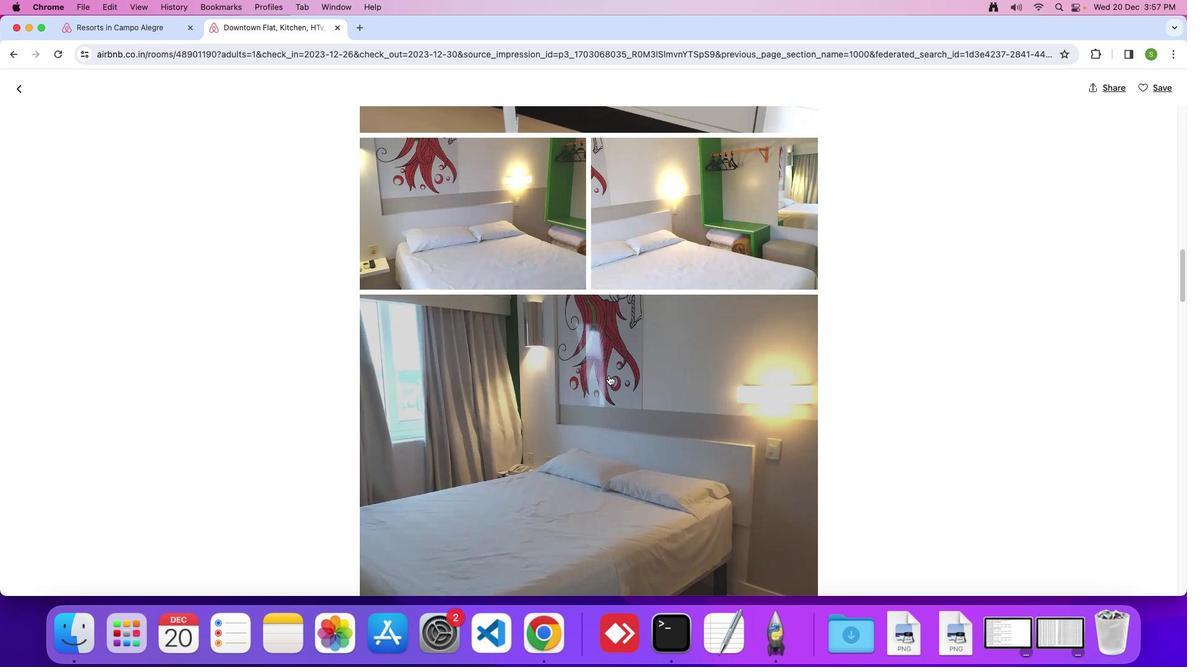 
Action: Mouse moved to (609, 375)
Screenshot: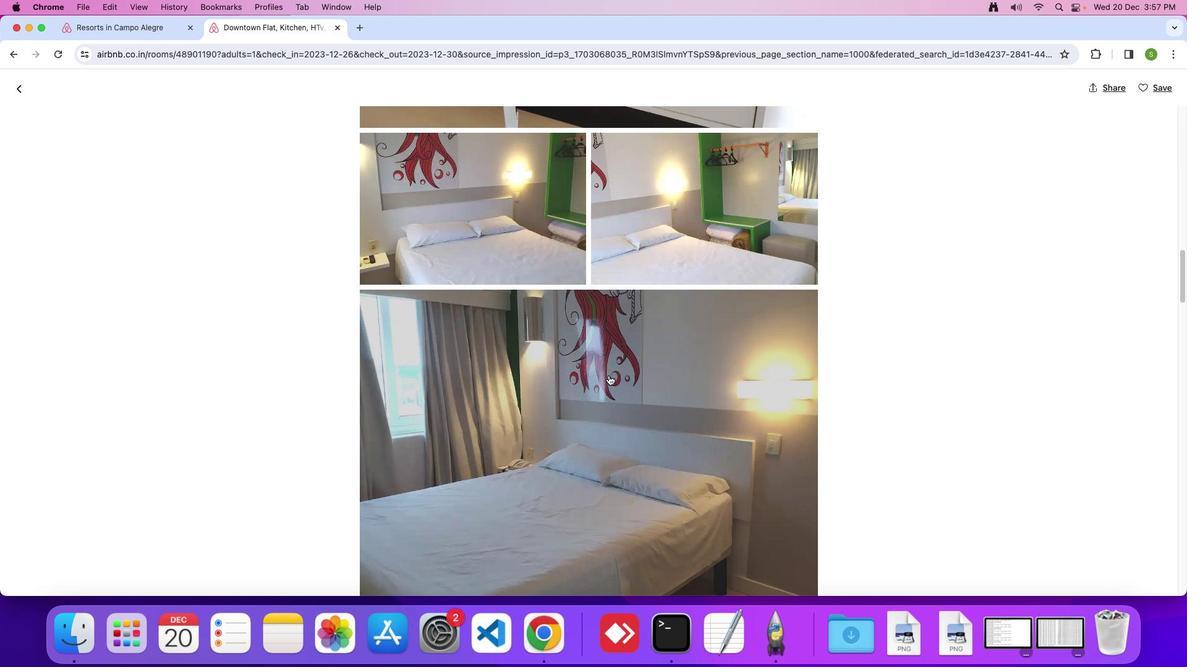 
Action: Mouse scrolled (609, 375) with delta (0, 0)
Screenshot: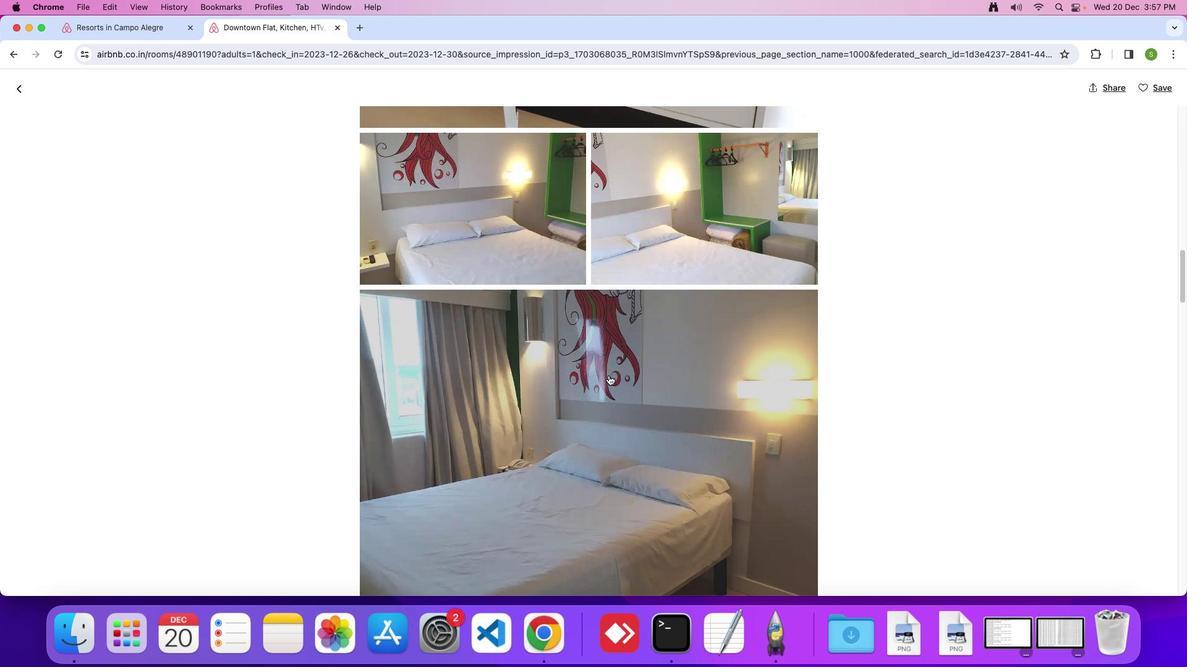 
Action: Mouse scrolled (609, 375) with delta (0, 0)
Screenshot: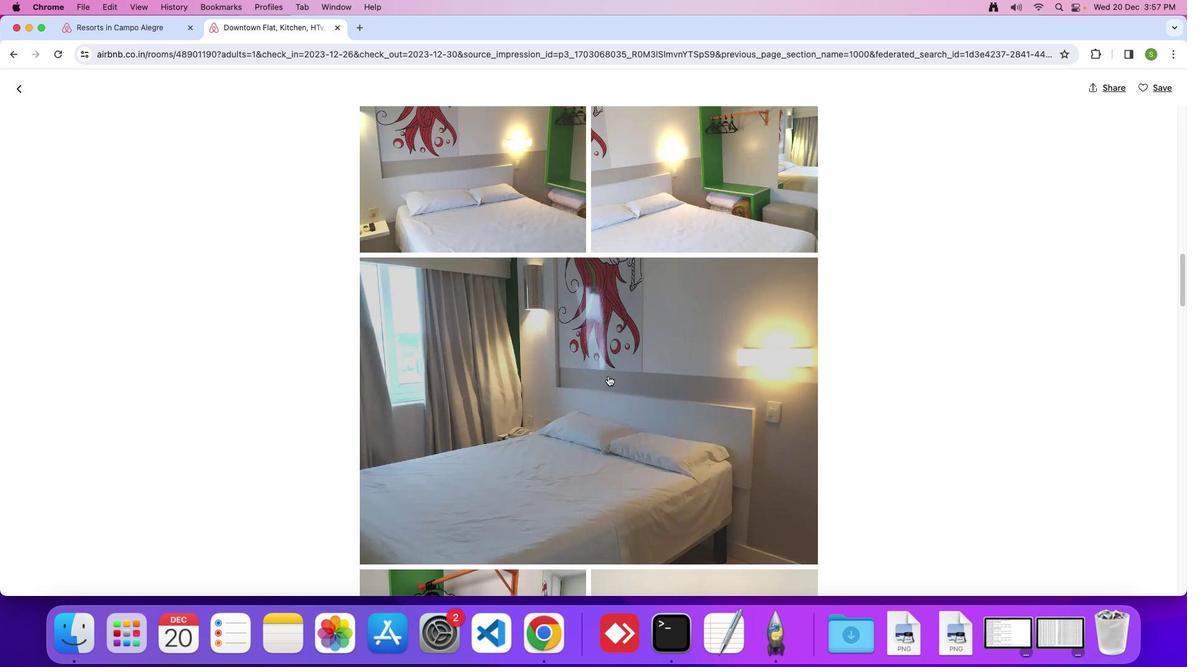 
Action: Mouse moved to (599, 398)
Screenshot: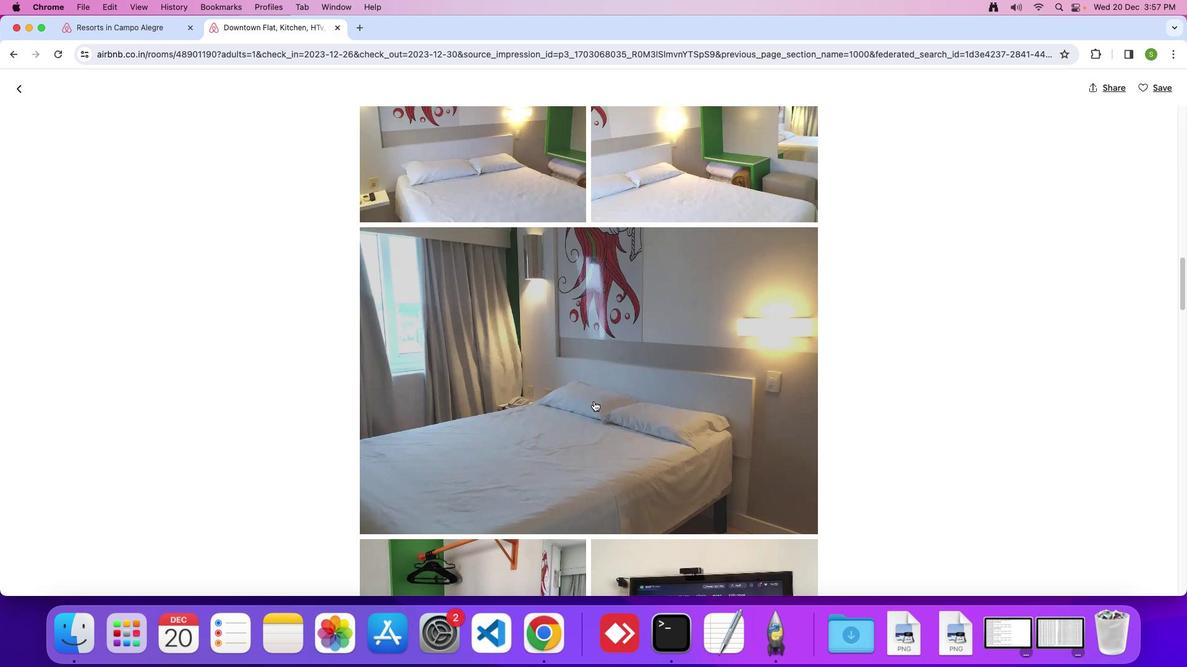 
Action: Mouse scrolled (599, 398) with delta (0, 0)
Screenshot: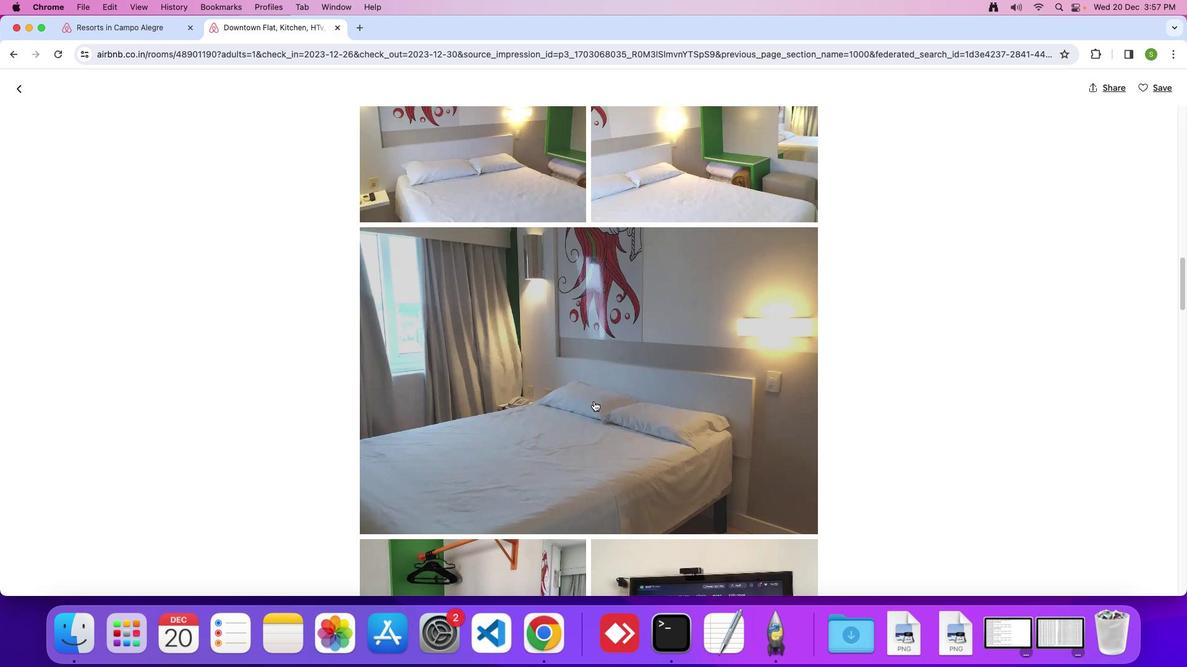 
Action: Mouse moved to (596, 400)
Screenshot: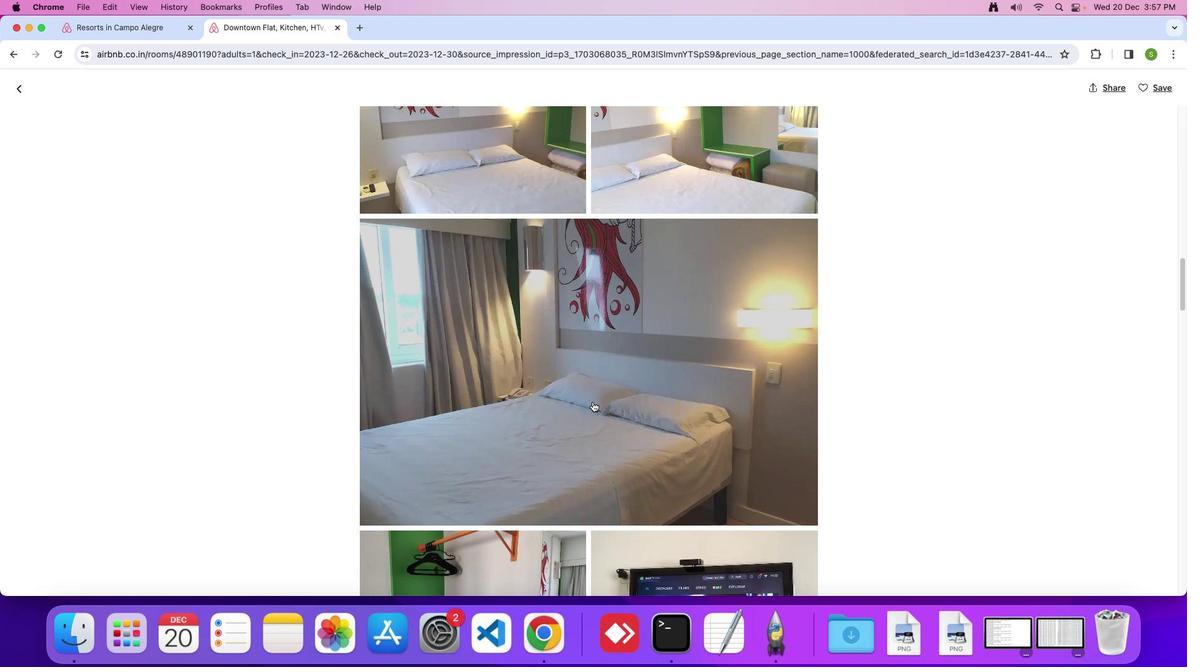 
Action: Mouse scrolled (596, 400) with delta (0, 0)
Screenshot: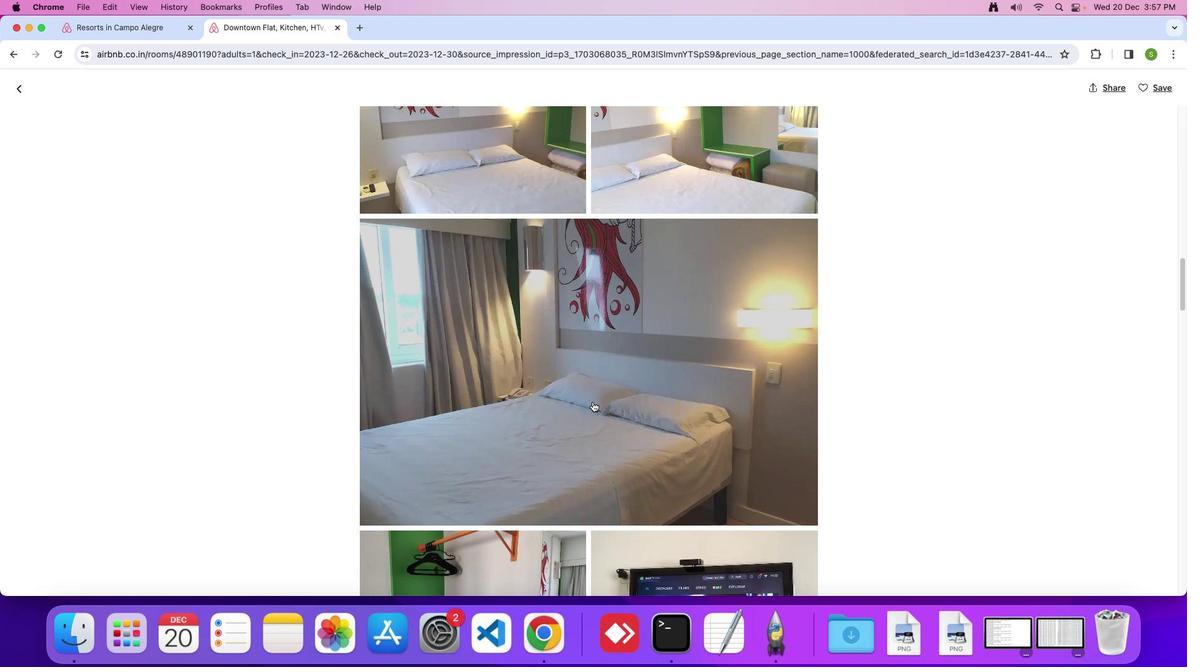 
Action: Mouse moved to (592, 408)
Screenshot: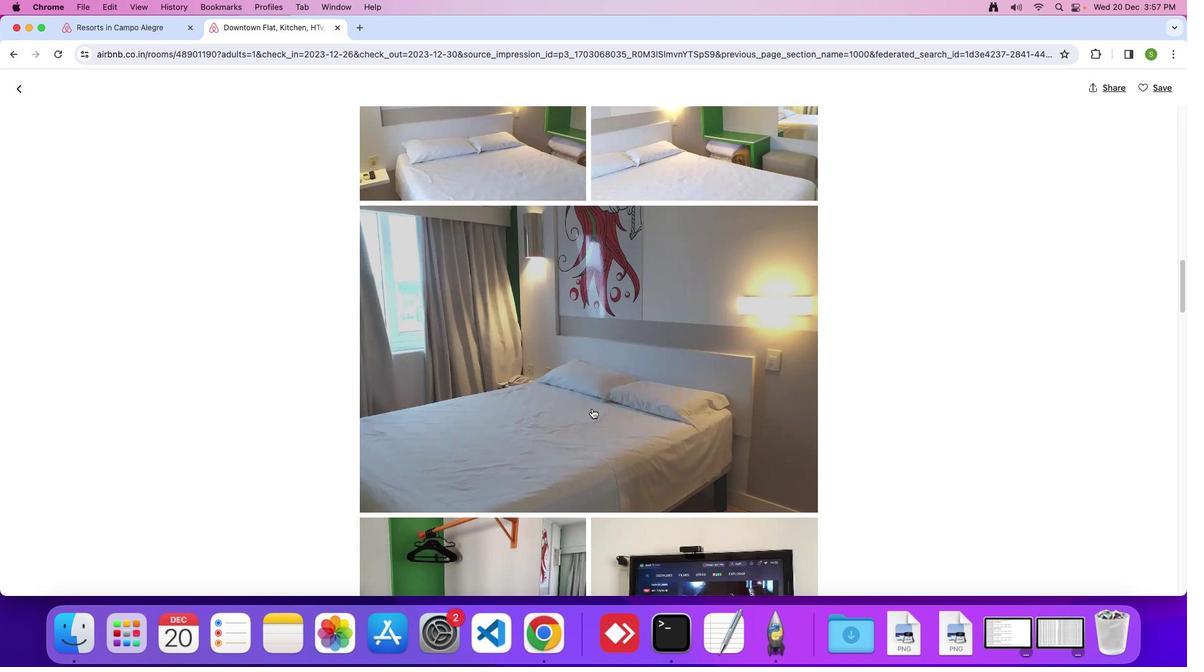 
Action: Mouse scrolled (592, 408) with delta (0, 0)
Screenshot: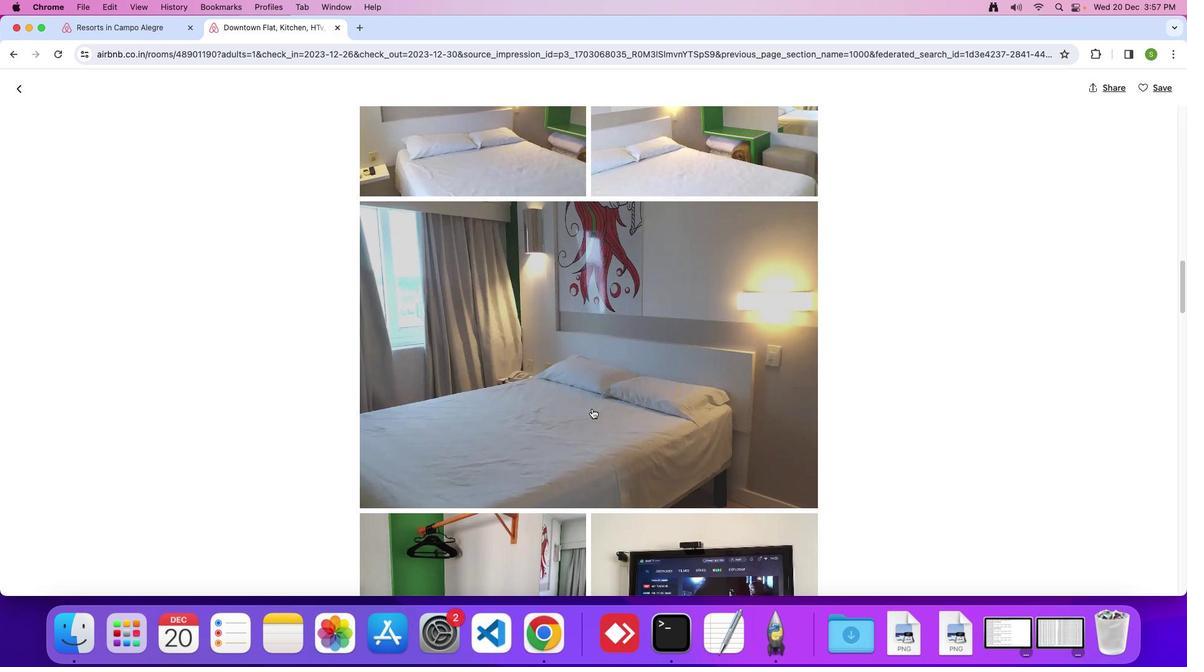 
Action: Mouse scrolled (592, 408) with delta (0, 0)
Screenshot: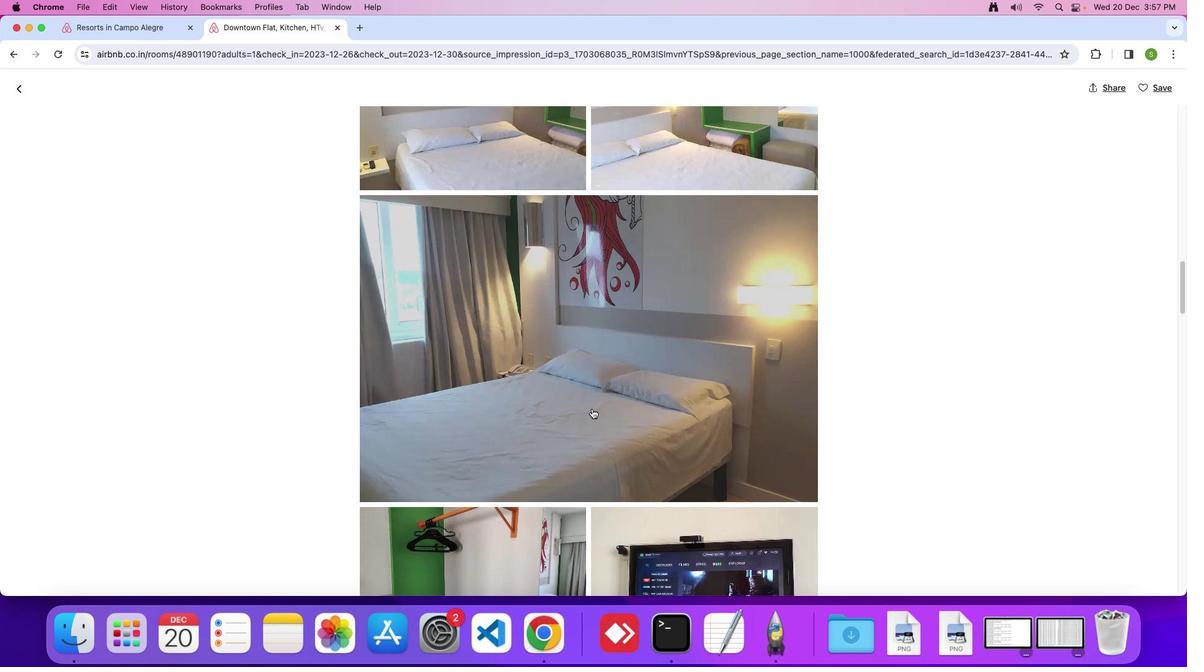 
Action: Mouse scrolled (592, 408) with delta (0, 0)
Screenshot: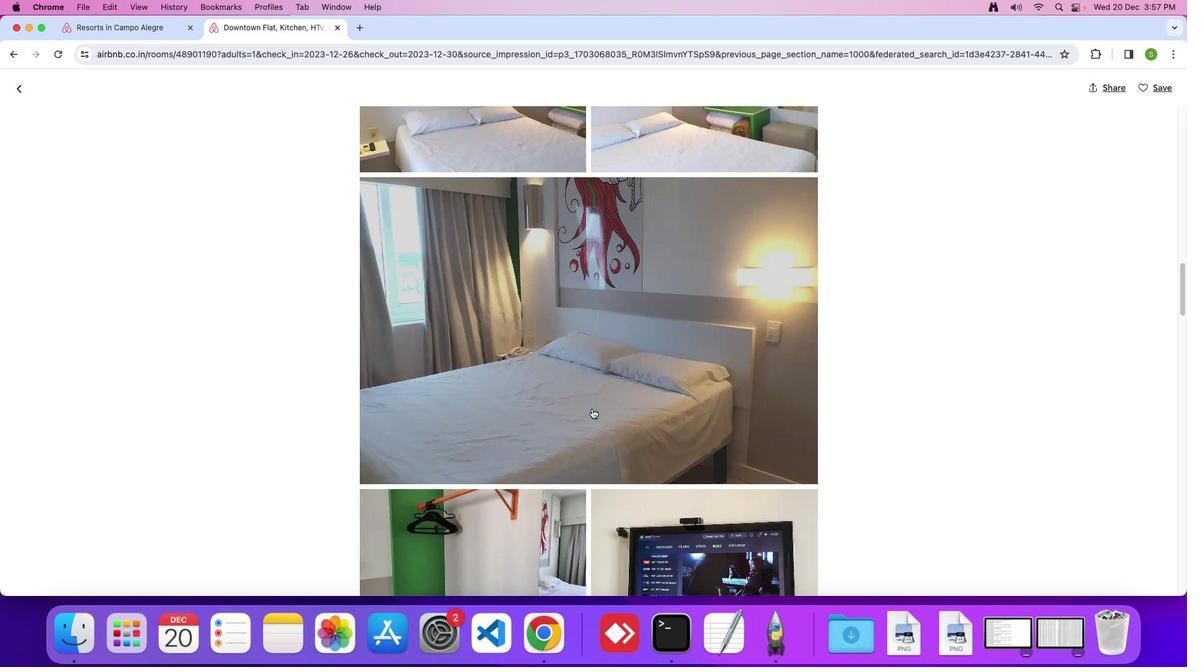 
Action: Mouse scrolled (592, 408) with delta (0, 0)
Screenshot: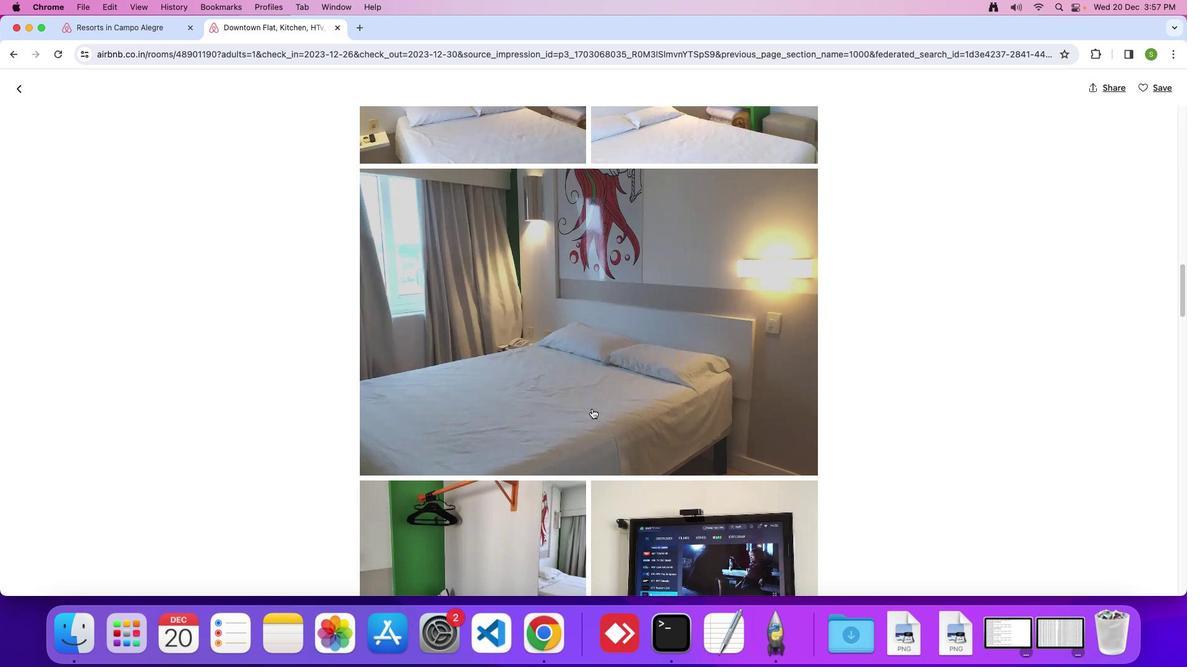 
Action: Mouse scrolled (592, 408) with delta (0, -1)
Screenshot: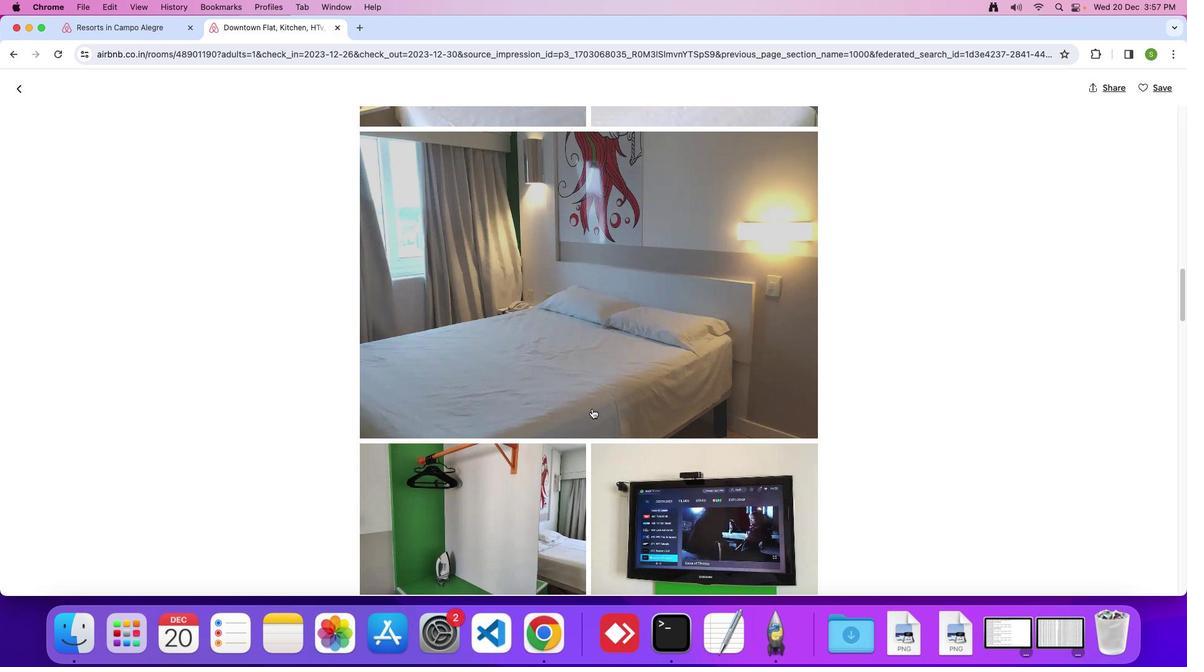 
Action: Mouse scrolled (592, 408) with delta (0, 0)
Screenshot: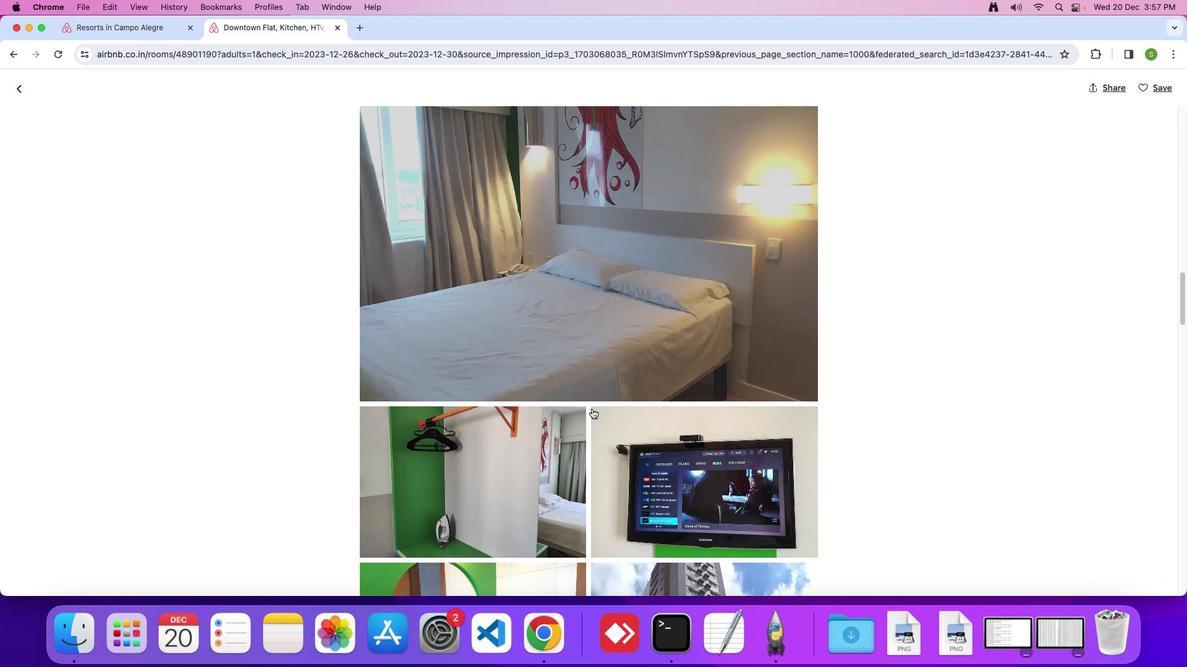 
Action: Mouse scrolled (592, 408) with delta (0, 0)
Screenshot: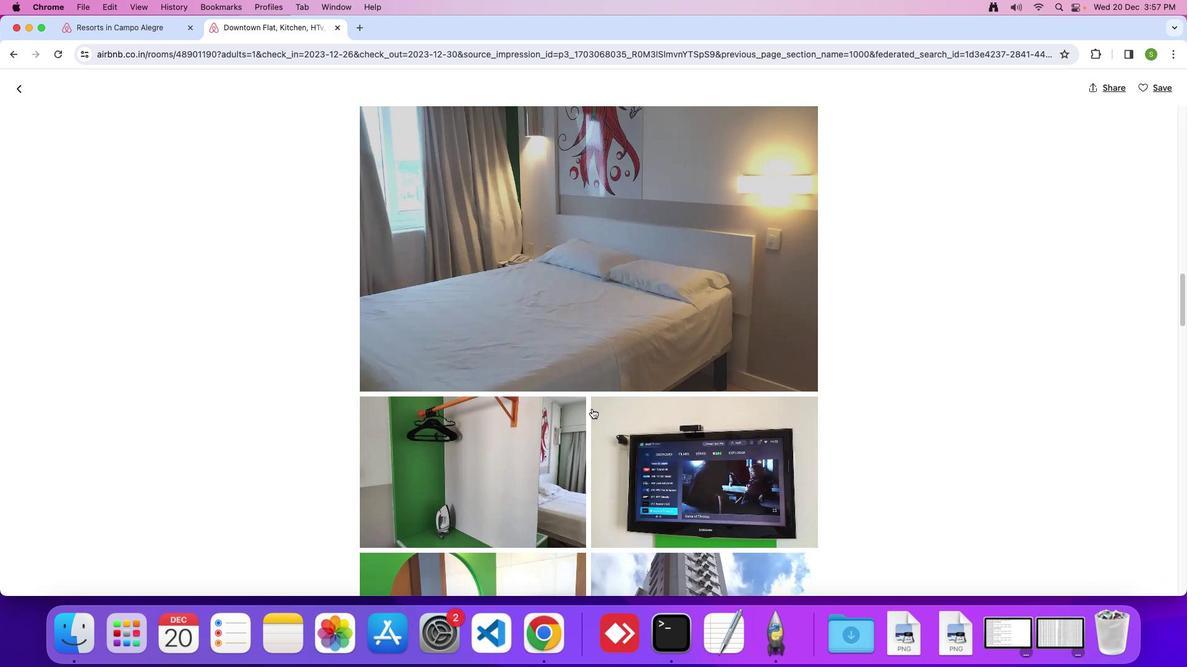 
Action: Mouse scrolled (592, 408) with delta (0, 0)
Screenshot: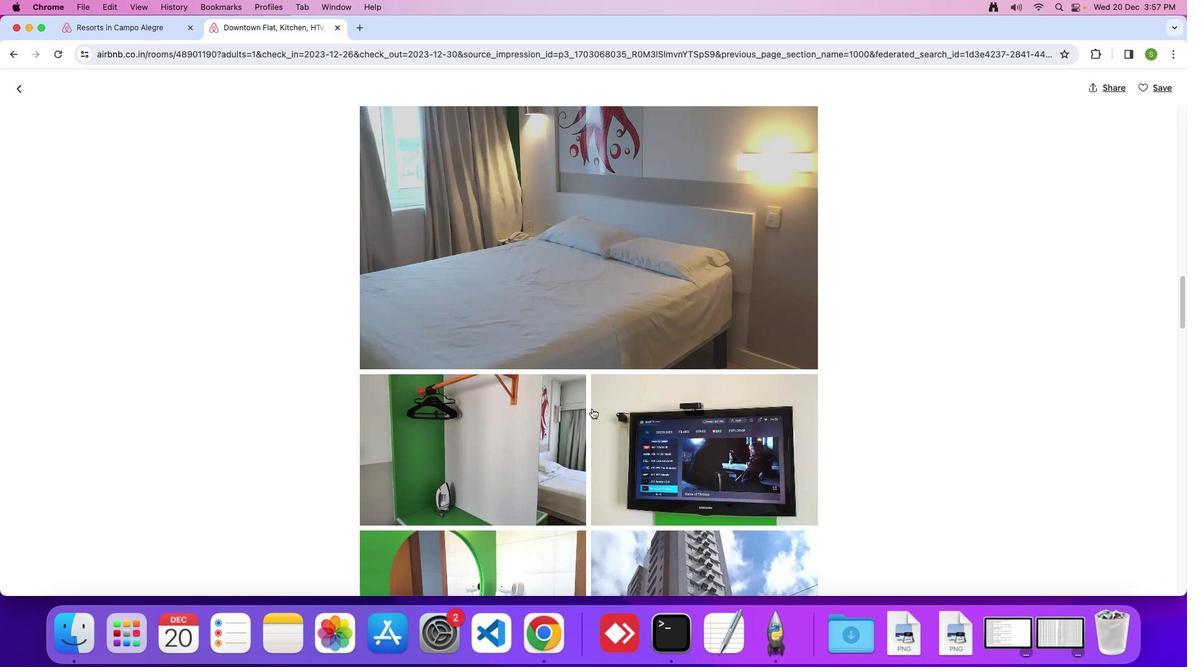 
Action: Mouse scrolled (592, 408) with delta (0, 0)
Screenshot: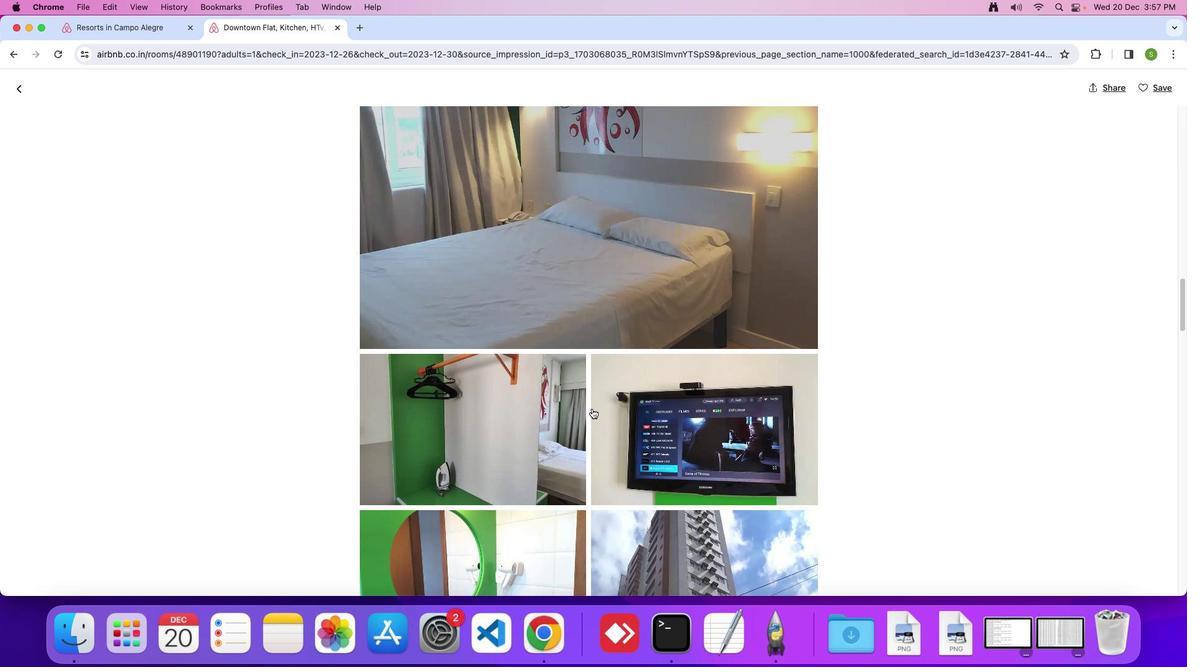 
Action: Mouse scrolled (592, 408) with delta (0, 0)
Screenshot: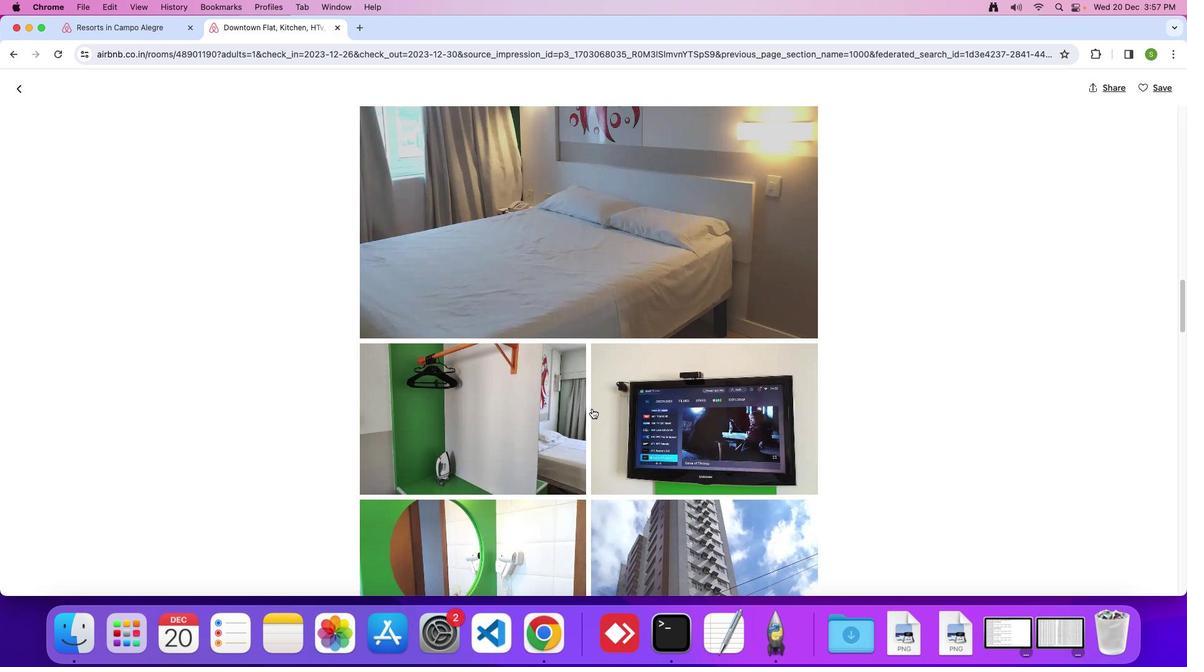 
Action: Mouse scrolled (592, 408) with delta (0, 0)
Screenshot: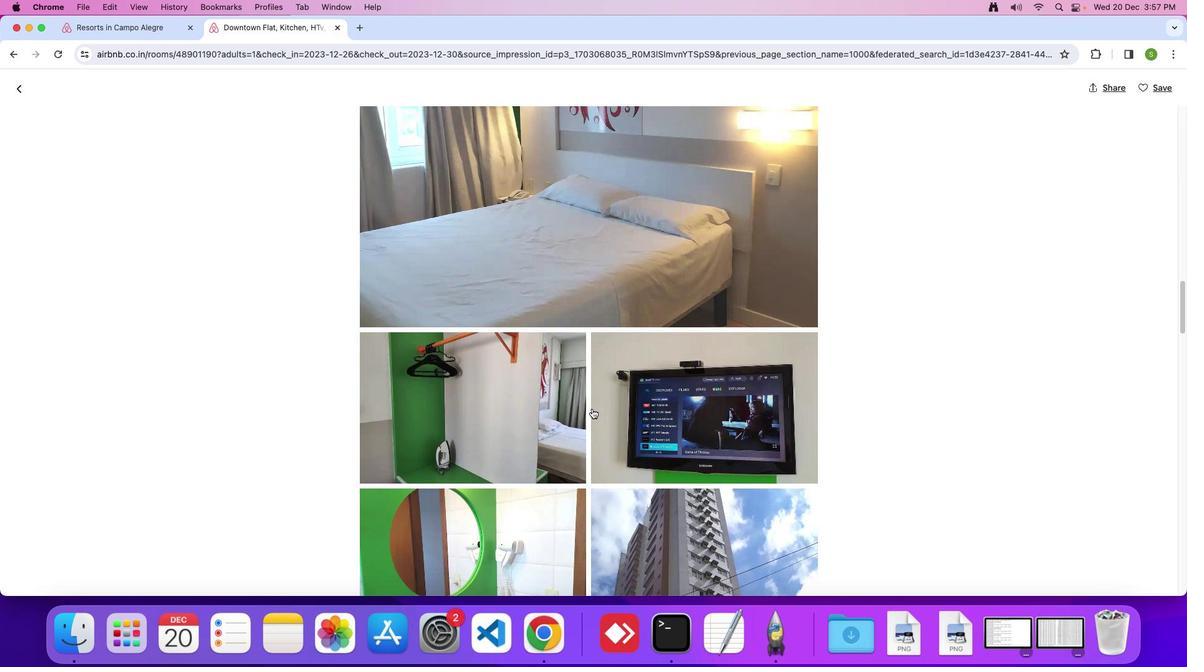 
Action: Mouse moved to (591, 408)
Screenshot: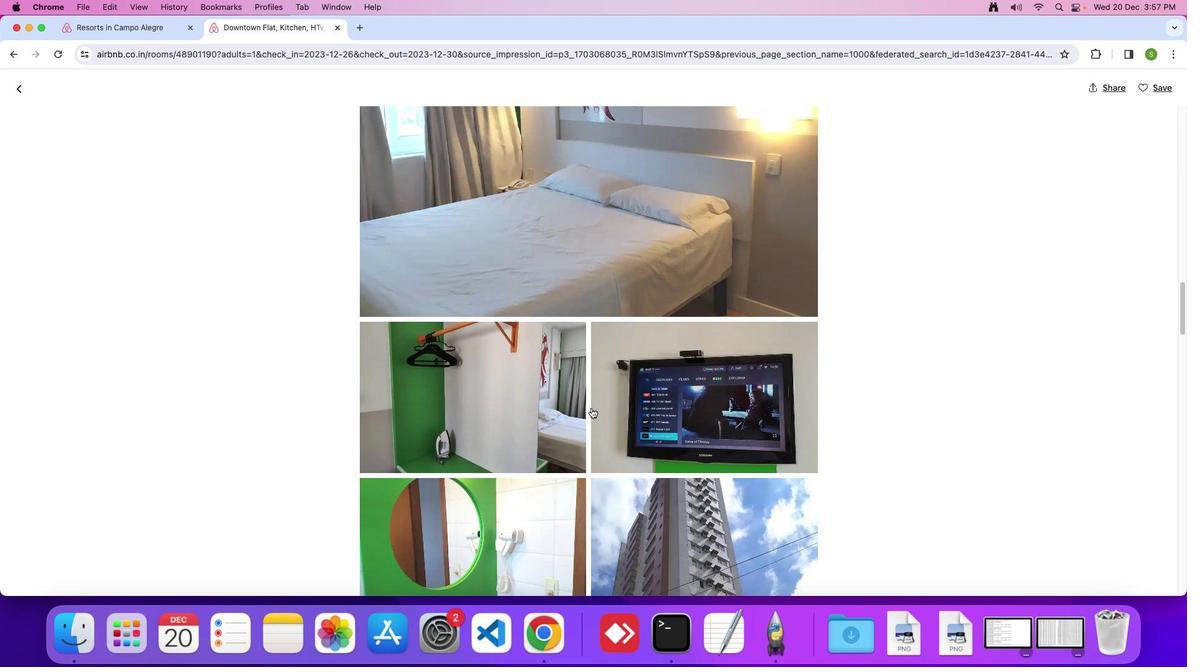 
Action: Mouse scrolled (591, 408) with delta (0, 0)
Screenshot: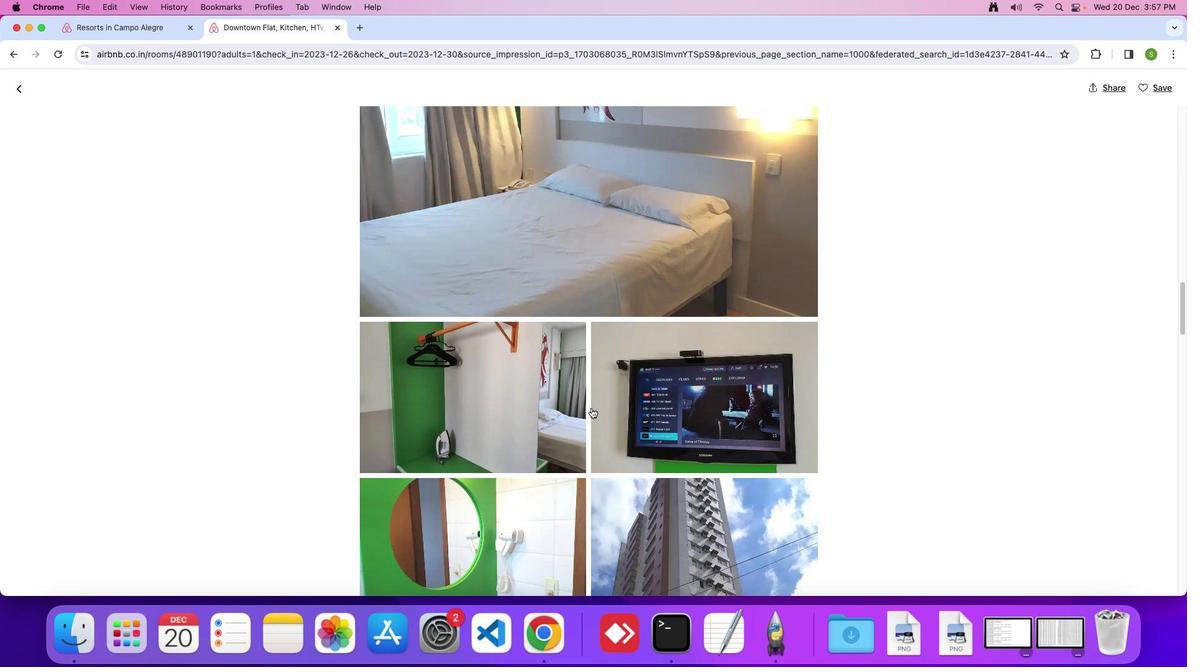 
Action: Mouse moved to (591, 408)
Screenshot: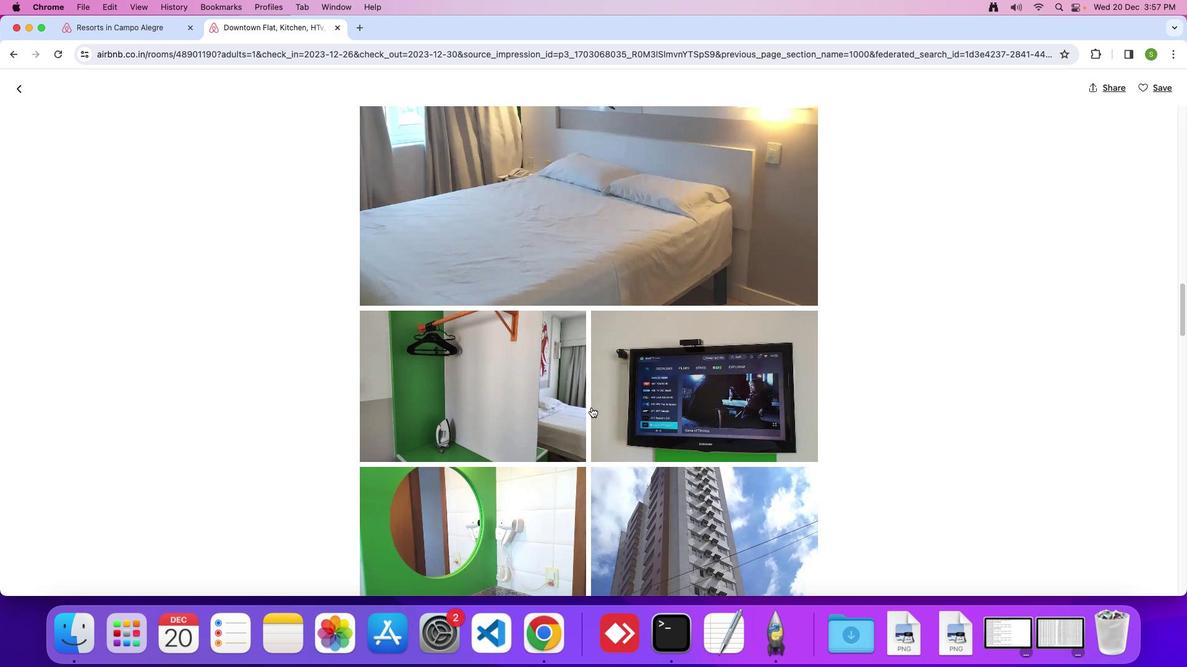 
Action: Mouse scrolled (591, 408) with delta (0, 0)
Screenshot: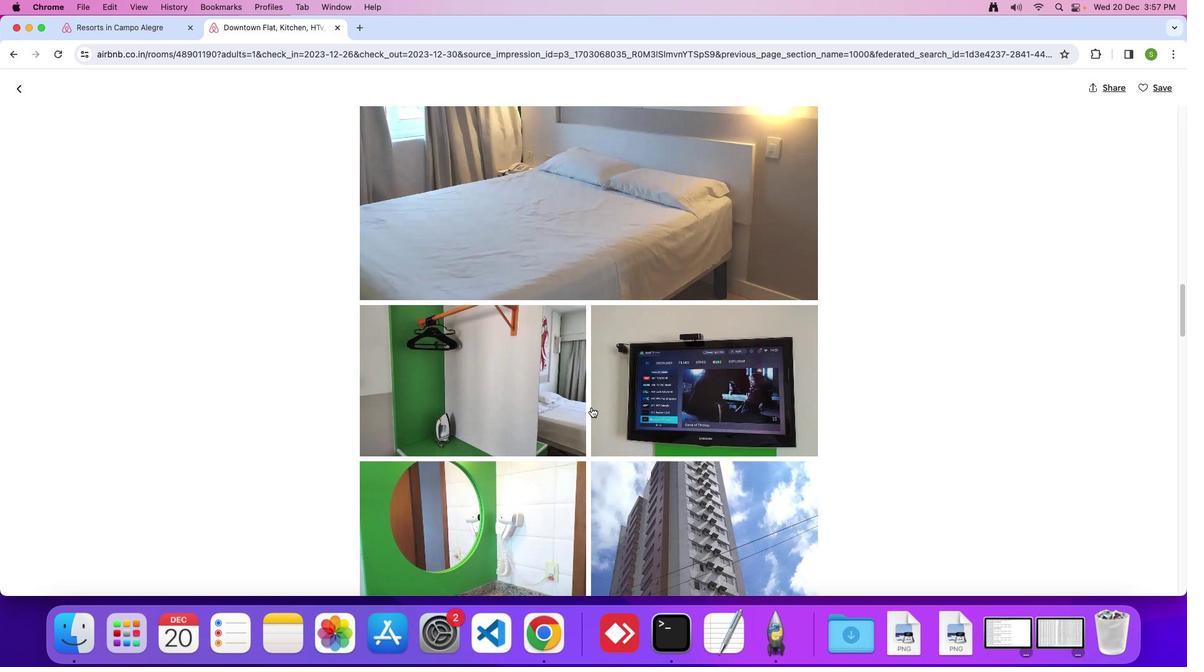
Action: Mouse moved to (591, 408)
Screenshot: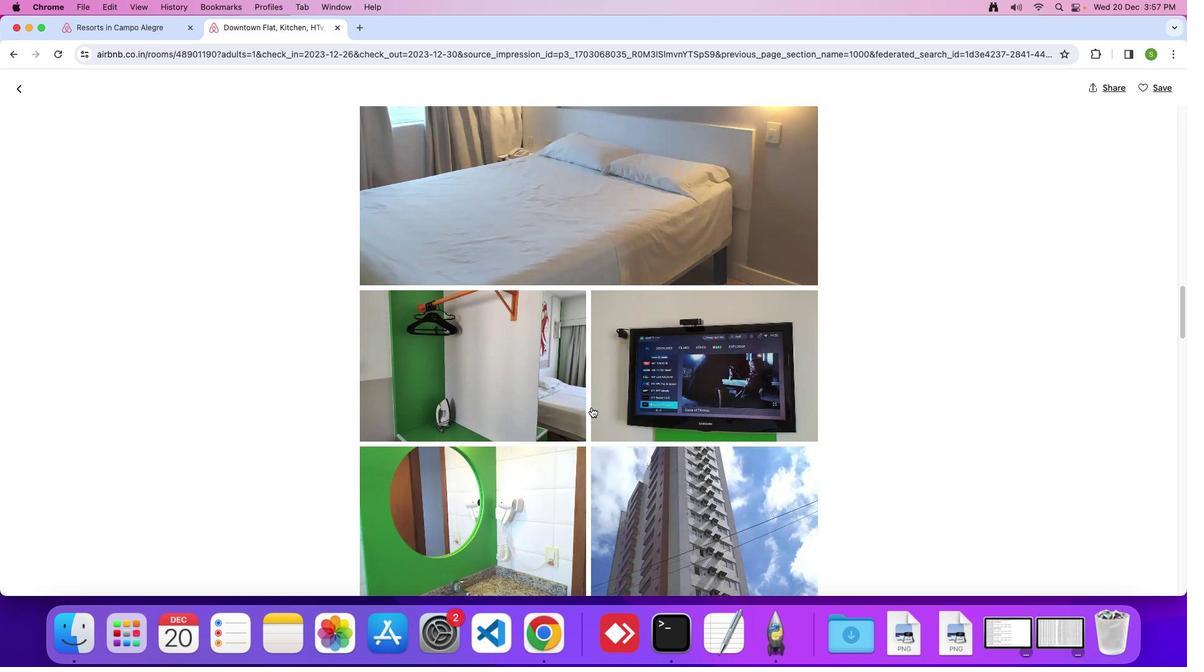 
Action: Mouse scrolled (591, 408) with delta (0, 0)
Screenshot: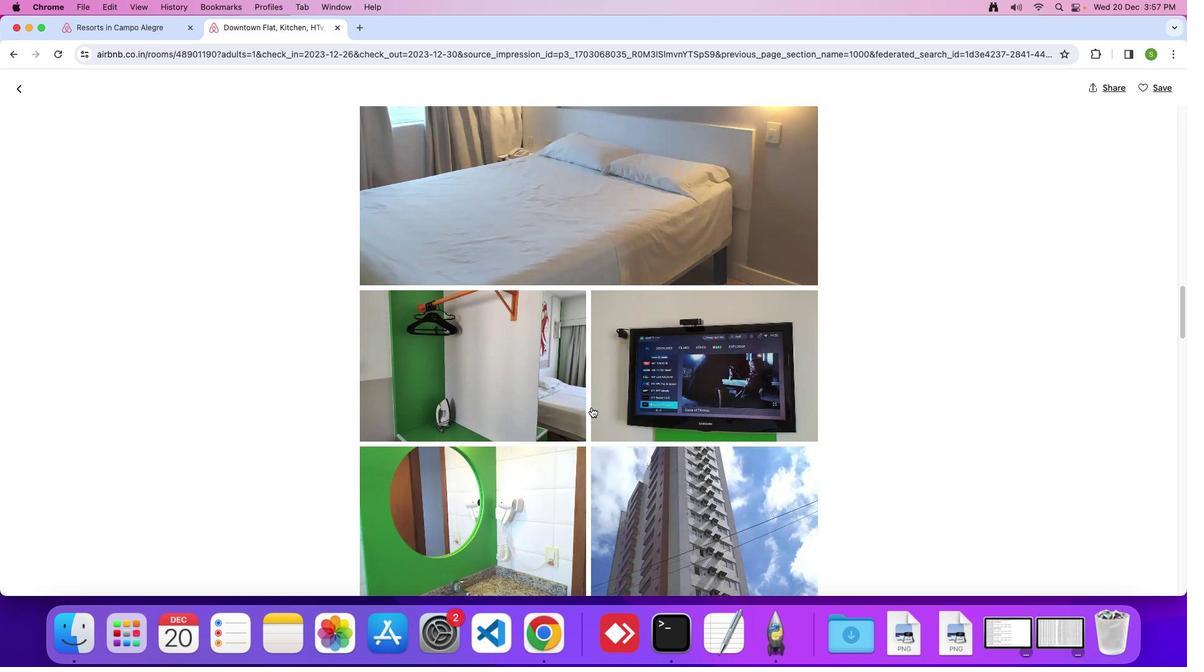 
Action: Mouse moved to (591, 408)
Screenshot: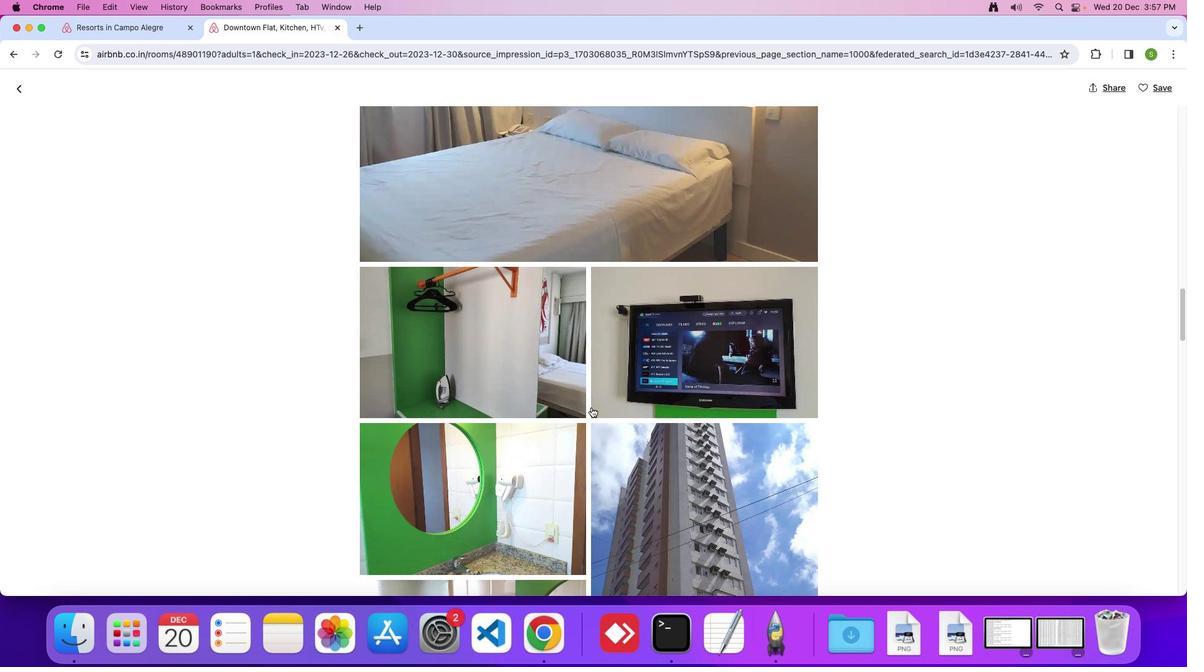 
Action: Mouse scrolled (591, 408) with delta (0, -1)
Screenshot: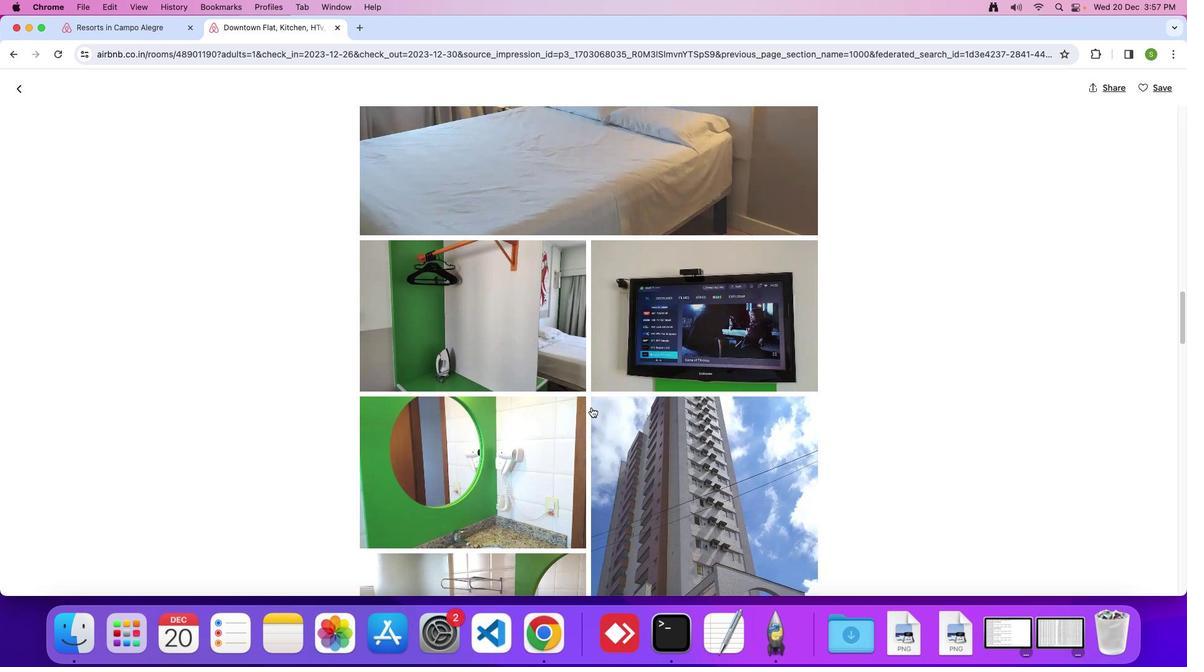 
Action: Mouse scrolled (591, 408) with delta (0, 0)
Screenshot: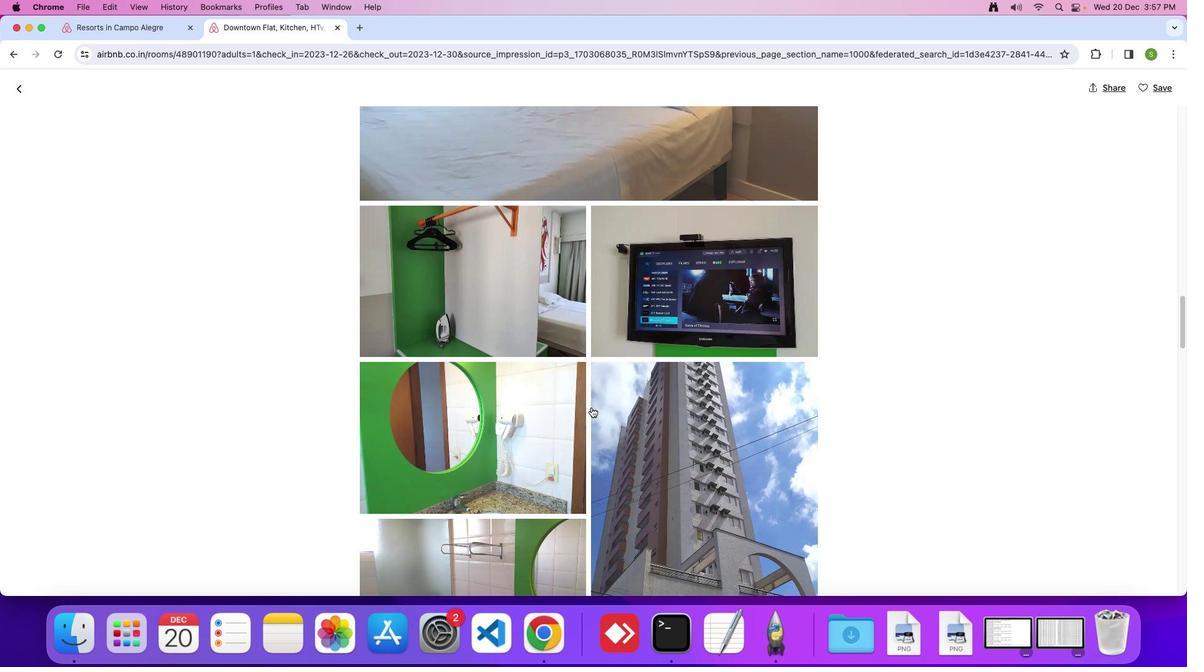 
Action: Mouse scrolled (591, 408) with delta (0, 0)
Screenshot: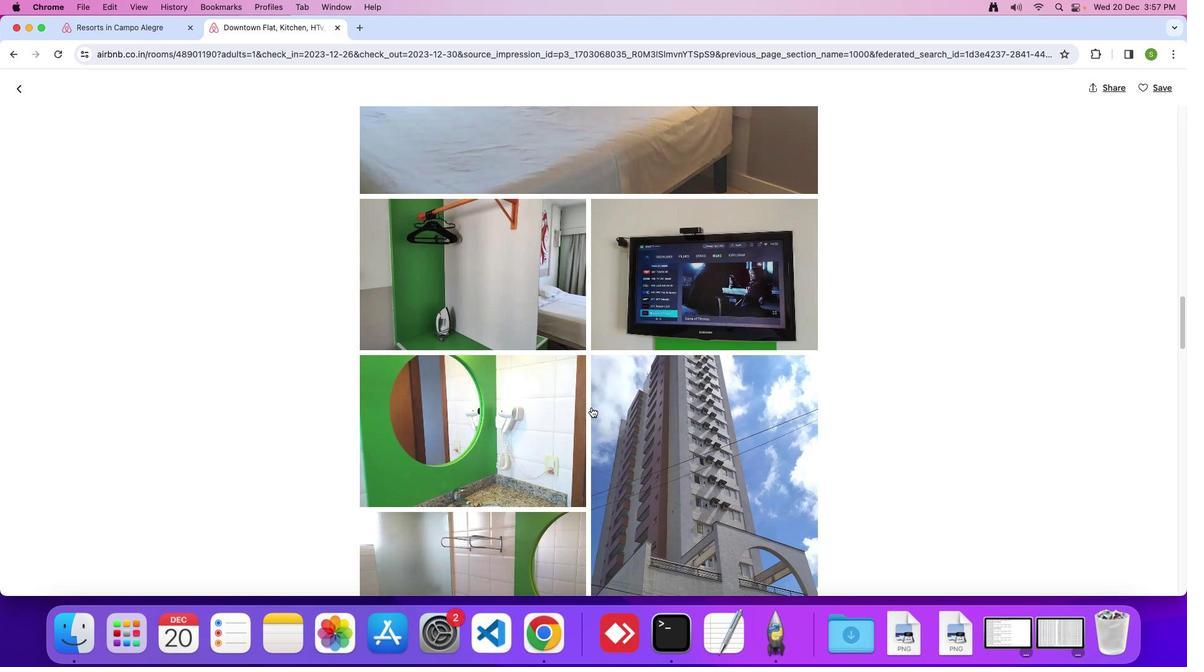 
Action: Mouse scrolled (591, 408) with delta (0, 0)
Screenshot: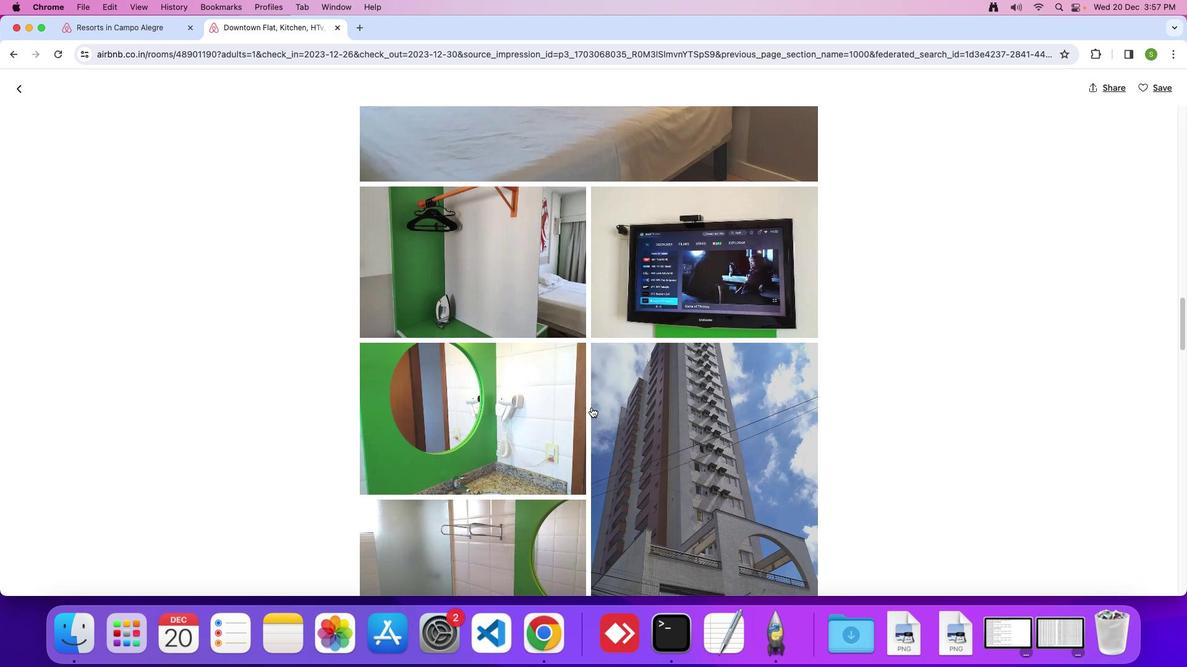 
Action: Mouse scrolled (591, 408) with delta (0, 0)
Screenshot: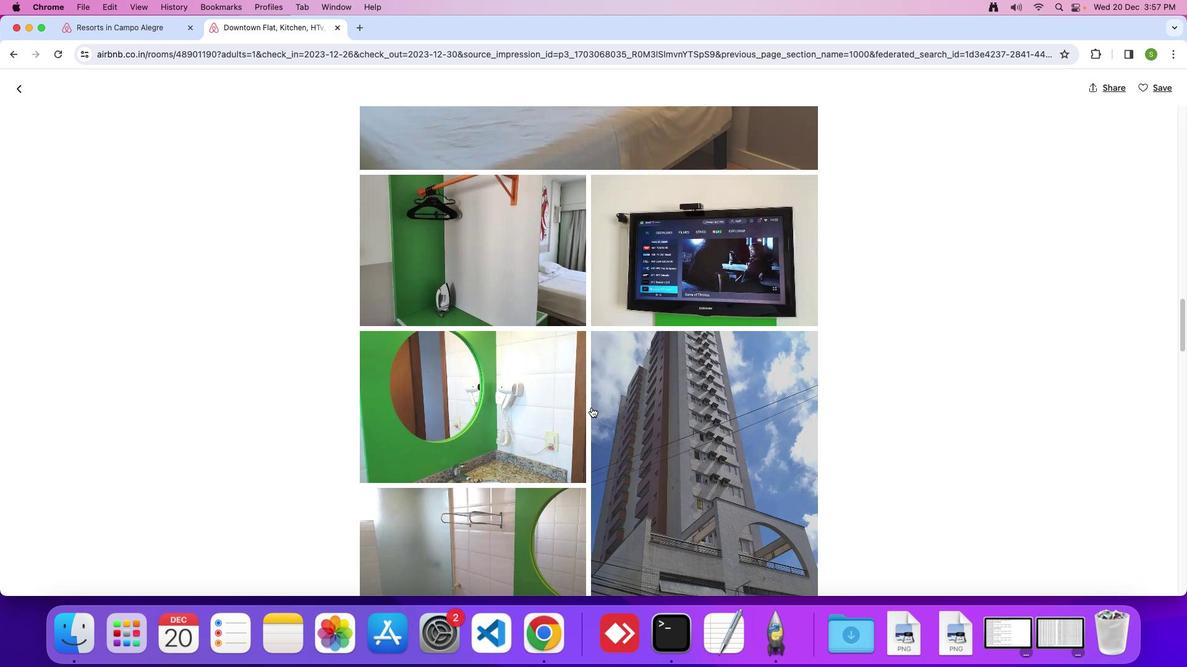 
Action: Mouse scrolled (591, 408) with delta (0, -1)
Screenshot: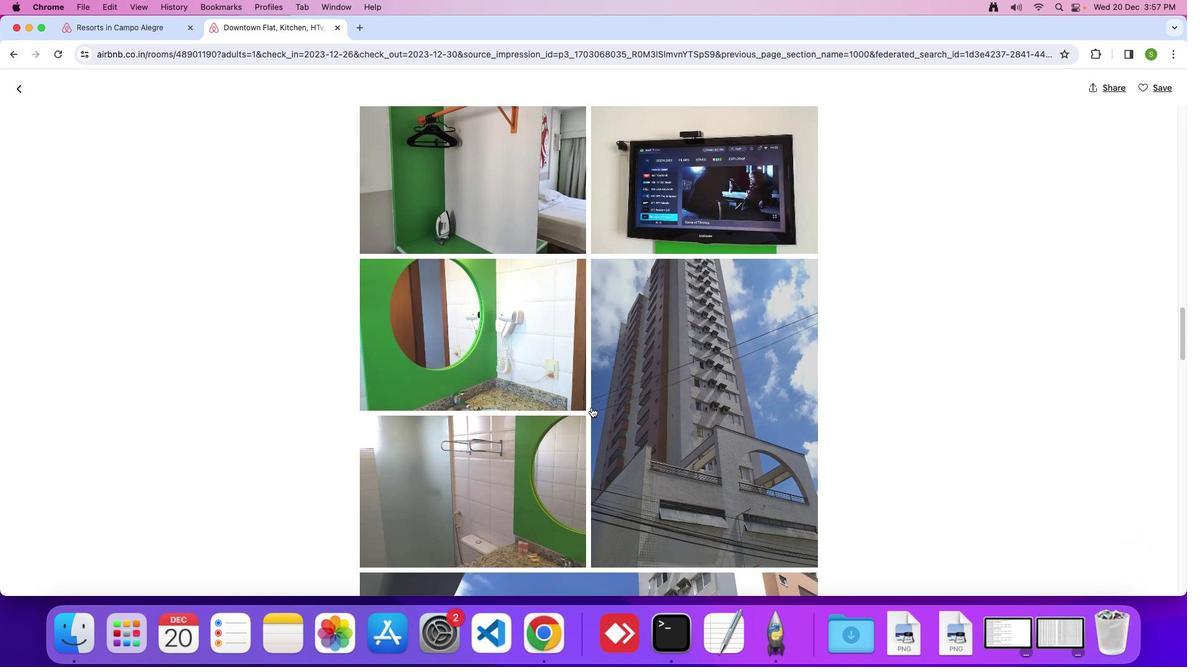 
Action: Mouse scrolled (591, 408) with delta (0, 0)
Screenshot: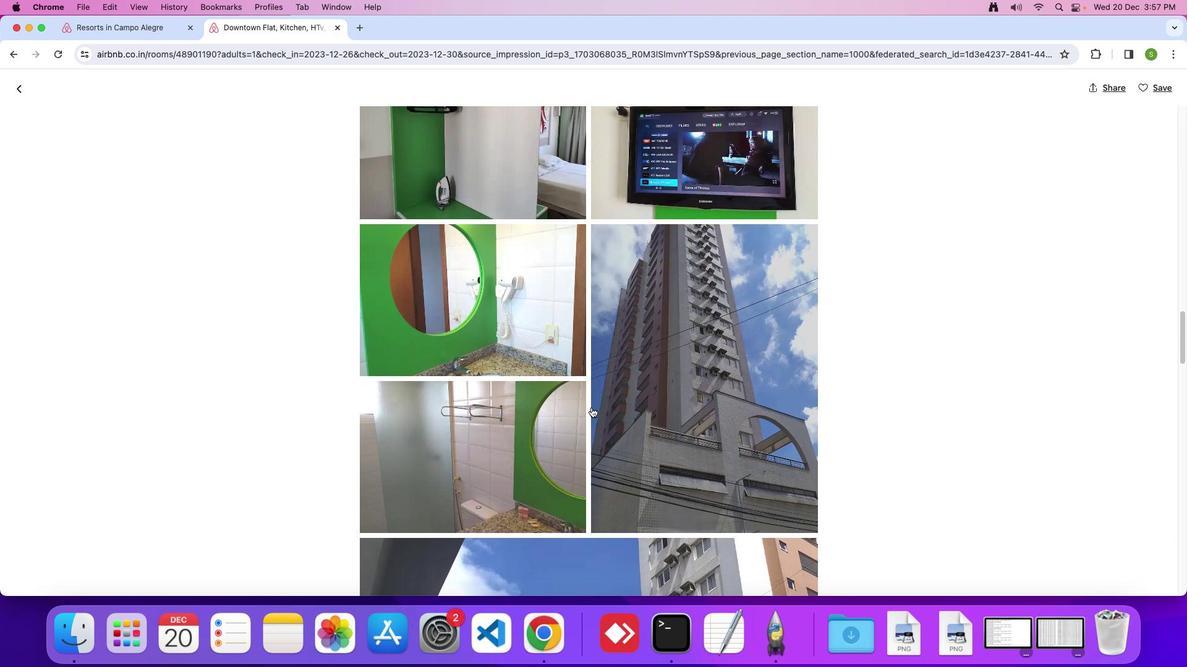 
Action: Mouse scrolled (591, 408) with delta (0, 0)
Screenshot: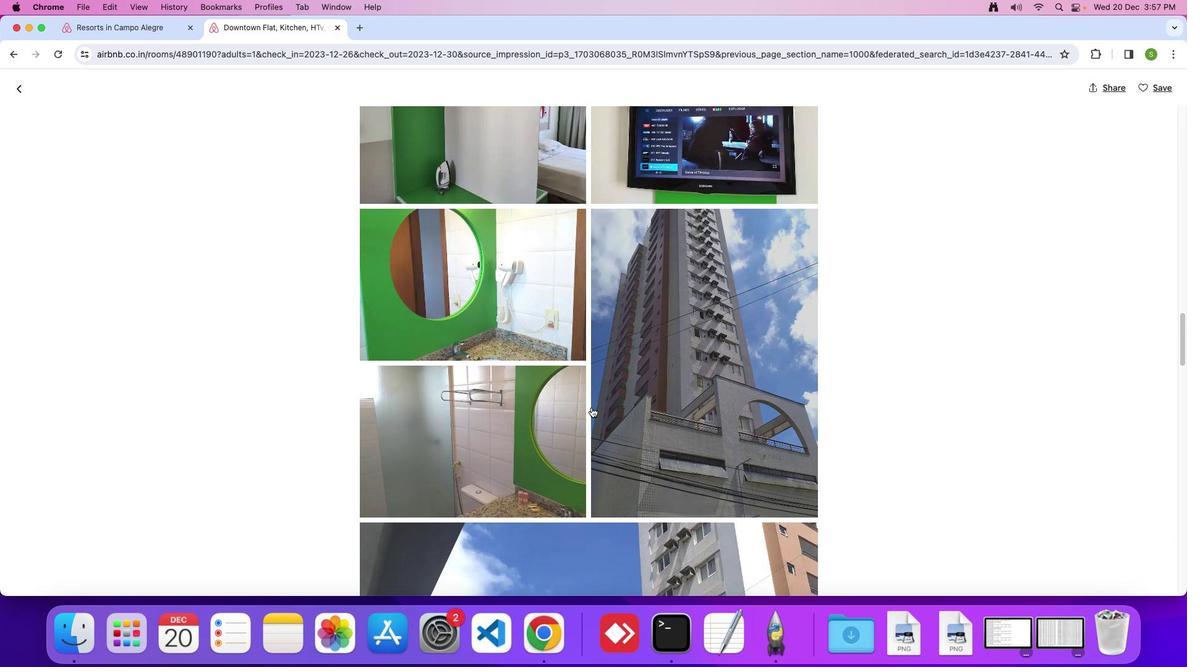 
Action: Mouse scrolled (591, 408) with delta (0, -1)
Screenshot: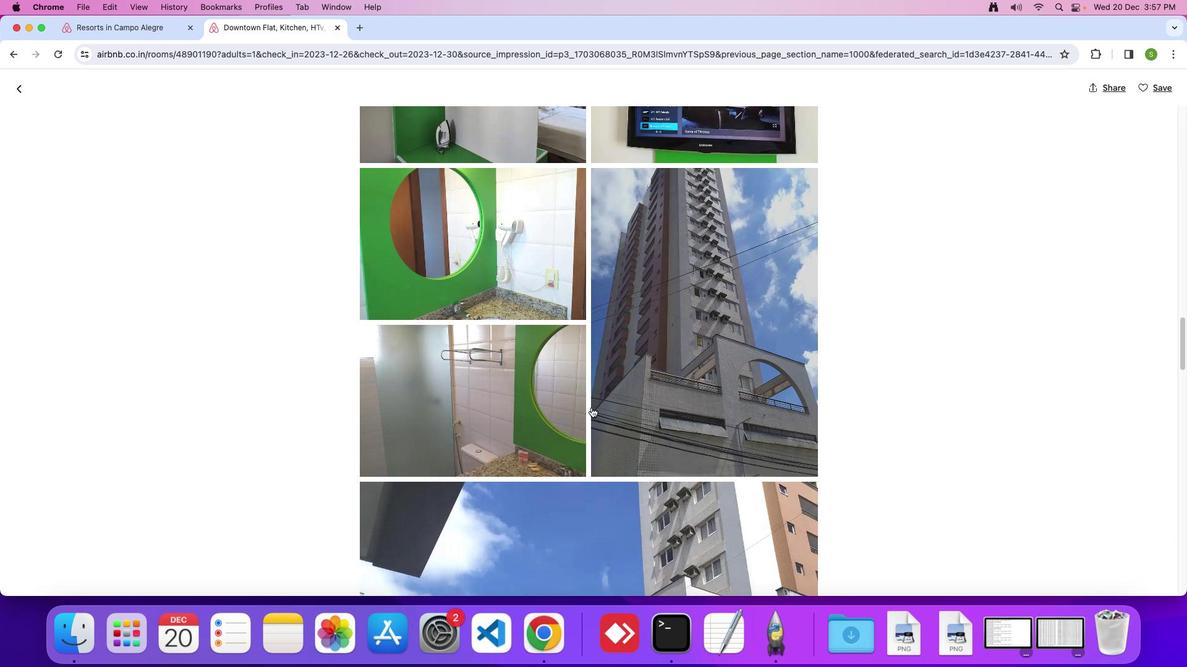 
Action: Mouse scrolled (591, 408) with delta (0, 0)
Screenshot: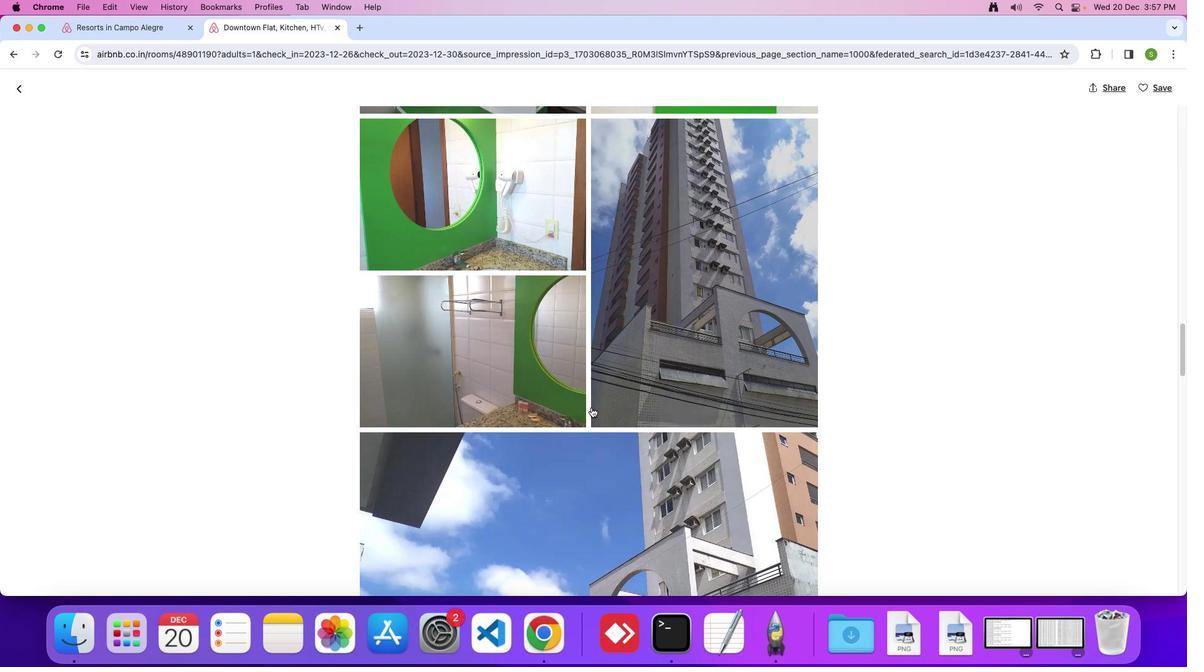 
Action: Mouse scrolled (591, 408) with delta (0, 0)
Screenshot: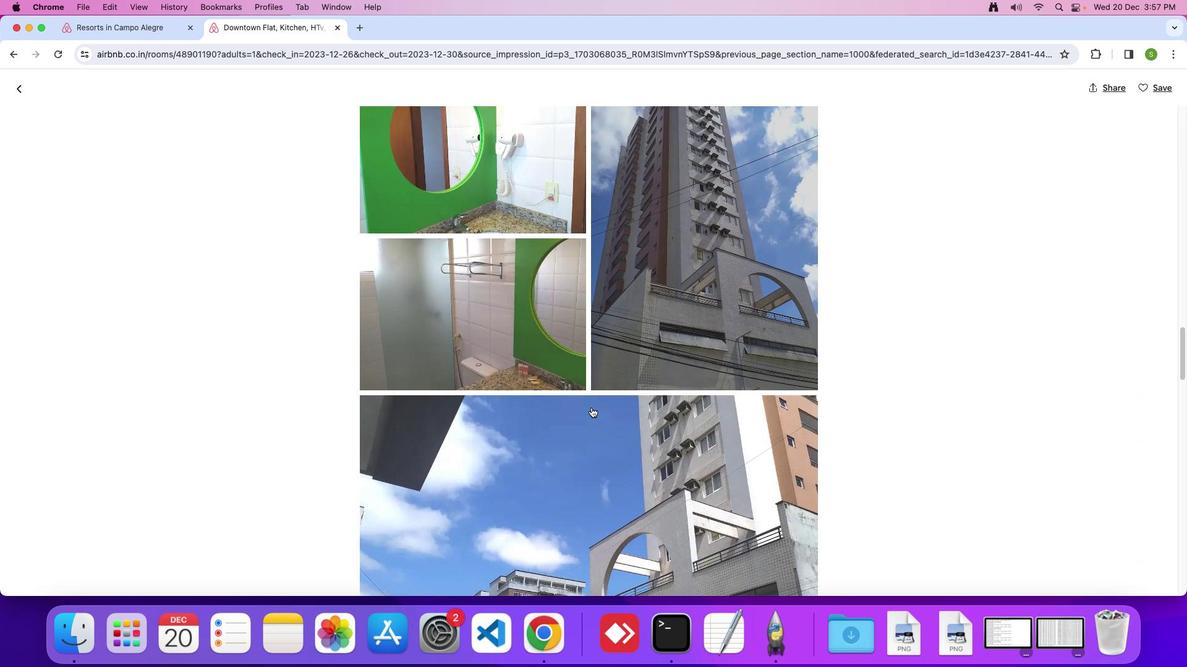 
Action: Mouse scrolled (591, 408) with delta (0, -1)
Screenshot: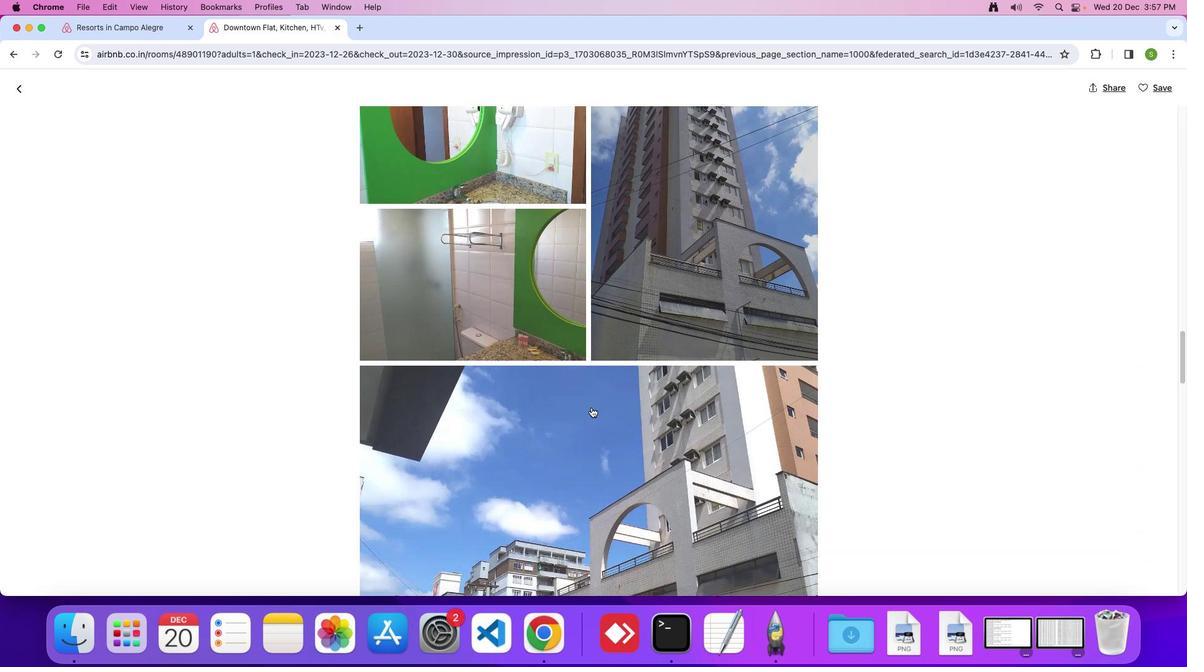 
Action: Mouse scrolled (591, 408) with delta (0, 0)
Screenshot: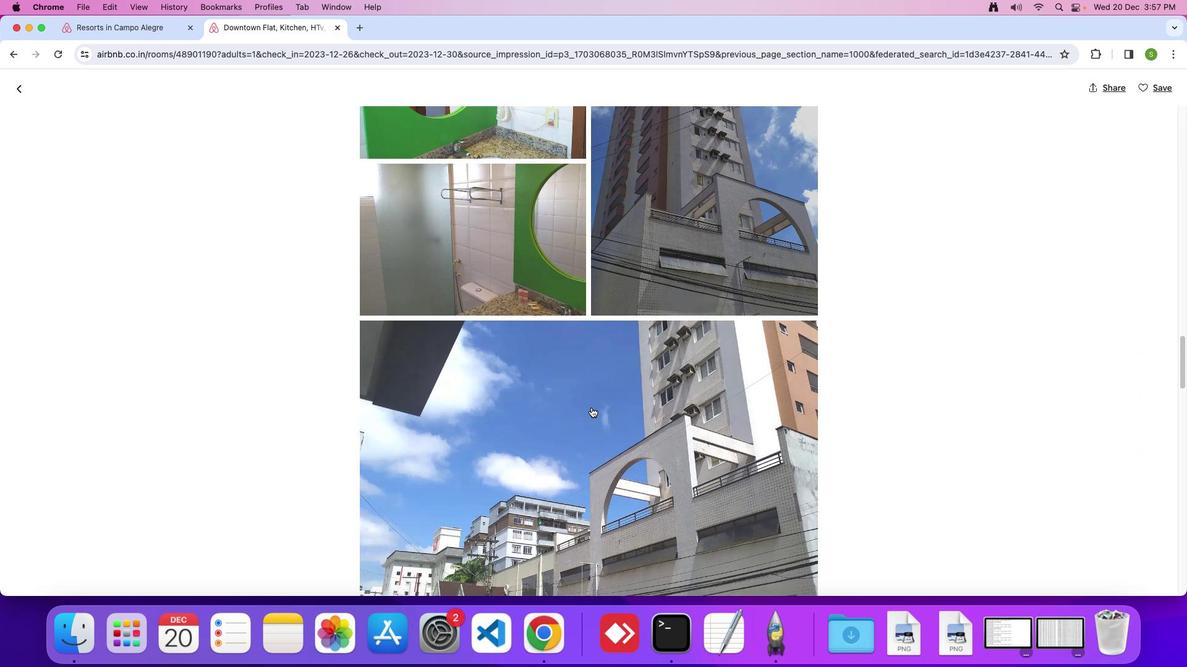 
Action: Mouse scrolled (591, 408) with delta (0, 0)
Screenshot: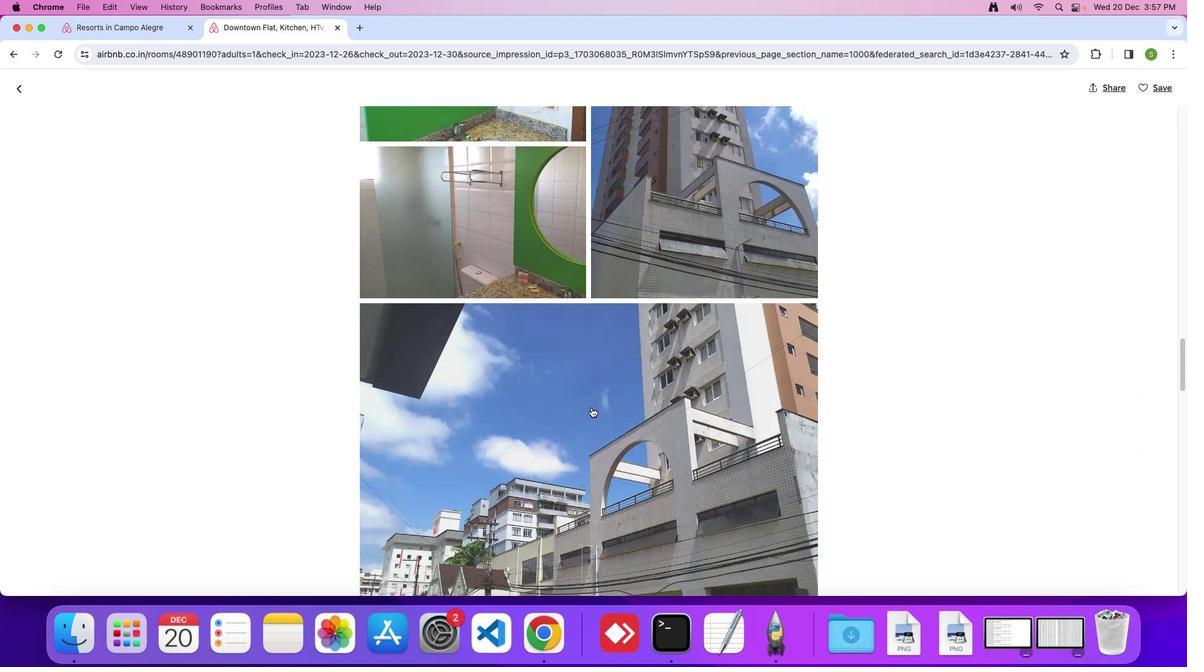 
Action: Mouse scrolled (591, 408) with delta (0, -1)
Screenshot: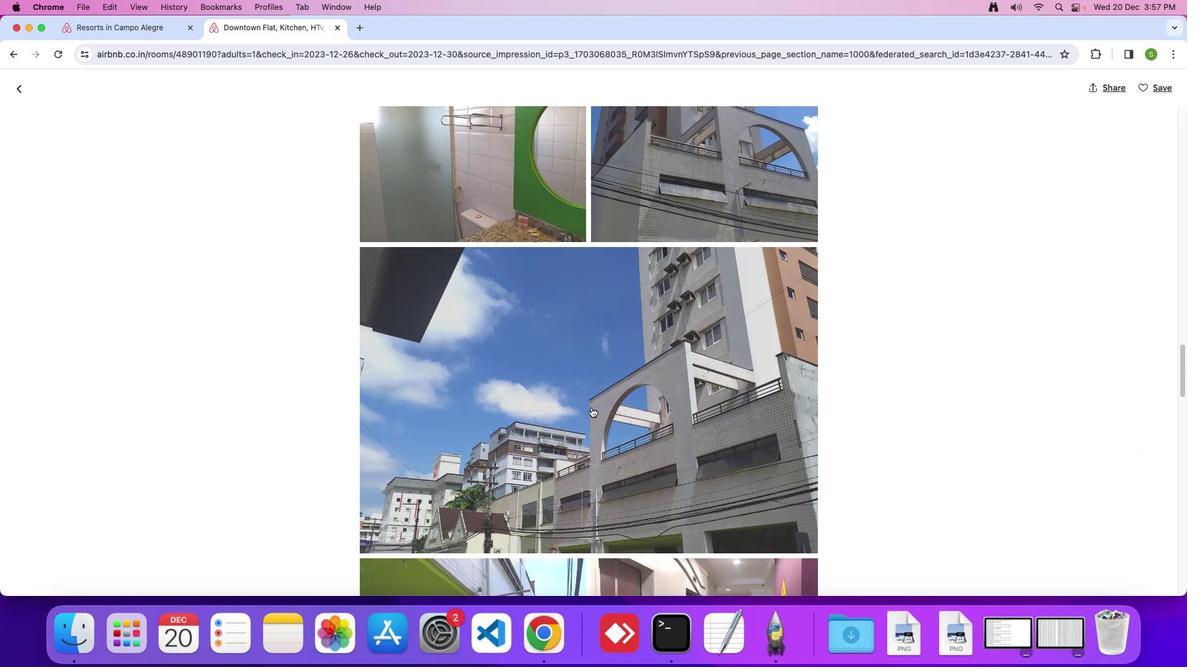 
Action: Mouse scrolled (591, 408) with delta (0, 0)
Screenshot: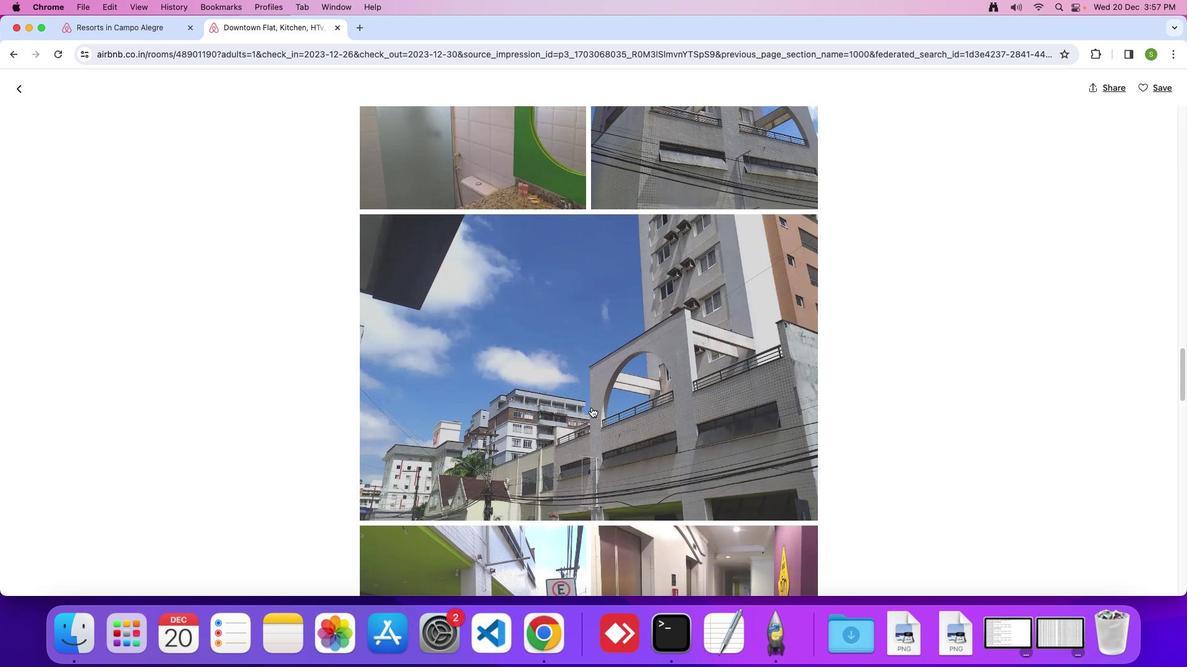 
Action: Mouse scrolled (591, 408) with delta (0, 0)
Screenshot: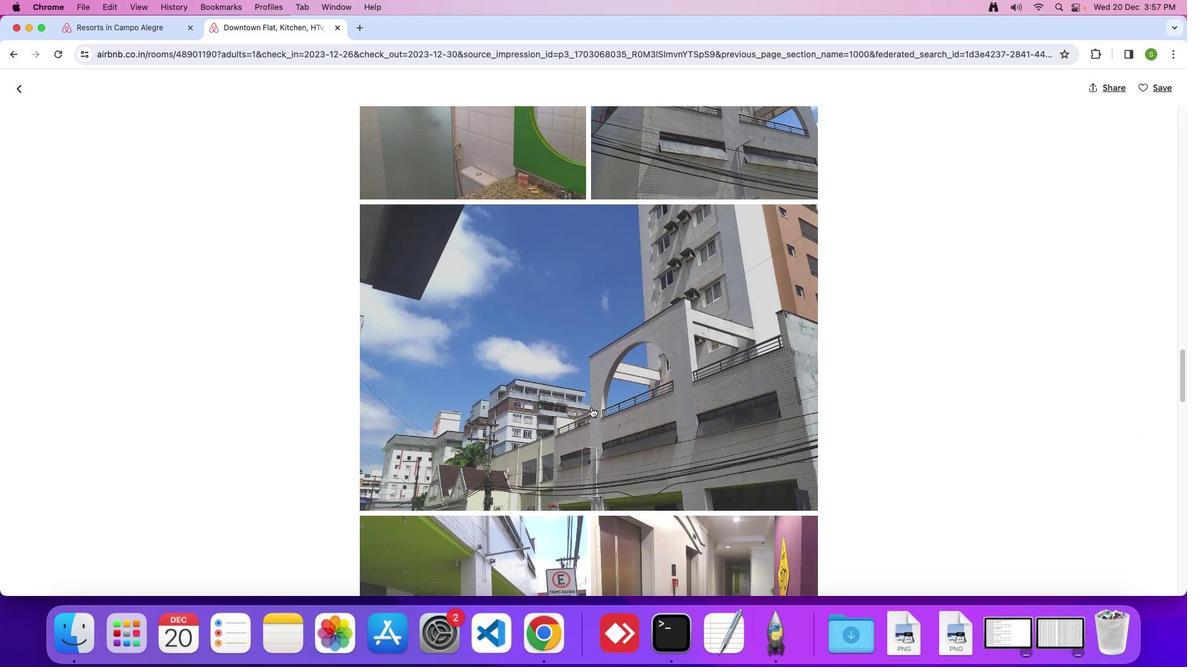 
Action: Mouse scrolled (591, 408) with delta (0, -1)
Screenshot: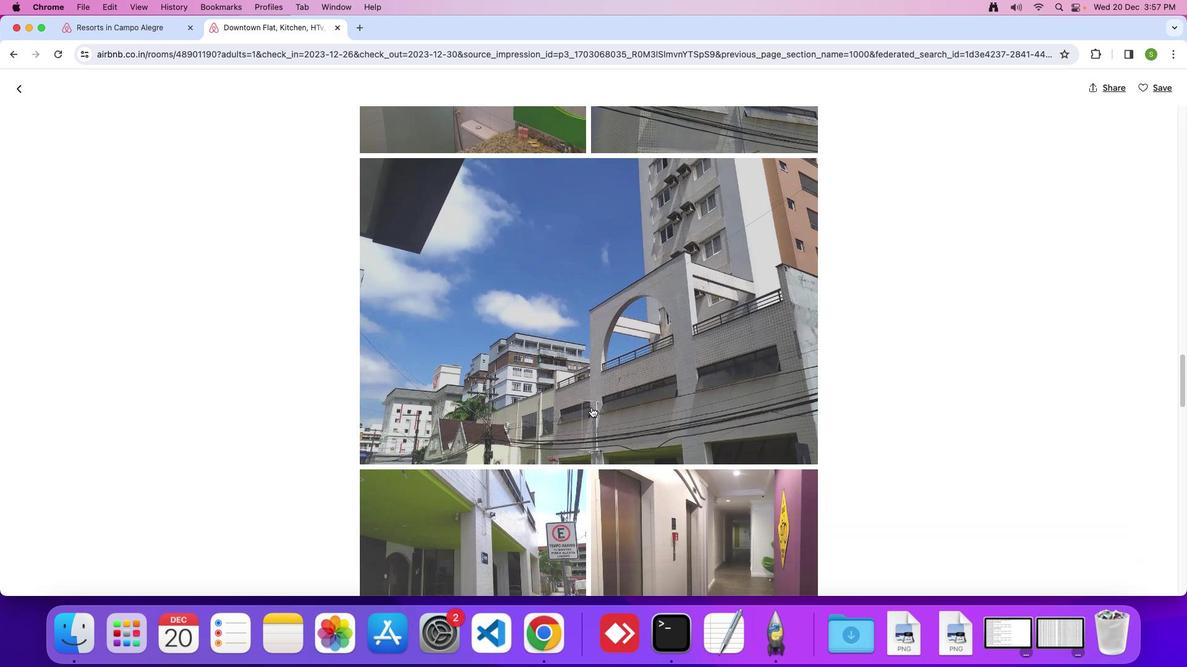 
Action: Mouse scrolled (591, 408) with delta (0, 0)
Screenshot: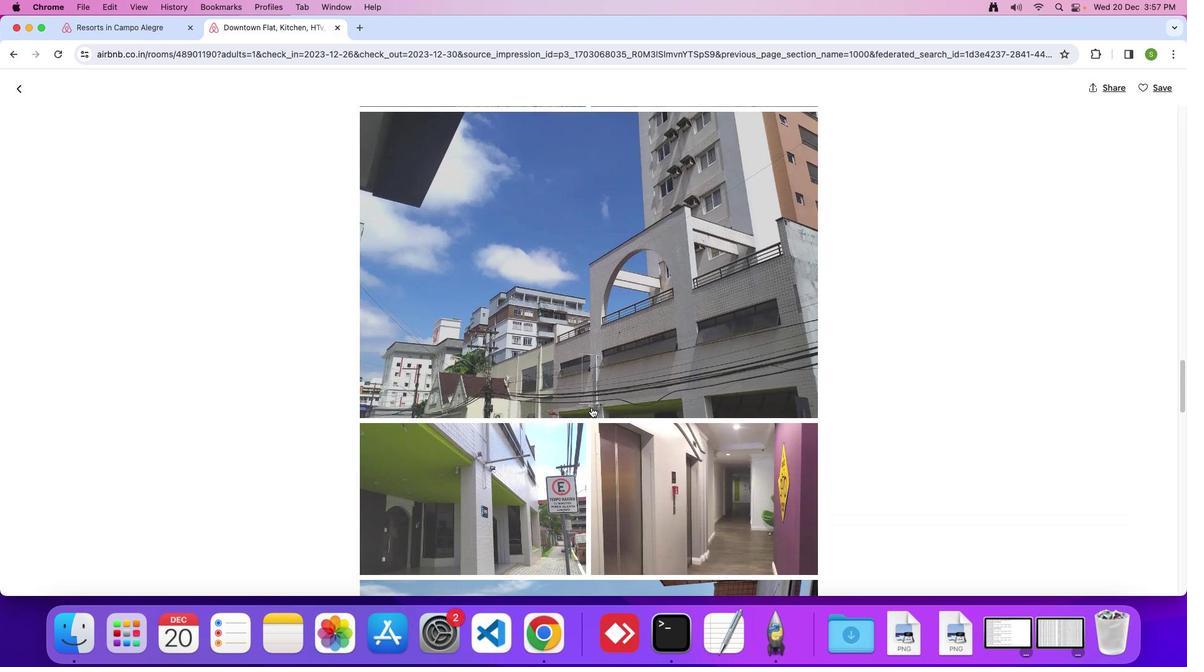
Action: Mouse scrolled (591, 408) with delta (0, 0)
Screenshot: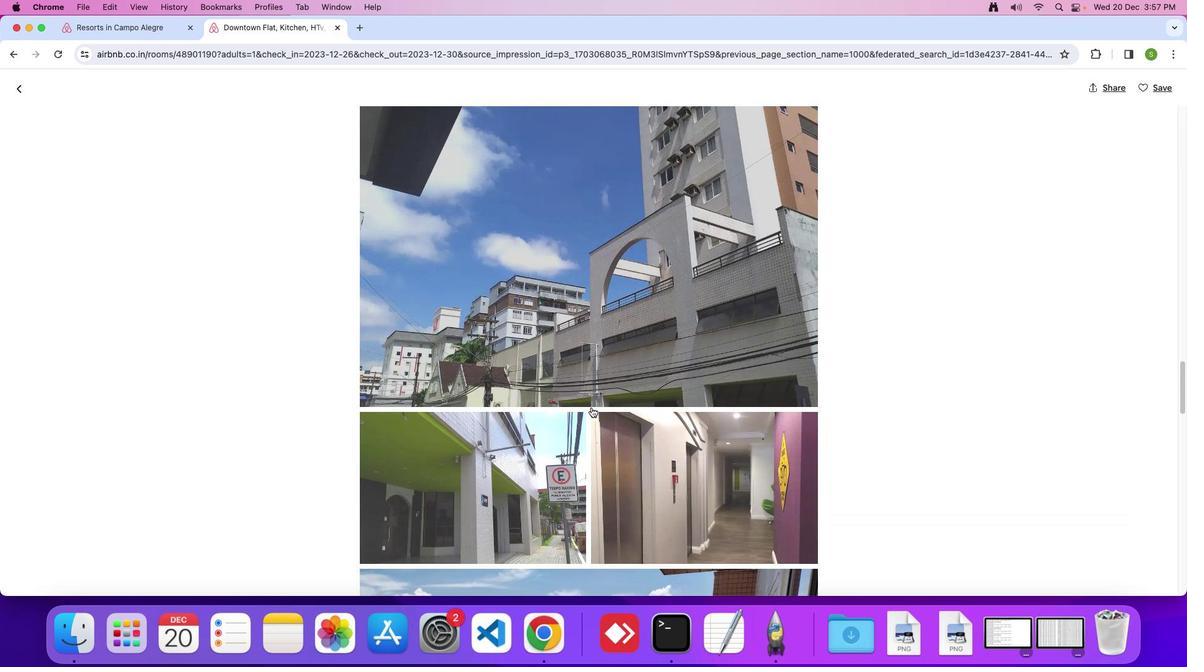 
Action: Mouse scrolled (591, 408) with delta (0, -1)
Screenshot: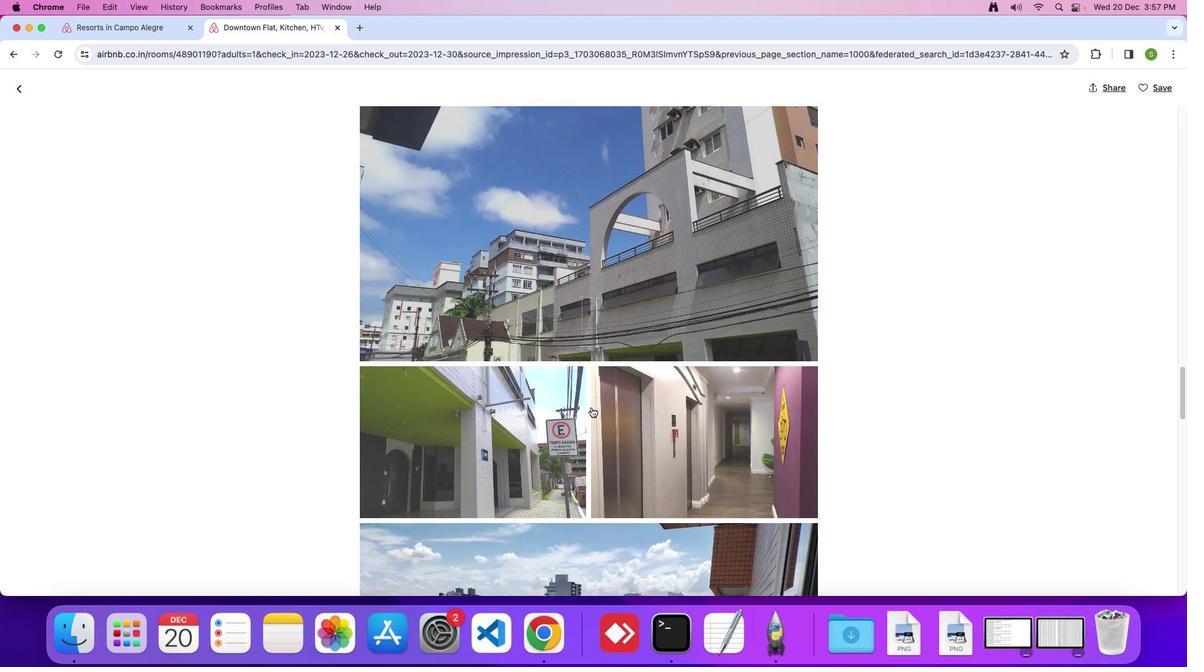 
Action: Mouse scrolled (591, 408) with delta (0, 0)
Screenshot: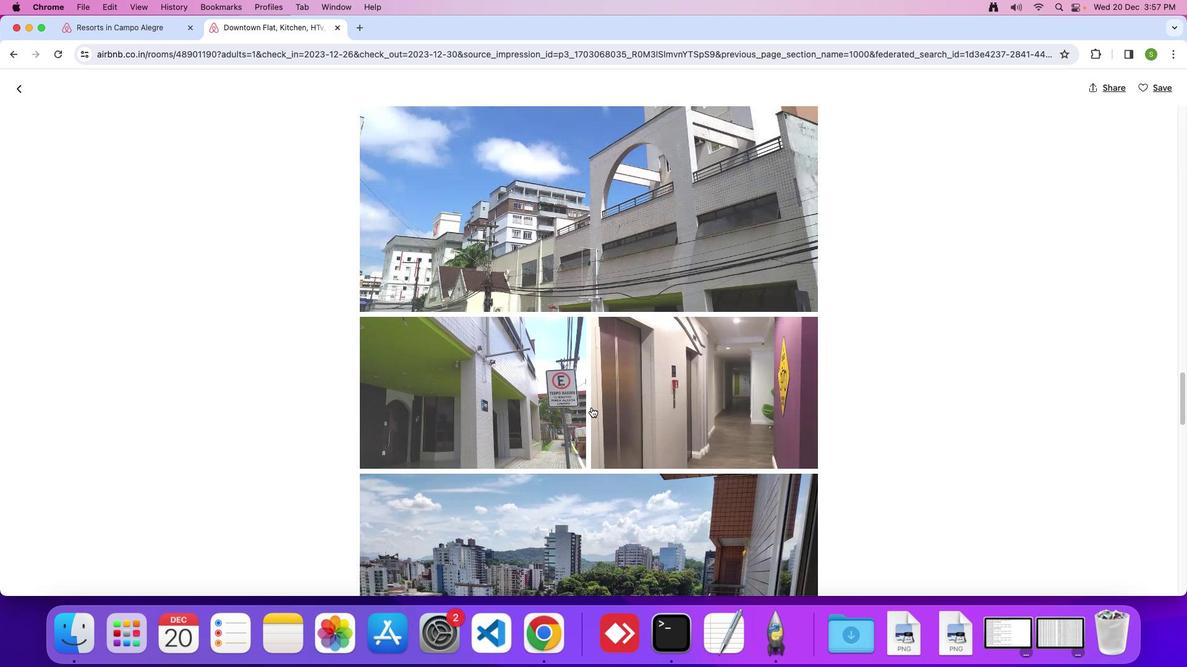 
Action: Mouse scrolled (591, 408) with delta (0, 0)
Screenshot: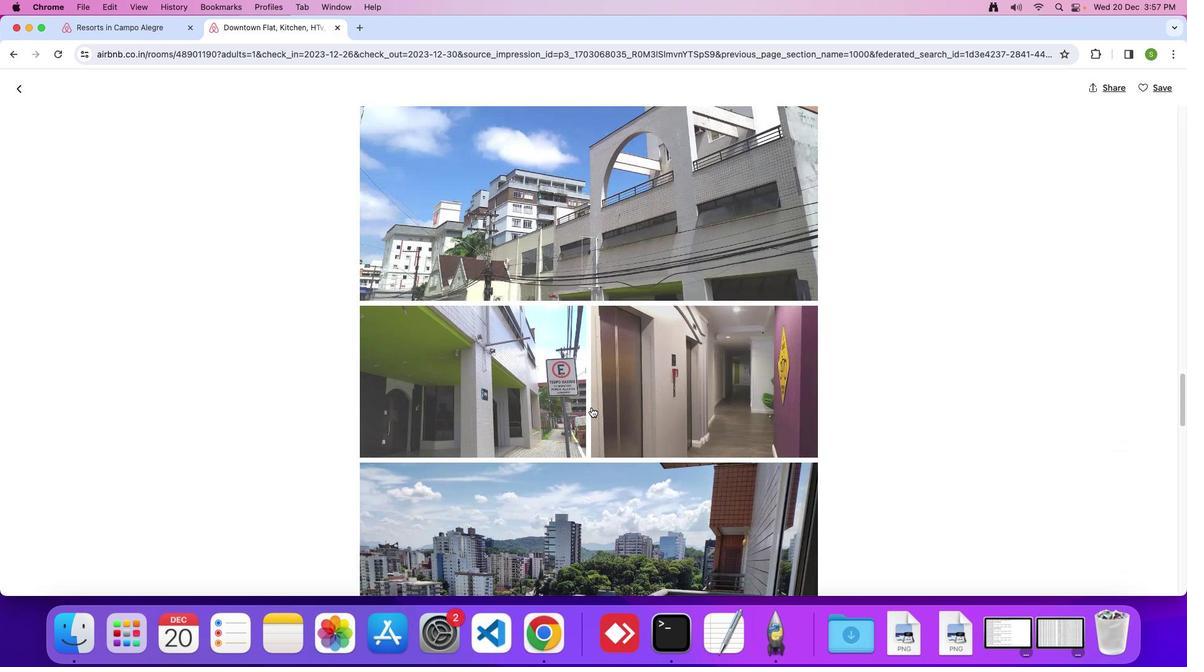 
Action: Mouse scrolled (591, 408) with delta (0, -1)
Screenshot: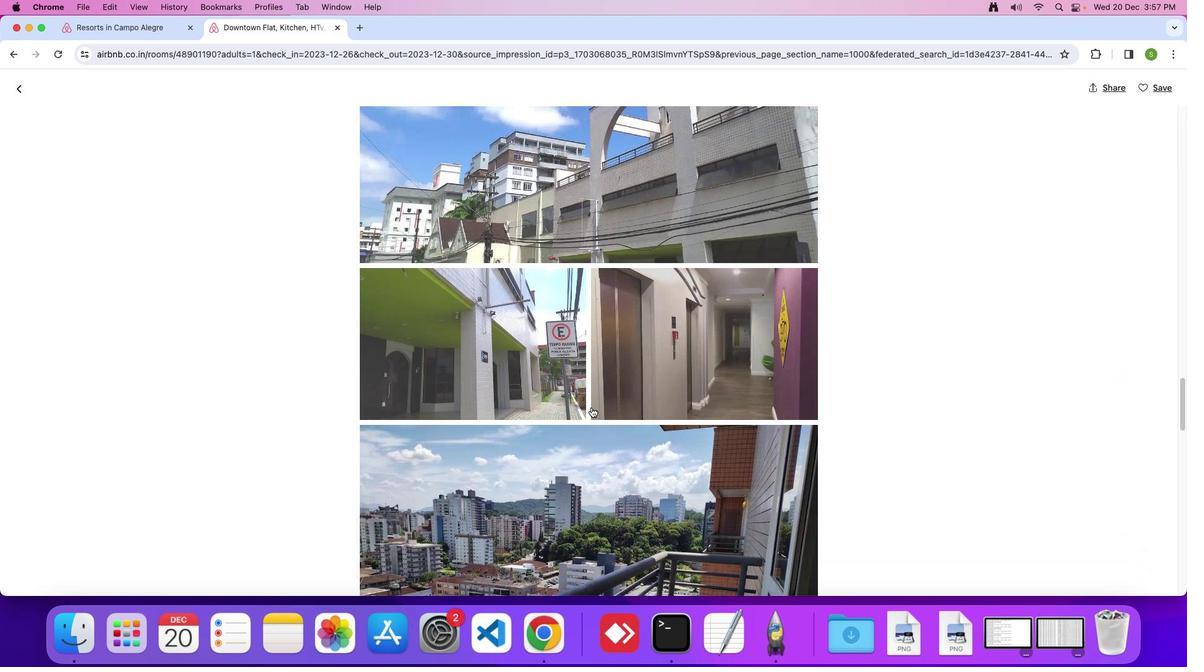 
Action: Mouse scrolled (591, 408) with delta (0, 0)
Screenshot: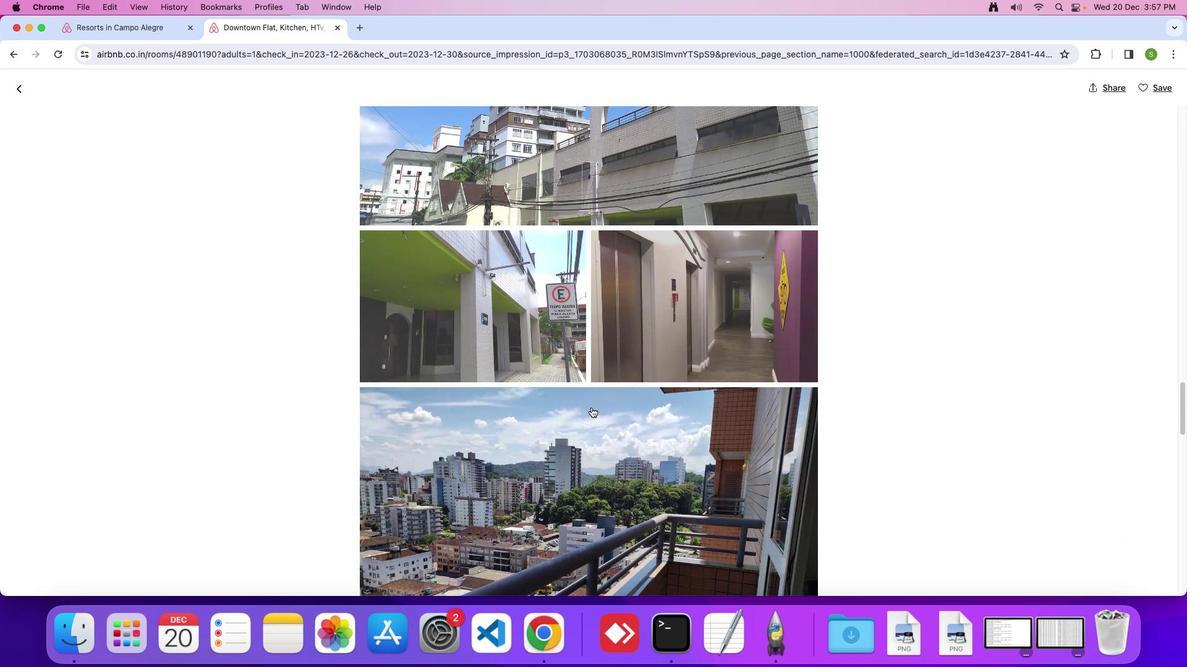 
Action: Mouse scrolled (591, 408) with delta (0, 0)
Screenshot: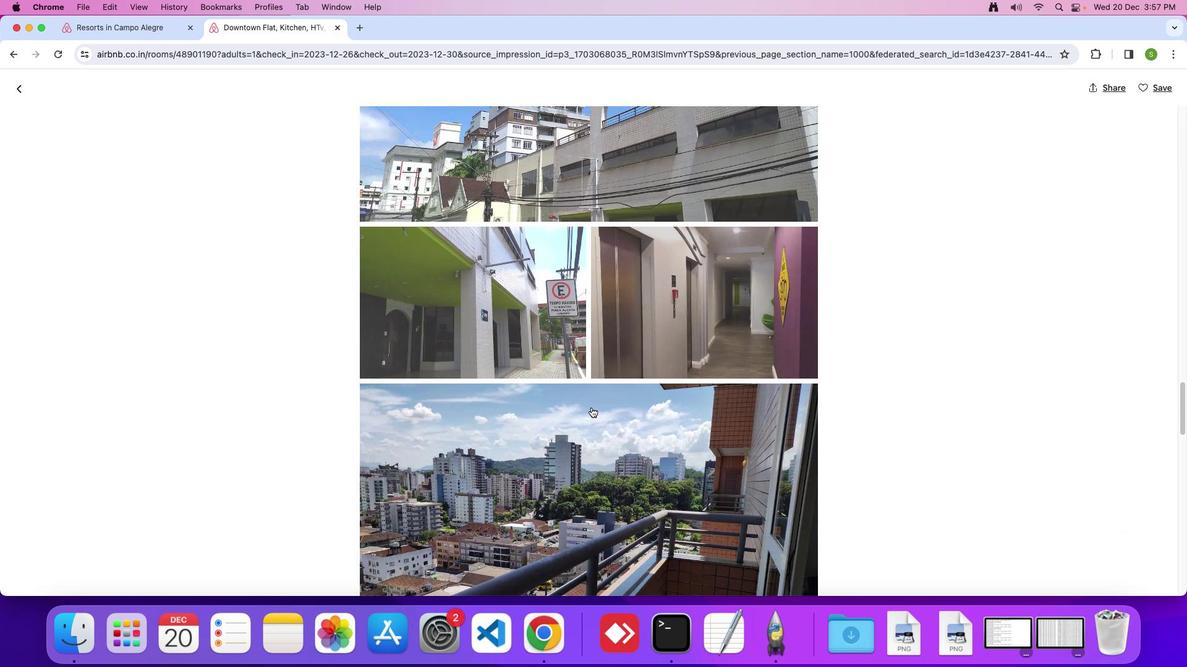 
Action: Mouse scrolled (591, 408) with delta (0, -1)
Screenshot: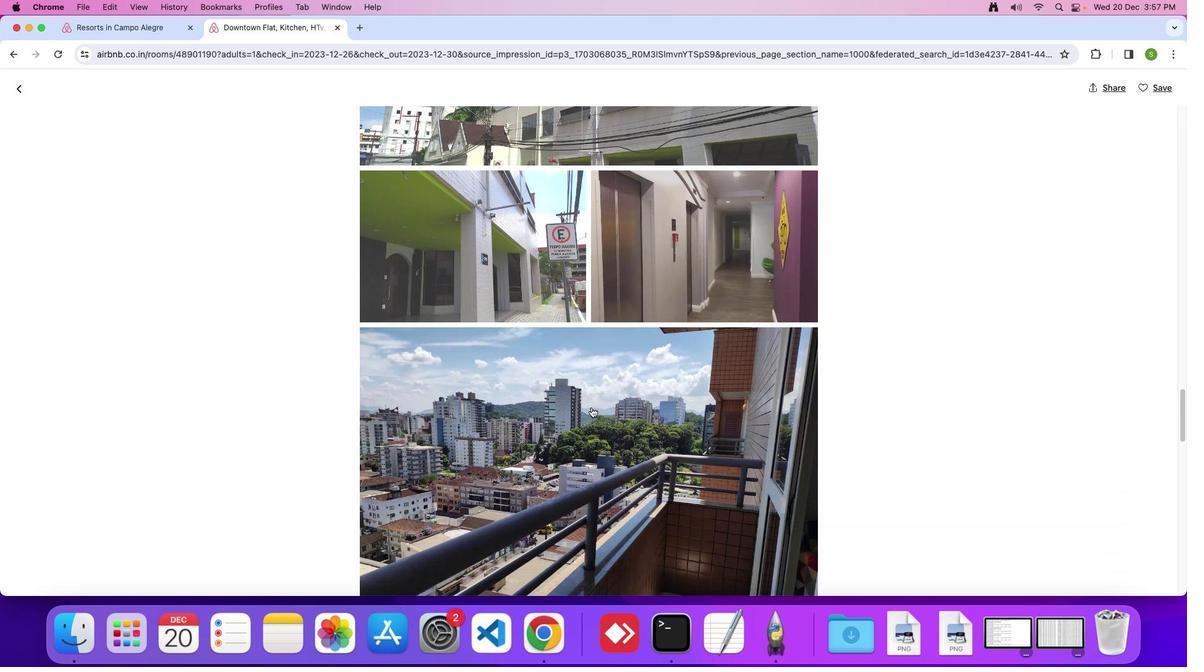 
Action: Mouse scrolled (591, 408) with delta (0, 0)
Screenshot: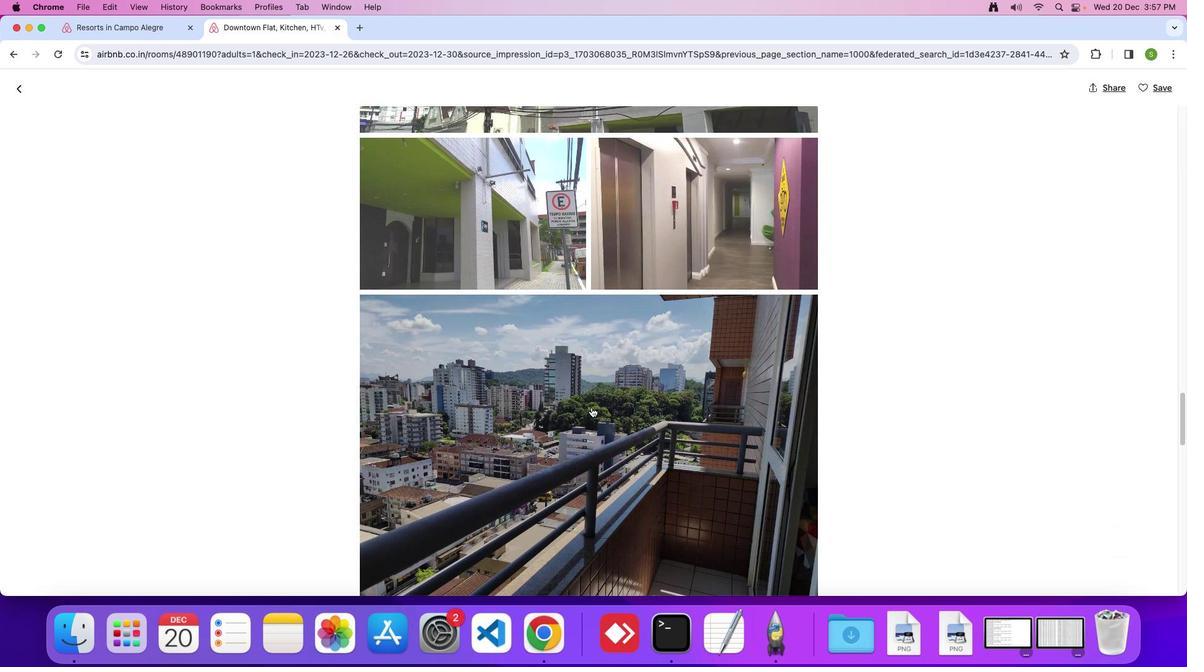 
Action: Mouse scrolled (591, 408) with delta (0, 0)
Screenshot: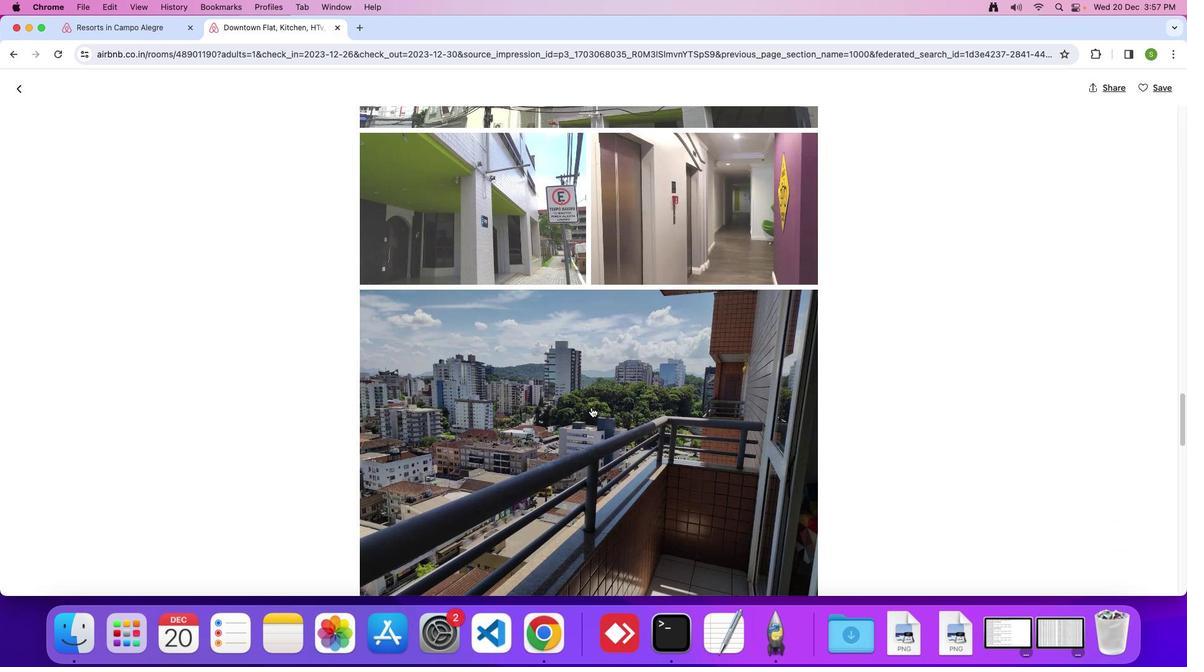 
Action: Mouse scrolled (591, 408) with delta (0, -1)
Screenshot: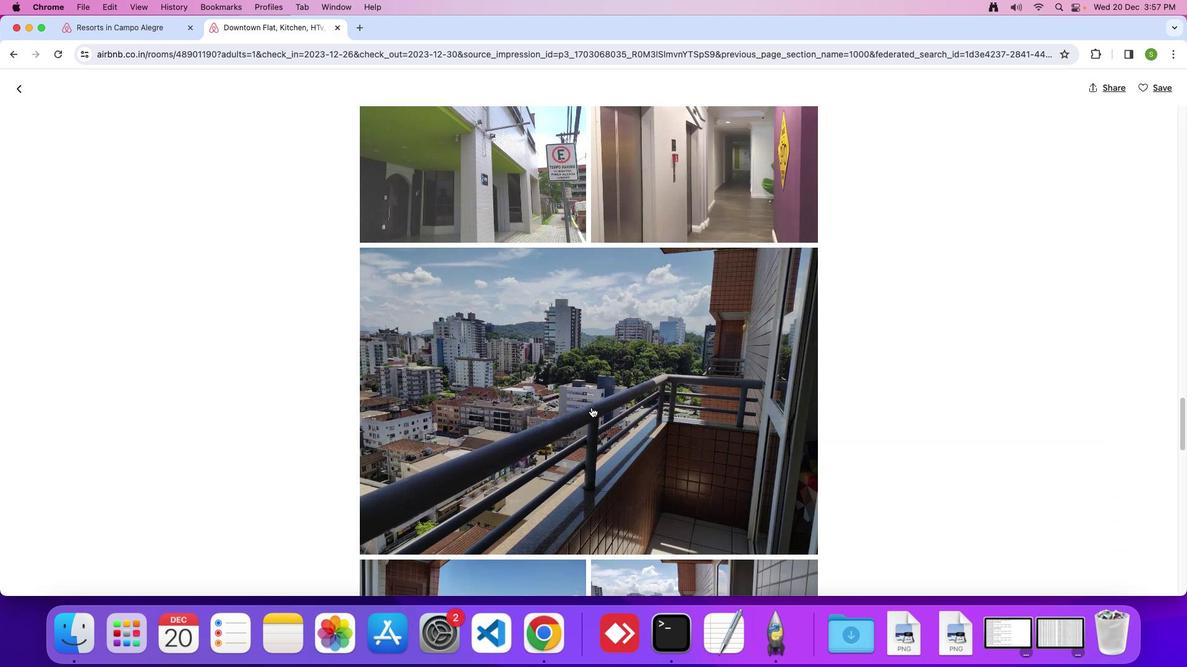 
Action: Mouse scrolled (591, 408) with delta (0, 0)
Screenshot: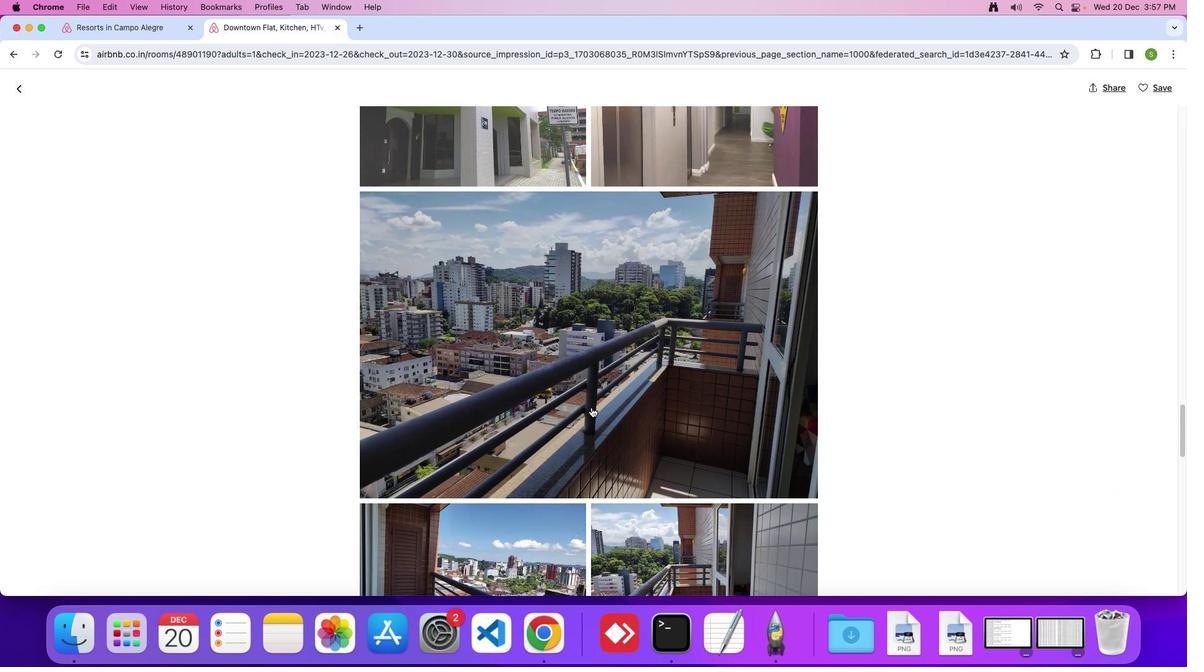 
Action: Mouse scrolled (591, 408) with delta (0, 0)
Screenshot: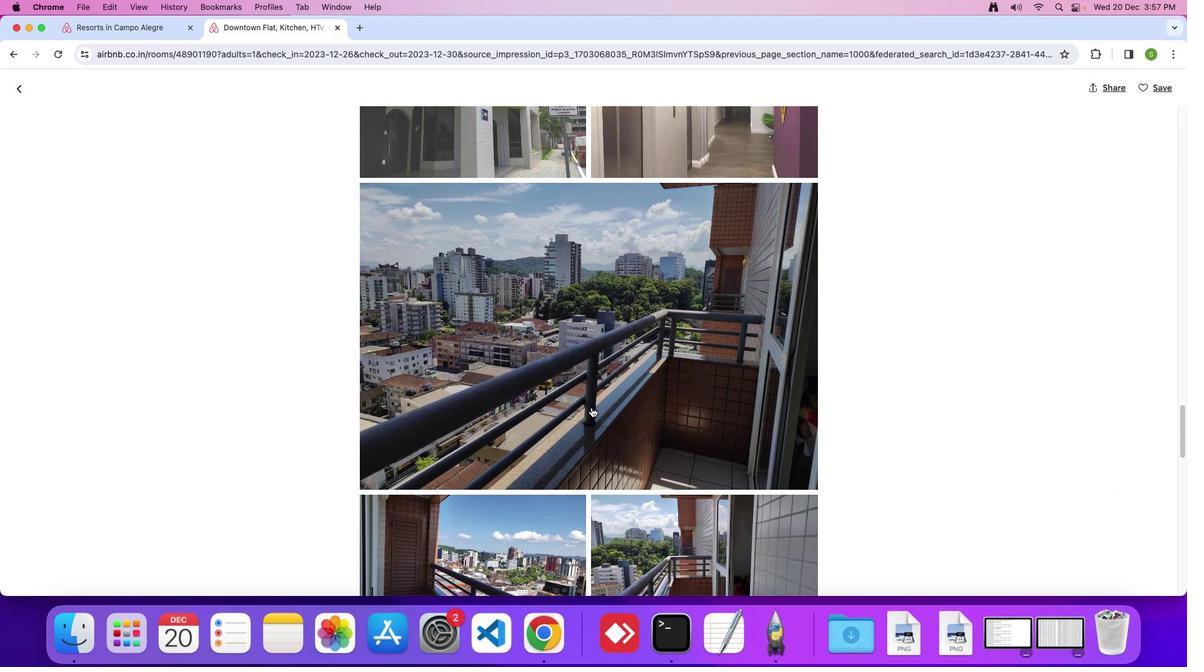 
Action: Mouse scrolled (591, 408) with delta (0, -1)
Screenshot: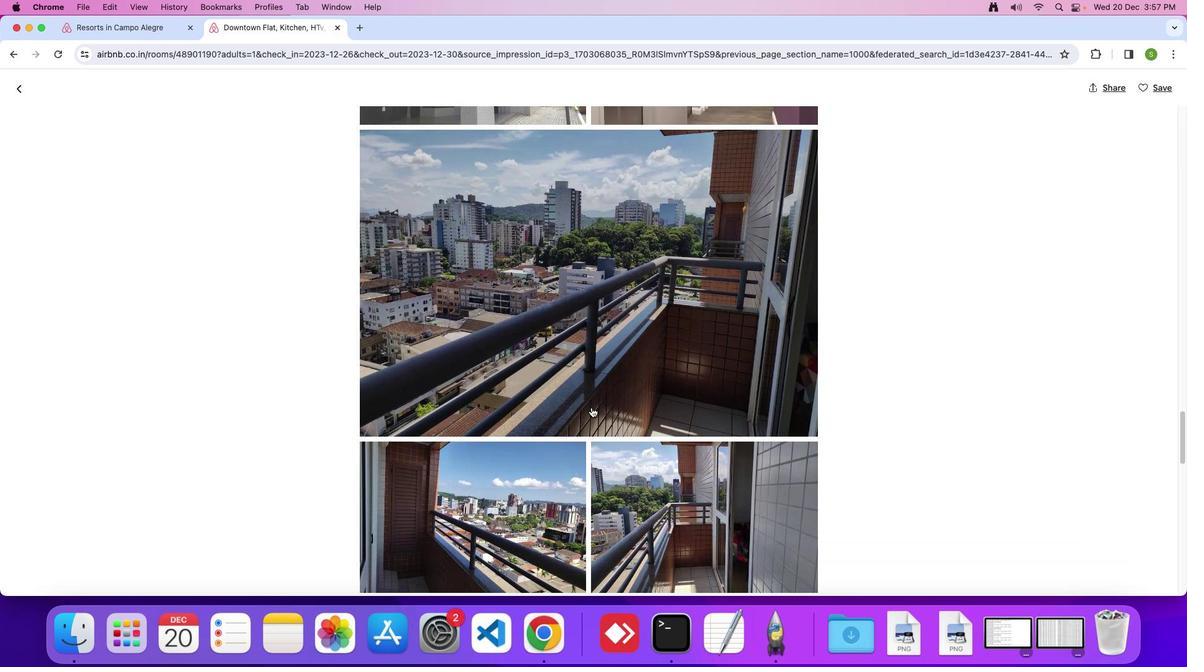 
Action: Mouse scrolled (591, 408) with delta (0, 0)
Screenshot: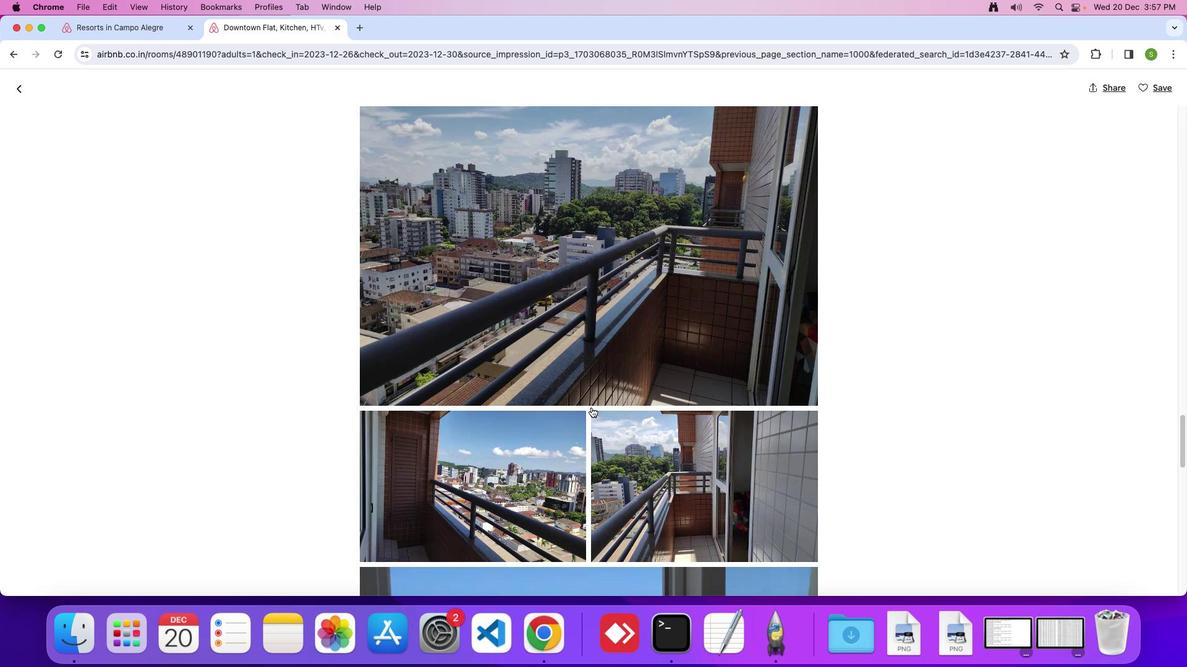 
Action: Mouse scrolled (591, 408) with delta (0, 0)
Screenshot: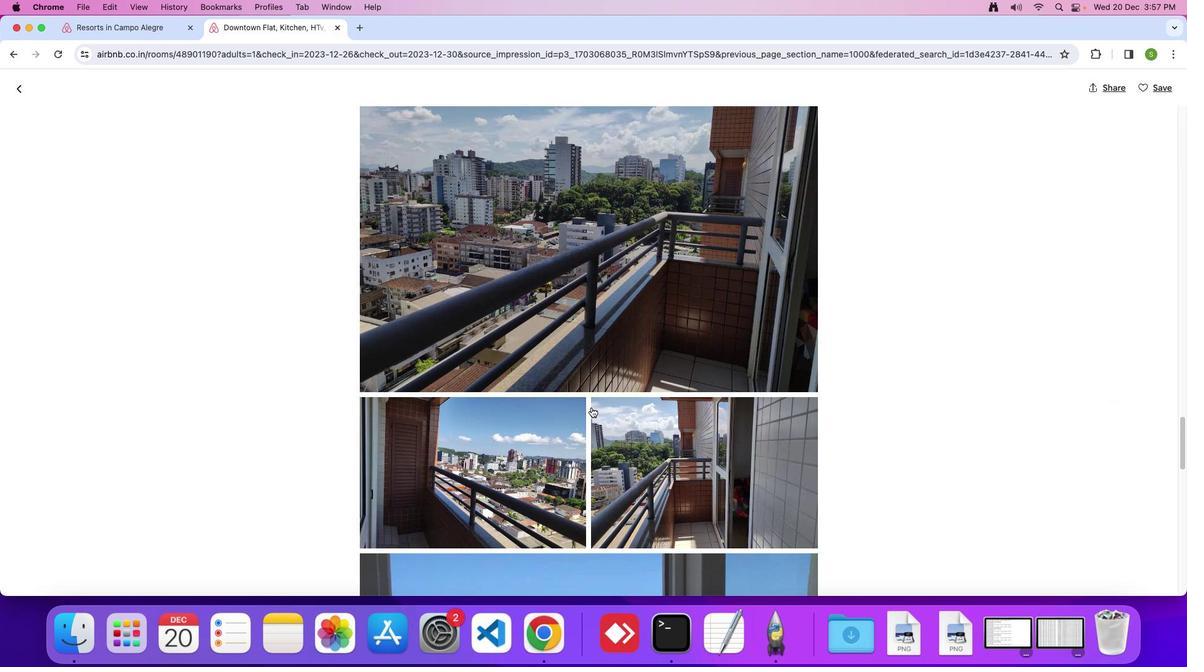 
Action: Mouse scrolled (591, 408) with delta (0, -1)
Screenshot: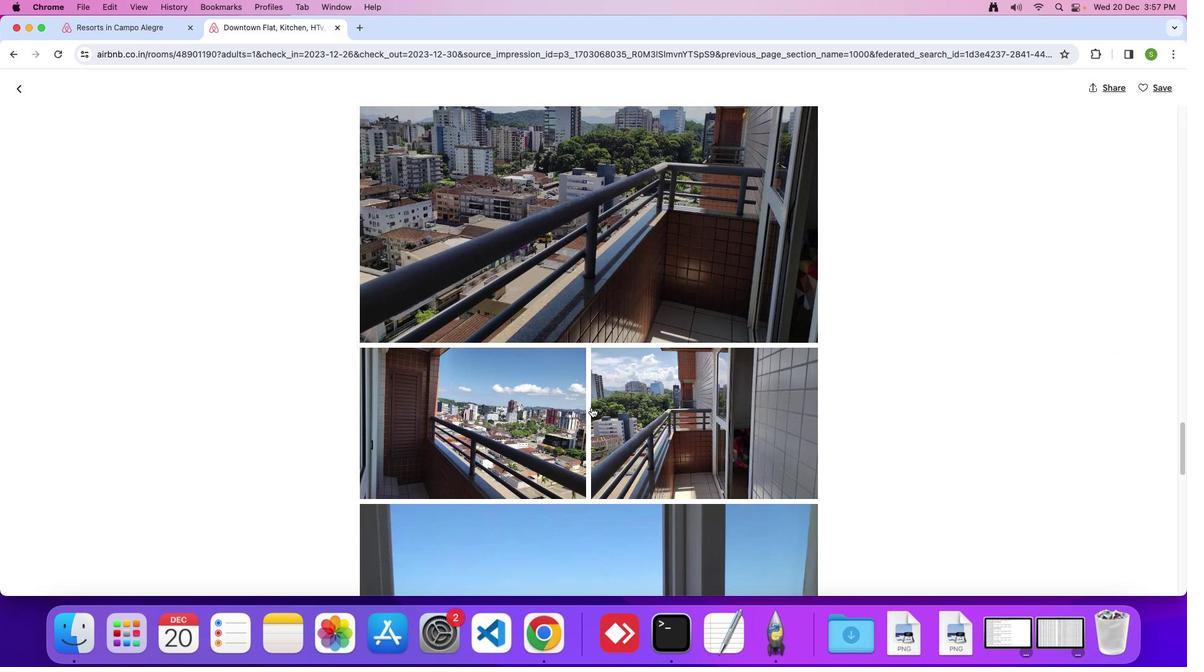 
Action: Mouse scrolled (591, 408) with delta (0, 0)
Screenshot: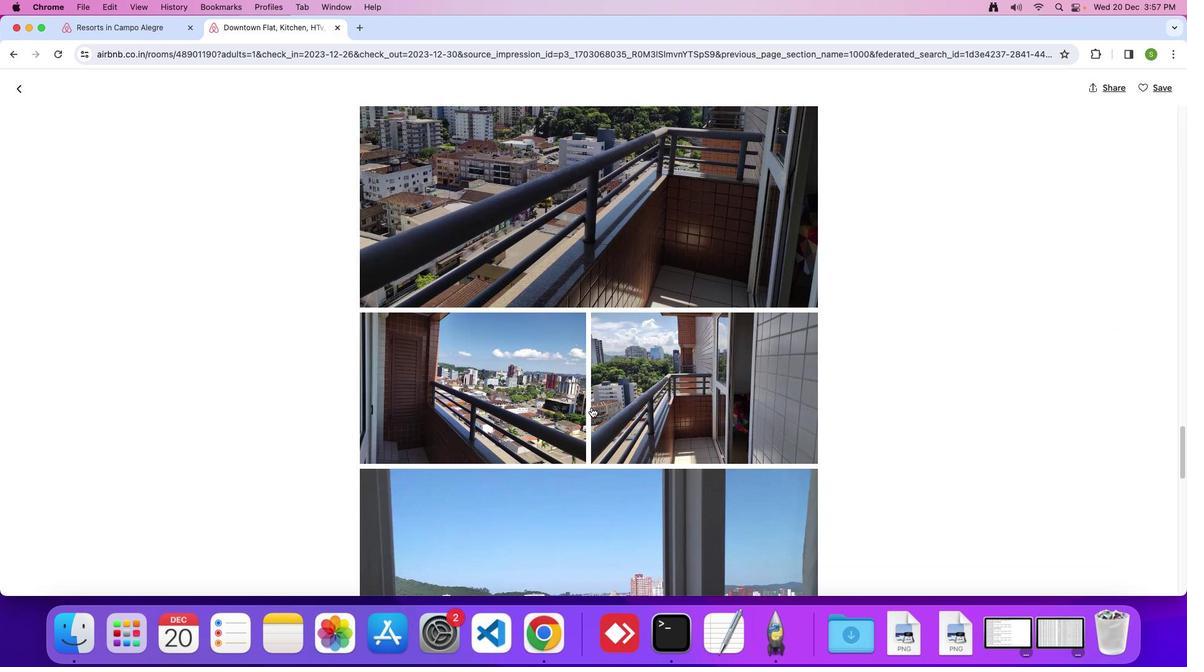 
Action: Mouse scrolled (591, 408) with delta (0, 0)
Screenshot: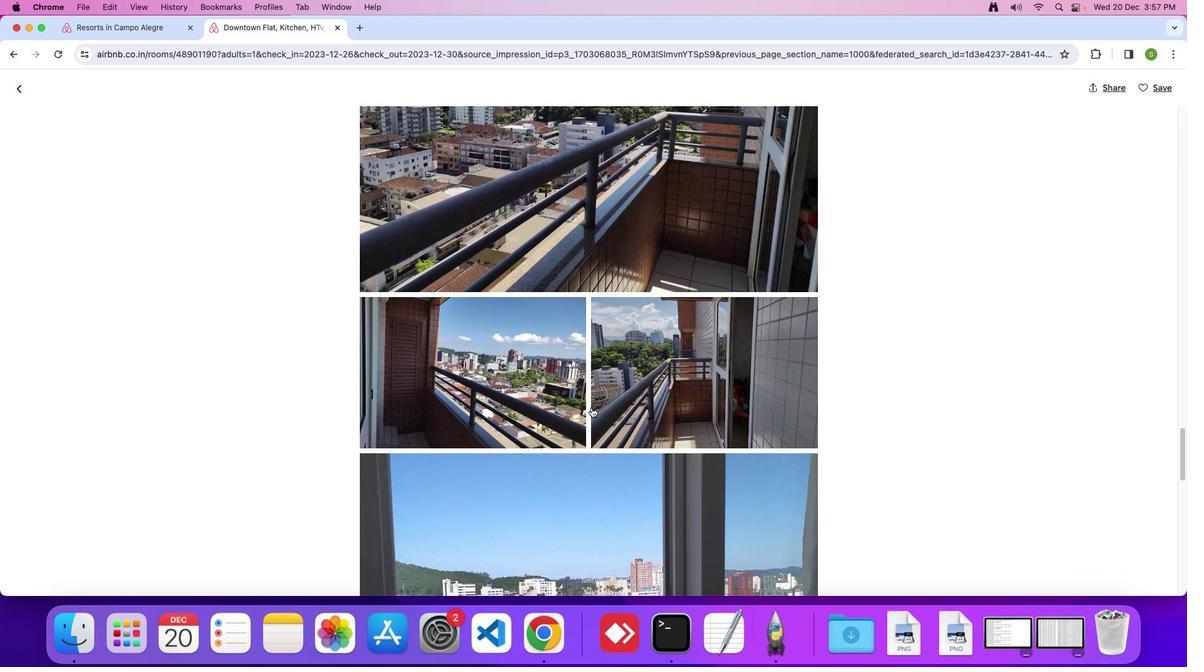 
Action: Mouse scrolled (591, 408) with delta (0, -1)
Screenshot: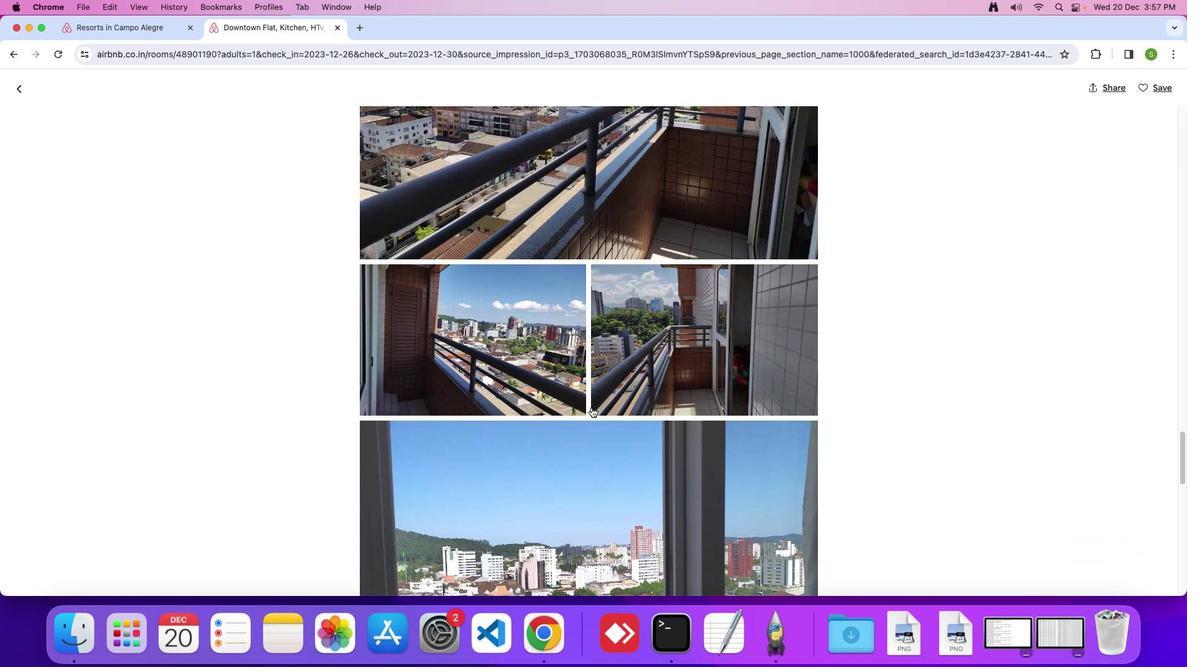 
Action: Mouse scrolled (591, 408) with delta (0, 0)
Screenshot: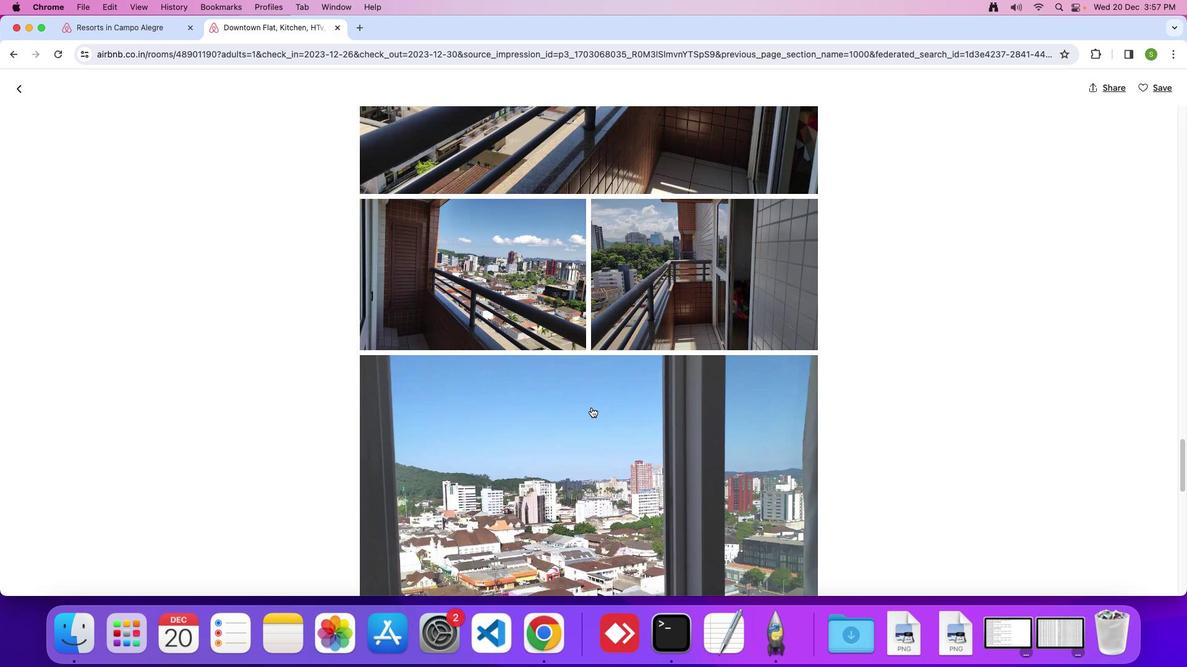 
Action: Mouse scrolled (591, 408) with delta (0, 0)
Screenshot: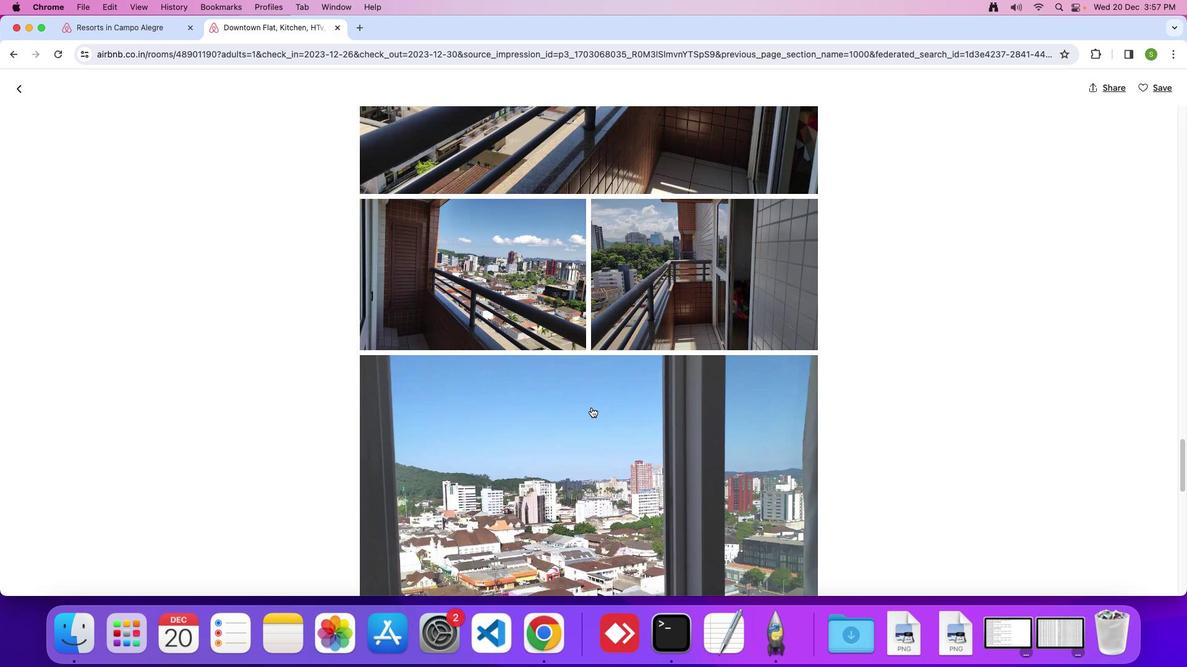 
Action: Mouse scrolled (591, 408) with delta (0, -2)
Screenshot: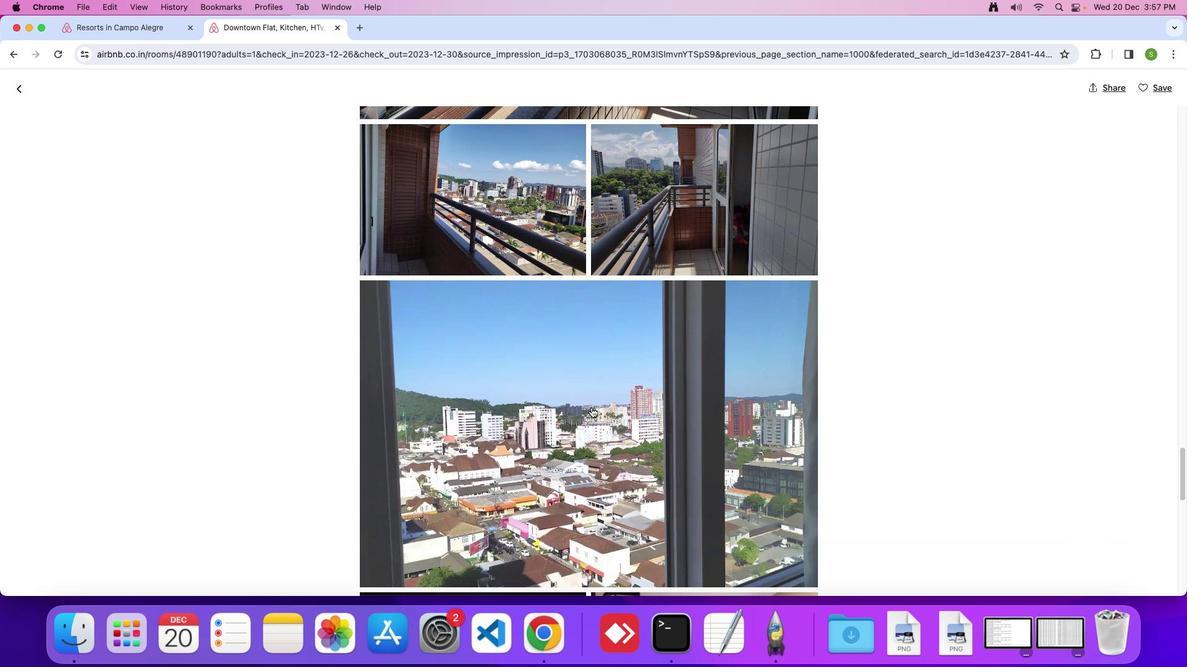 
Action: Mouse moved to (619, 379)
Screenshot: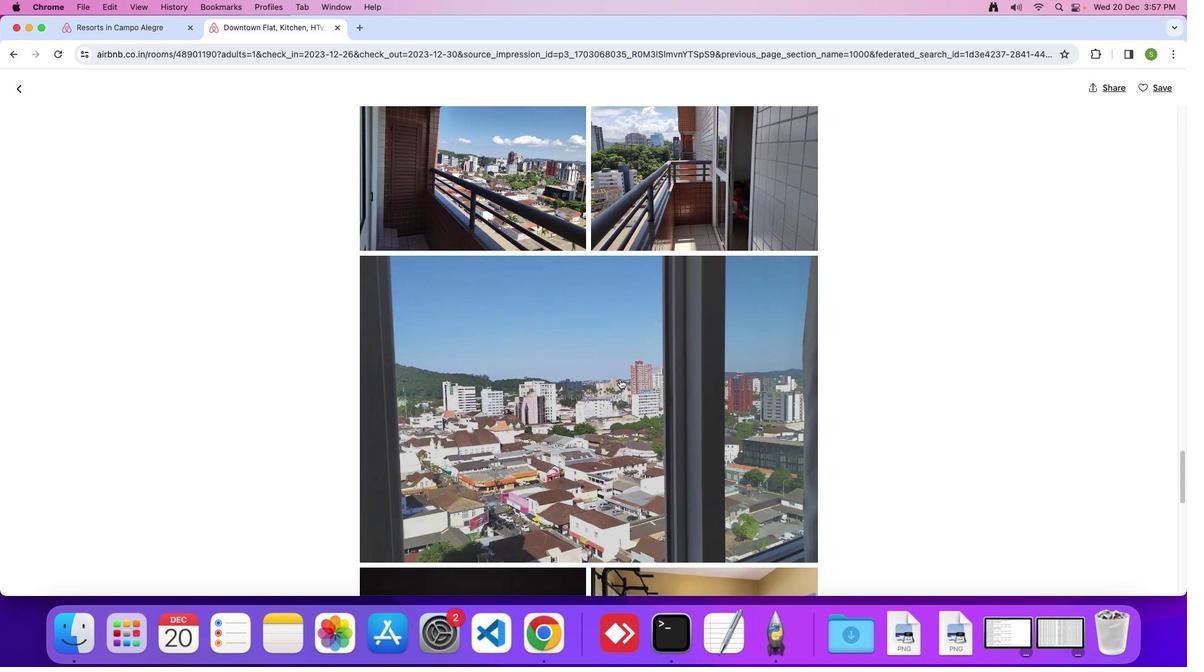 
Action: Mouse scrolled (619, 379) with delta (0, 0)
Screenshot: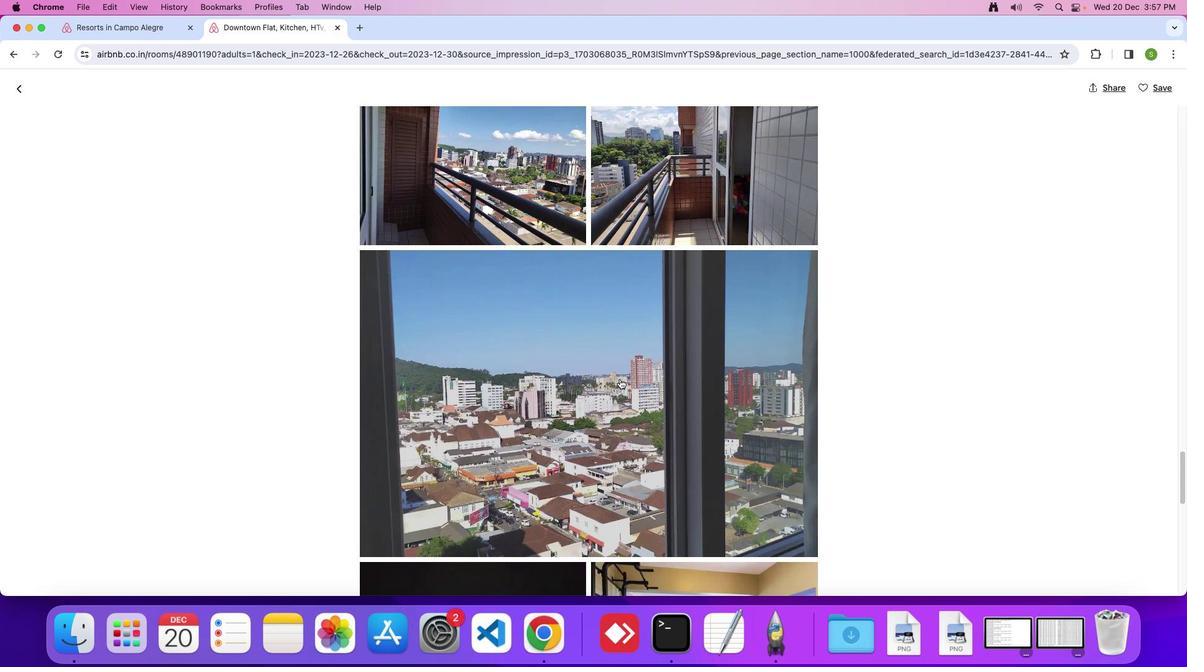 
Action: Mouse scrolled (619, 379) with delta (0, 0)
Screenshot: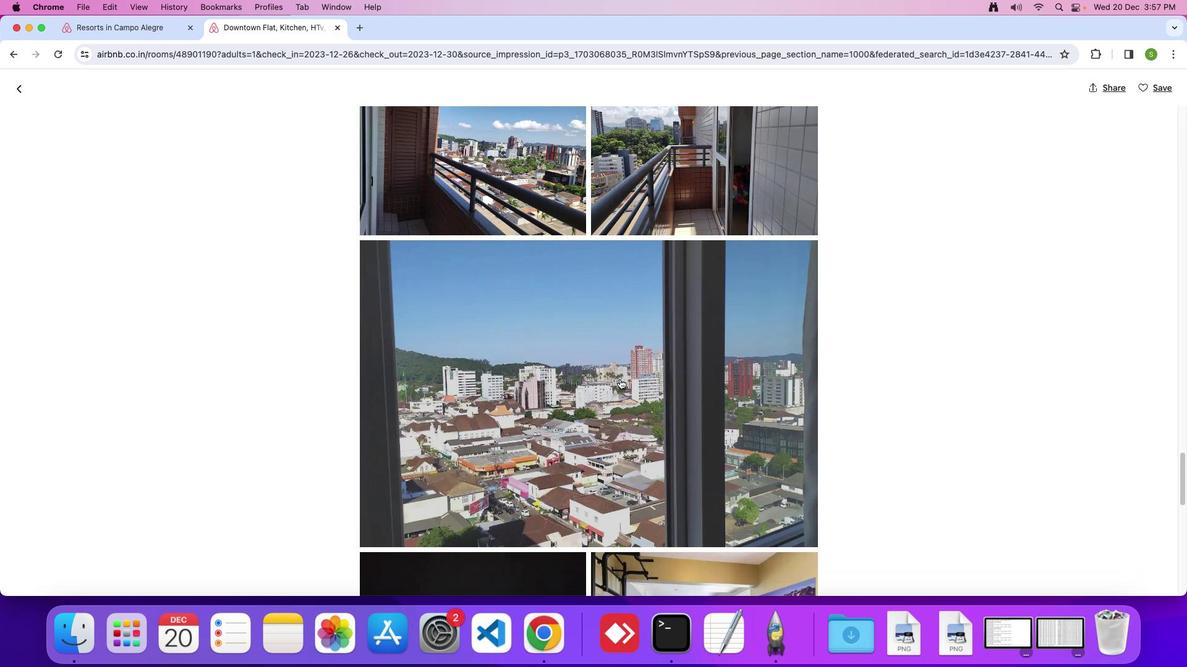 
Action: Mouse scrolled (619, 379) with delta (0, -1)
Screenshot: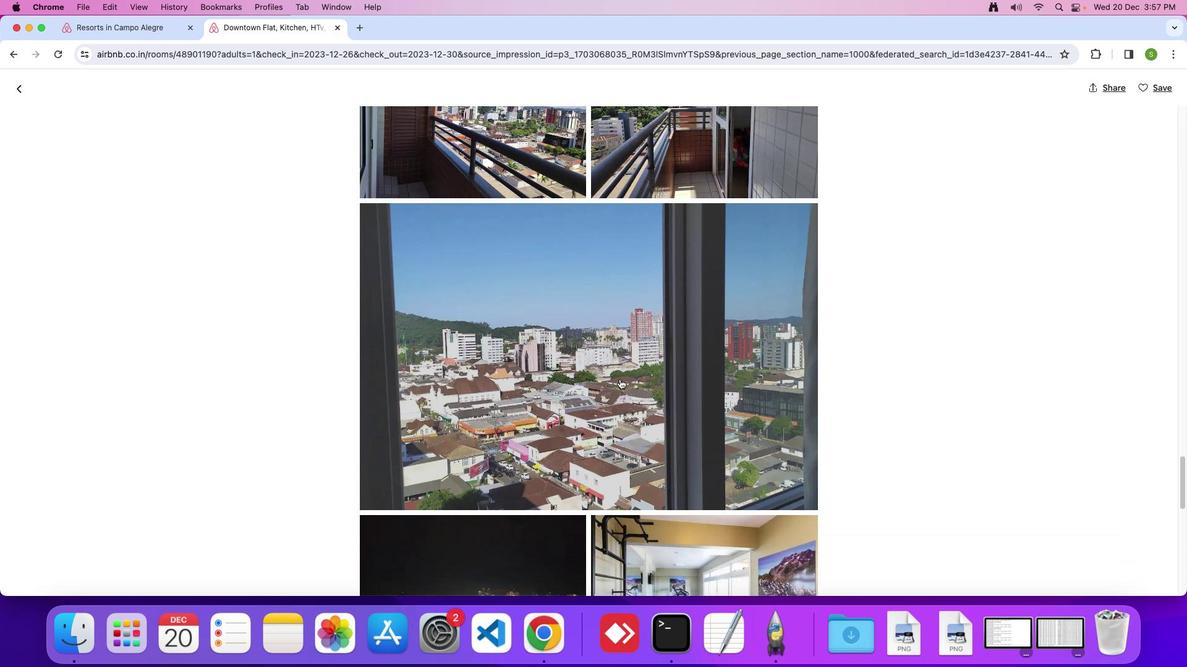 
Action: Mouse scrolled (619, 379) with delta (0, 0)
Screenshot: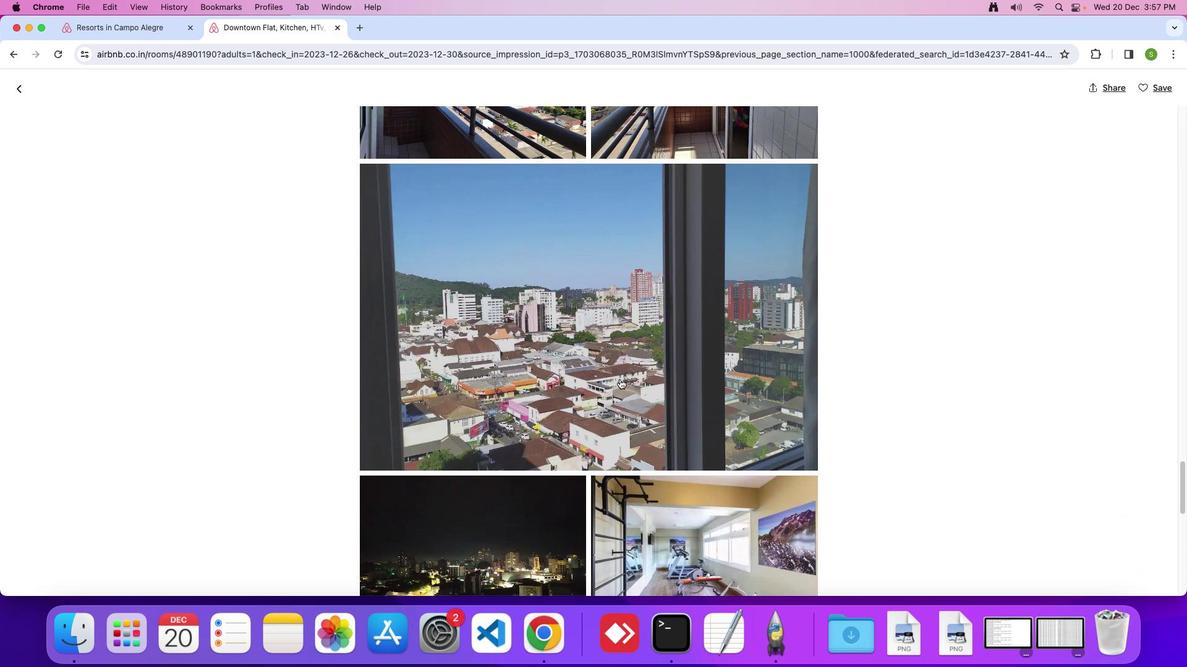
Action: Mouse scrolled (619, 379) with delta (0, 0)
Screenshot: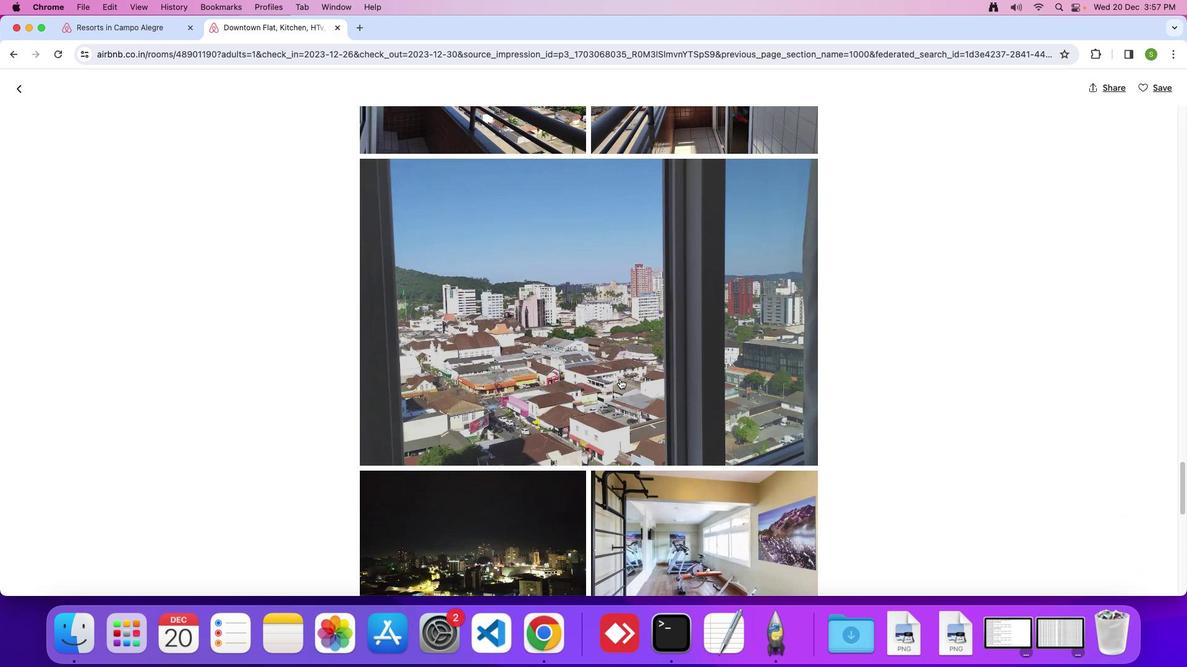 
Action: Mouse scrolled (619, 379) with delta (0, 0)
Screenshot: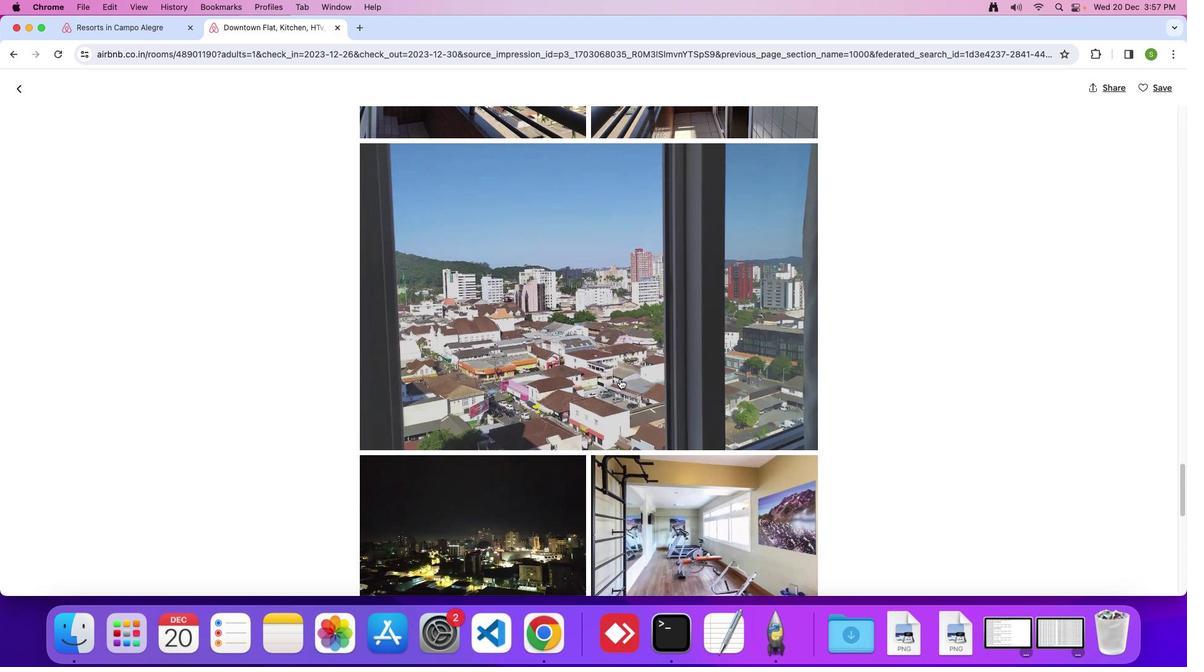 
Action: Mouse scrolled (619, 379) with delta (0, 0)
Screenshot: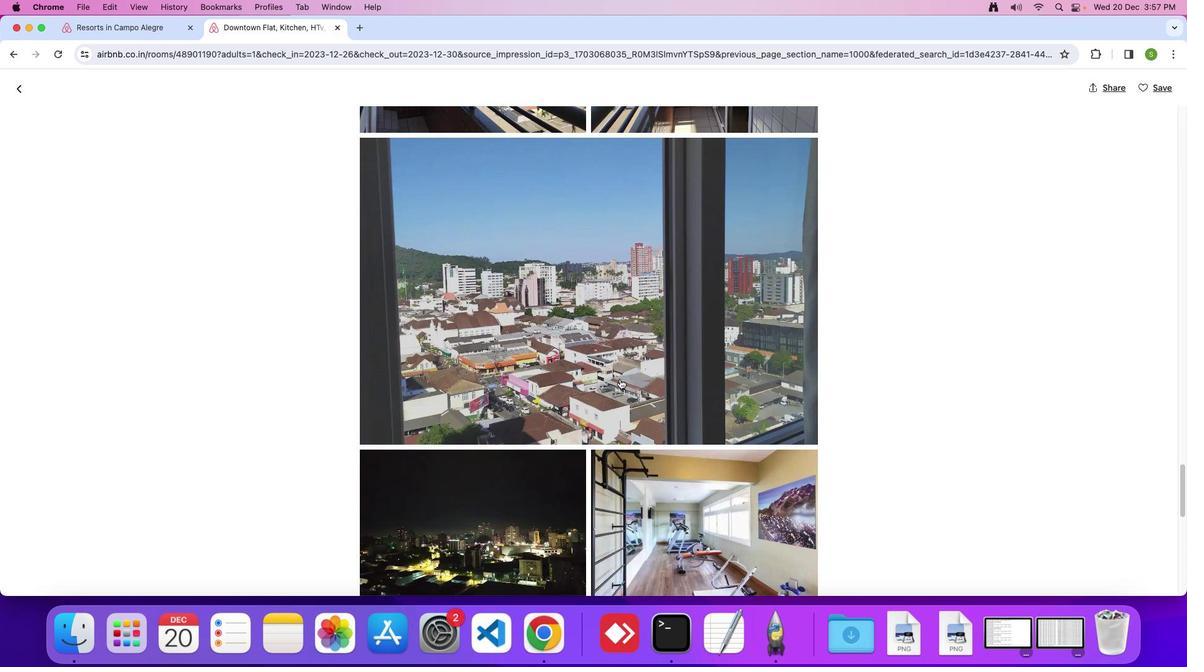 
Action: Mouse moved to (619, 379)
Screenshot: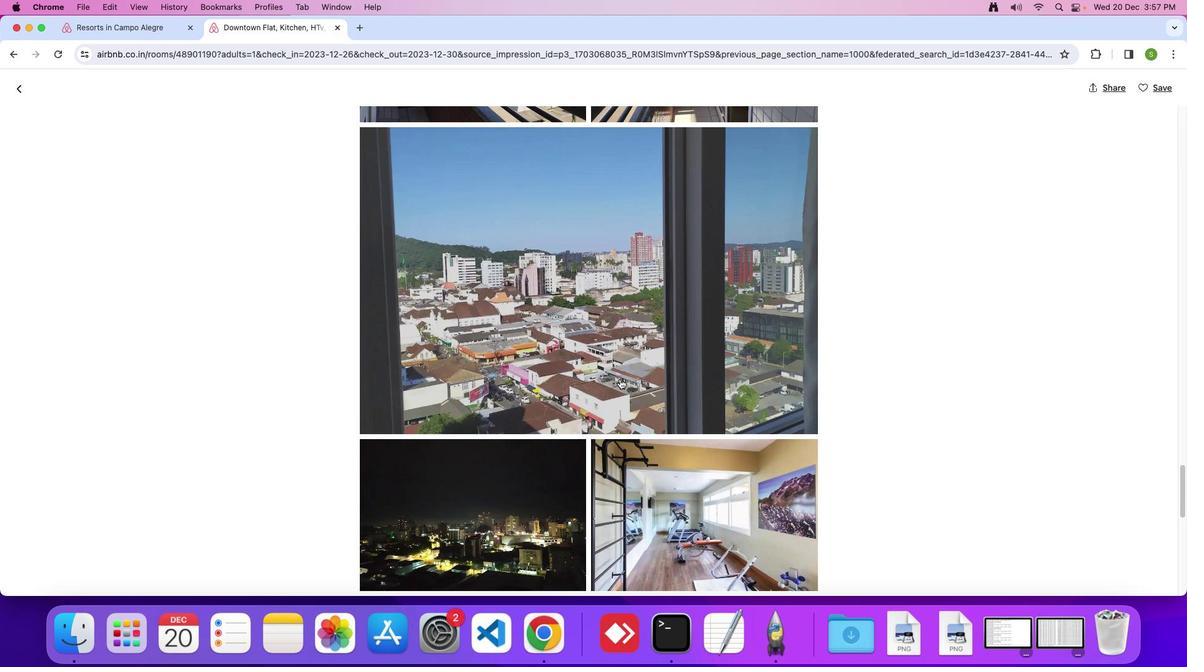 
Action: Mouse scrolled (619, 379) with delta (0, 0)
Screenshot: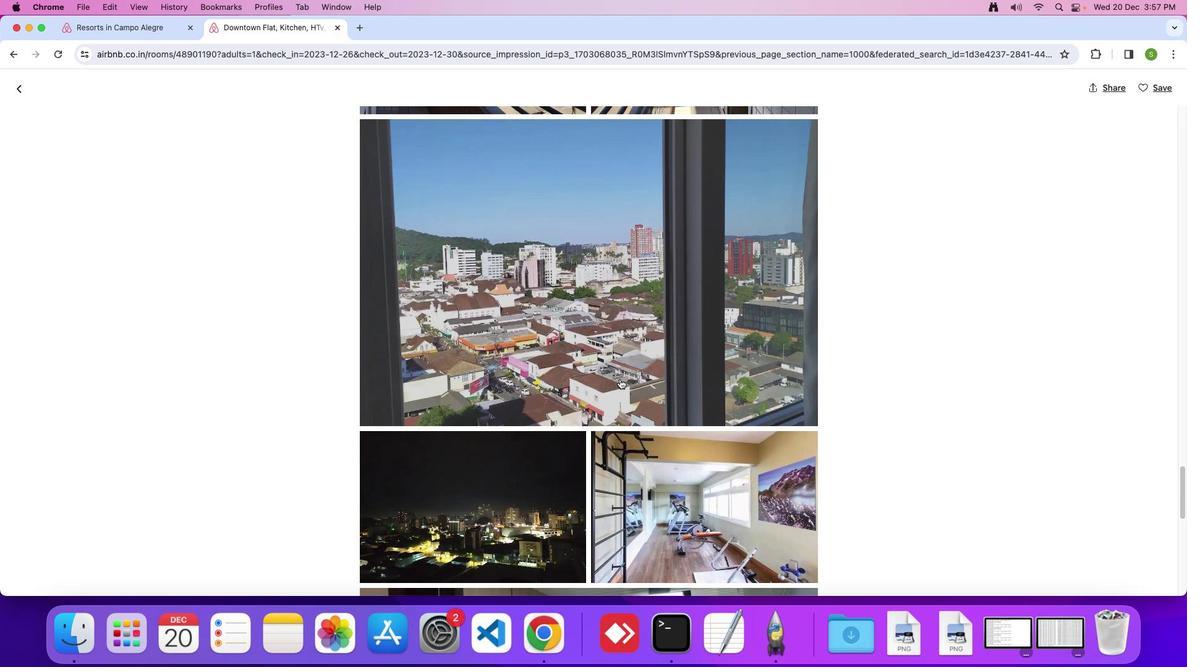 
Action: Mouse scrolled (619, 379) with delta (0, 0)
Screenshot: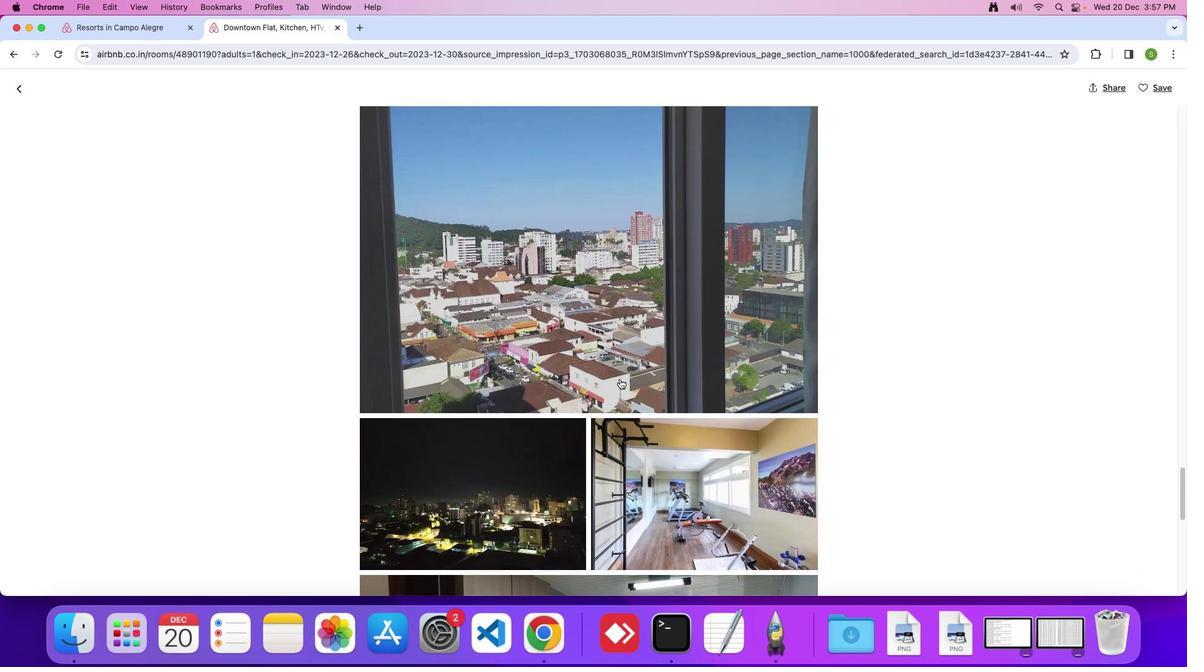 
Action: Mouse scrolled (619, 379) with delta (0, -1)
Screenshot: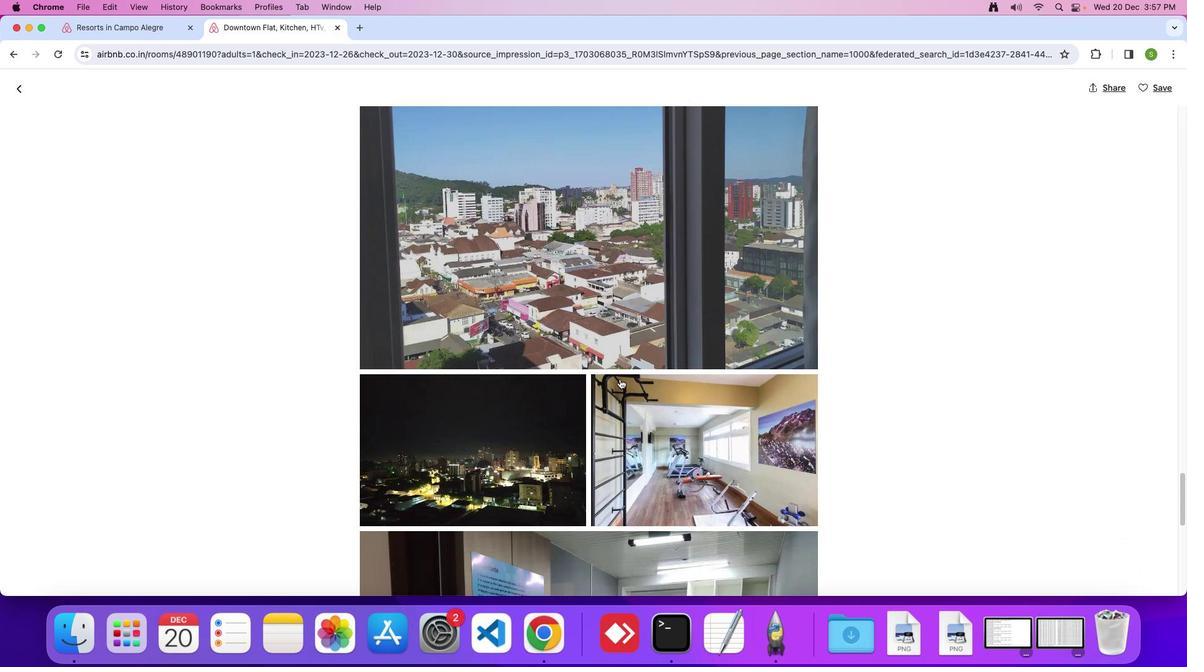 
Action: Mouse scrolled (619, 379) with delta (0, 0)
